 Task: Create a photo collage: Compile a visually appealing photo collage using multiple images and Photoshops blending and masking tools. Tell a story or evoke a specific theme.
Action: Mouse moved to (420, 322)
Screenshot: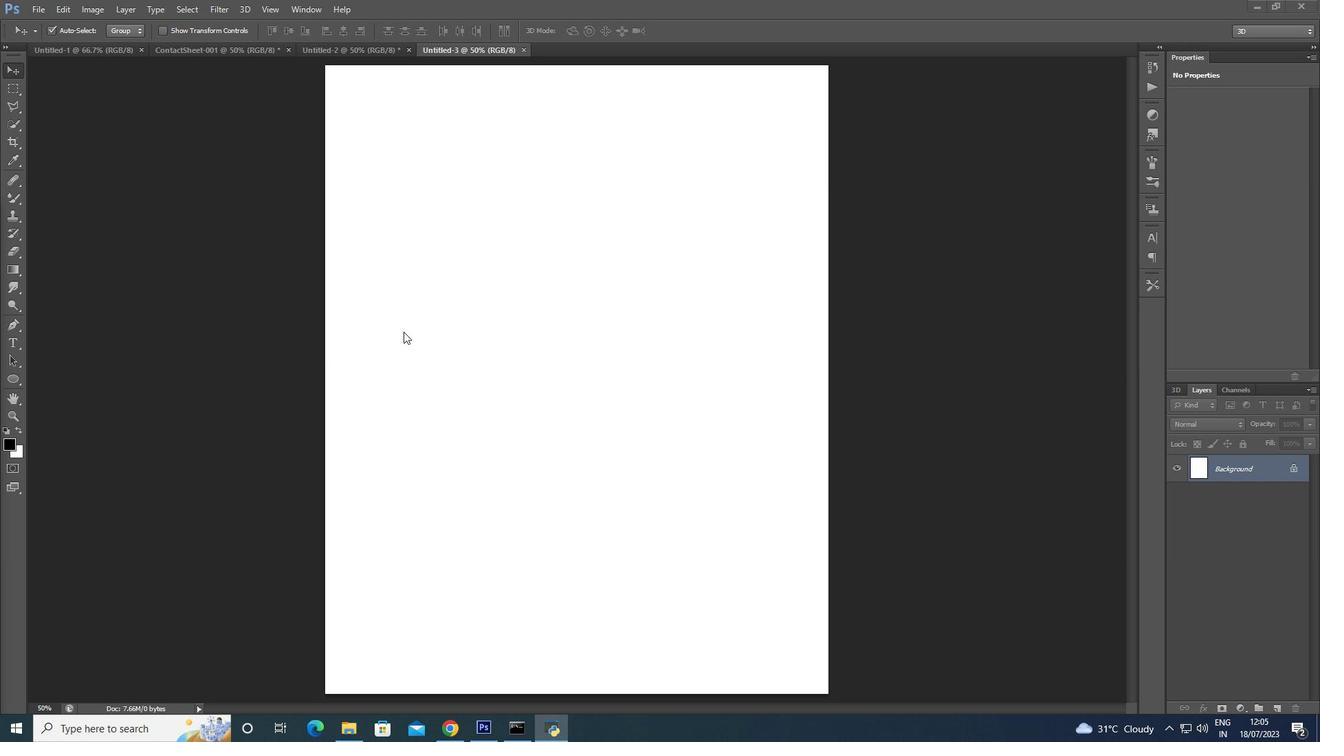 
Action: Mouse pressed left at (420, 322)
Screenshot: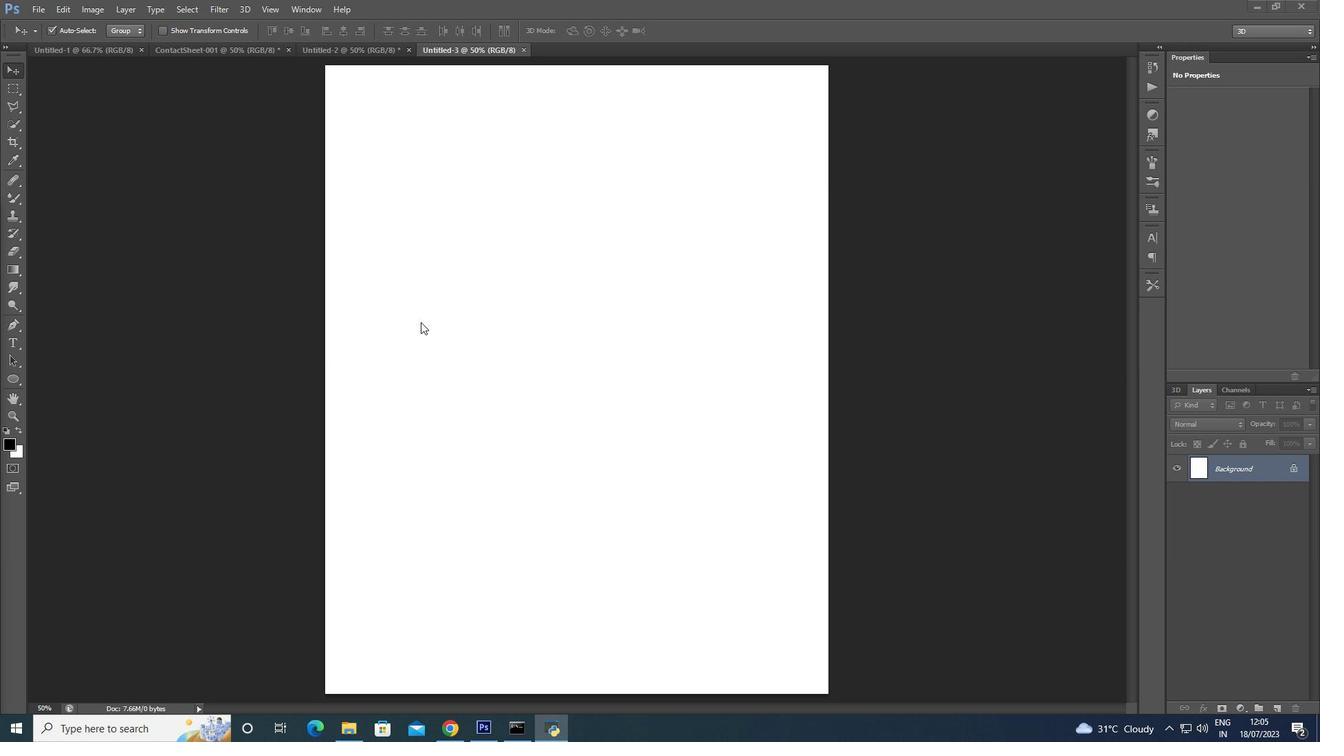 
Action: Mouse moved to (39, 6)
Screenshot: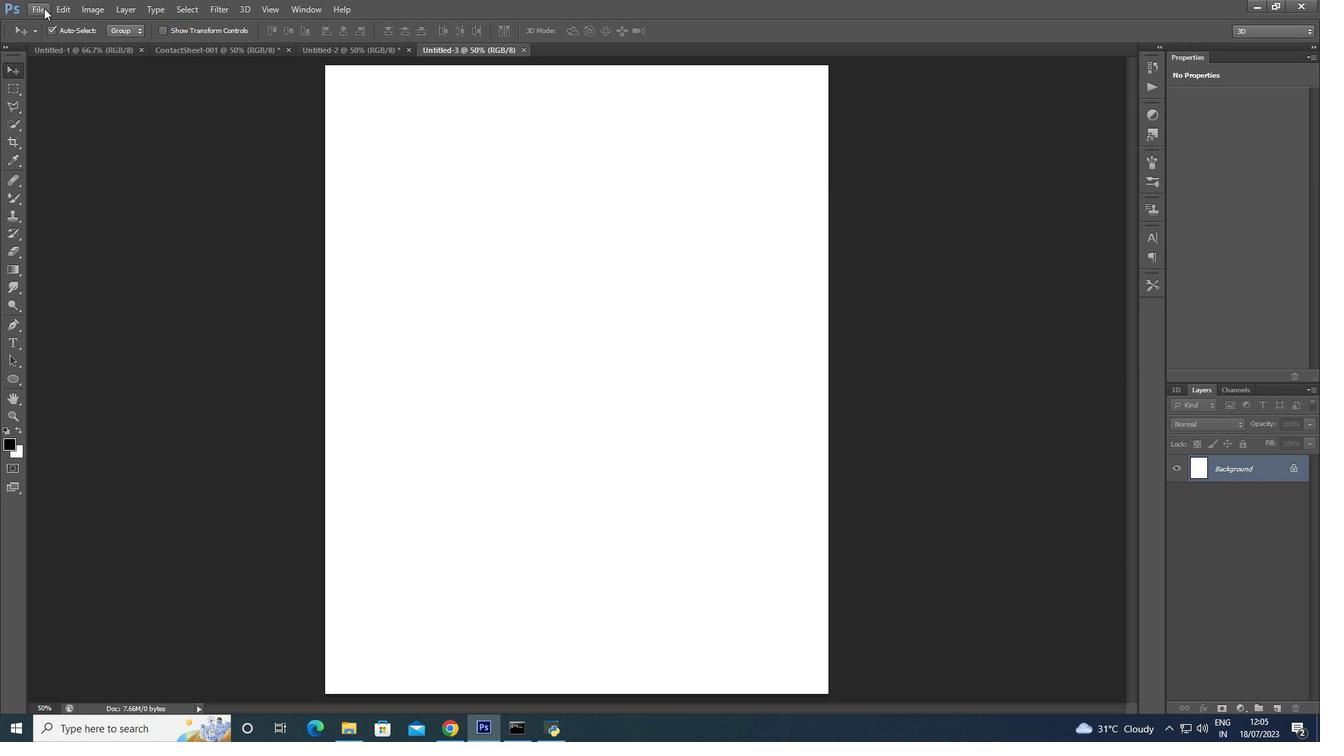 
Action: Mouse pressed left at (39, 6)
Screenshot: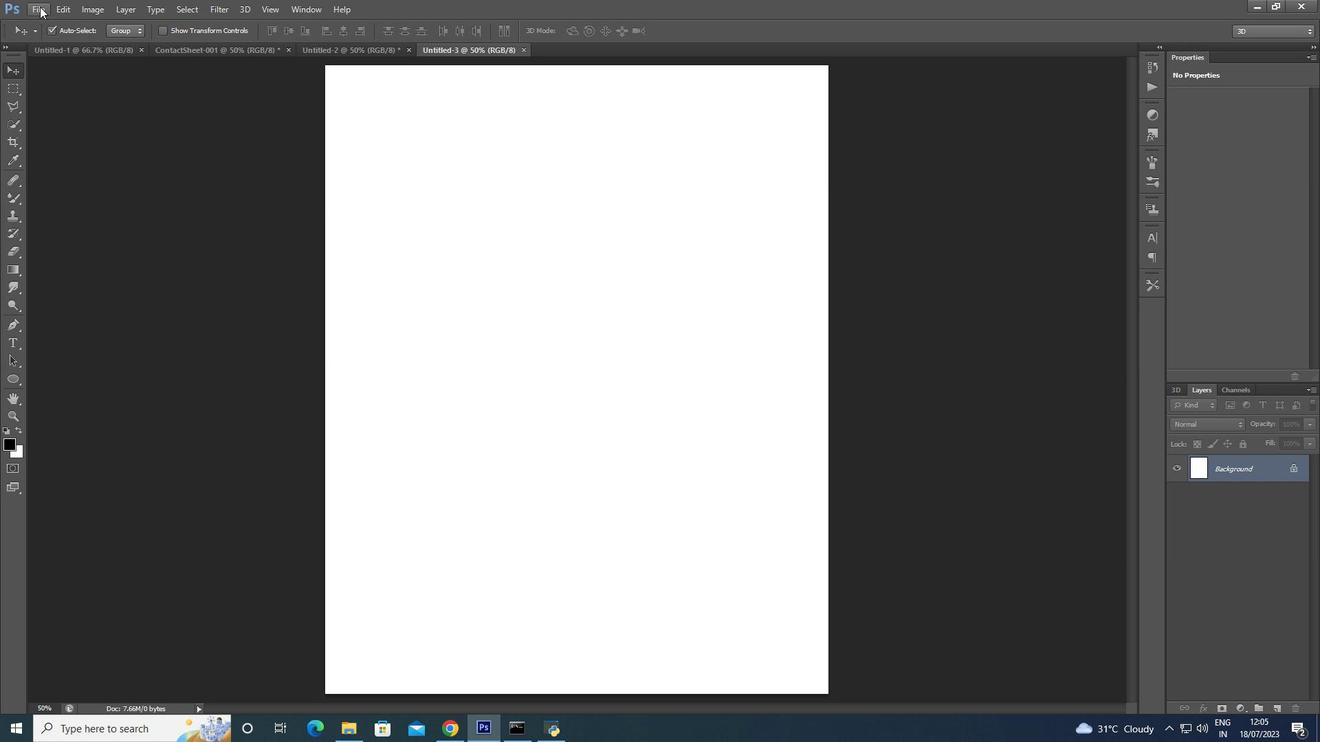 
Action: Mouse moved to (268, 347)
Screenshot: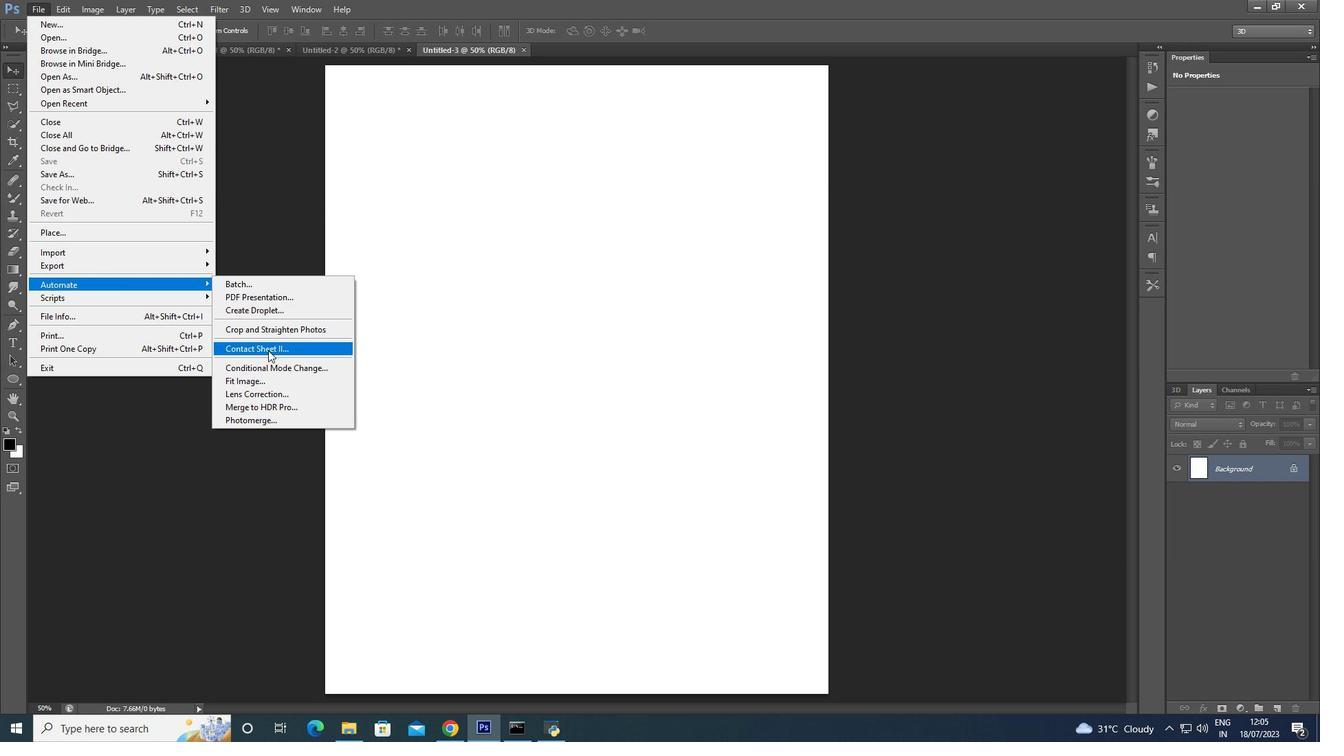 
Action: Mouse pressed left at (268, 347)
Screenshot: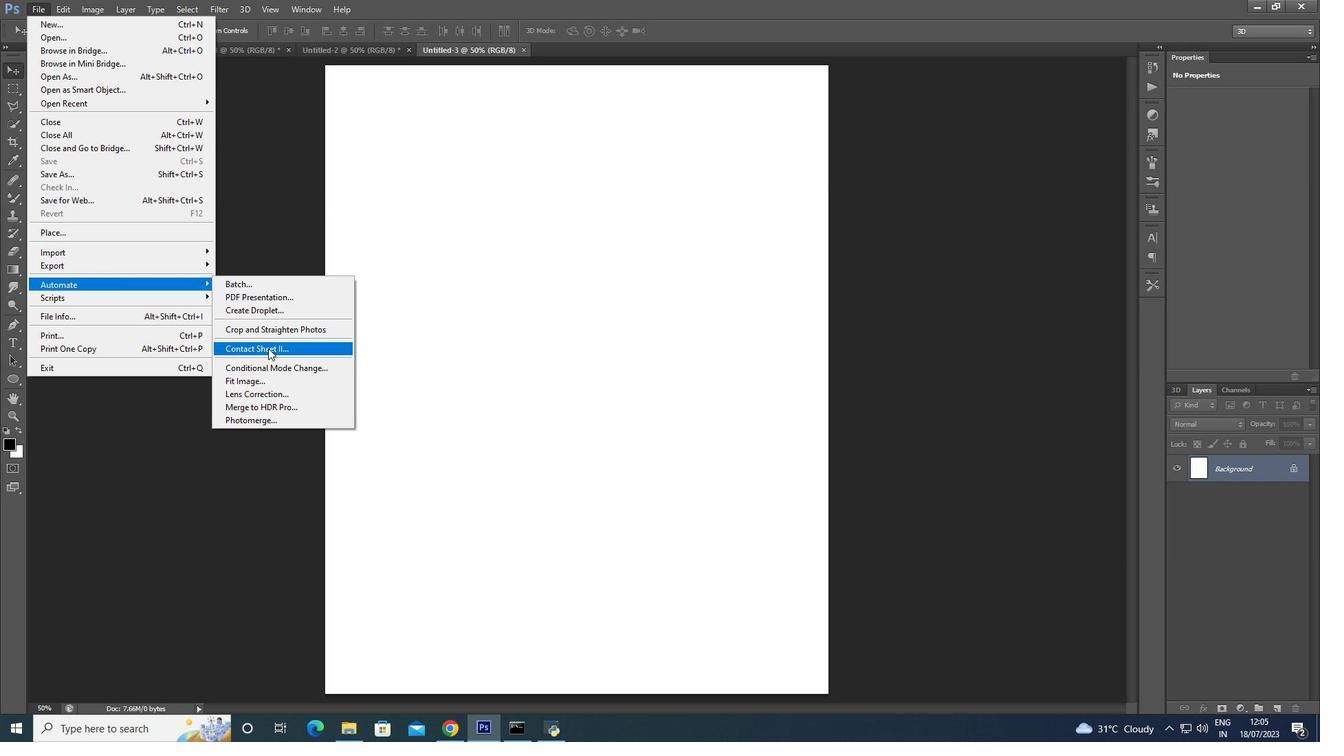 
Action: Mouse moved to (711, 171)
Screenshot: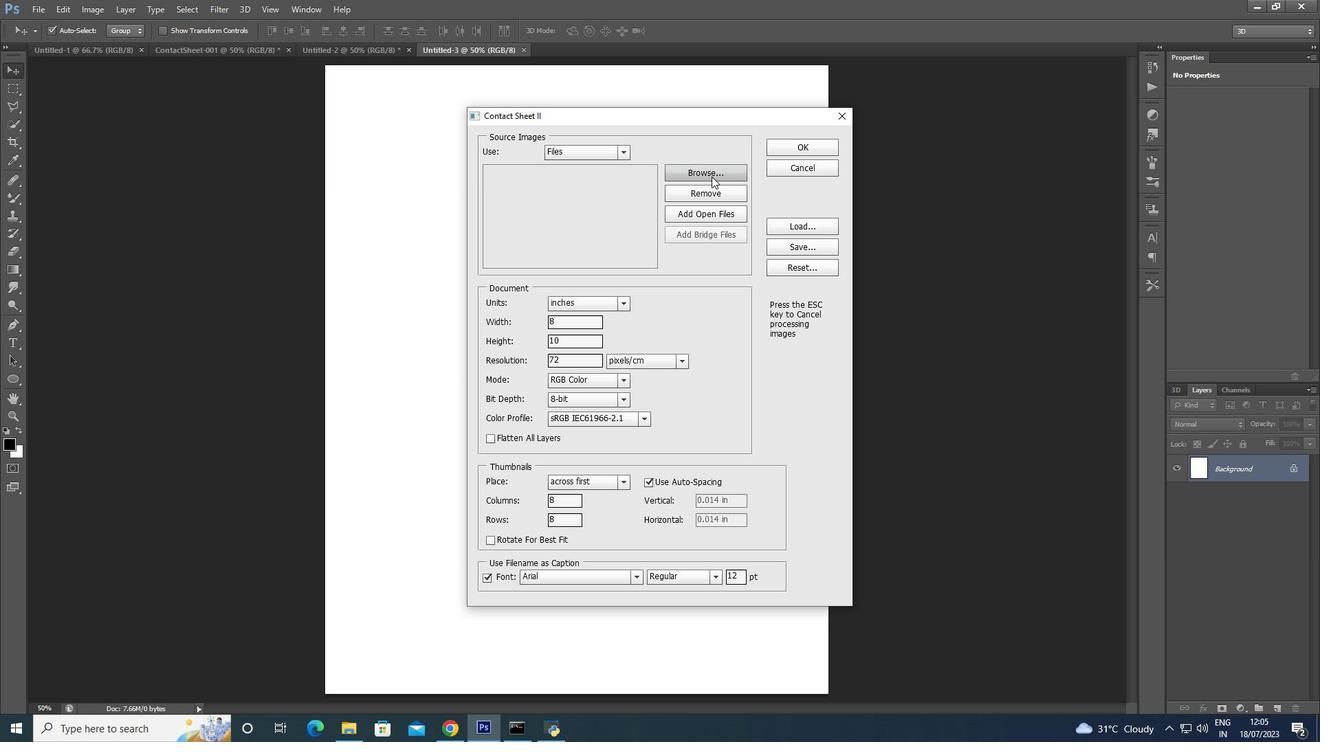 
Action: Mouse pressed left at (711, 171)
Screenshot: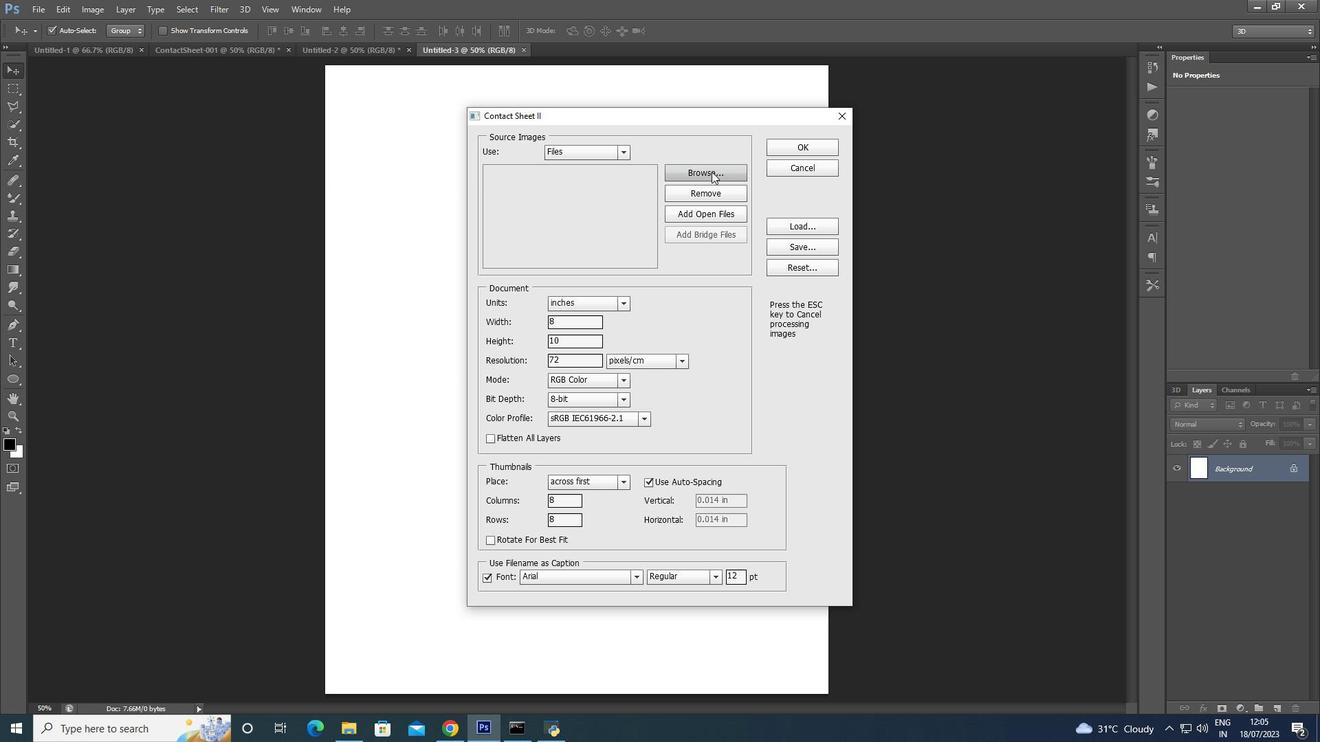 
Action: Mouse moved to (735, 394)
Screenshot: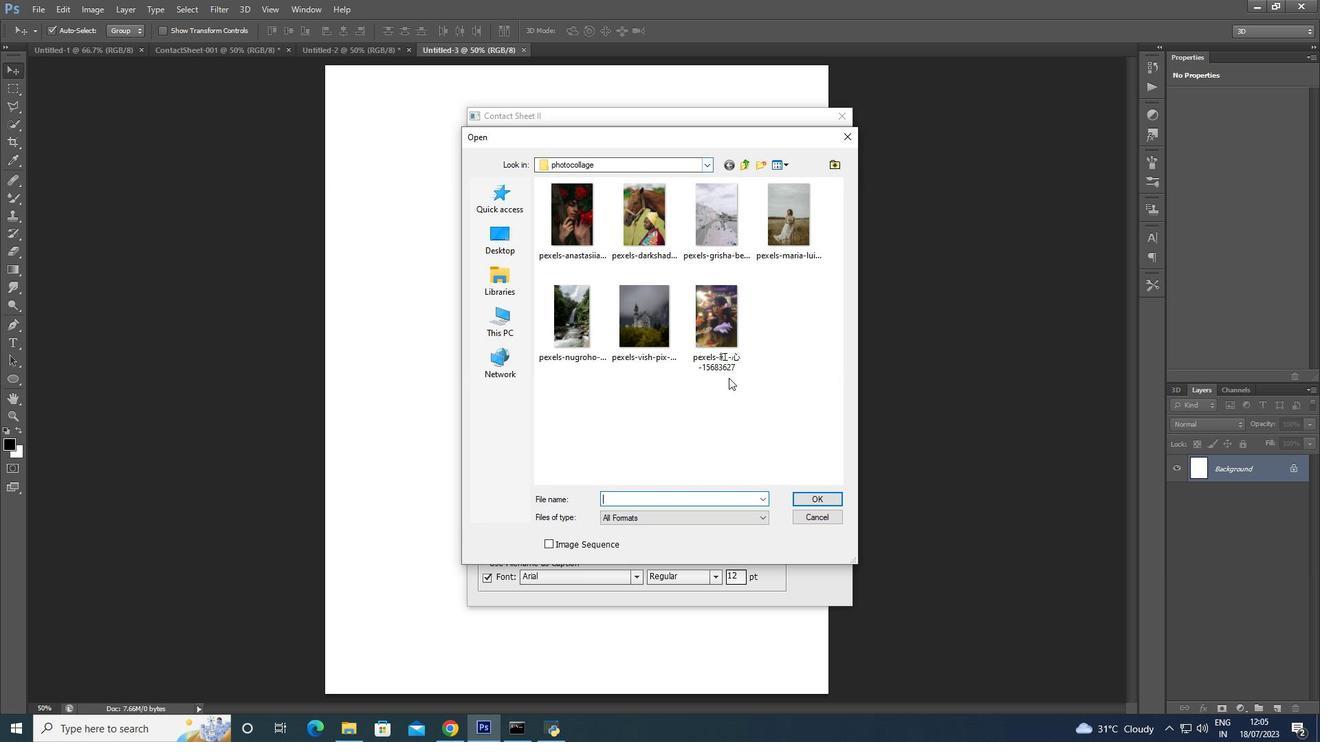 
Action: Mouse pressed left at (735, 394)
Screenshot: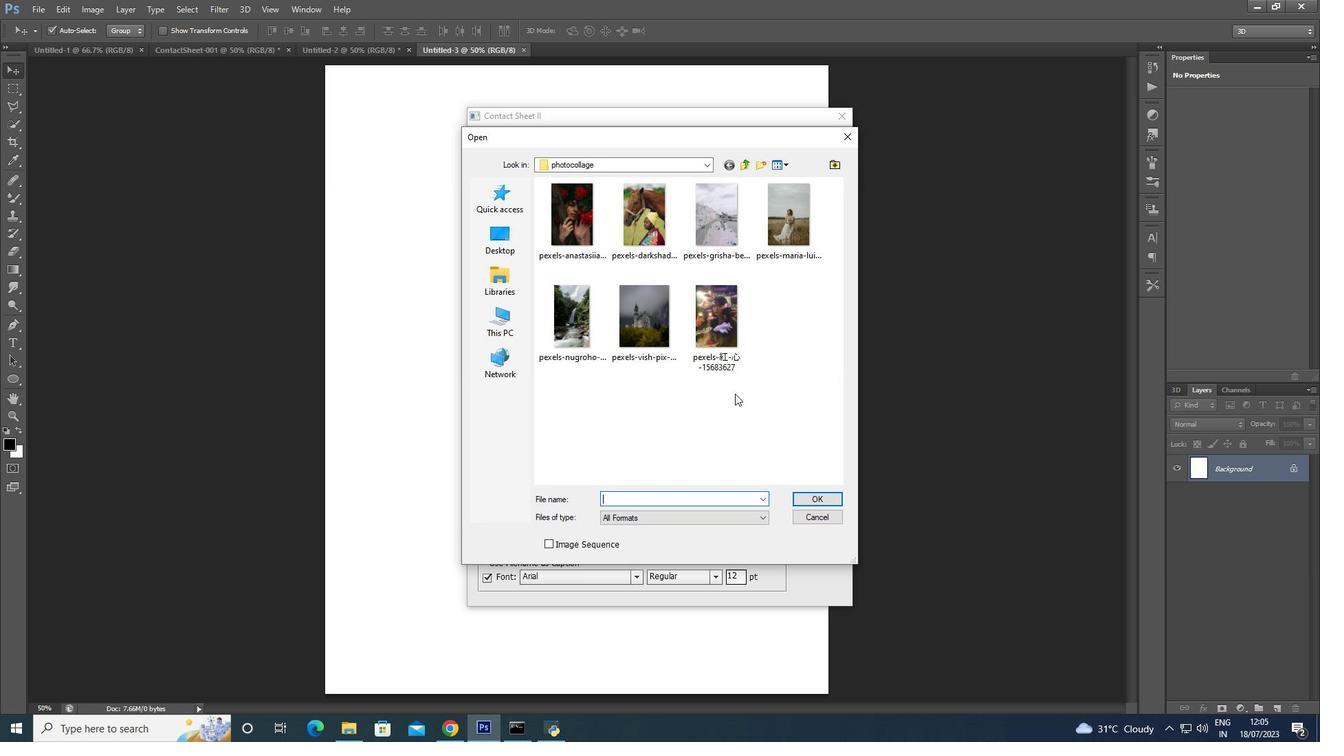 
Action: Key pressed ctrl+A
Screenshot: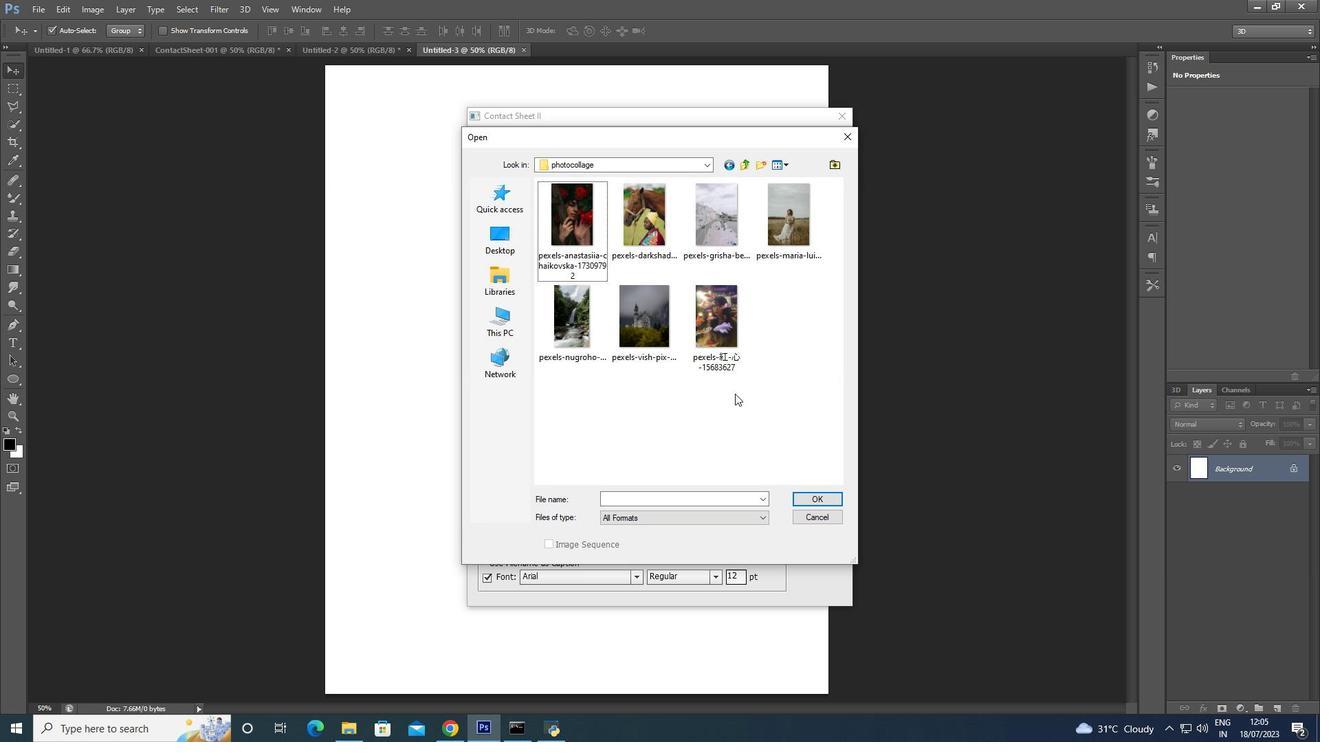 
Action: Mouse moved to (814, 498)
Screenshot: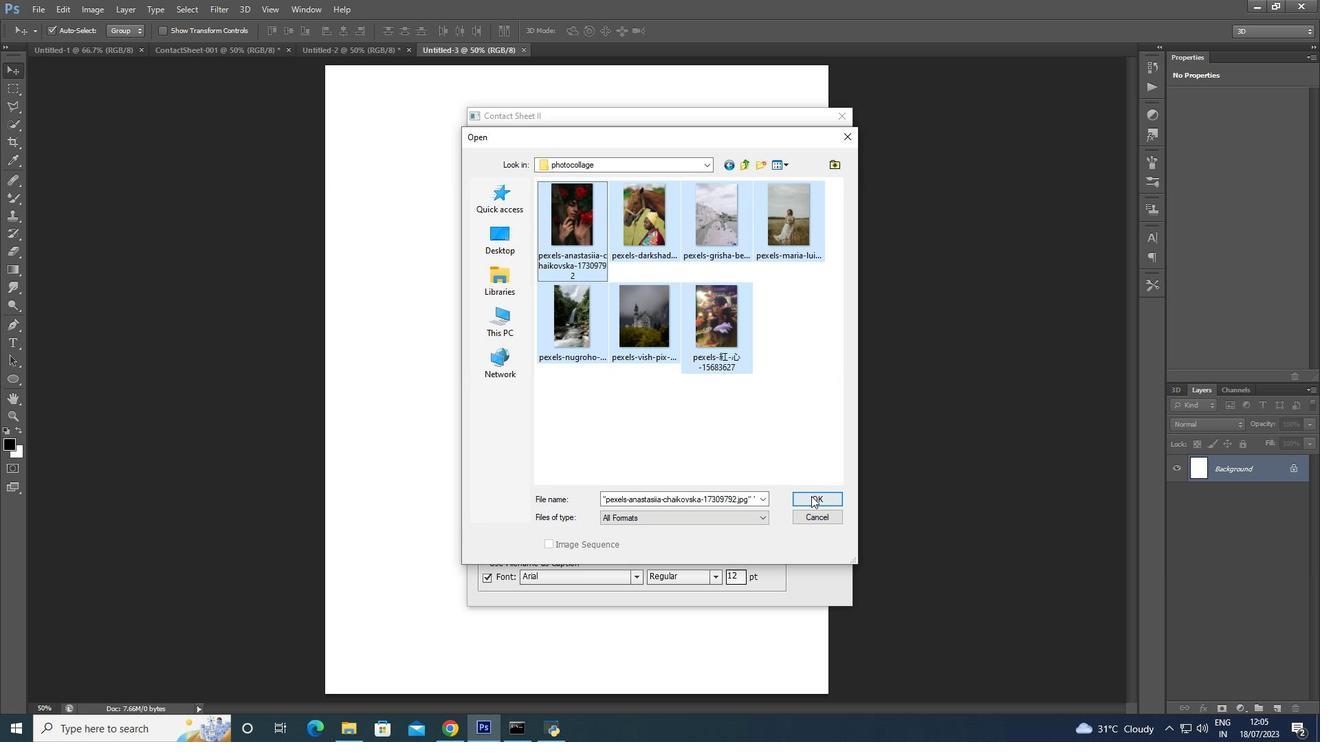 
Action: Mouse pressed left at (814, 498)
Screenshot: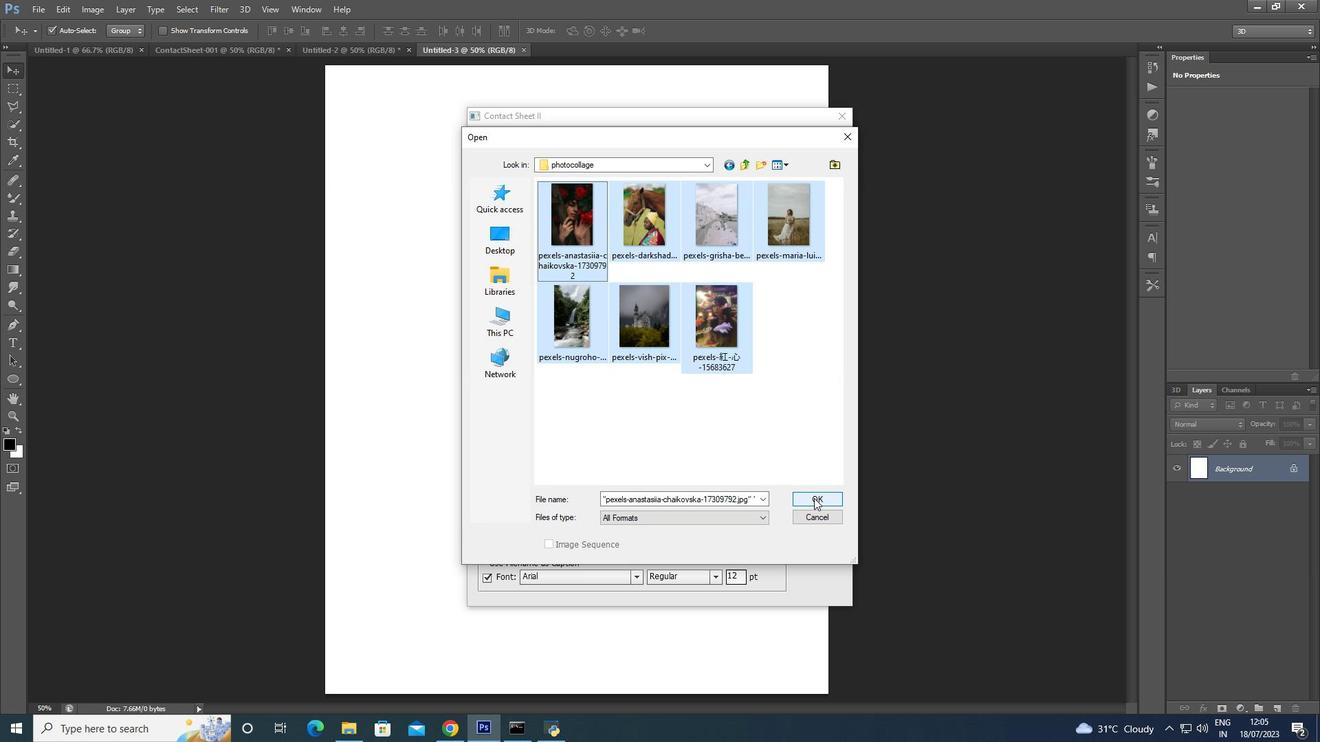 
Action: Mouse moved to (803, 149)
Screenshot: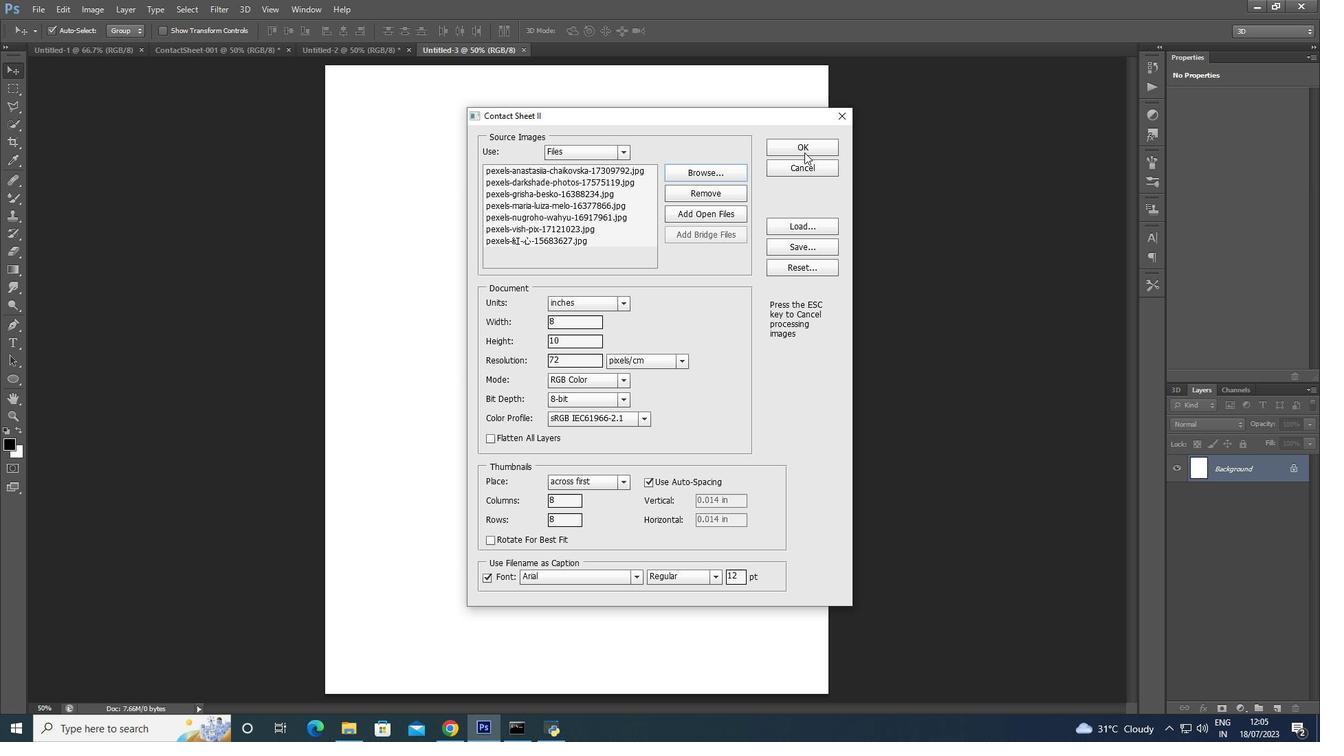 
Action: Mouse pressed left at (803, 149)
Screenshot: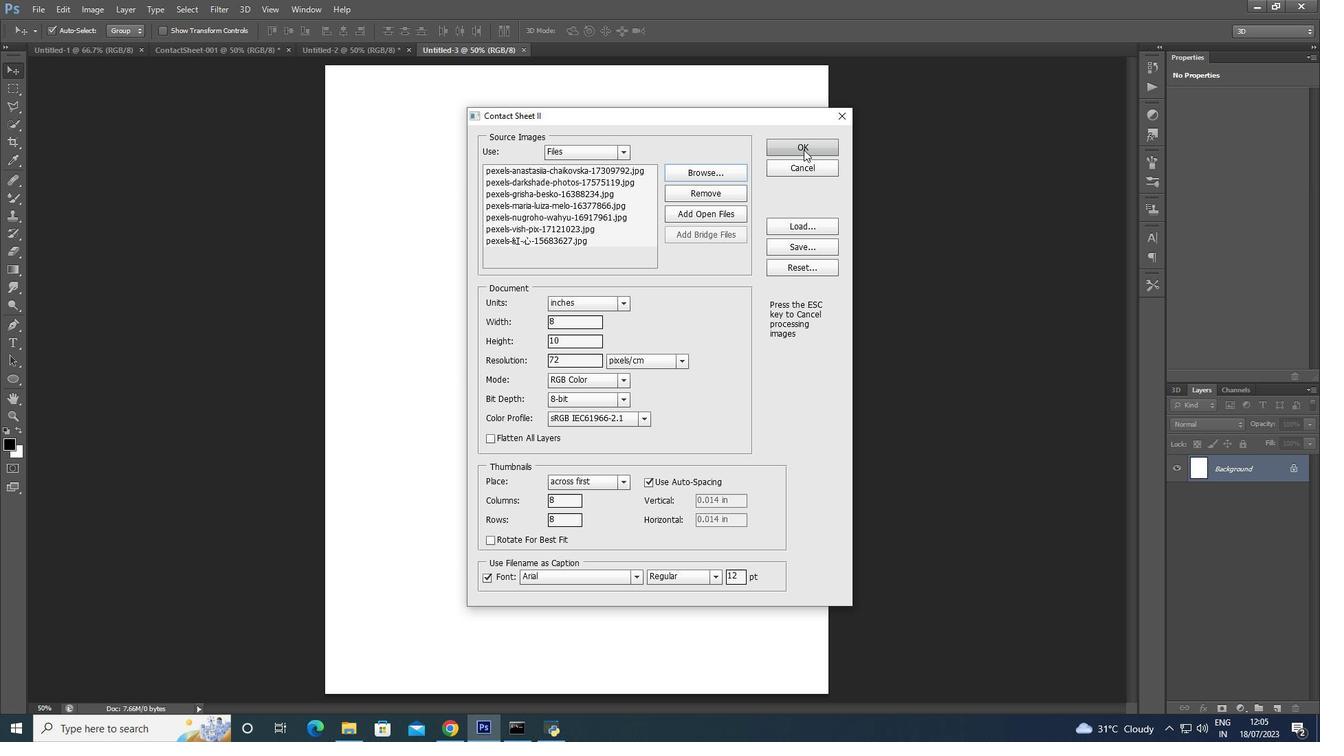 
Action: Mouse moved to (1249, 548)
Screenshot: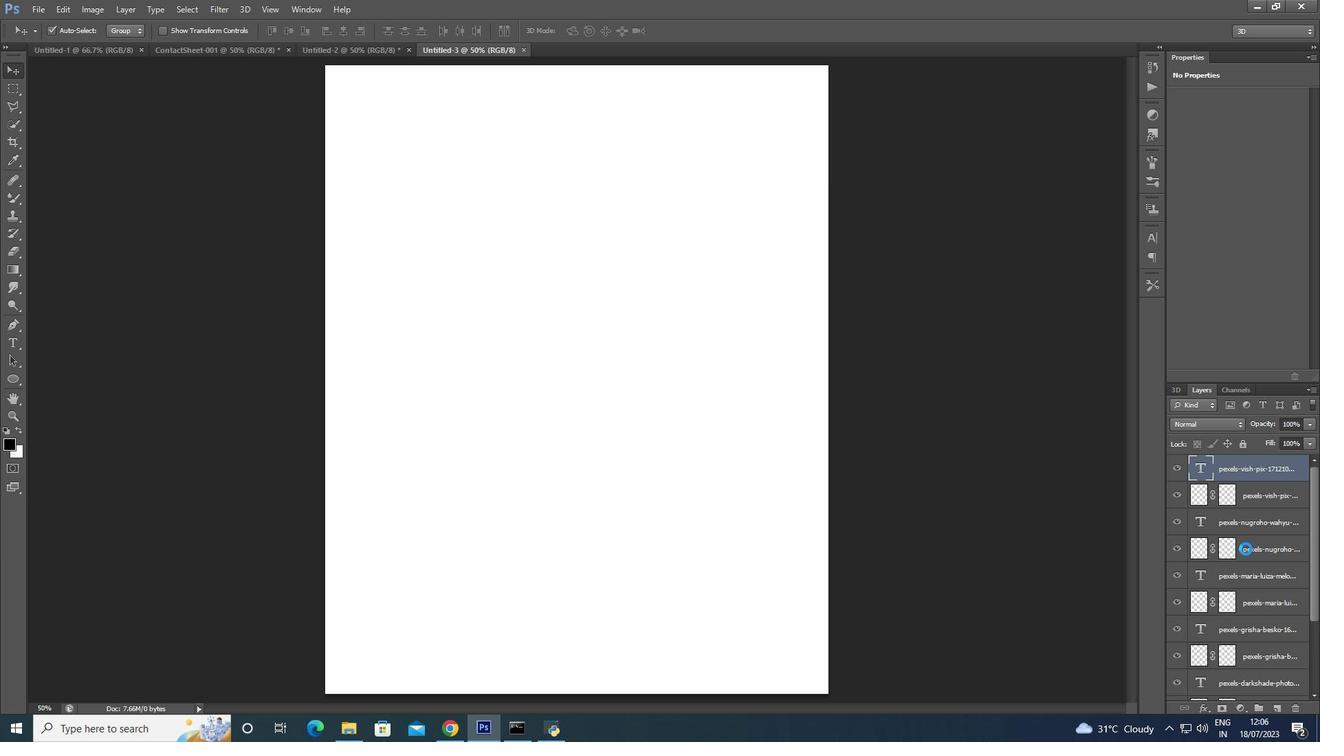 
Action: Mouse scrolled (1249, 547) with delta (0, 0)
Screenshot: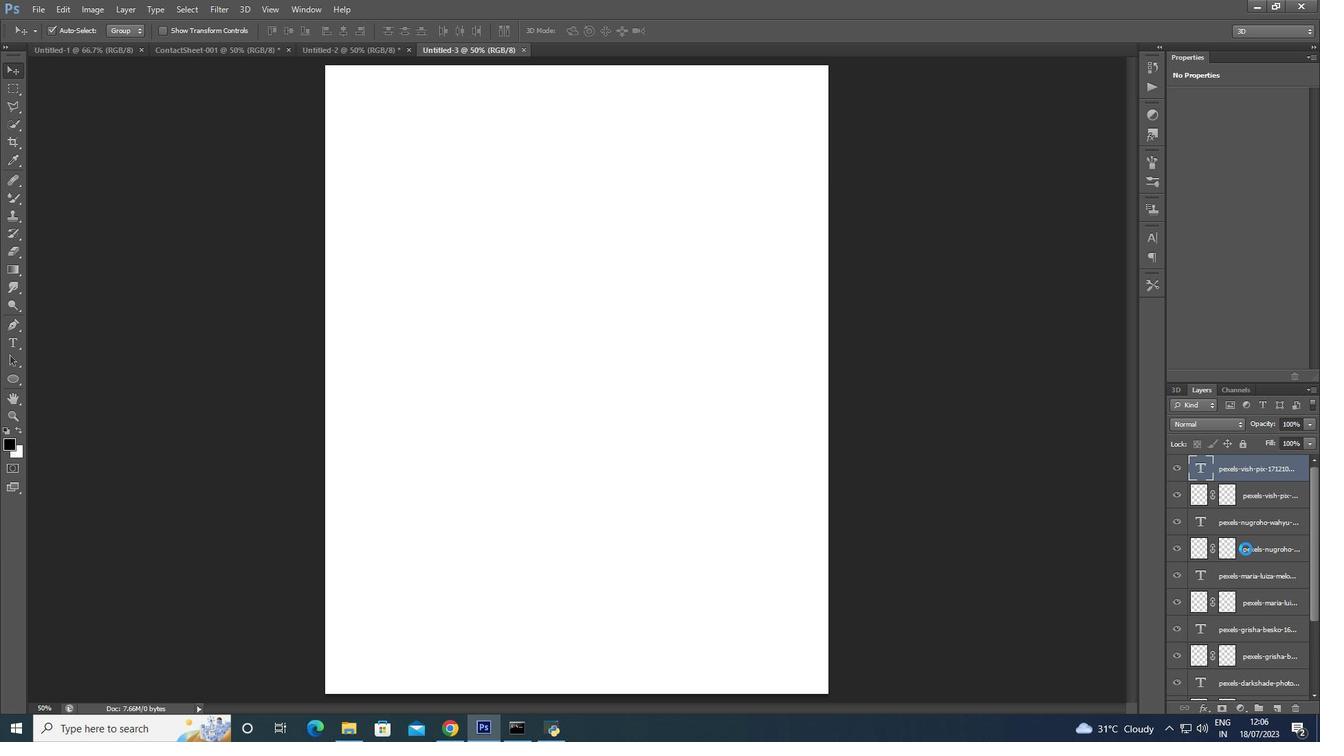 
Action: Mouse scrolled (1249, 547) with delta (0, 0)
Screenshot: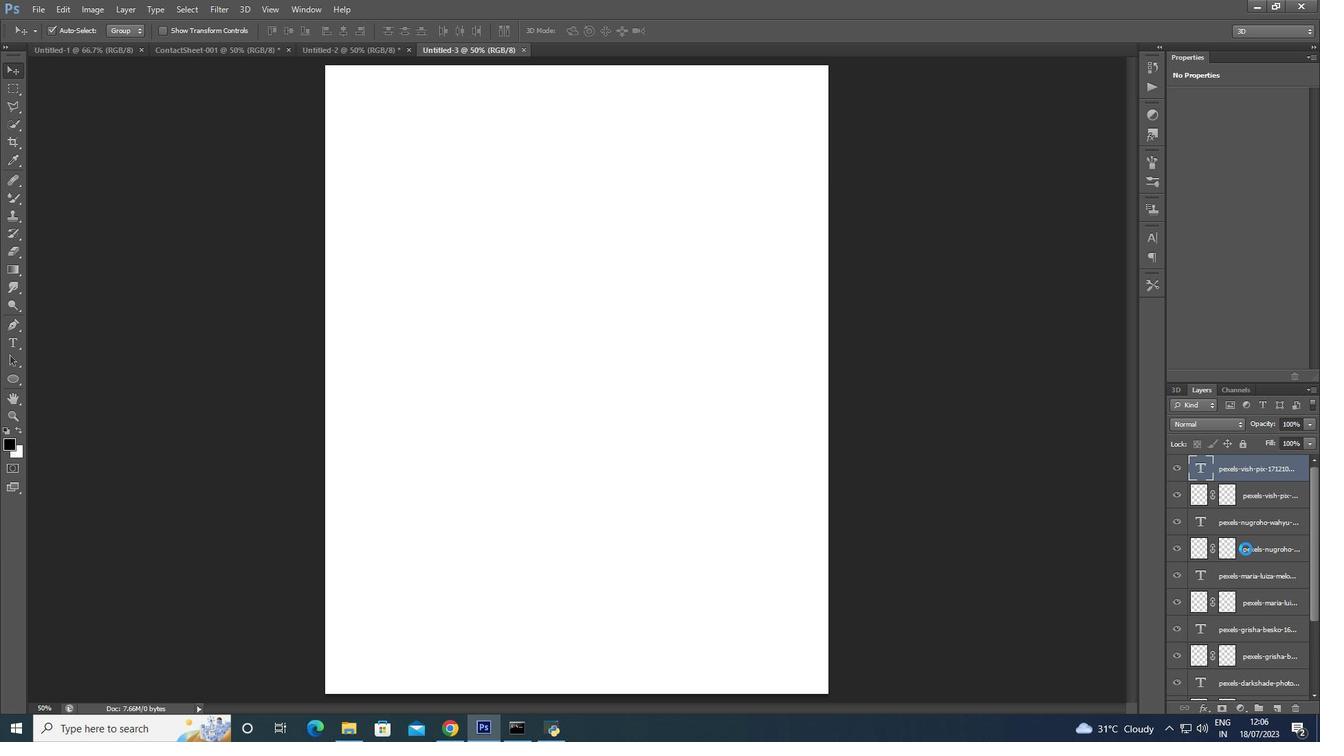
Action: Mouse scrolled (1249, 547) with delta (0, 0)
Screenshot: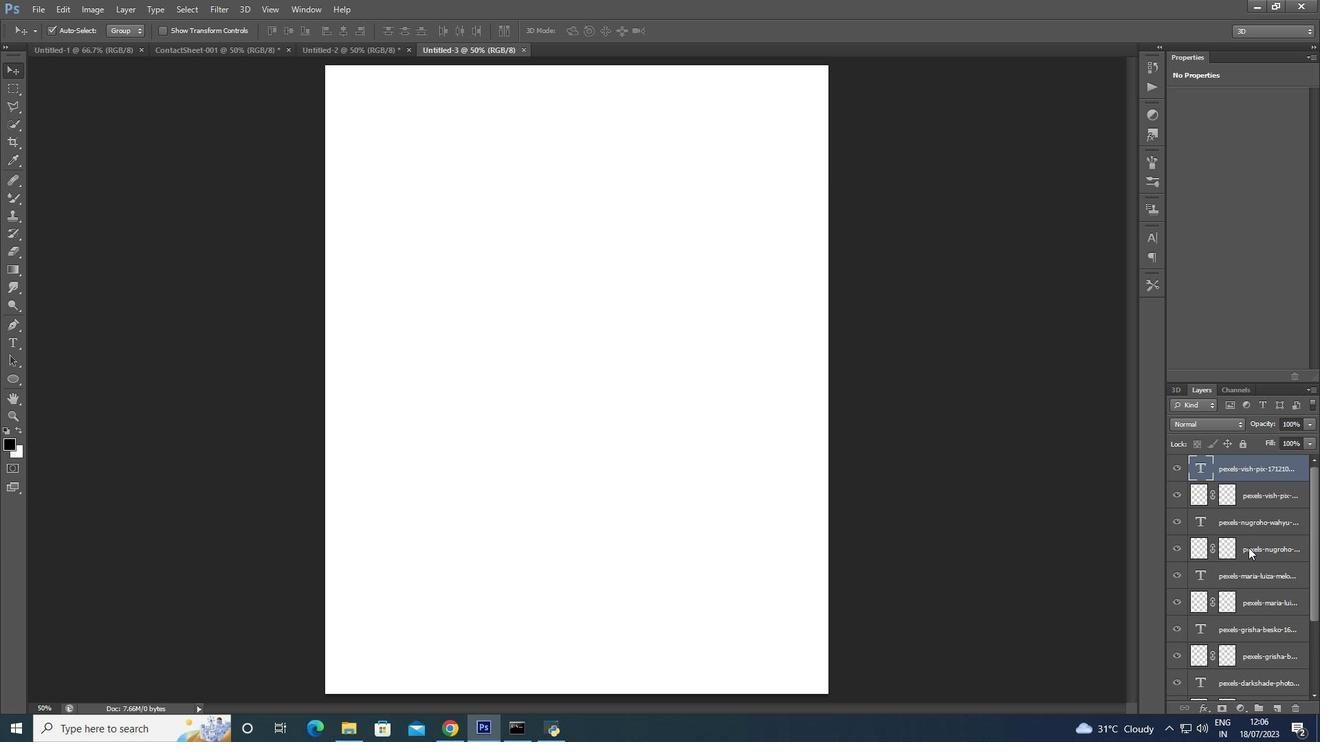 
Action: Mouse scrolled (1249, 547) with delta (0, 0)
Screenshot: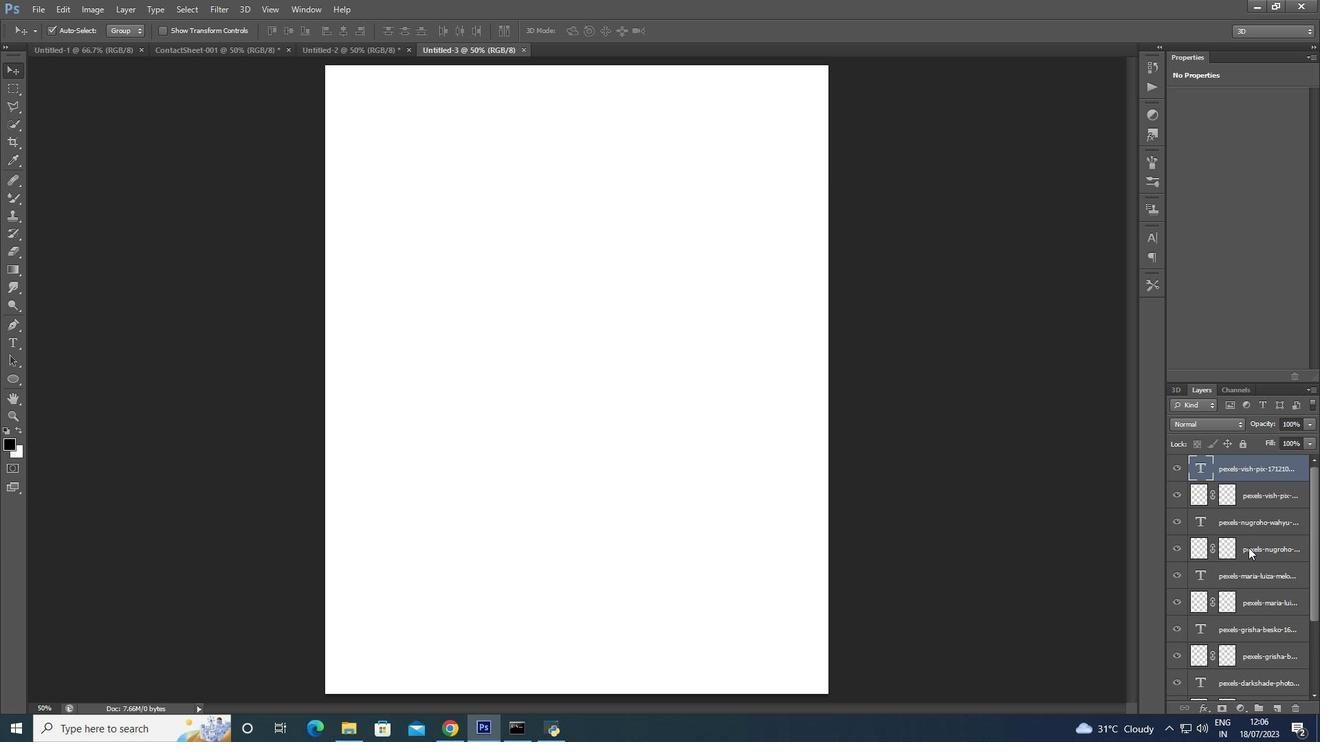 
Action: Mouse scrolled (1249, 547) with delta (0, 0)
Screenshot: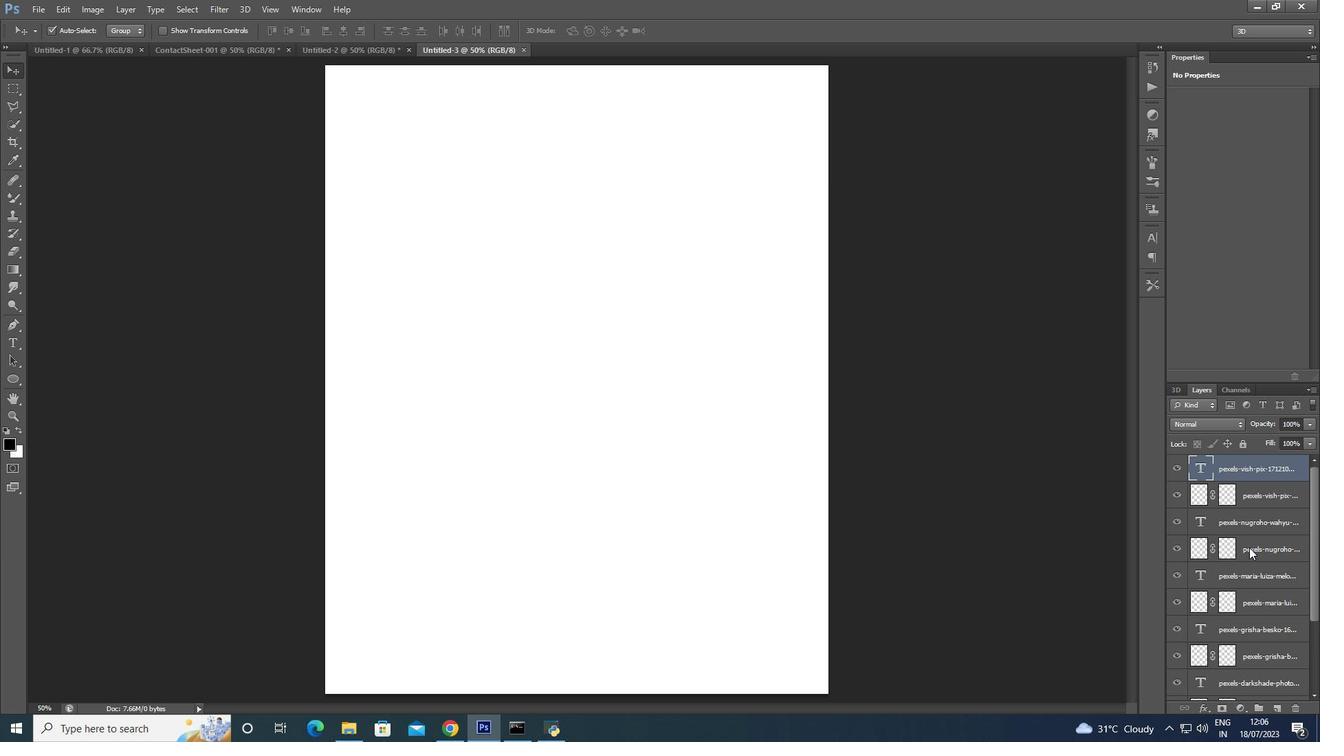 
Action: Mouse scrolled (1249, 547) with delta (0, 0)
Screenshot: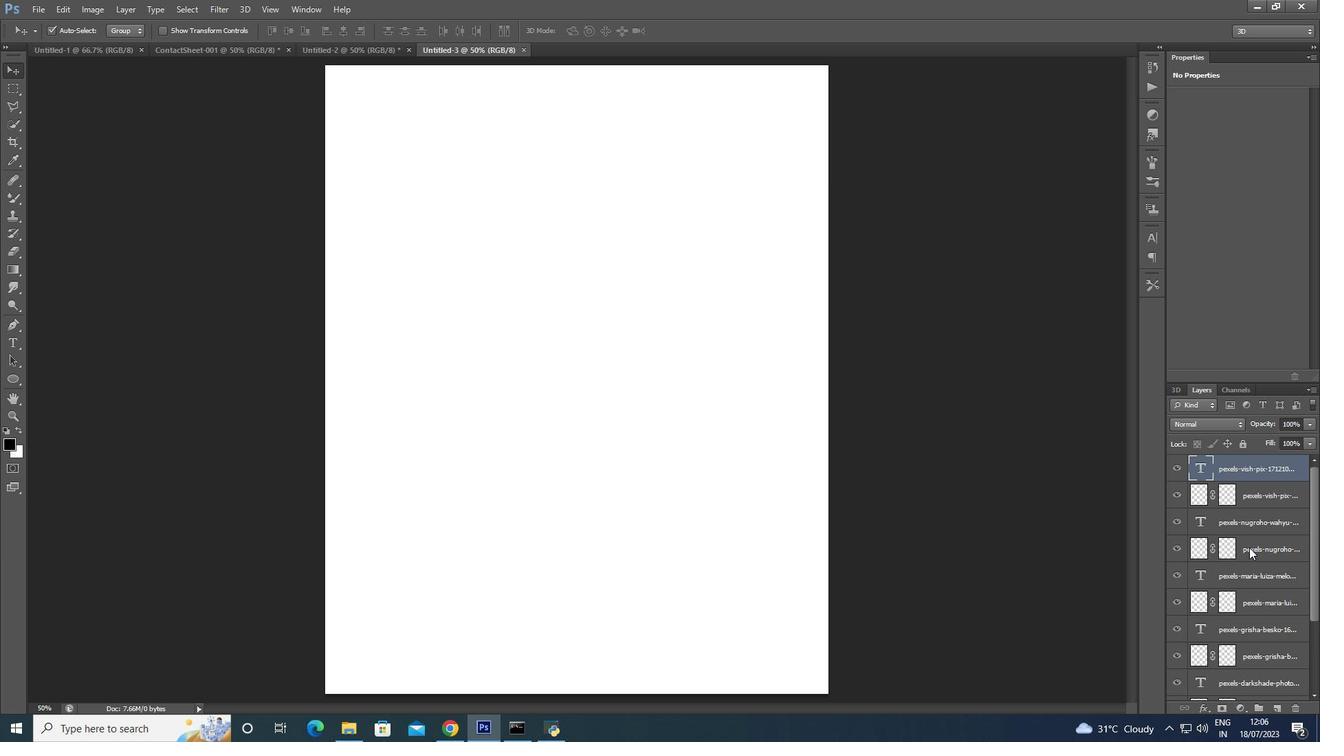 
Action: Mouse scrolled (1249, 547) with delta (0, 0)
Screenshot: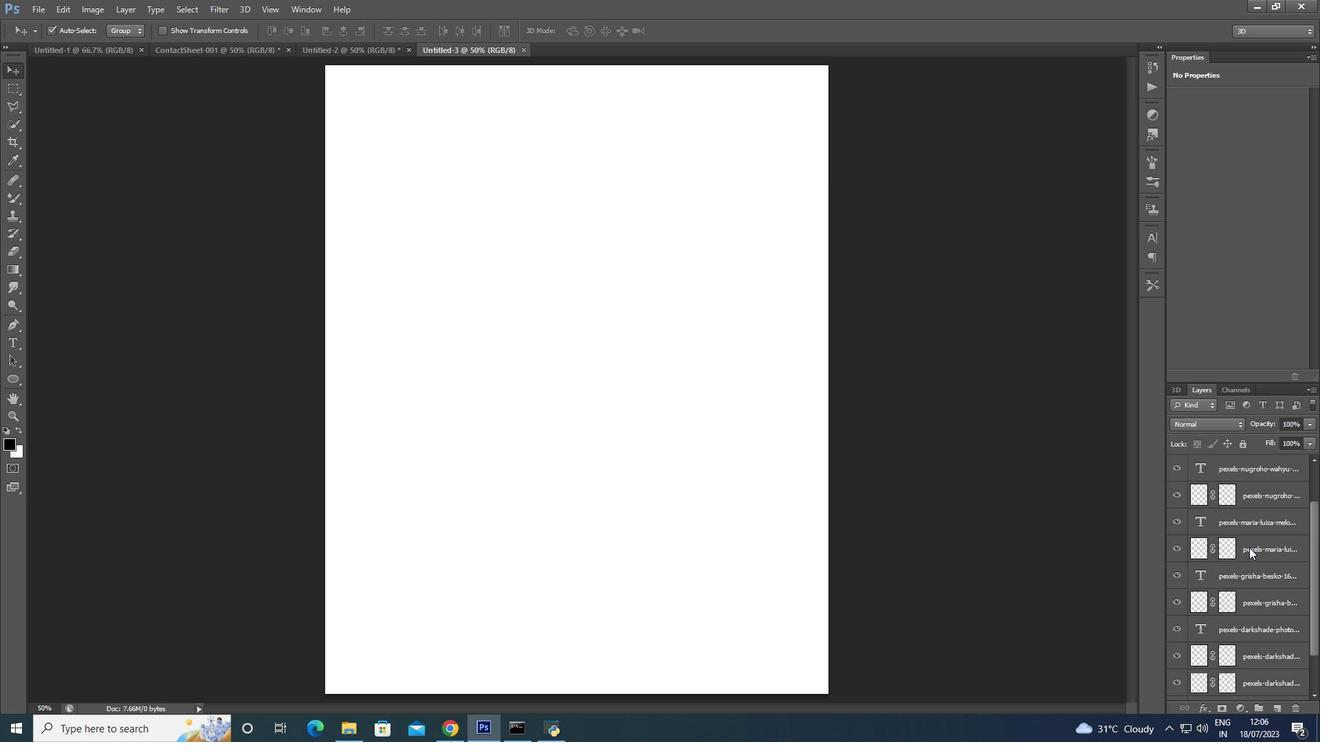 
Action: Mouse scrolled (1249, 548) with delta (0, 0)
Screenshot: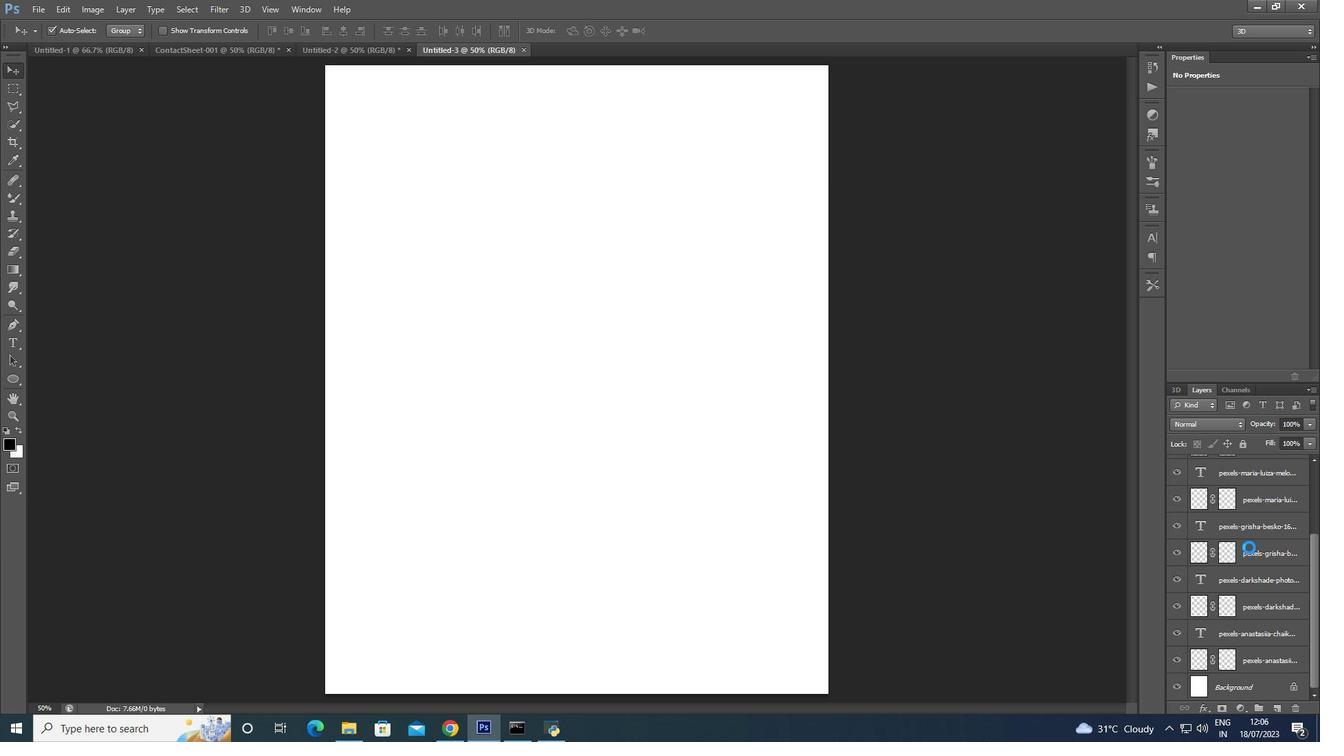 
Action: Mouse scrolled (1249, 548) with delta (0, 0)
Screenshot: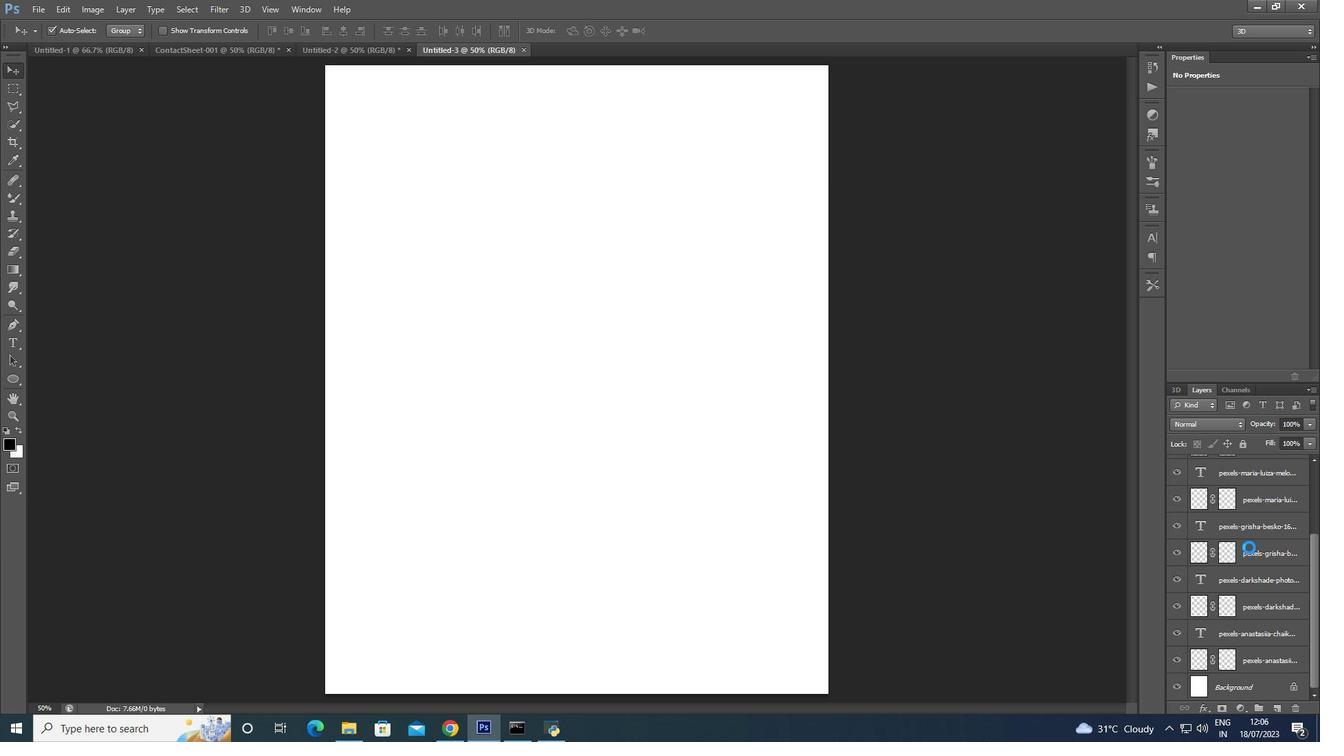 
Action: Mouse scrolled (1249, 548) with delta (0, 0)
Screenshot: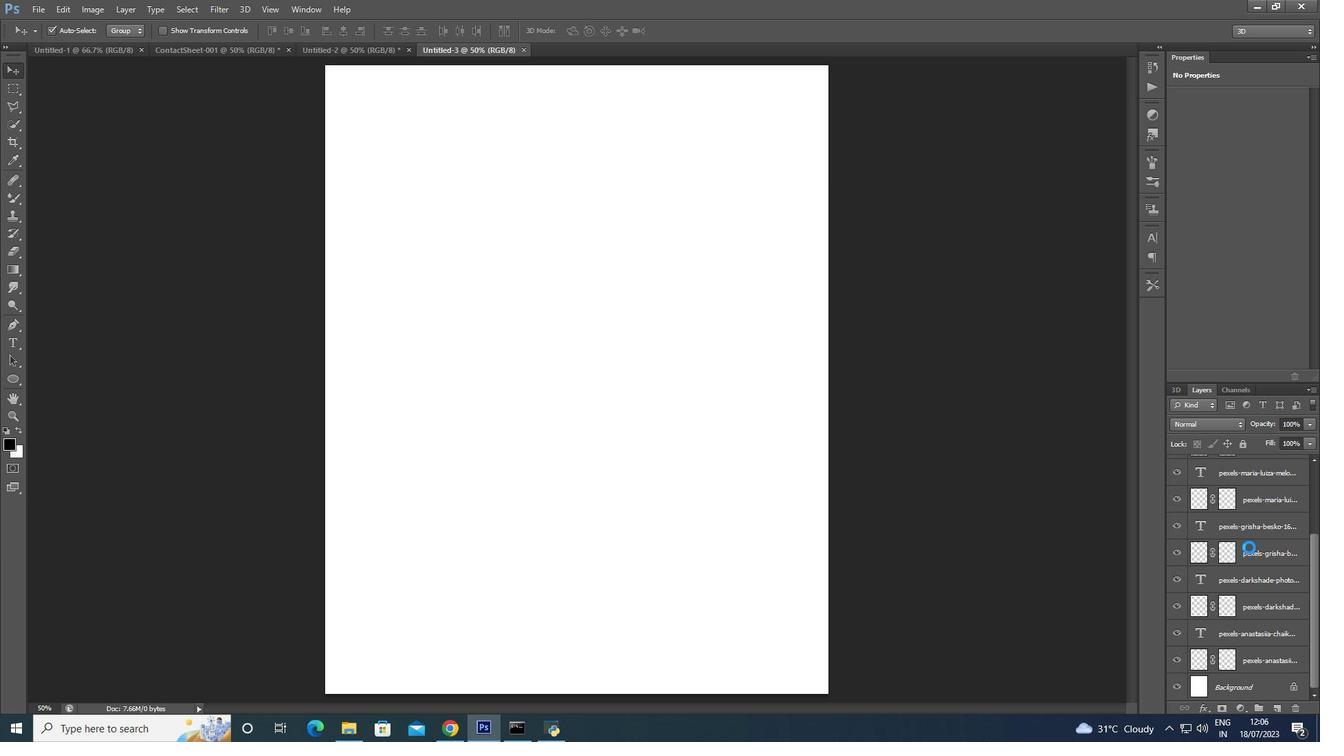 
Action: Mouse scrolled (1249, 548) with delta (0, 0)
Screenshot: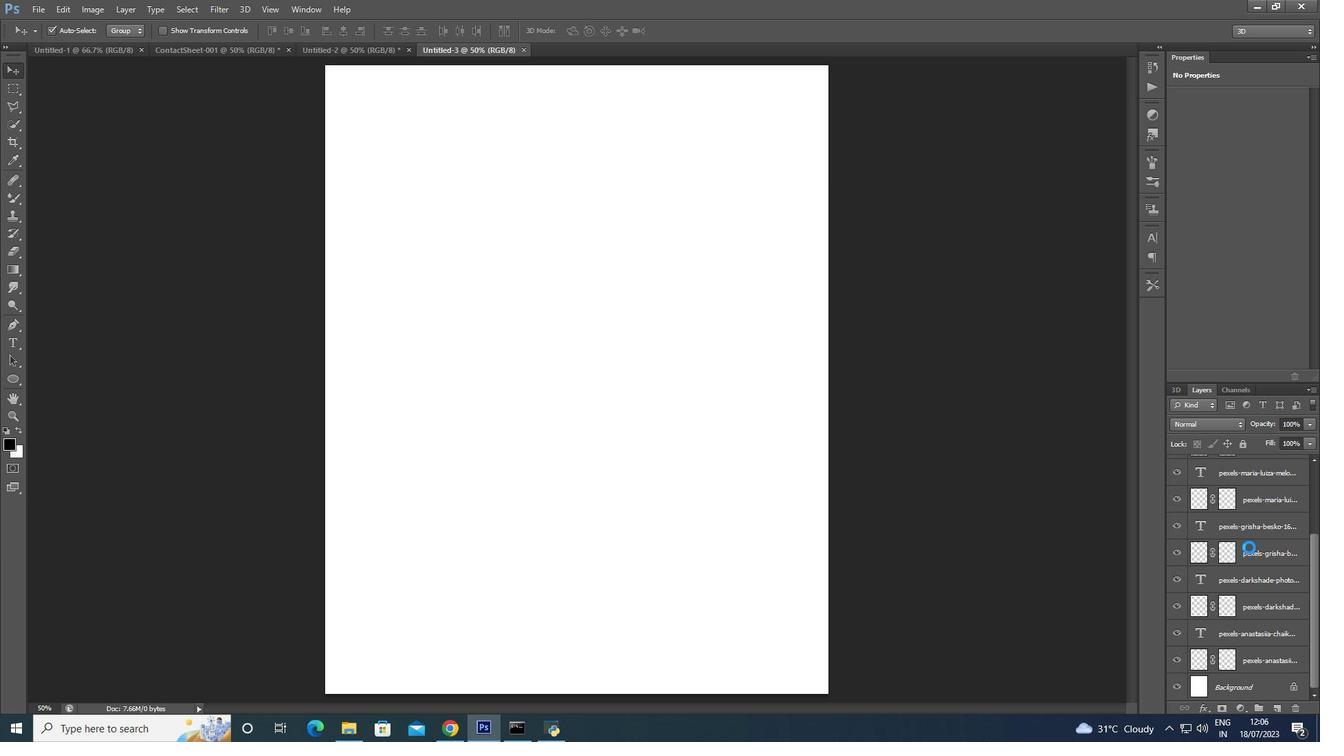 
Action: Mouse scrolled (1249, 548) with delta (0, 0)
Screenshot: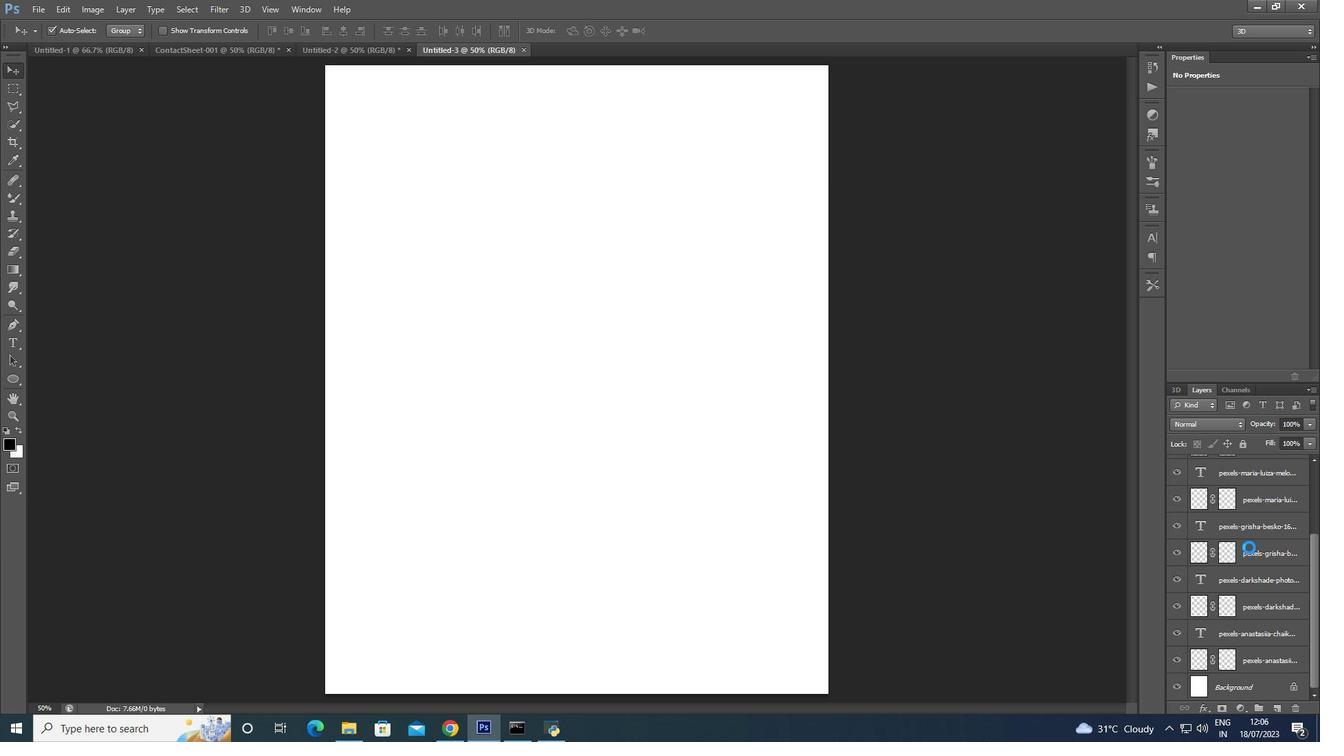 
Action: Mouse scrolled (1249, 548) with delta (0, 0)
Screenshot: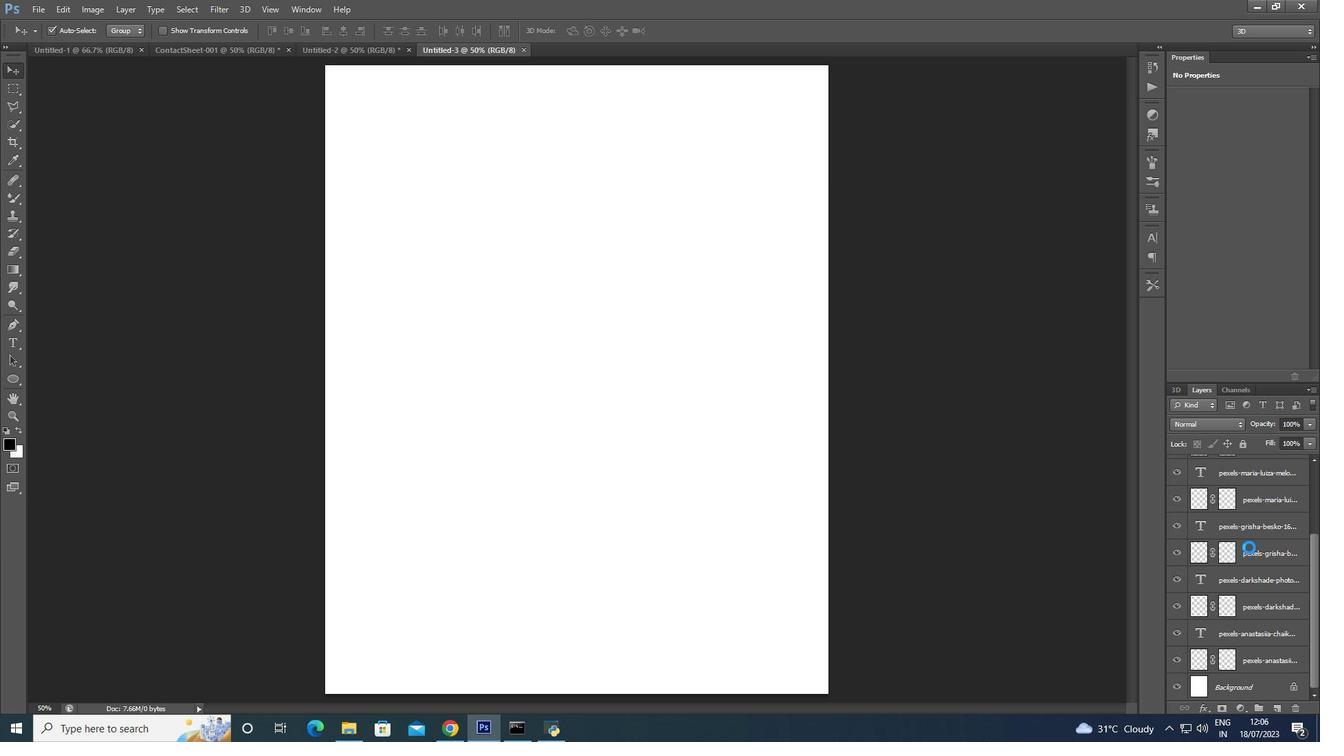 
Action: Mouse scrolled (1249, 548) with delta (0, 0)
Screenshot: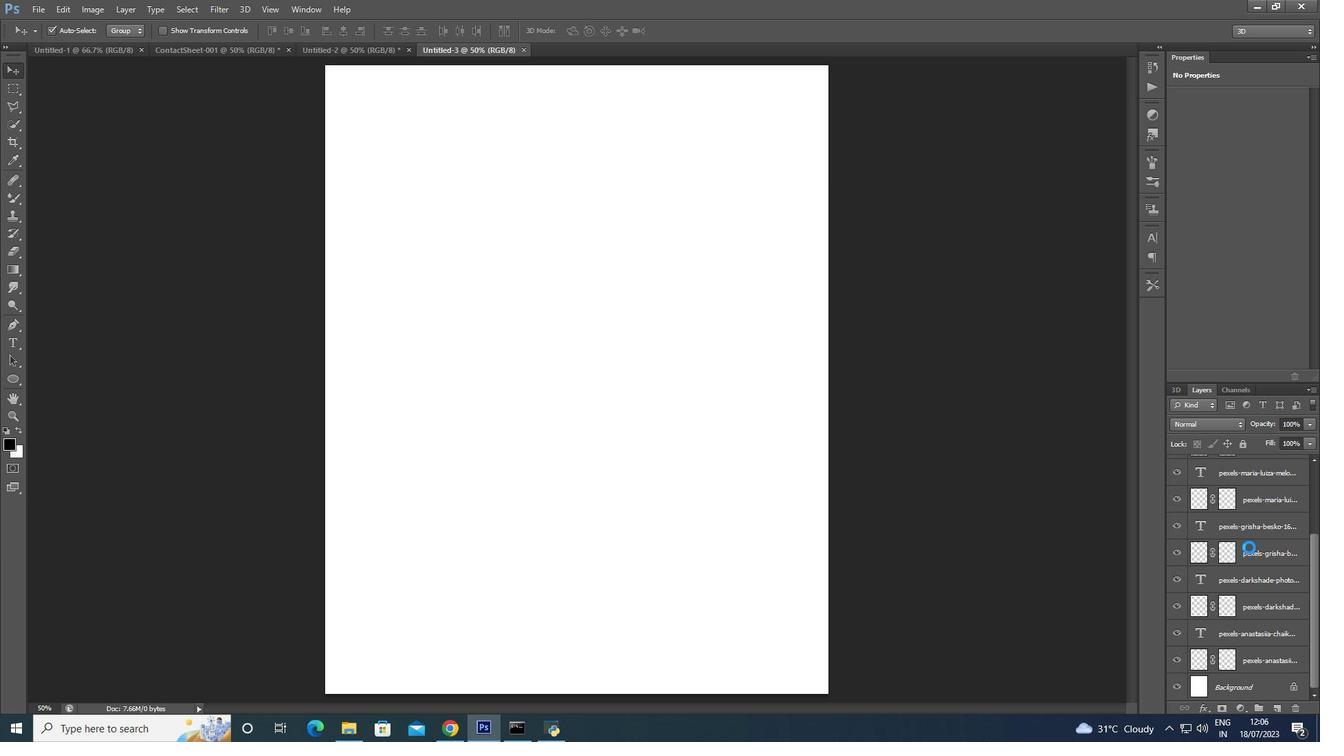 
Action: Mouse scrolled (1249, 548) with delta (0, 0)
Screenshot: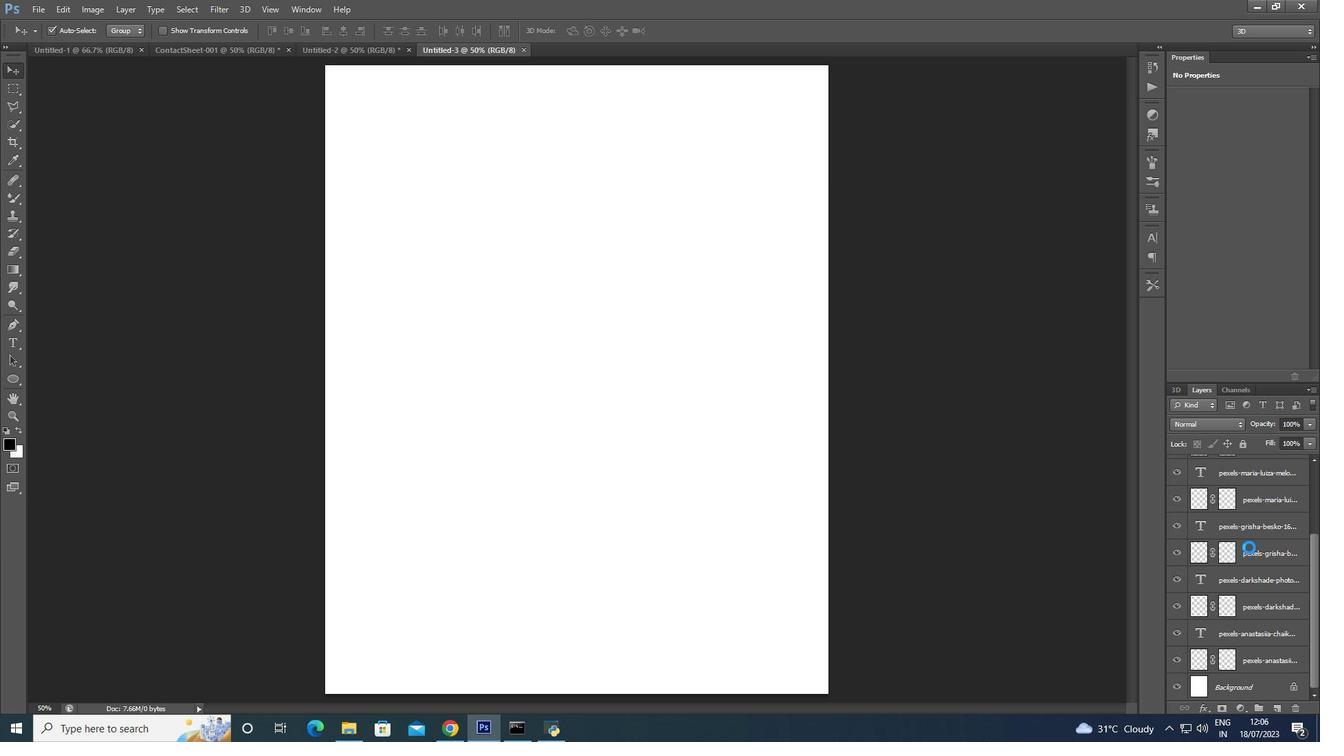 
Action: Mouse scrolled (1249, 548) with delta (0, 0)
Screenshot: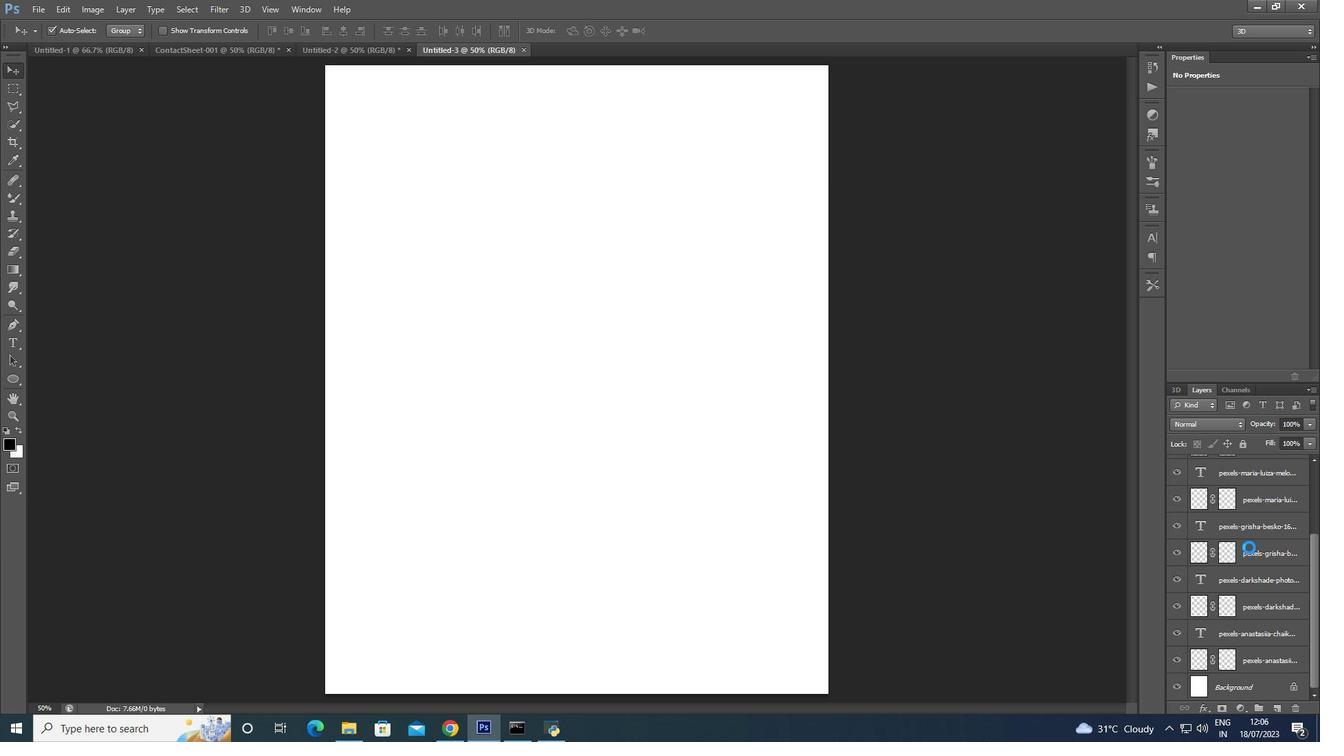 
Action: Mouse scrolled (1249, 548) with delta (0, 0)
Screenshot: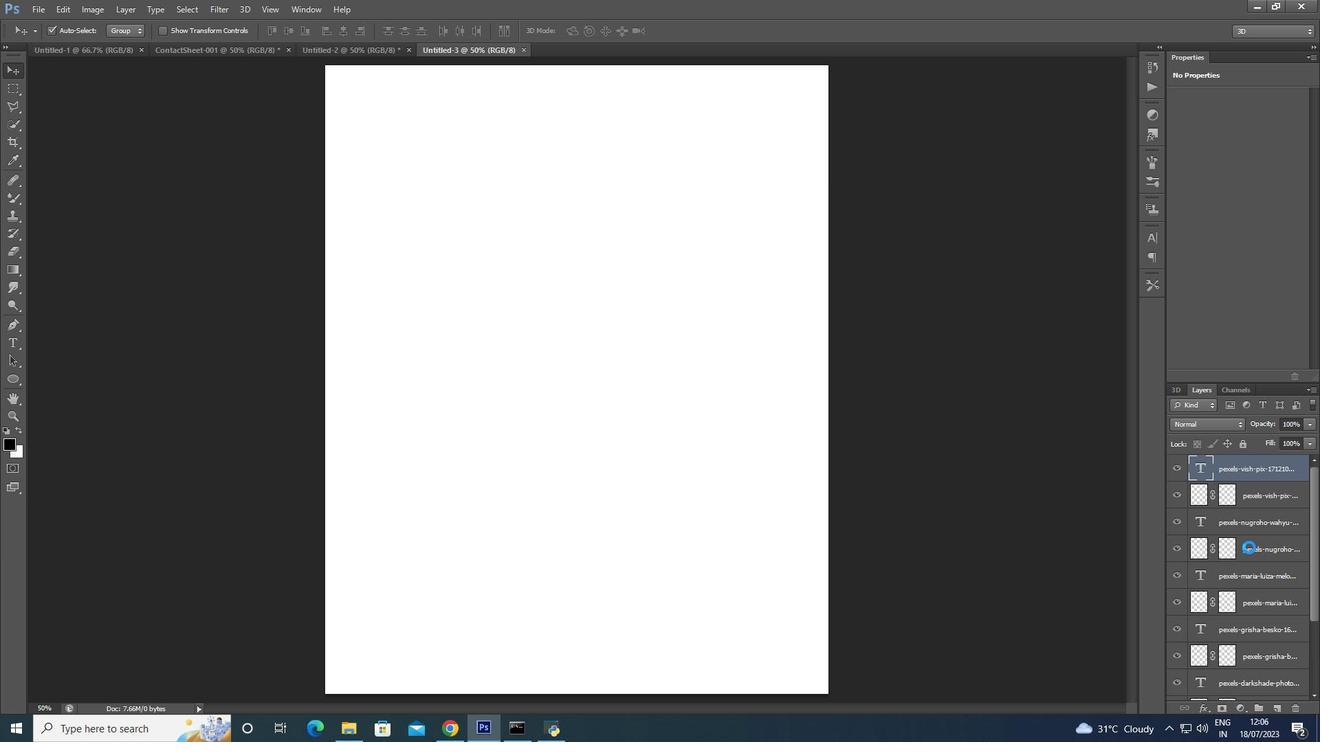 
Action: Mouse scrolled (1249, 548) with delta (0, 0)
Screenshot: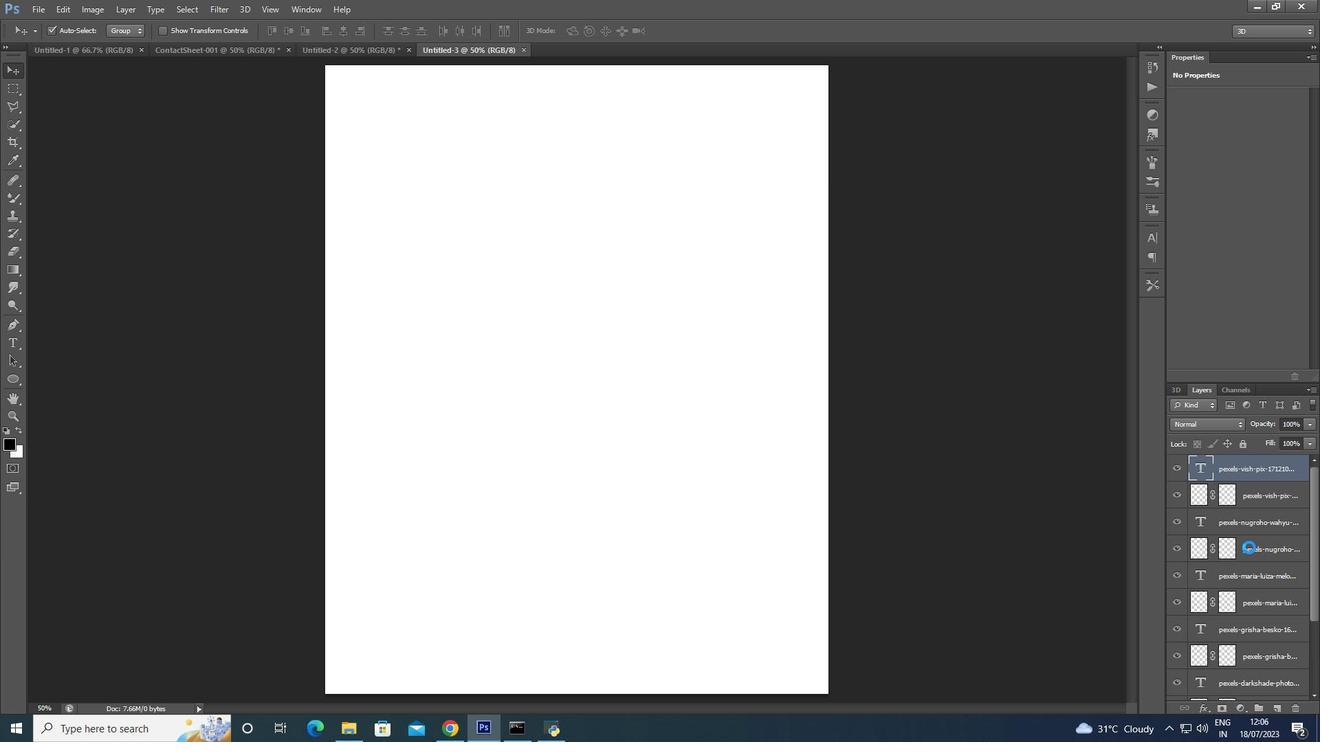 
Action: Mouse scrolled (1249, 548) with delta (0, 0)
Screenshot: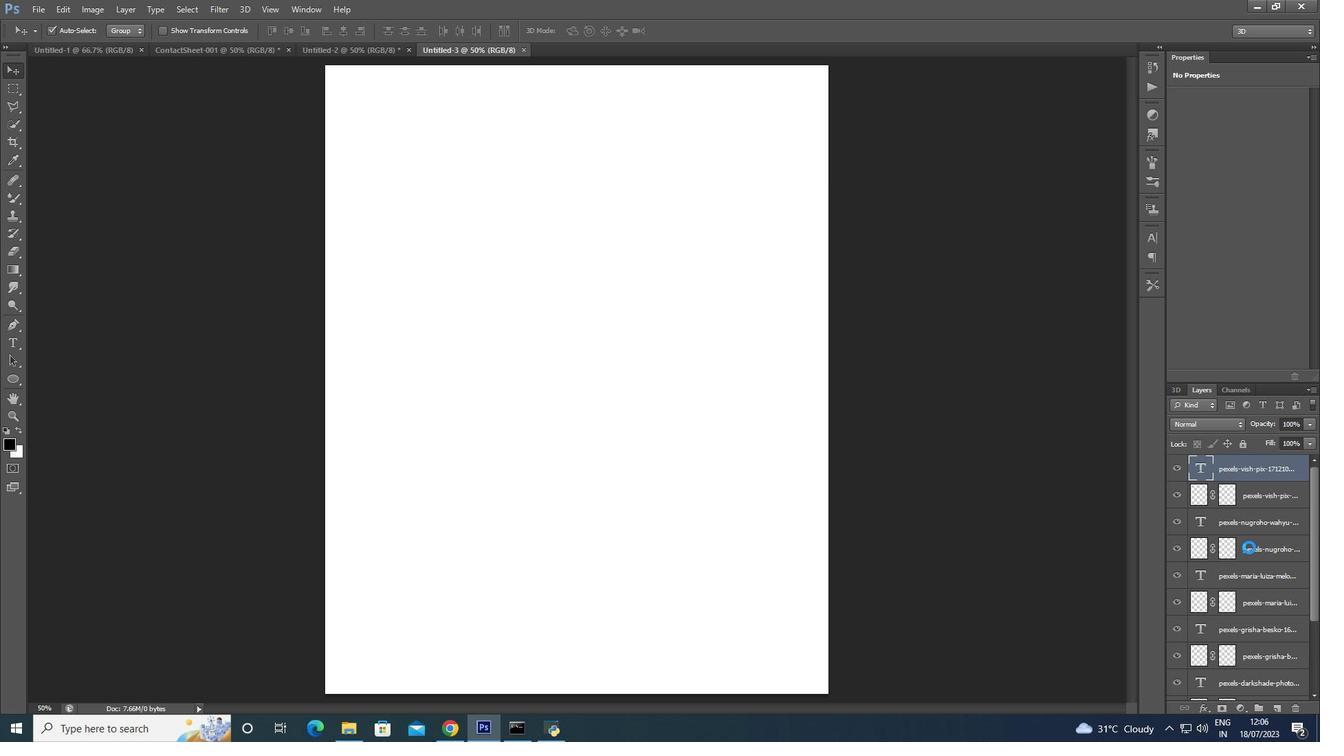 
Action: Mouse scrolled (1249, 548) with delta (0, 0)
Screenshot: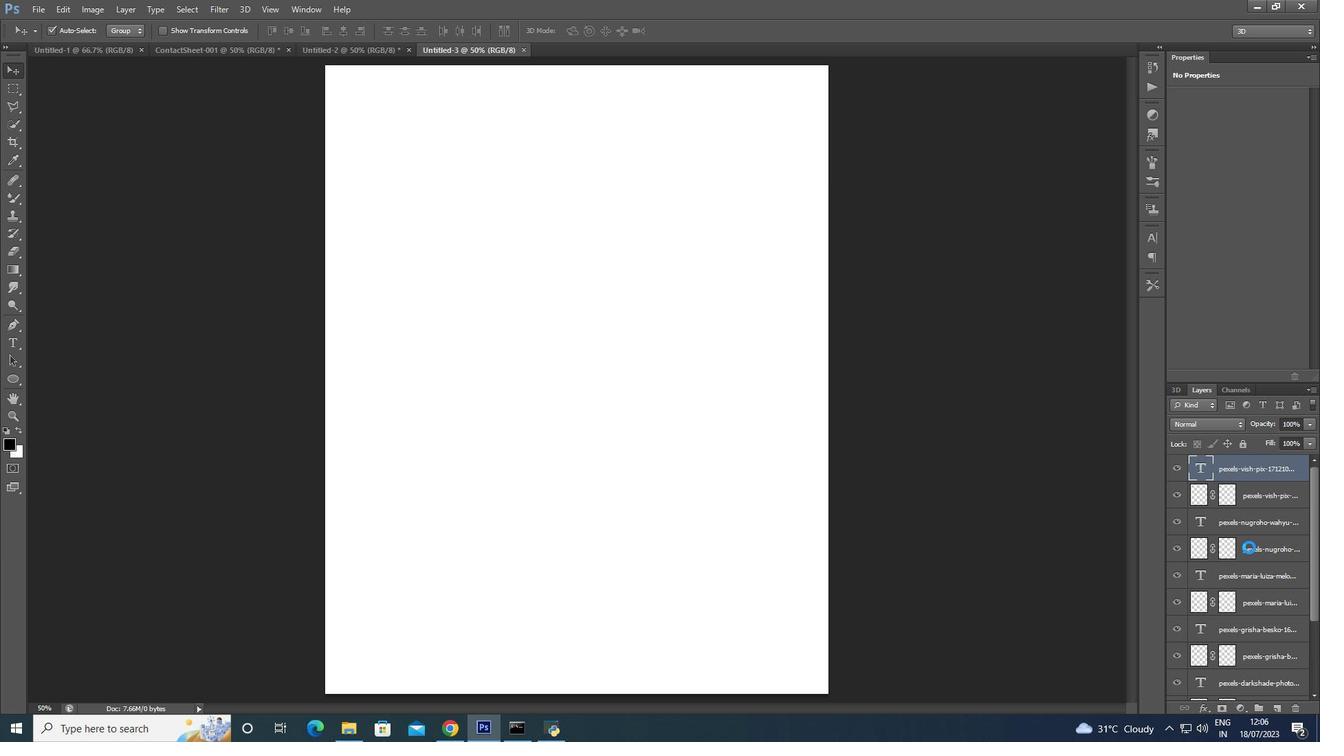 
Action: Mouse scrolled (1249, 548) with delta (0, 0)
Screenshot: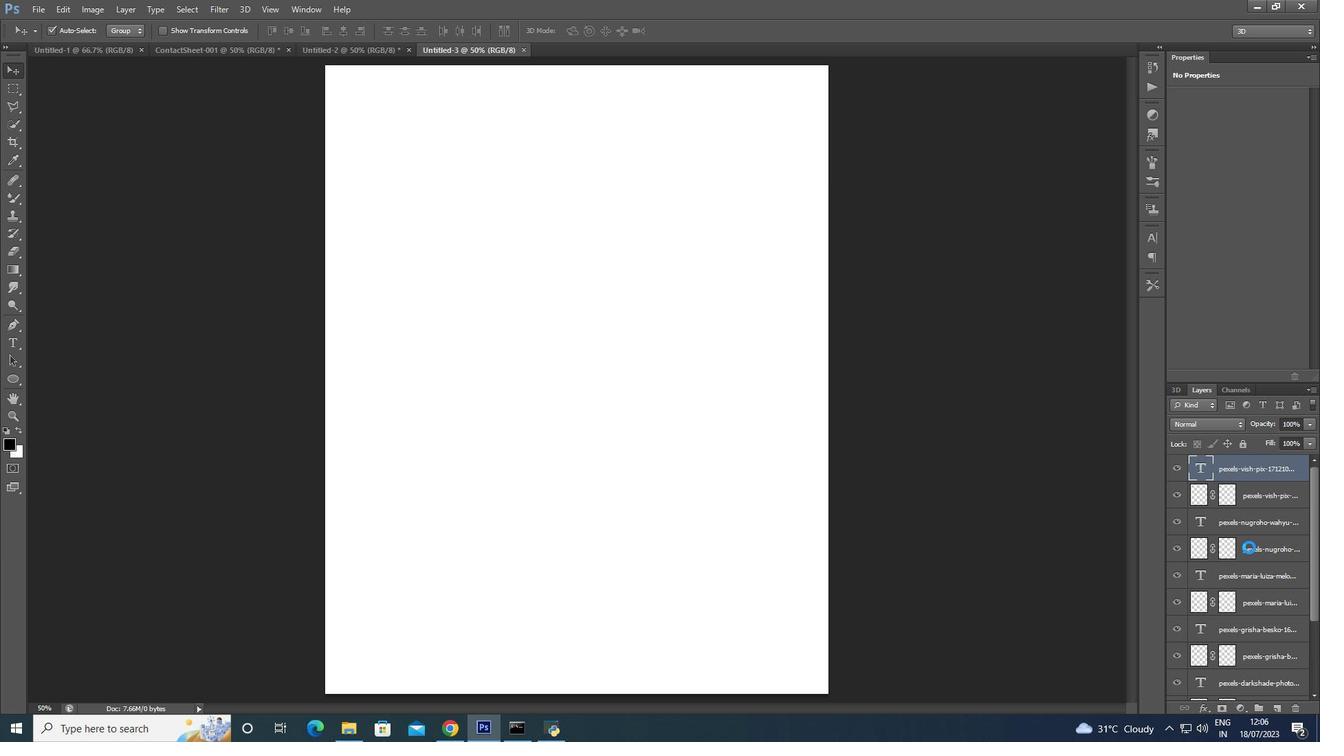 
Action: Mouse scrolled (1249, 548) with delta (0, 0)
Screenshot: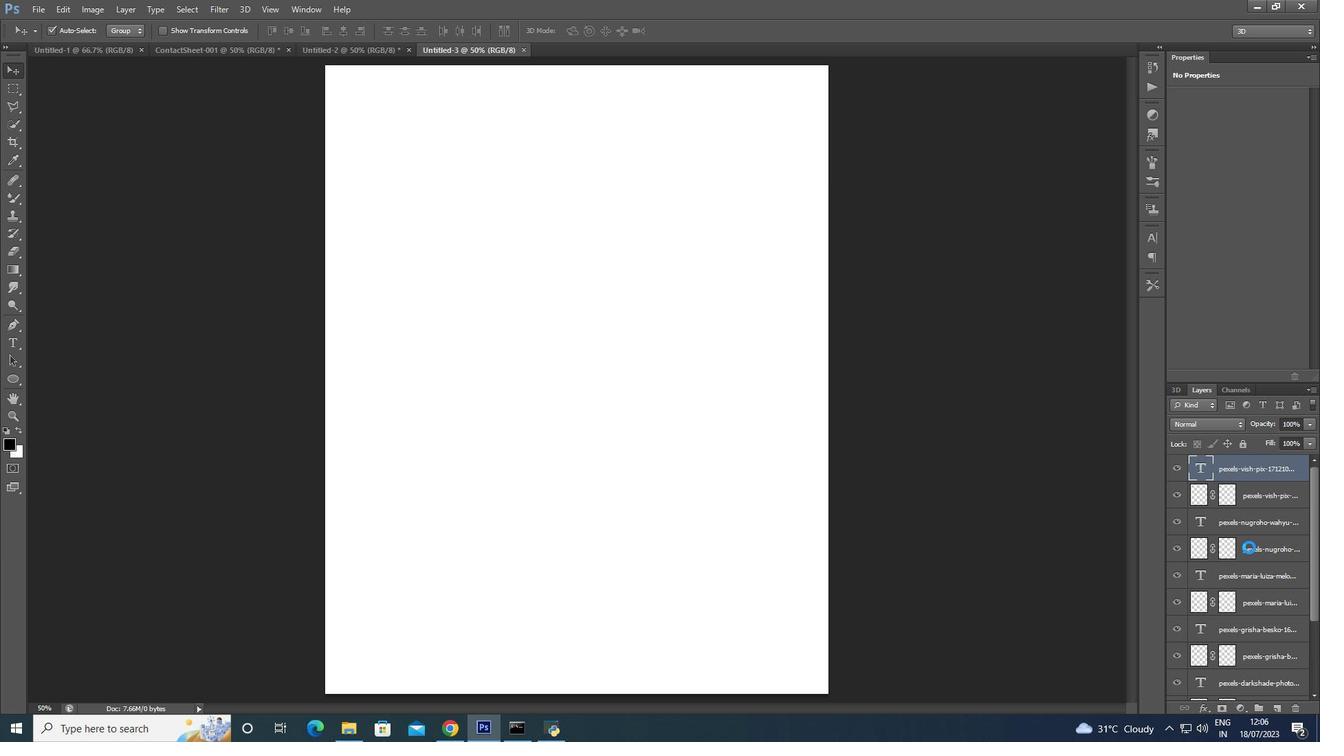 
Action: Mouse scrolled (1249, 548) with delta (0, 0)
Screenshot: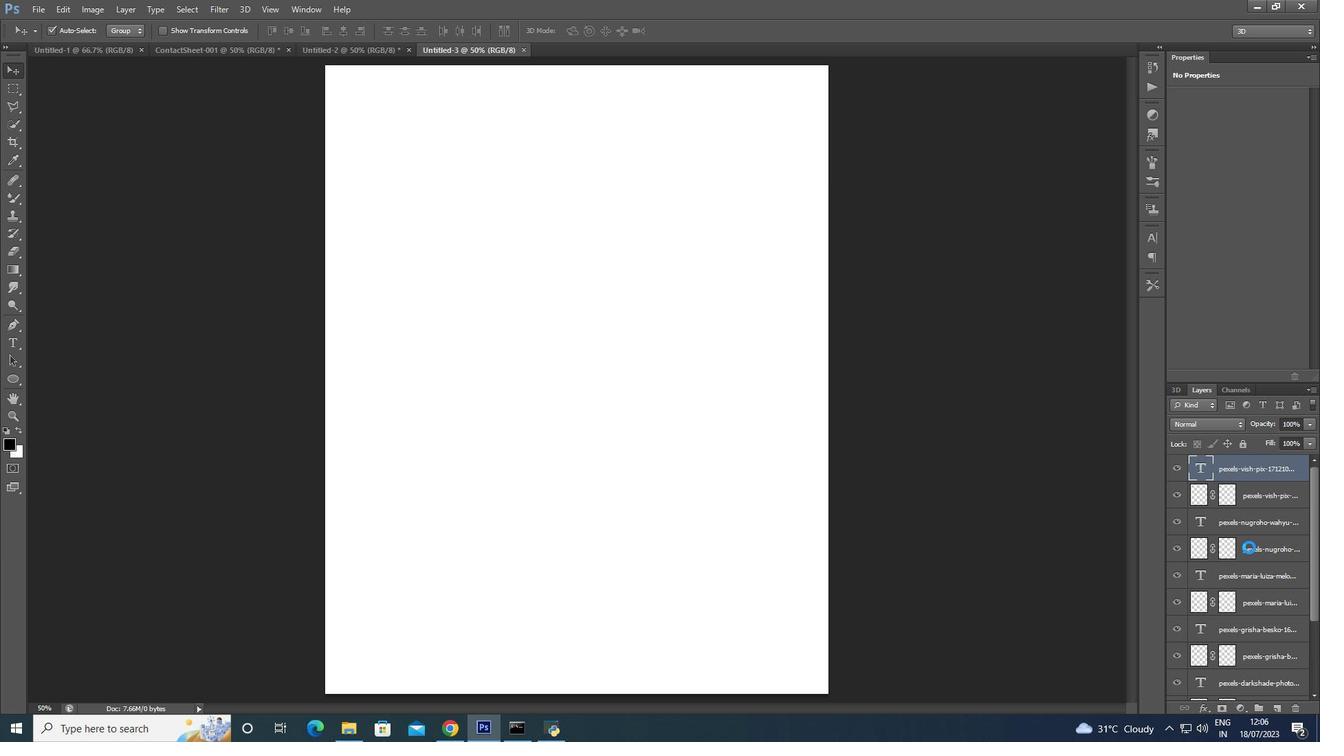 
Action: Mouse scrolled (1249, 548) with delta (0, 0)
Screenshot: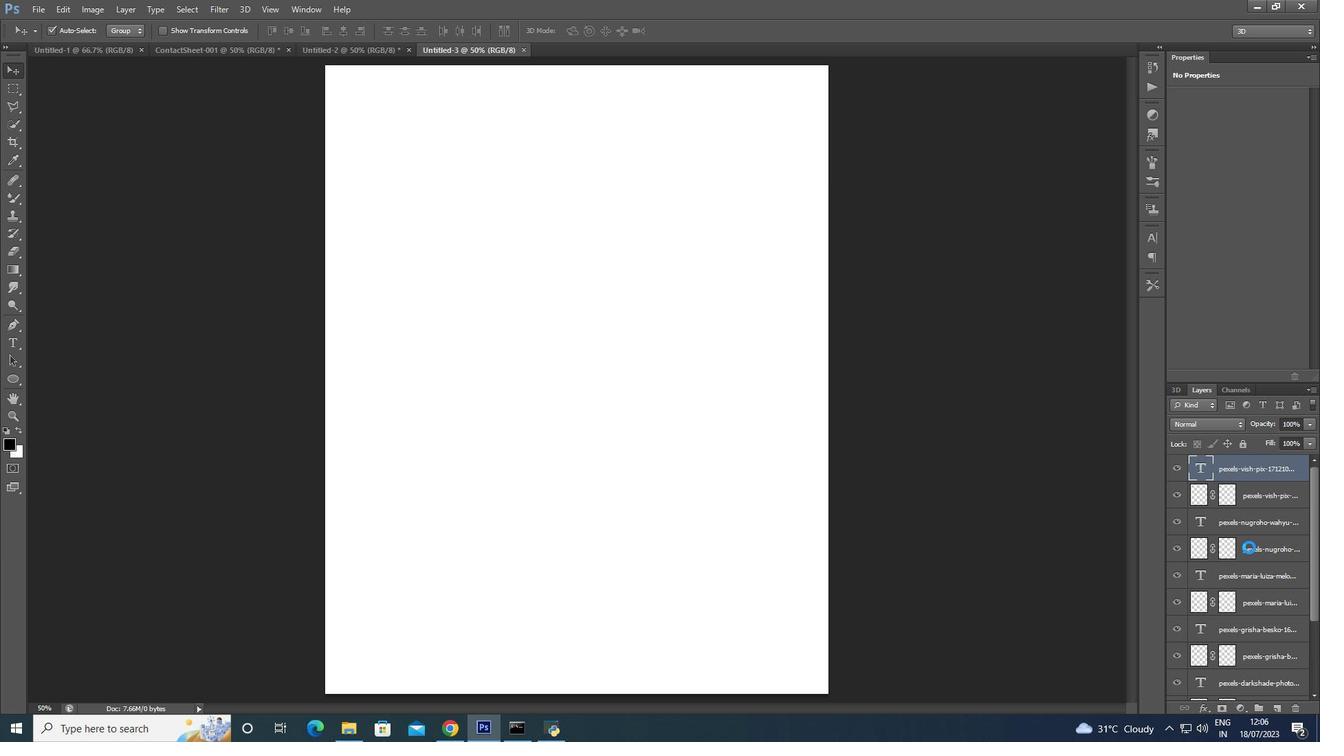 
Action: Mouse moved to (1268, 466)
Screenshot: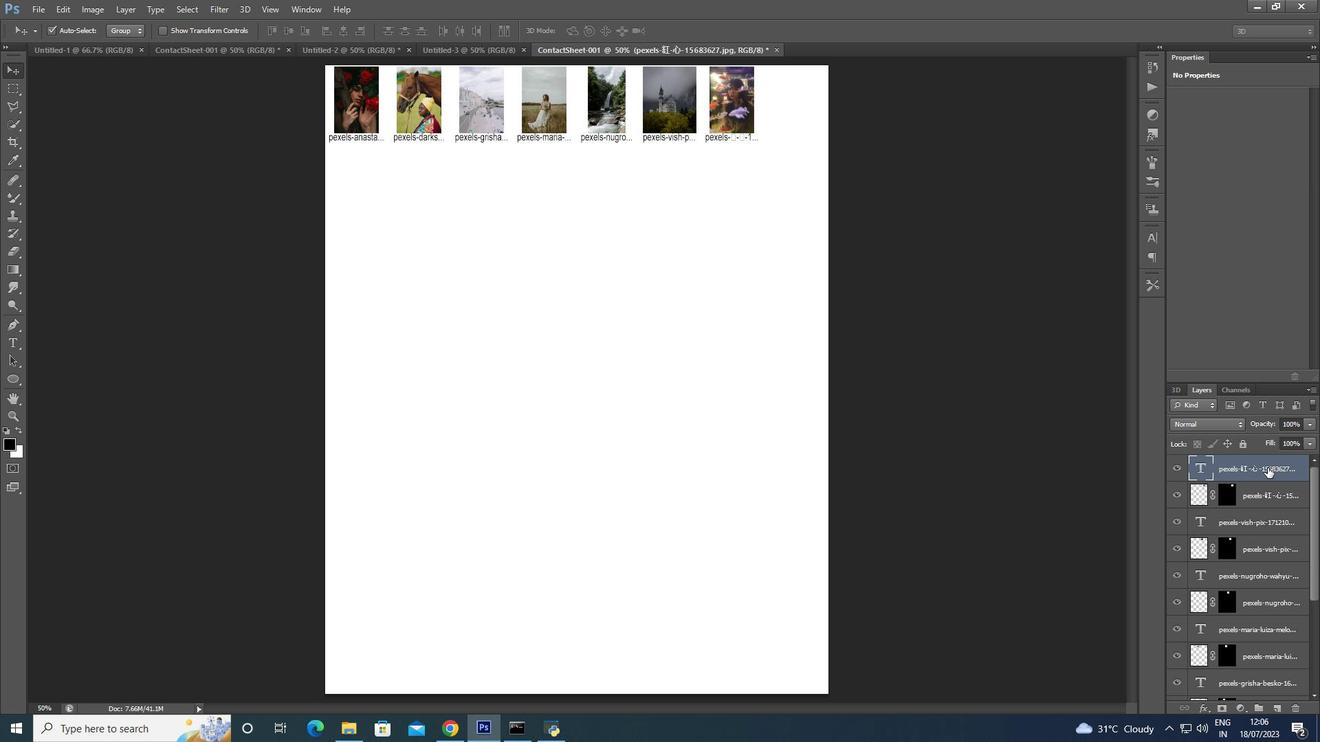 
Action: Mouse pressed left at (1268, 466)
Screenshot: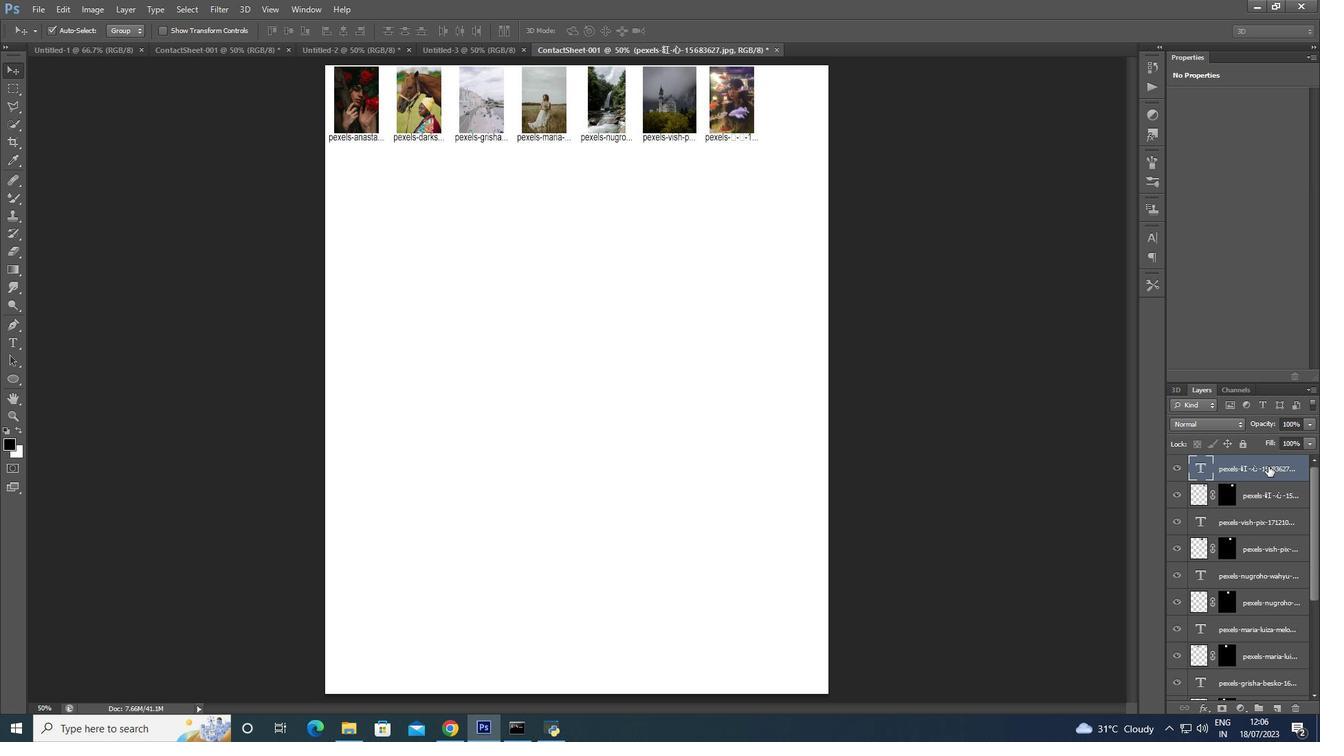 
Action: Mouse moved to (1294, 550)
Screenshot: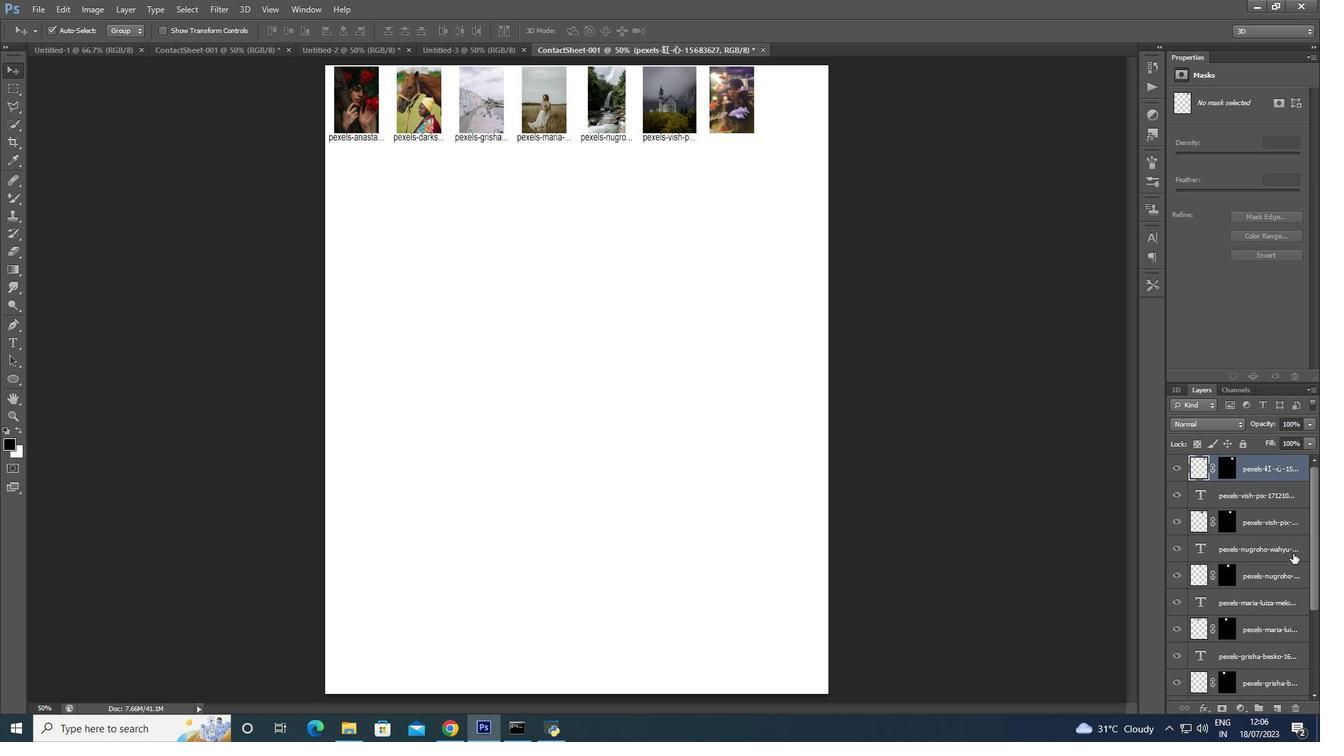 
Action: Mouse scrolled (1294, 551) with delta (0, 0)
Screenshot: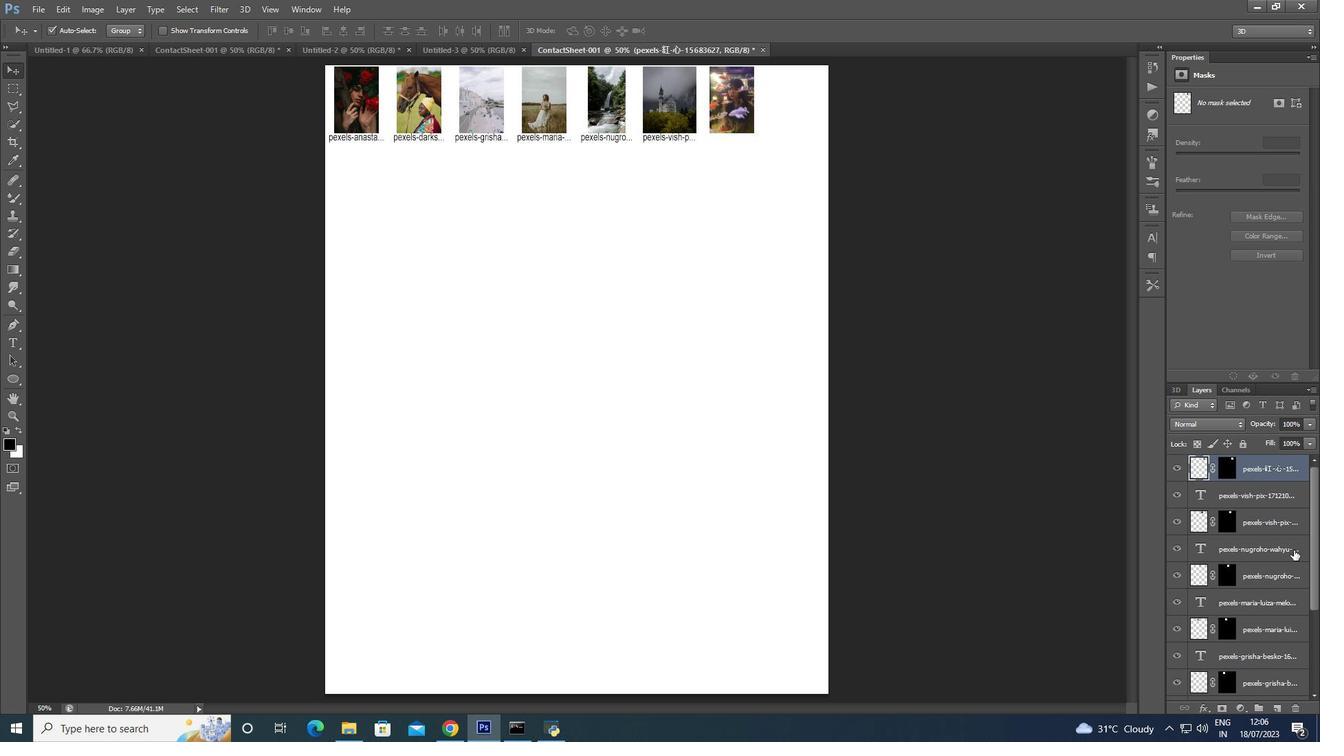 
Action: Mouse scrolled (1294, 551) with delta (0, 0)
Screenshot: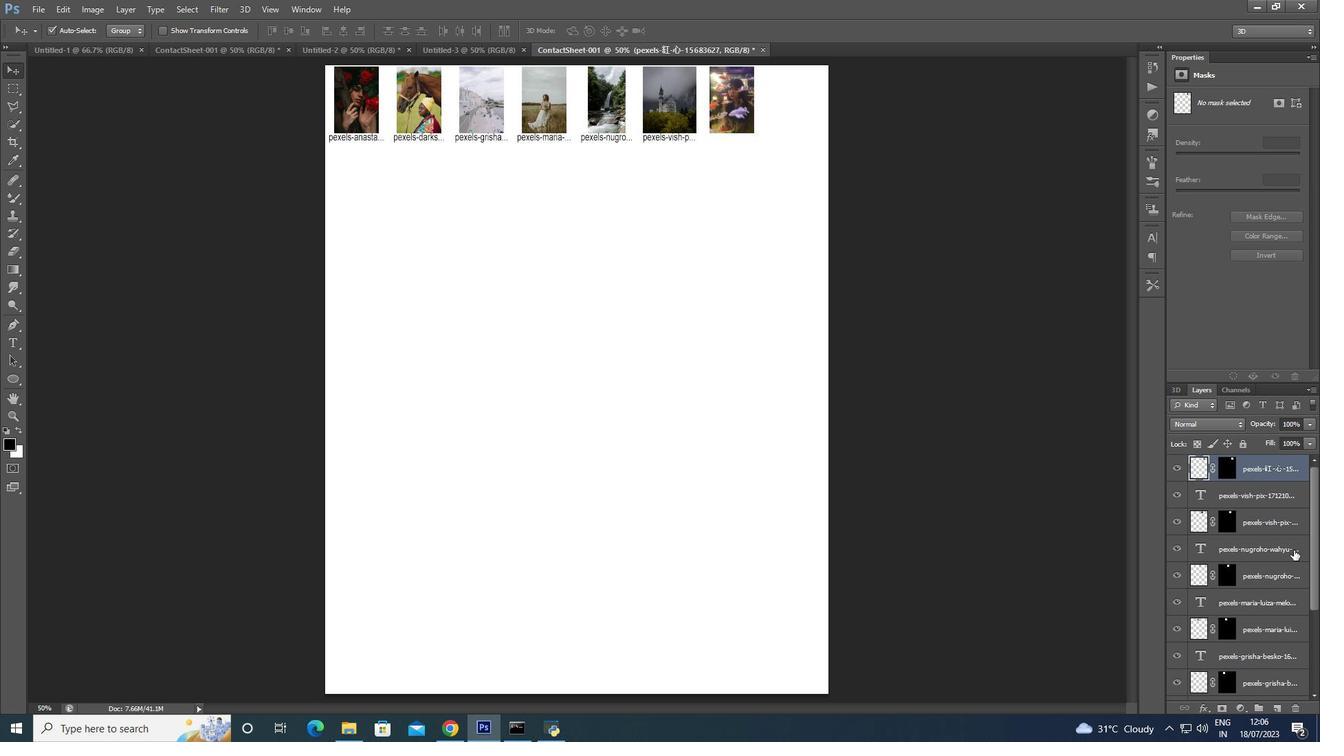 
Action: Mouse scrolled (1294, 551) with delta (0, 0)
Screenshot: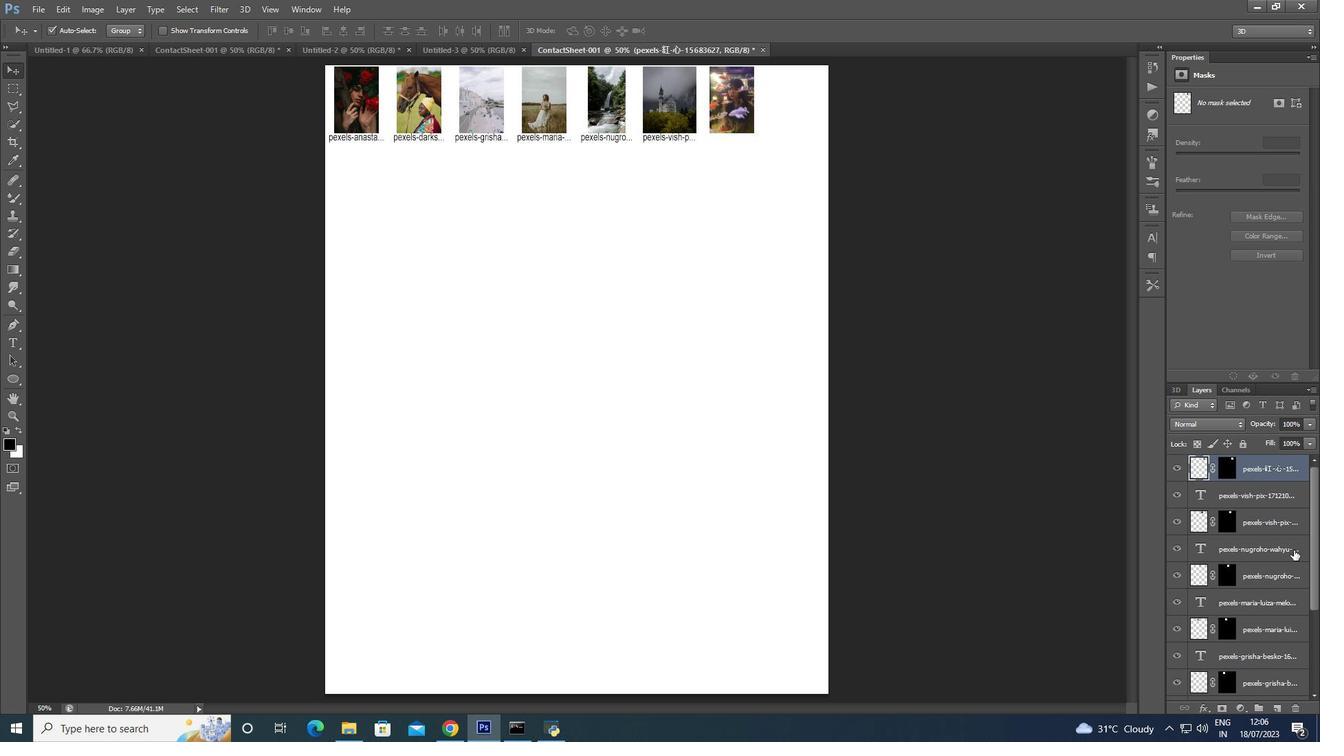 
Action: Mouse scrolled (1294, 551) with delta (0, 0)
Screenshot: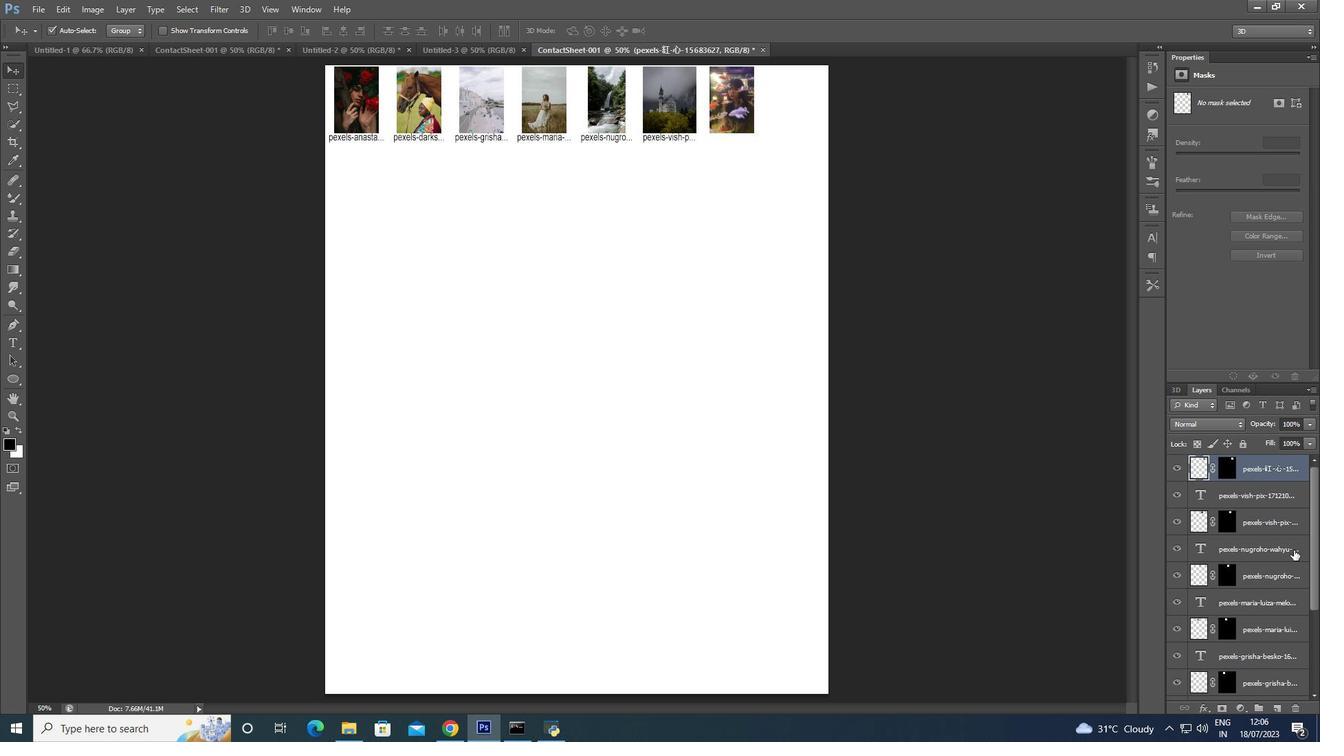 
Action: Mouse scrolled (1294, 551) with delta (0, 0)
Screenshot: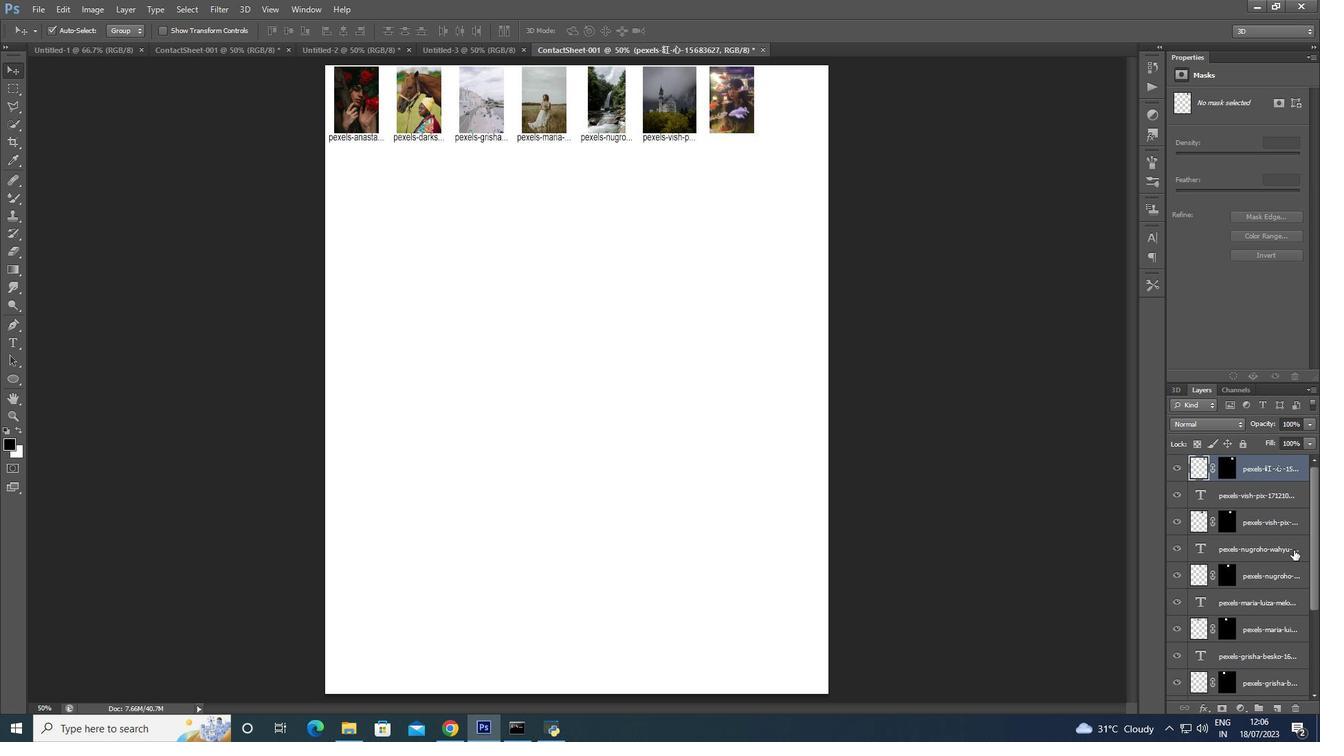 
Action: Mouse scrolled (1294, 551) with delta (0, 0)
Screenshot: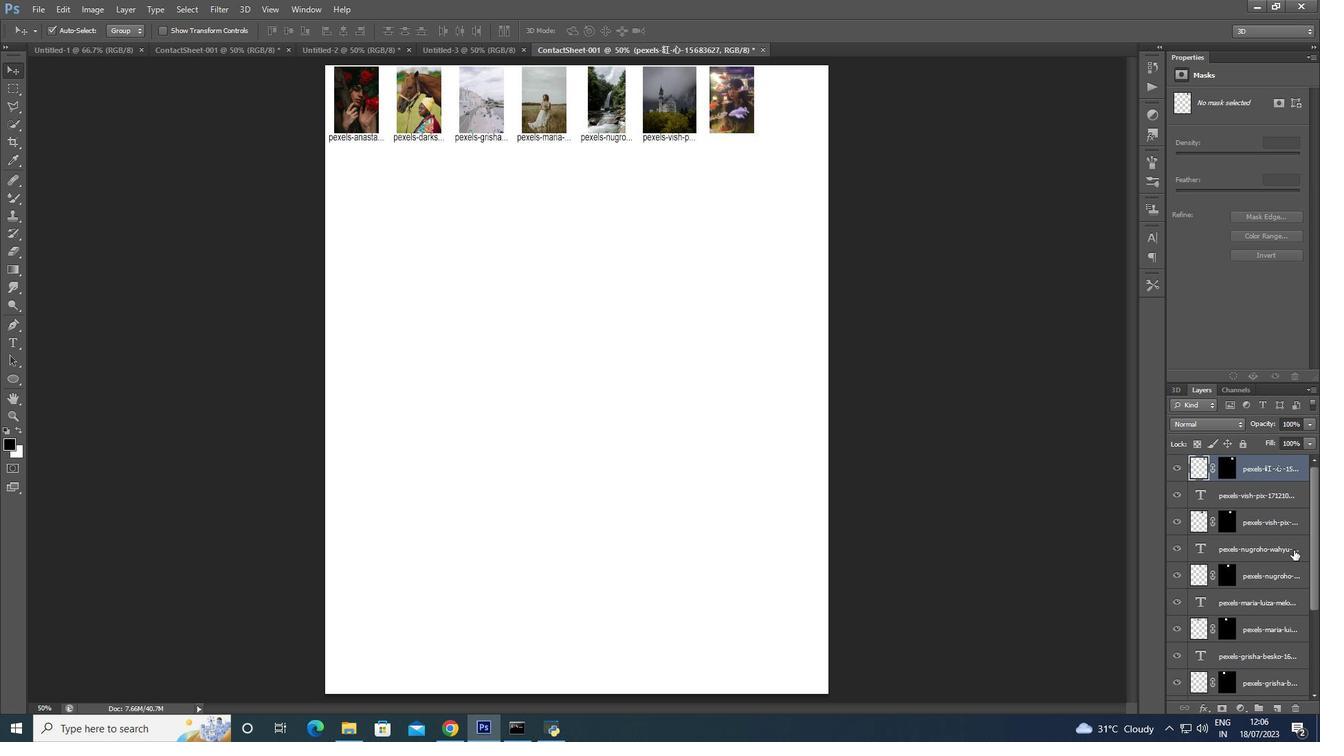 
Action: Mouse scrolled (1294, 551) with delta (0, 0)
Screenshot: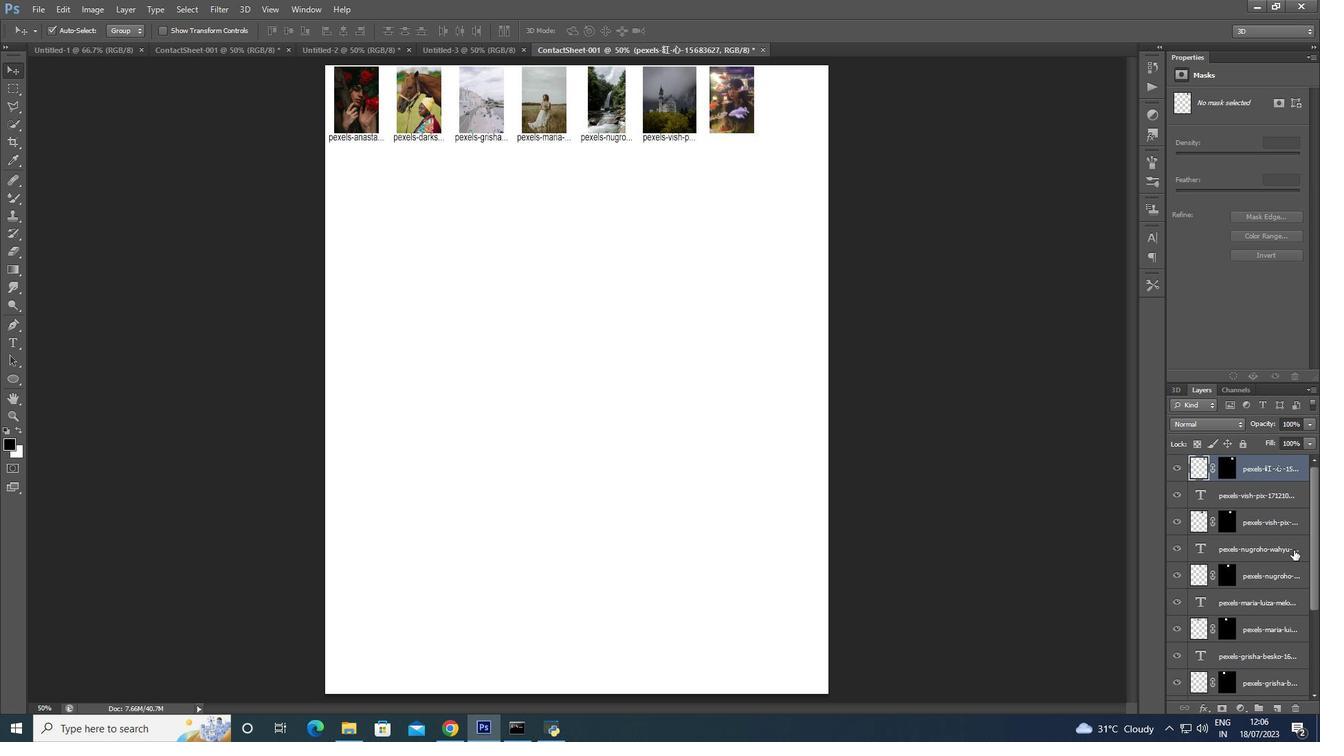 
Action: Mouse scrolled (1294, 551) with delta (0, 0)
Screenshot: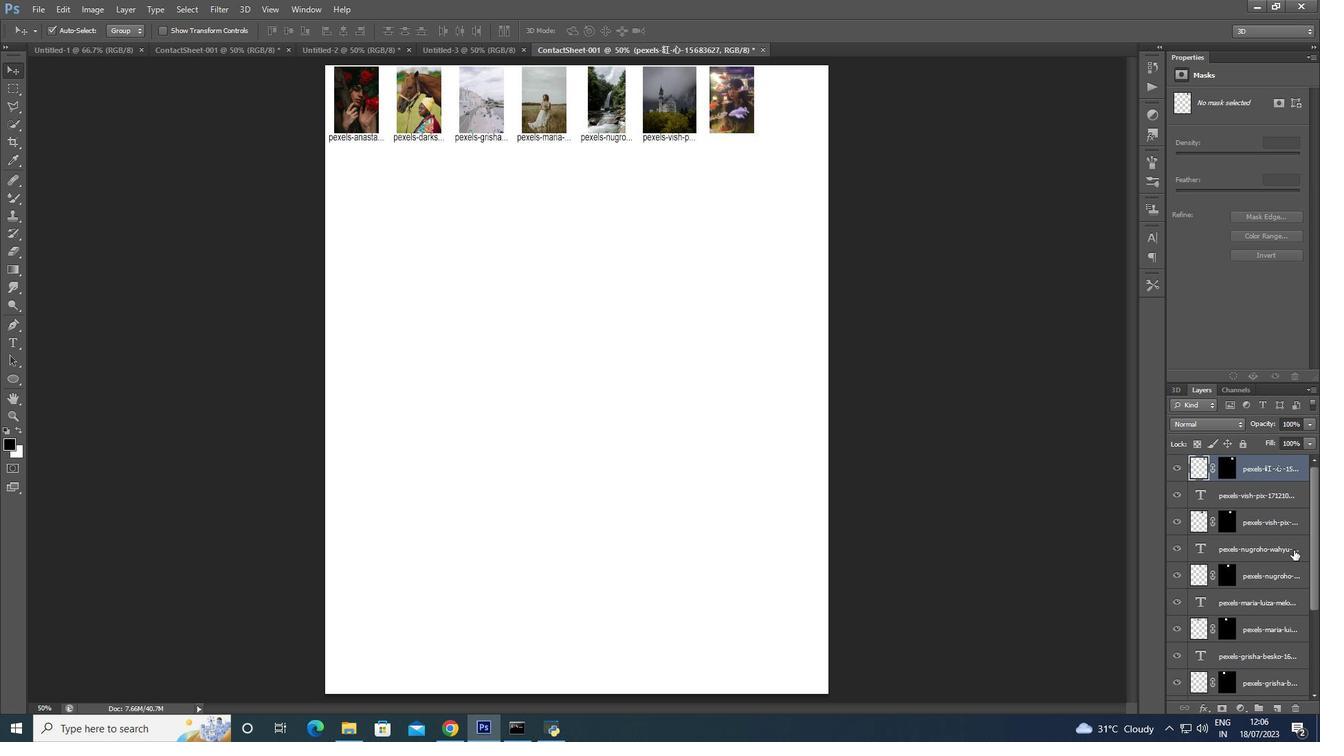 
Action: Mouse scrolled (1294, 551) with delta (0, 0)
Screenshot: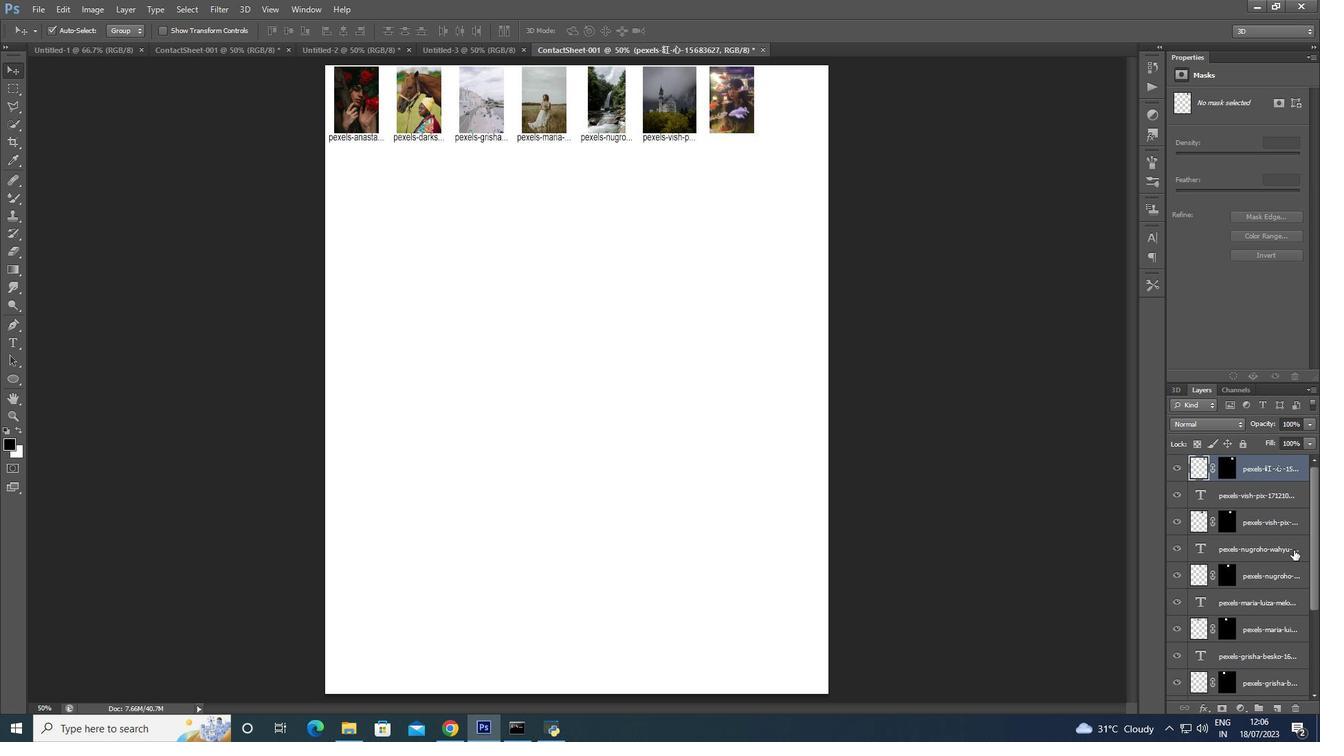 
Action: Mouse moved to (1270, 492)
Screenshot: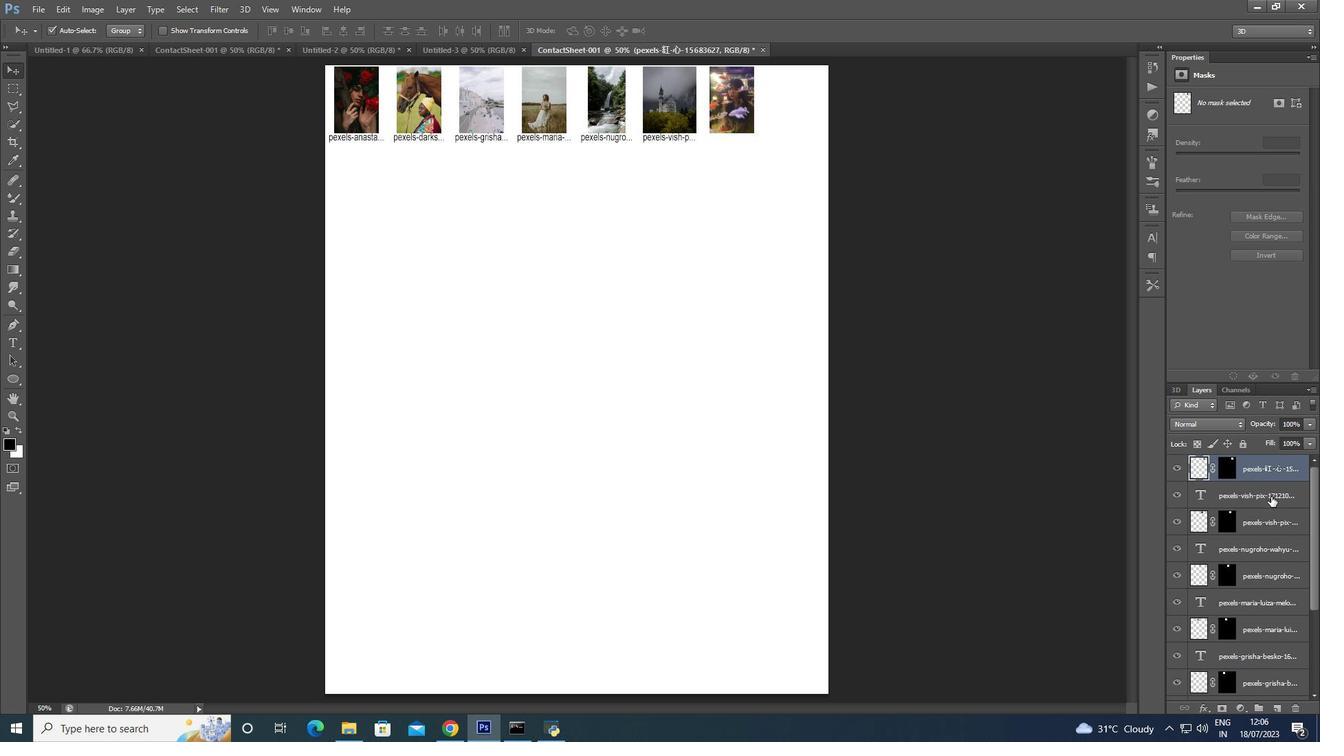 
Action: Mouse pressed left at (1270, 492)
Screenshot: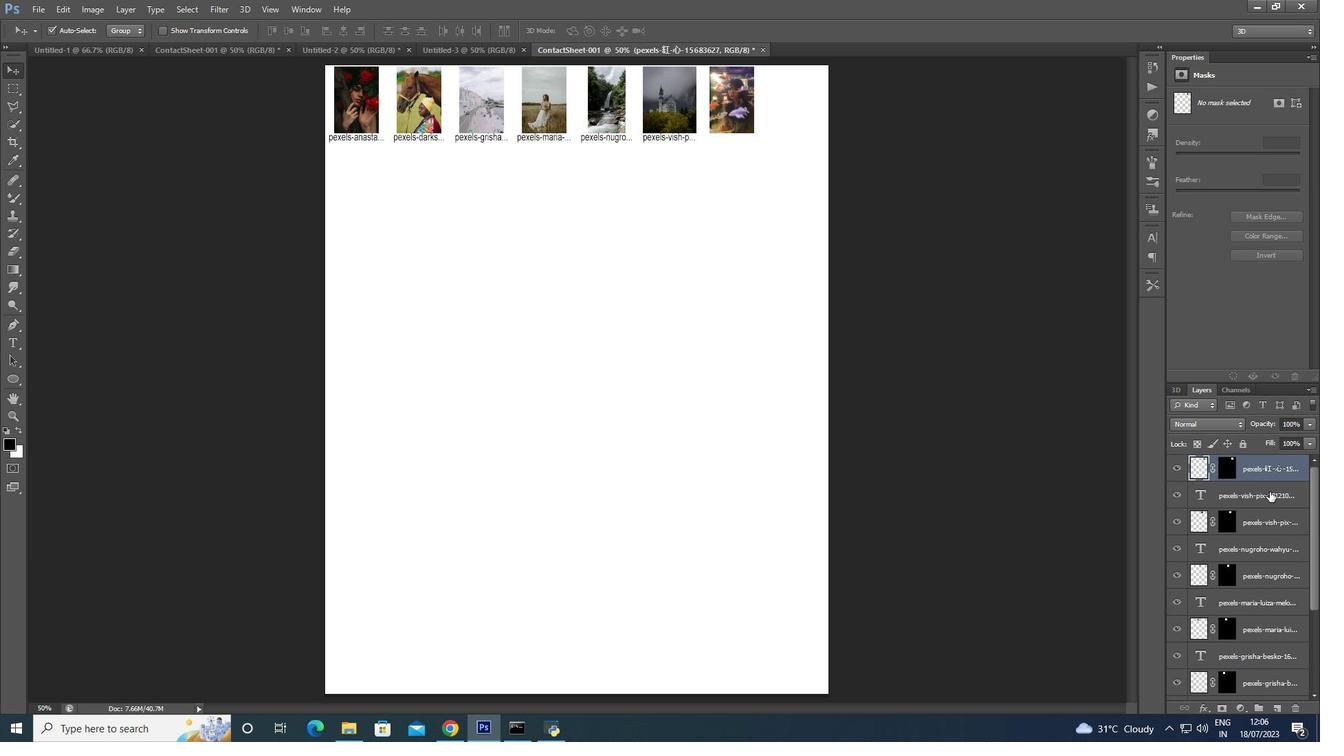 
Action: Key pressed <Key.delete>
Screenshot: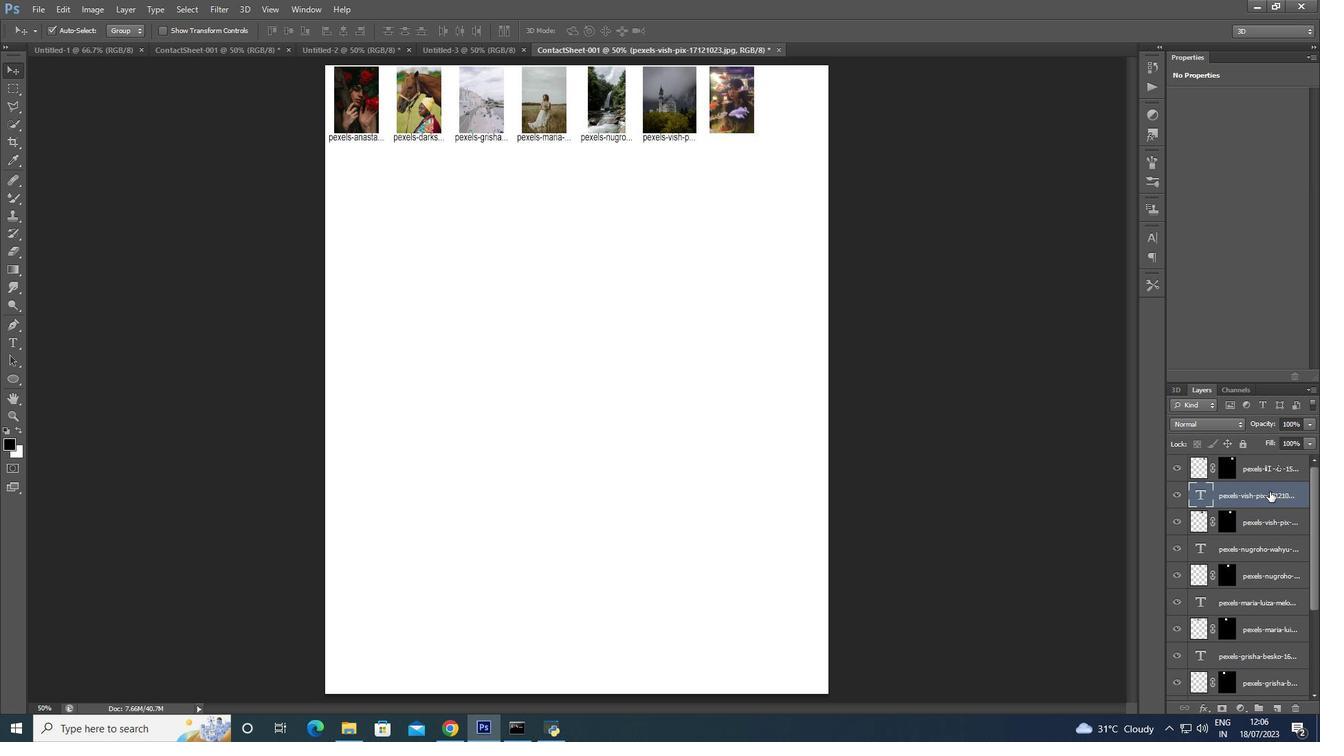 
Action: Mouse moved to (1273, 524)
Screenshot: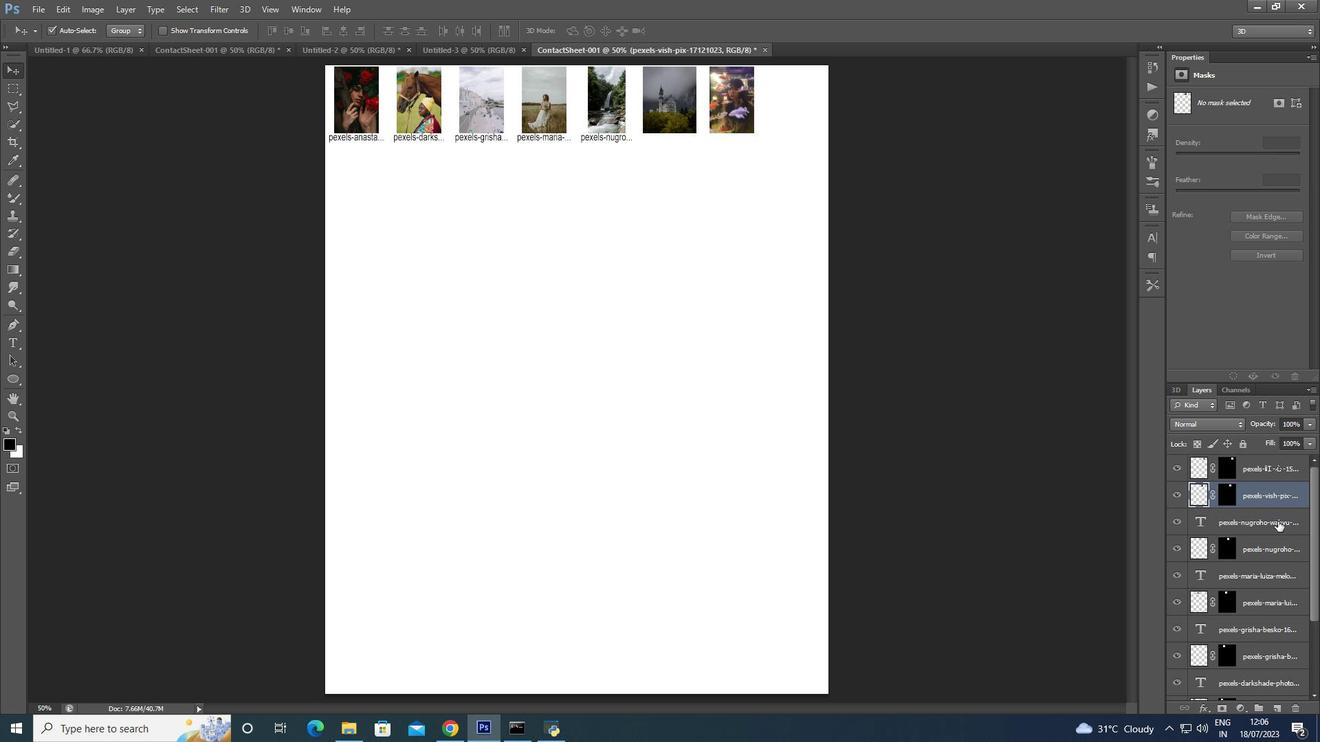 
Action: Mouse pressed left at (1273, 524)
Screenshot: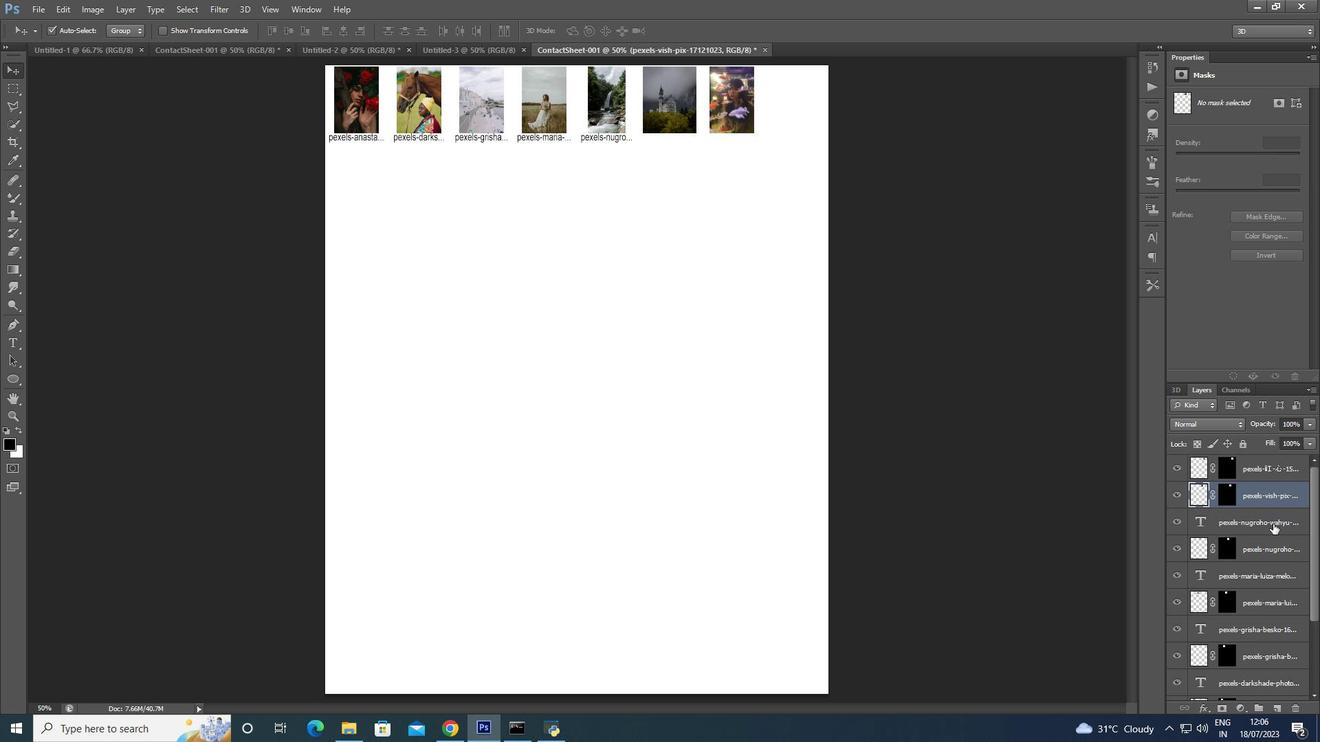 
Action: Key pressed <Key.delete>
Screenshot: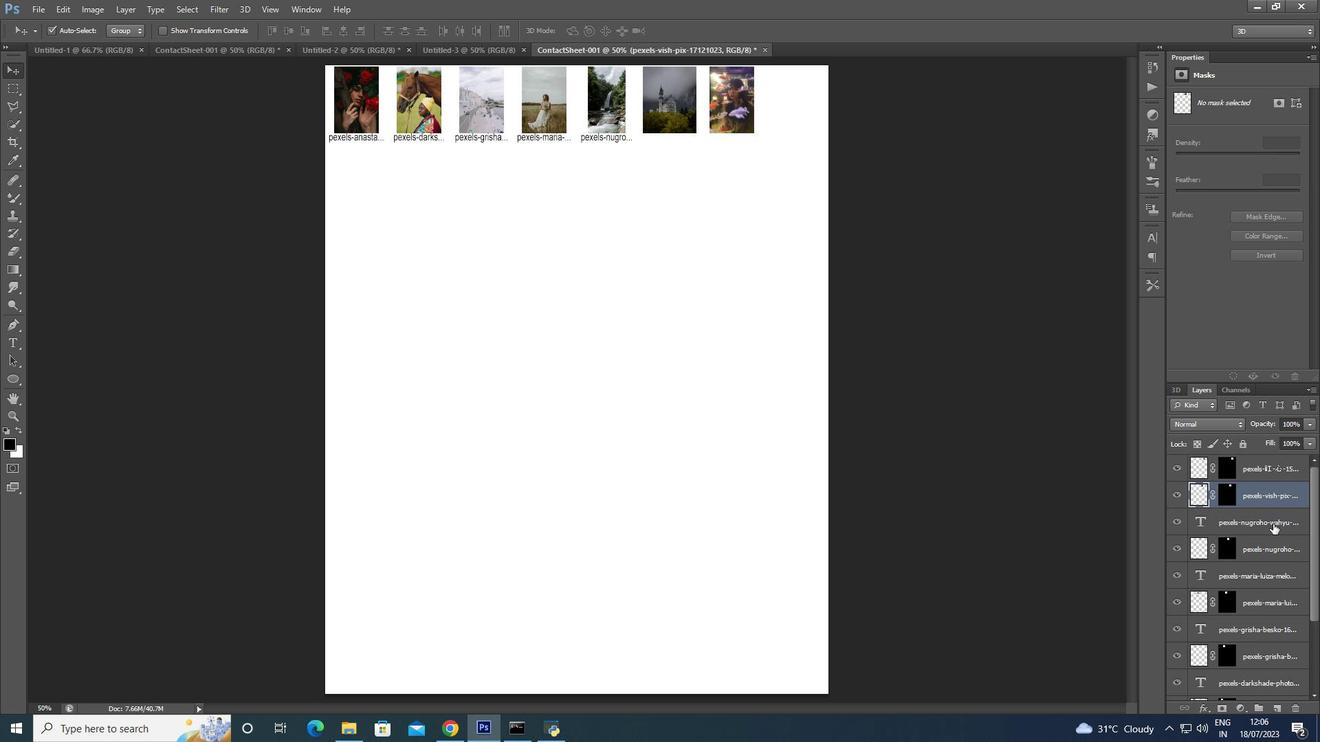 
Action: Mouse moved to (1280, 563)
Screenshot: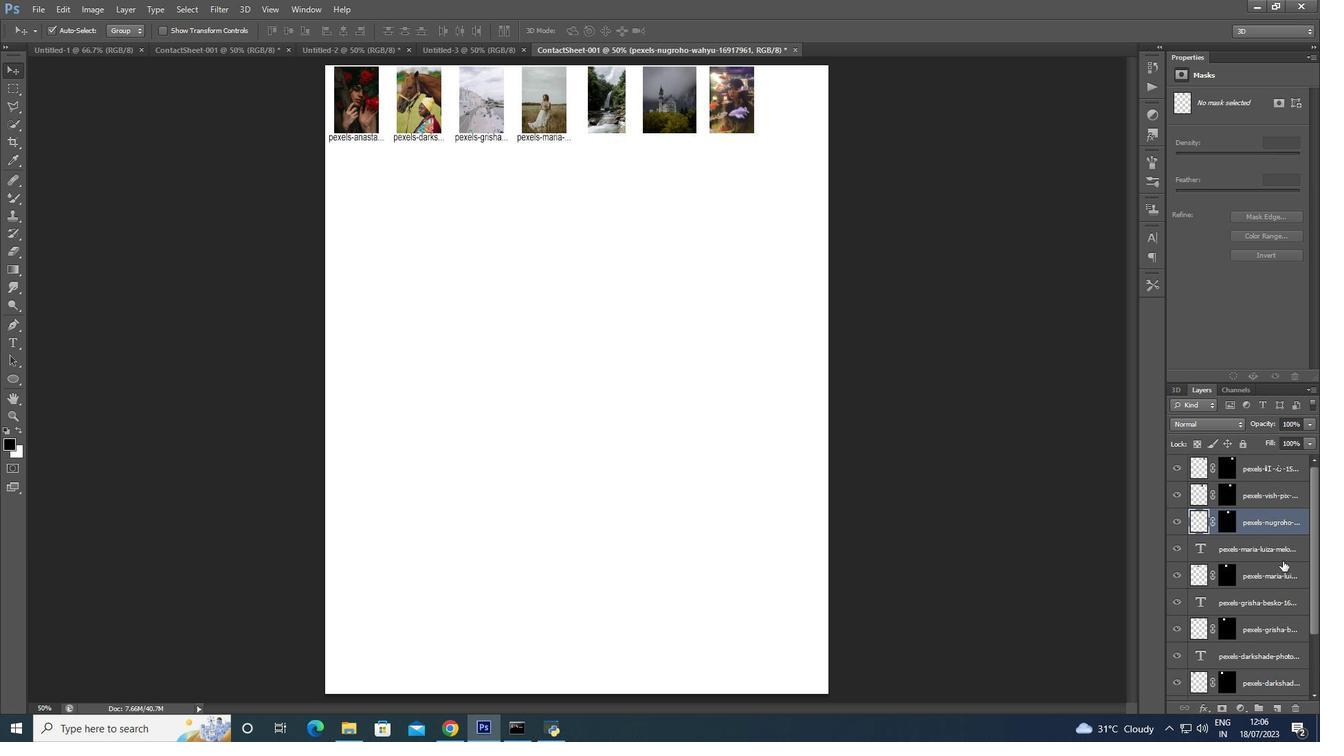 
Action: Mouse pressed left at (1280, 563)
Screenshot: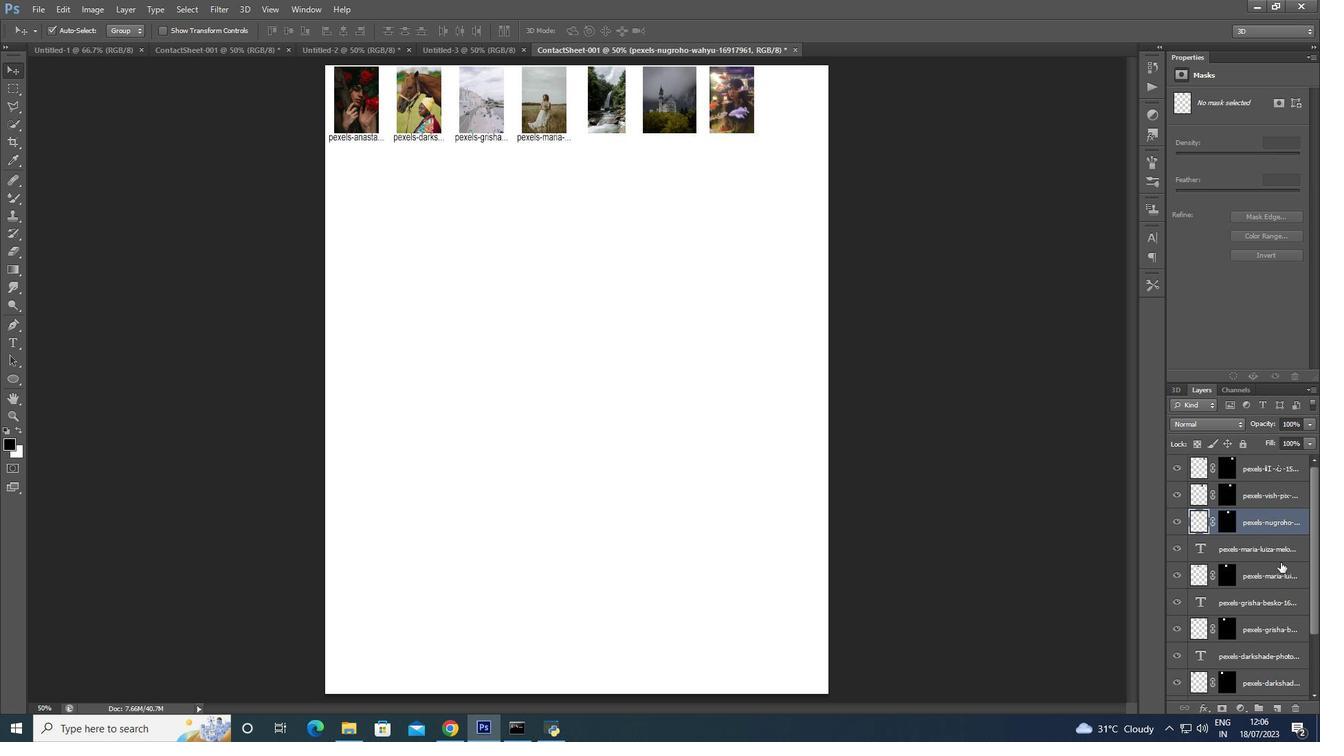 
Action: Mouse moved to (1278, 543)
Screenshot: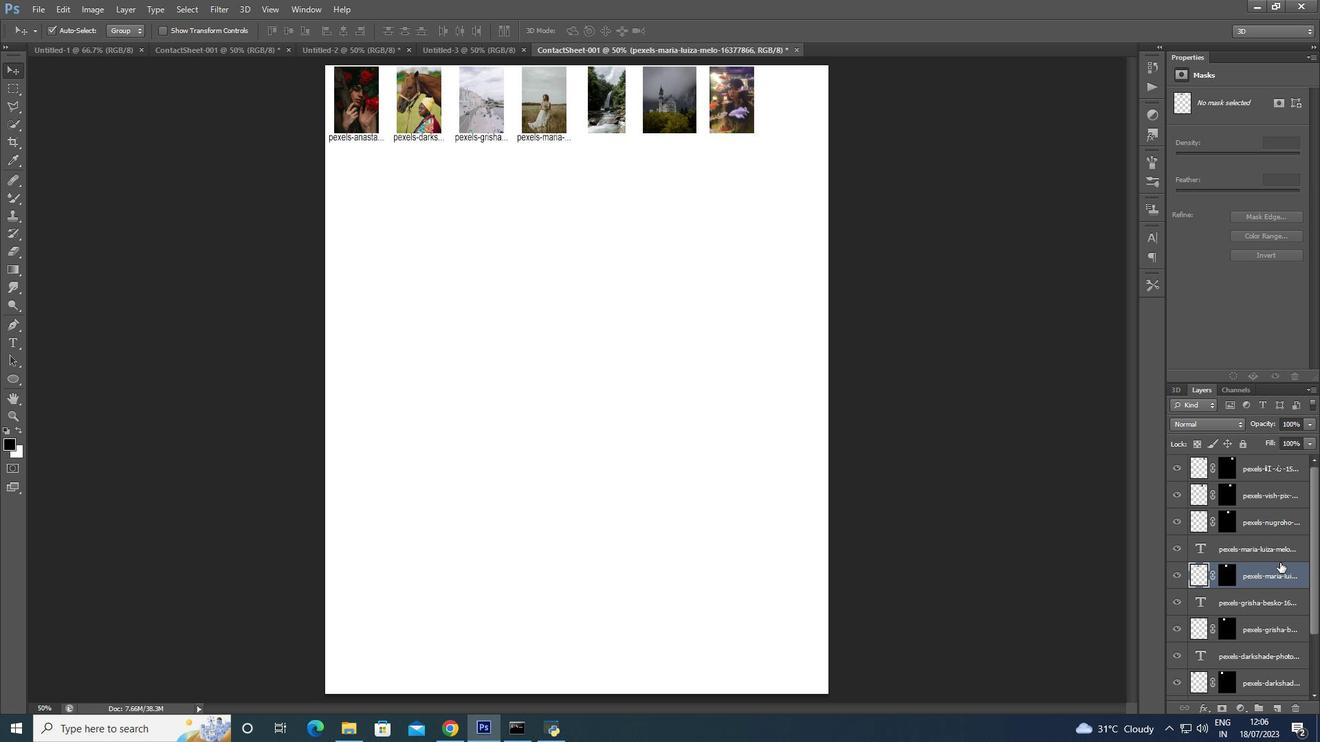
Action: Mouse pressed left at (1278, 543)
Screenshot: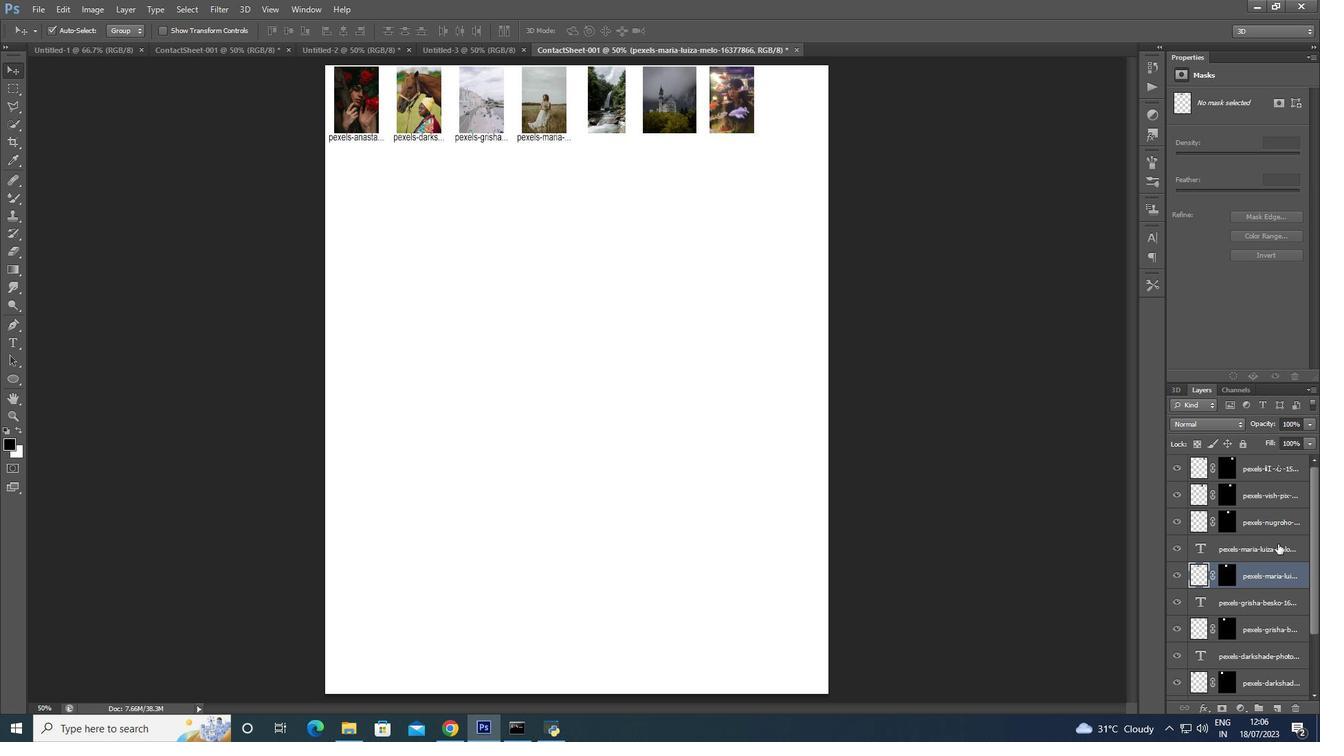 
Action: Mouse moved to (1281, 551)
Screenshot: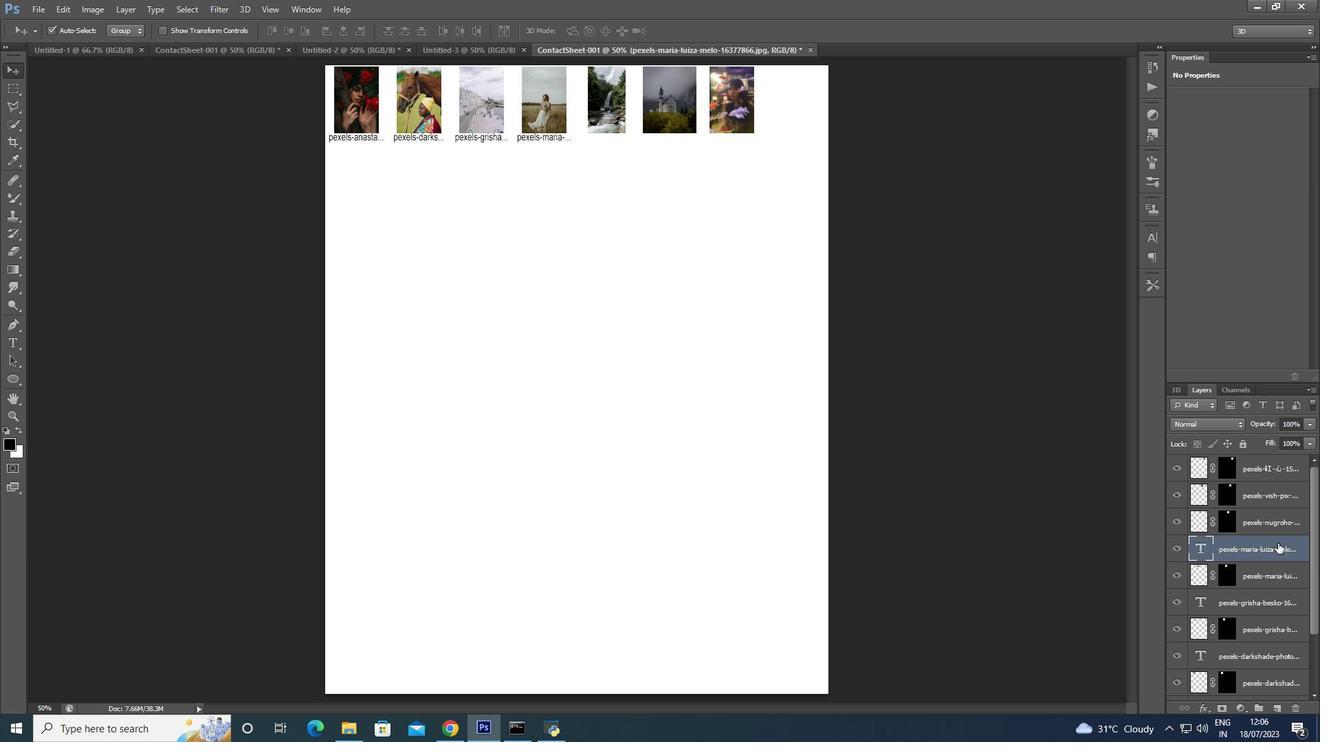 
Action: Key pressed <Key.delete>
Screenshot: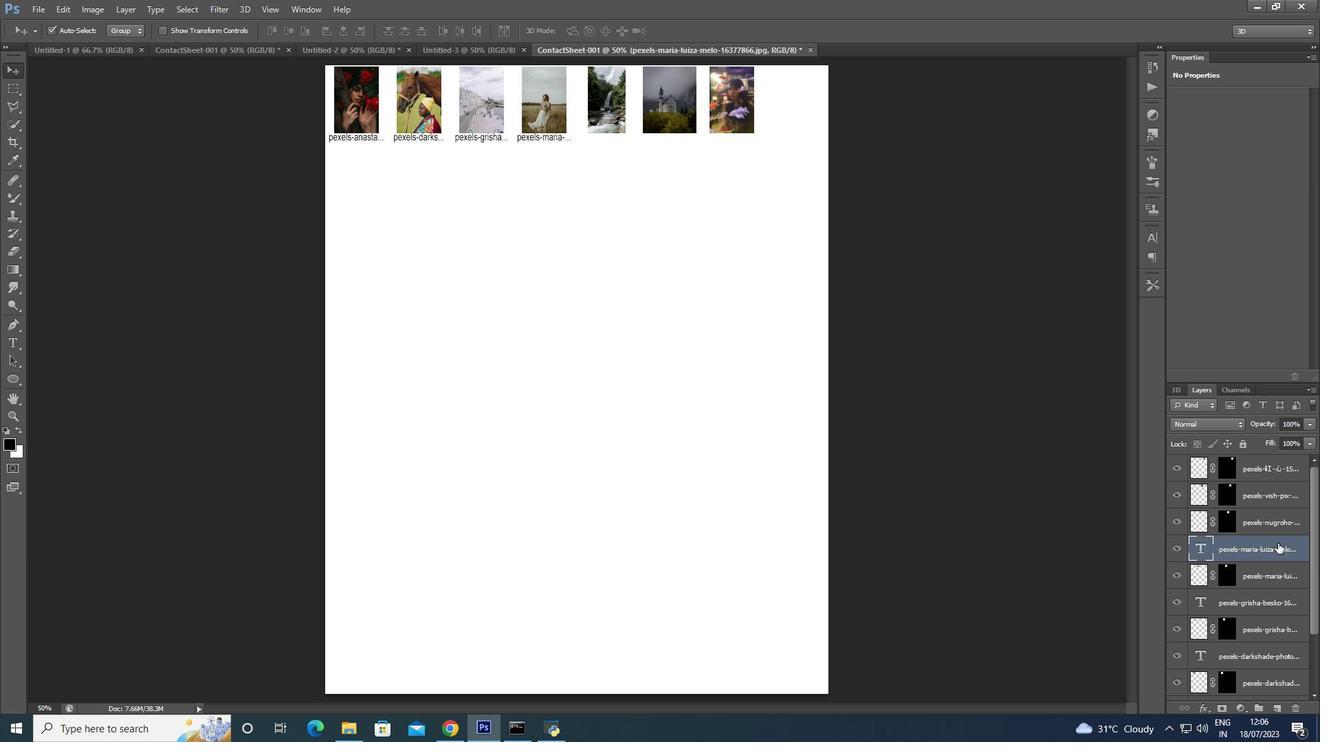 
Action: Mouse moved to (1264, 578)
Screenshot: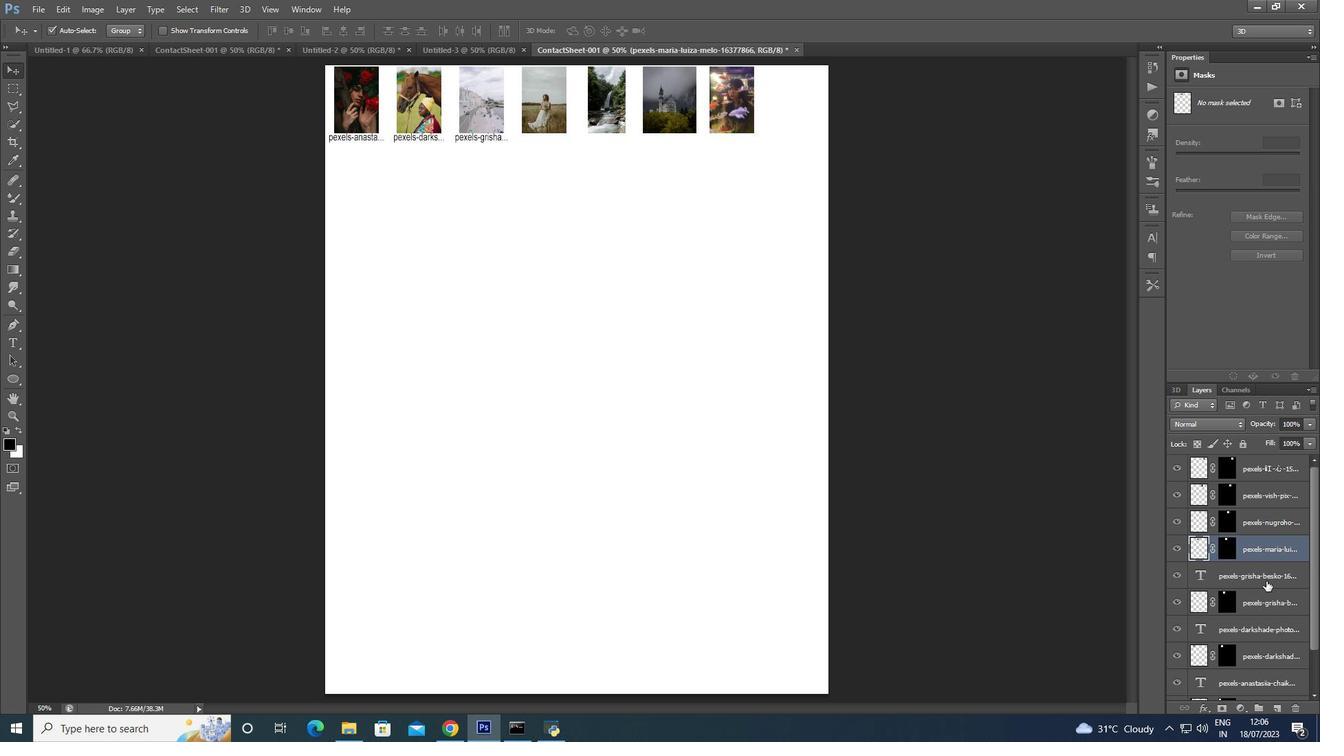 
Action: Mouse pressed left at (1264, 578)
Screenshot: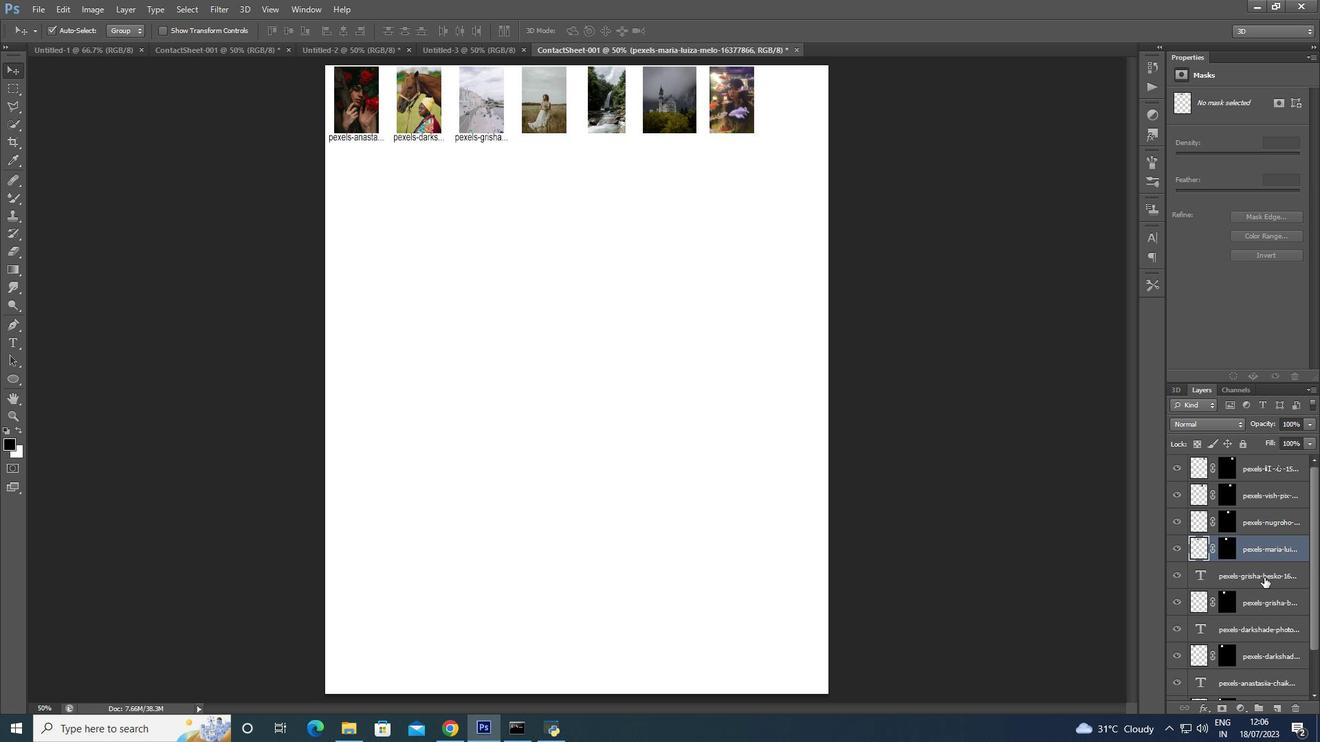 
Action: Mouse moved to (1274, 590)
Screenshot: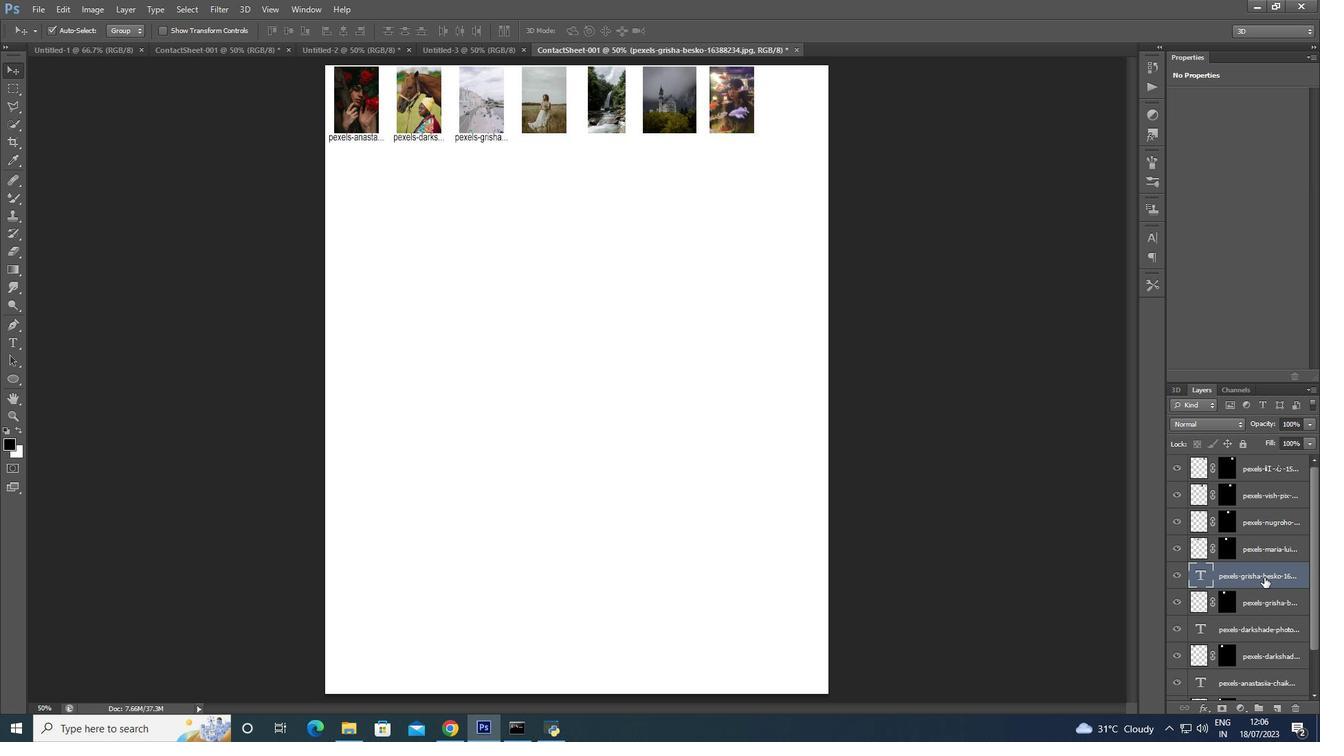 
Action: Key pressed <Key.delete>
Screenshot: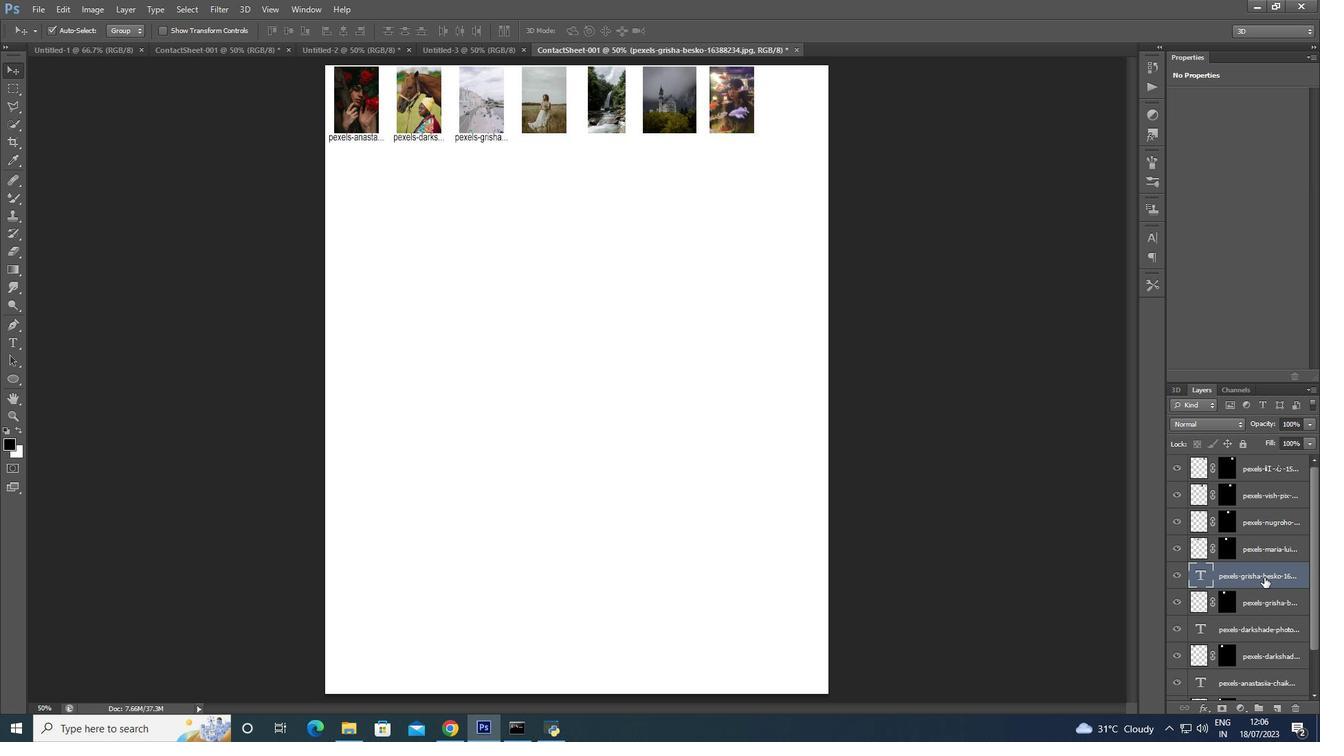 
Action: Mouse moved to (1270, 607)
Screenshot: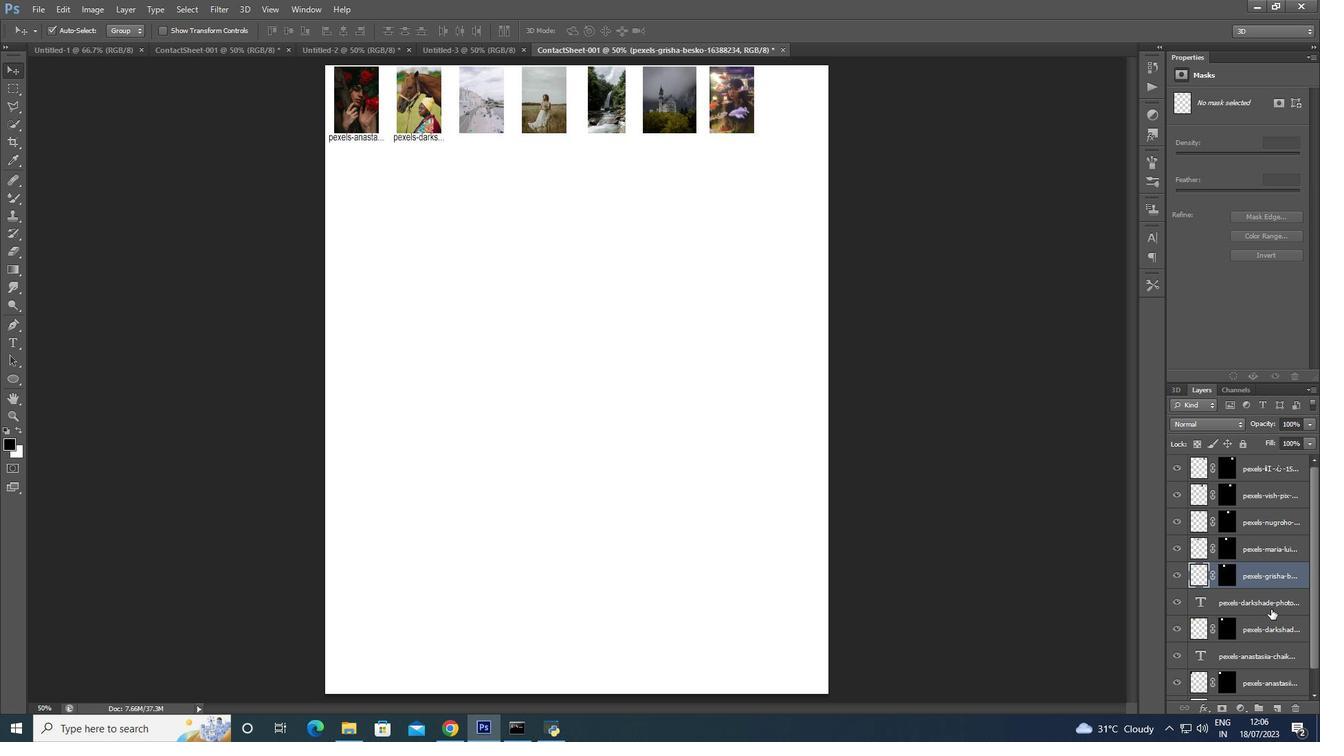 
Action: Mouse pressed left at (1270, 607)
Screenshot: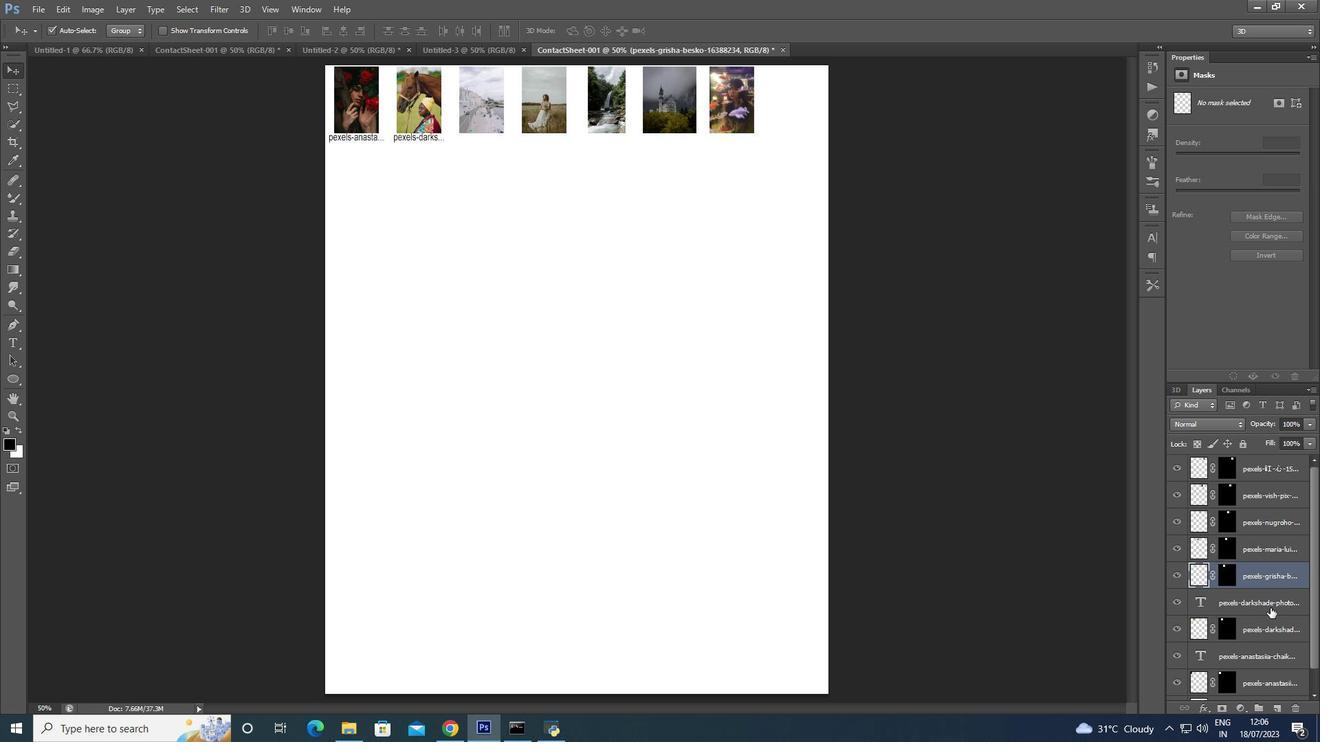 
Action: Mouse moved to (1270, 607)
Screenshot: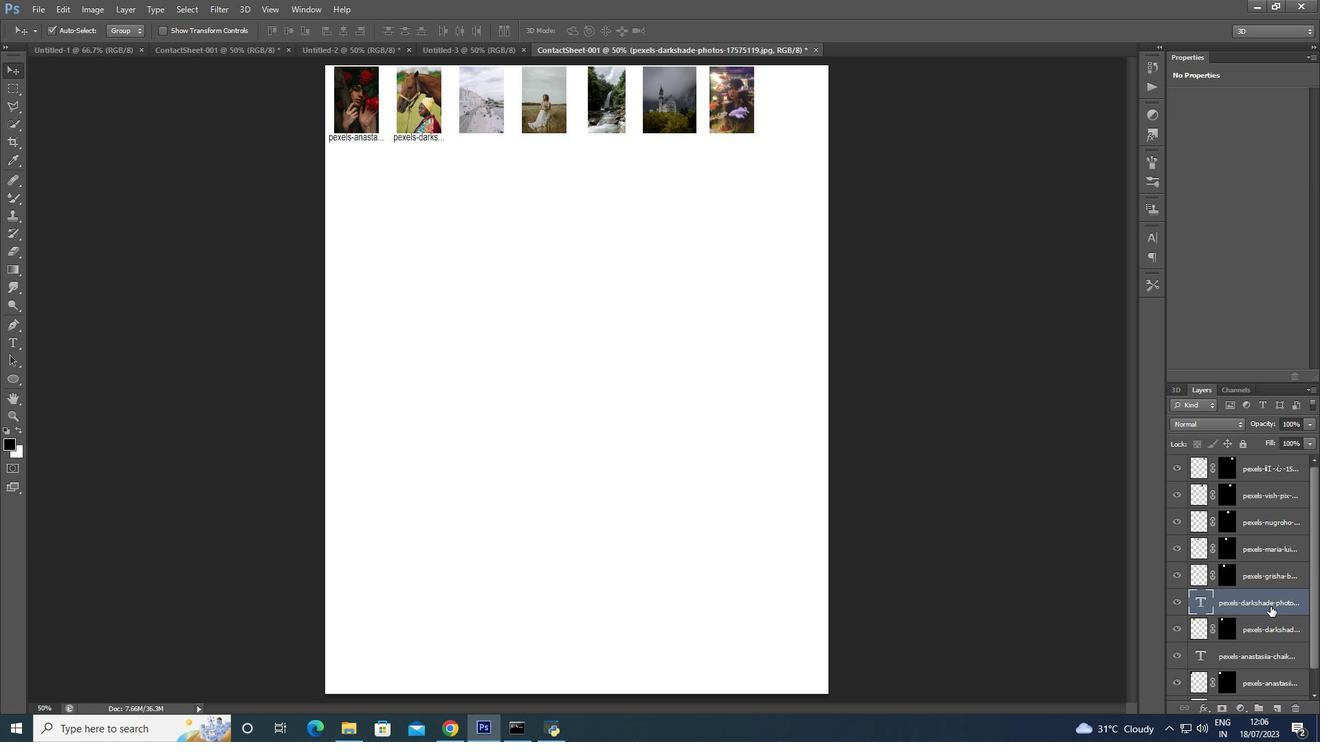 
Action: Key pressed <Key.delete>
Screenshot: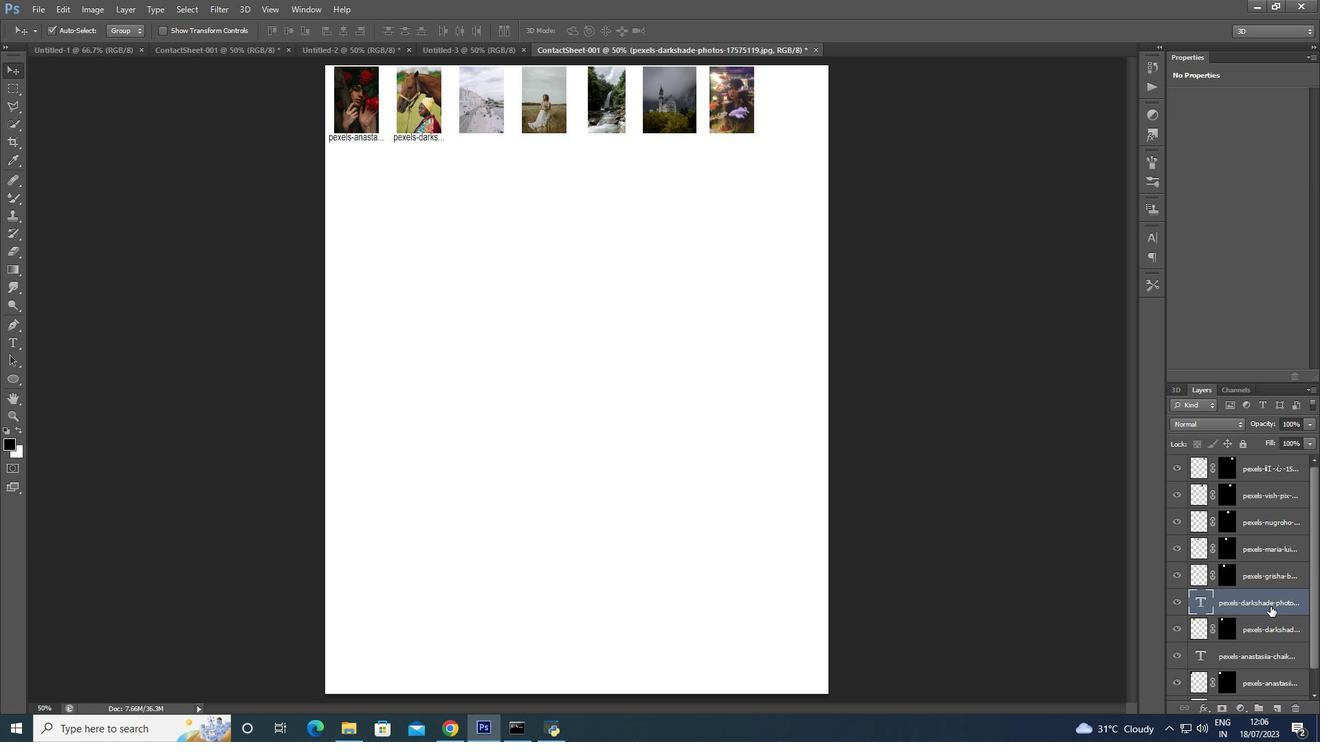 
Action: Mouse moved to (1270, 627)
Screenshot: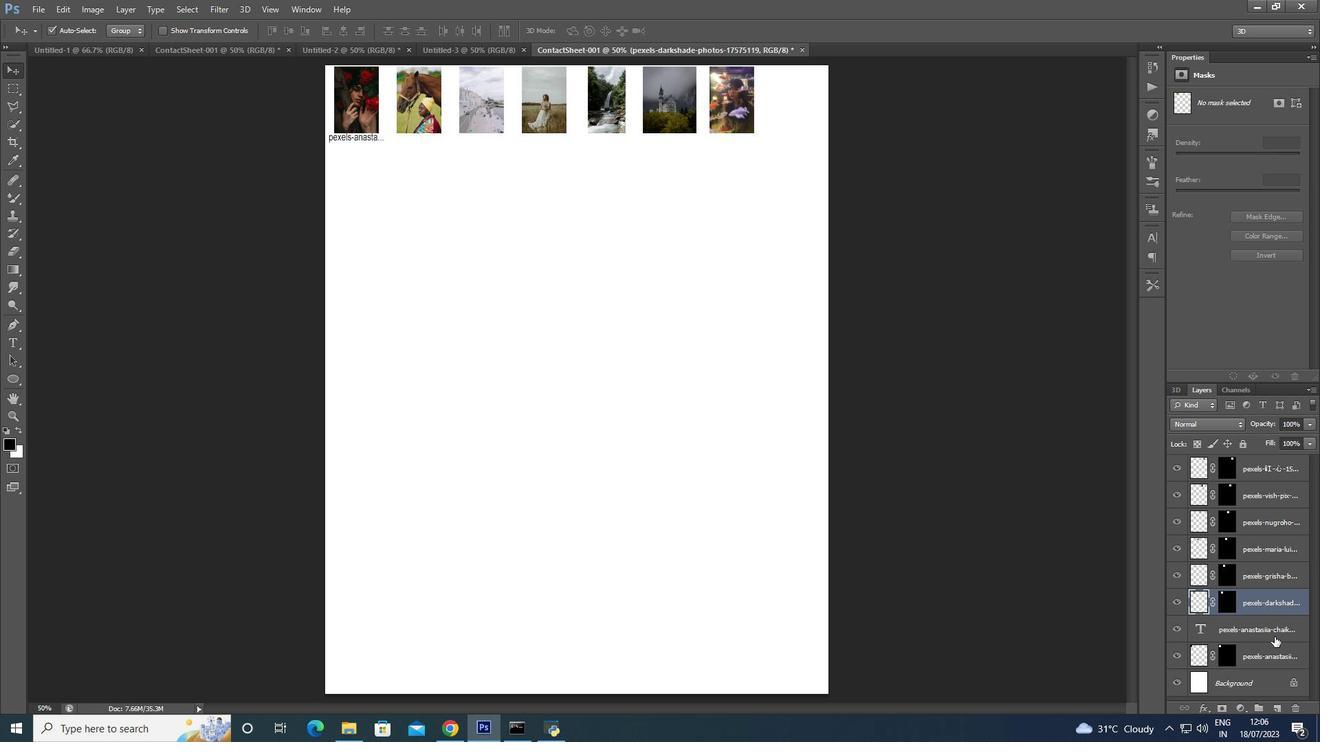 
Action: Mouse pressed left at (1270, 627)
Screenshot: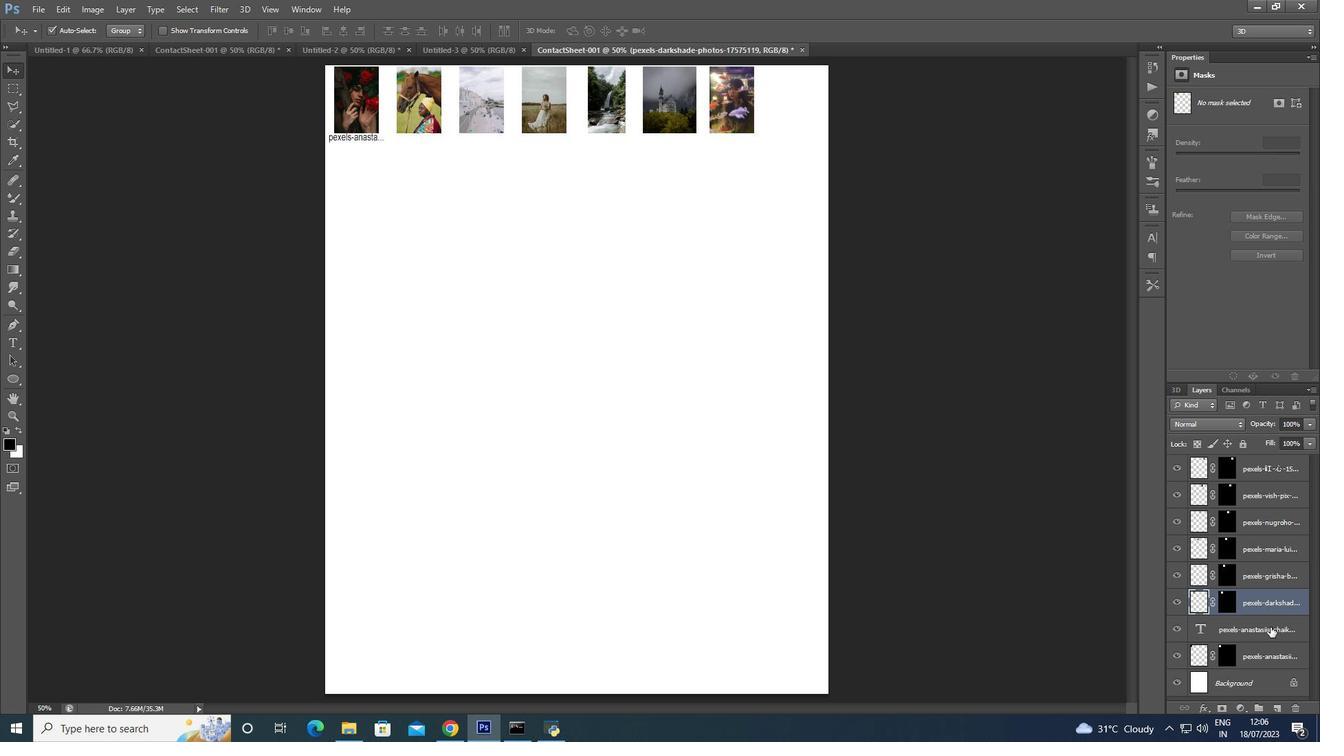 
Action: Key pressed <Key.delete>
Screenshot: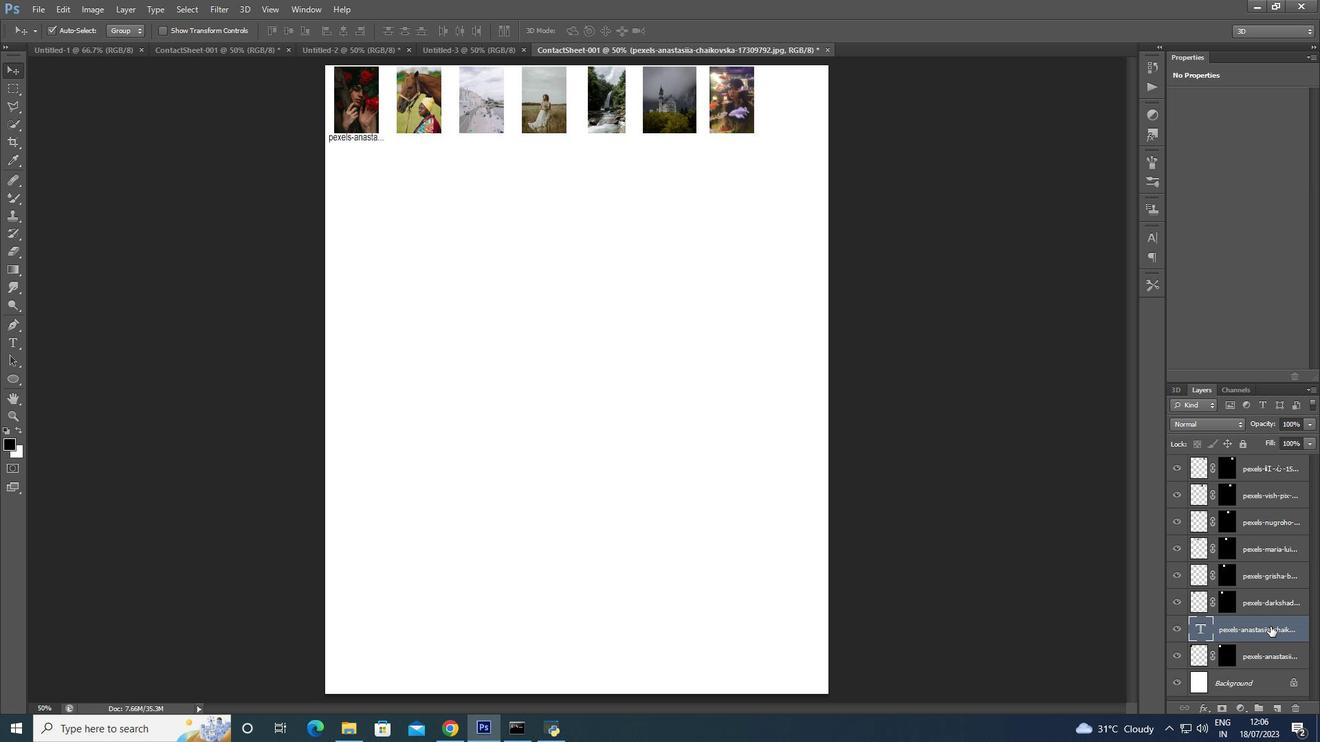 
Action: Mouse moved to (715, 257)
Screenshot: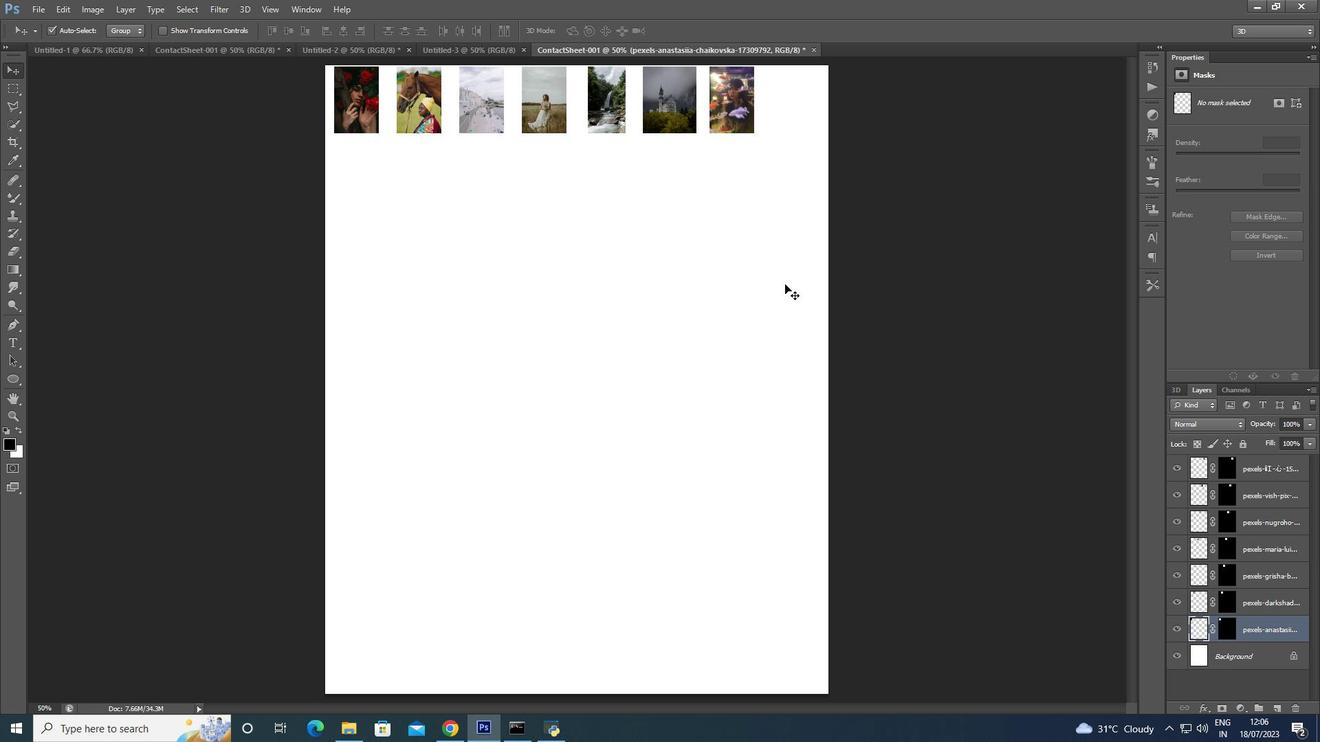
Action: Mouse pressed left at (715, 257)
Screenshot: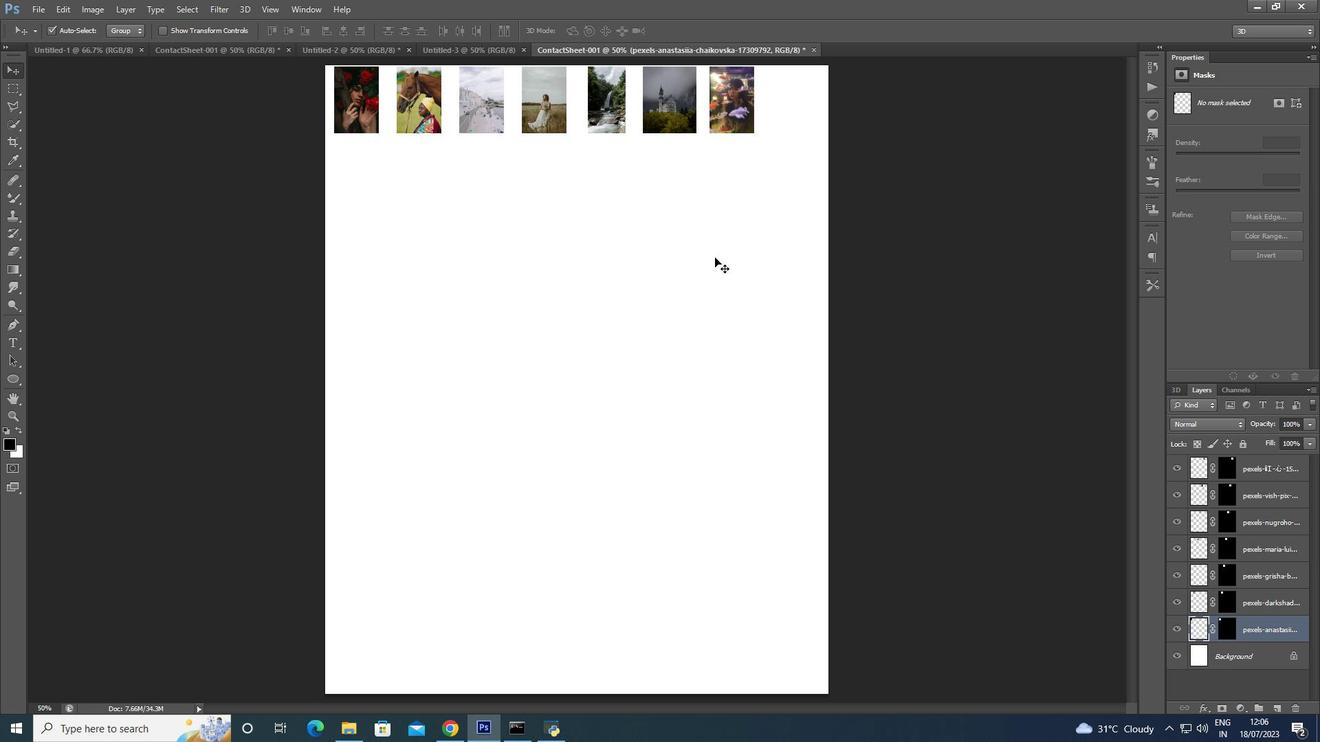 
Action: Mouse moved to (363, 114)
Screenshot: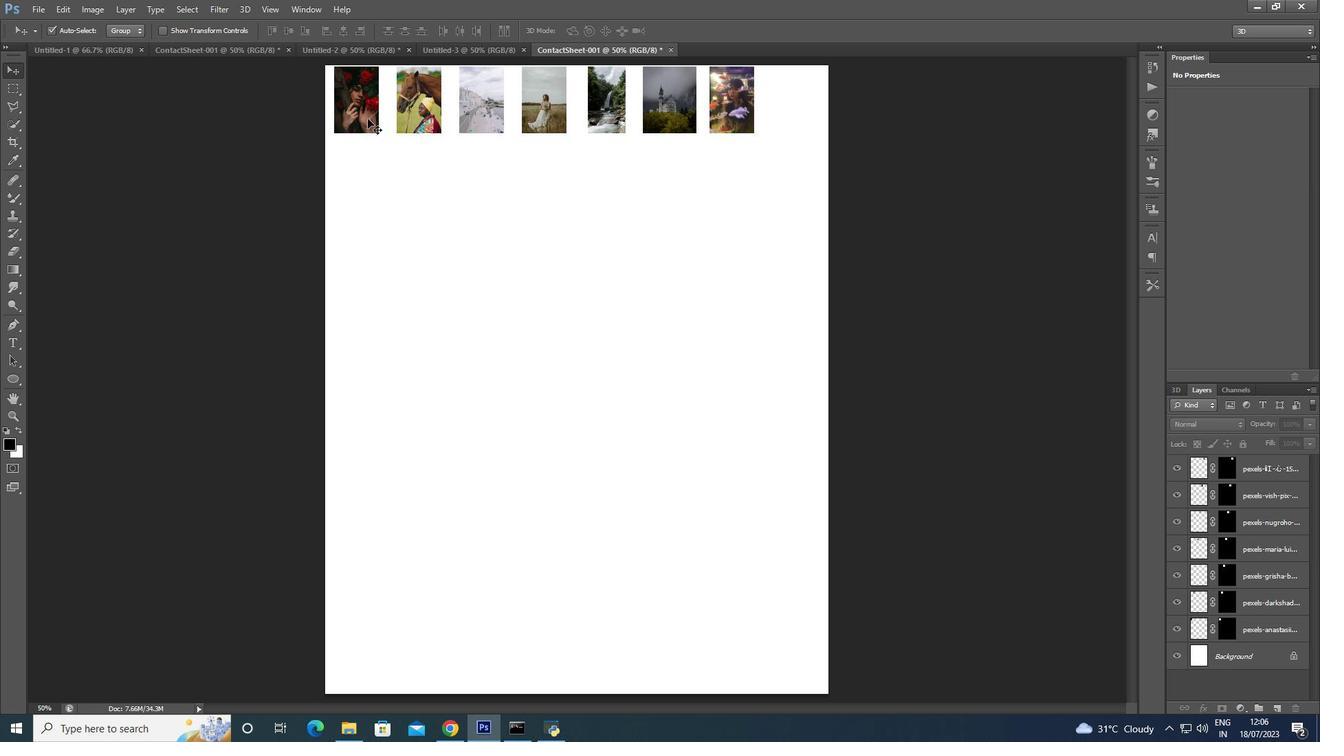 
Action: Mouse pressed left at (363, 114)
Screenshot: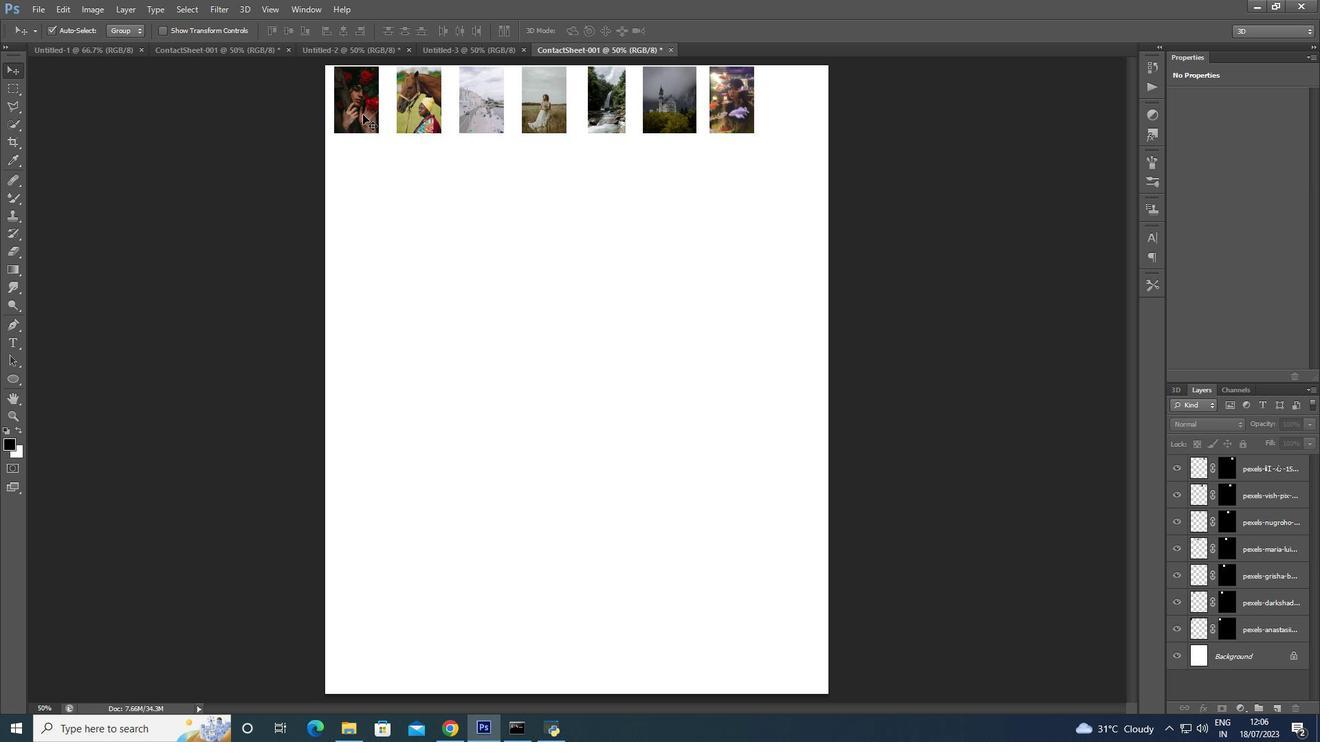 
Action: Mouse moved to (1283, 471)
Screenshot: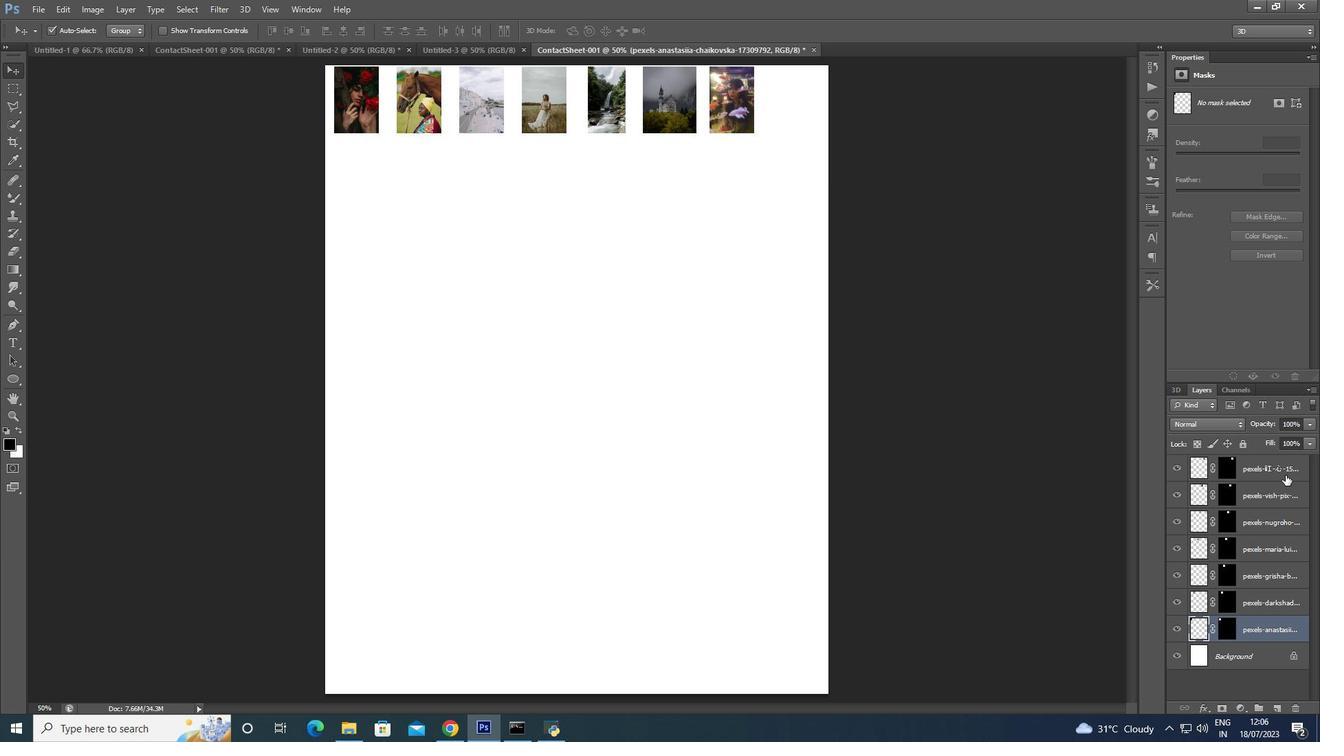 
Action: Mouse pressed left at (1283, 471)
Screenshot: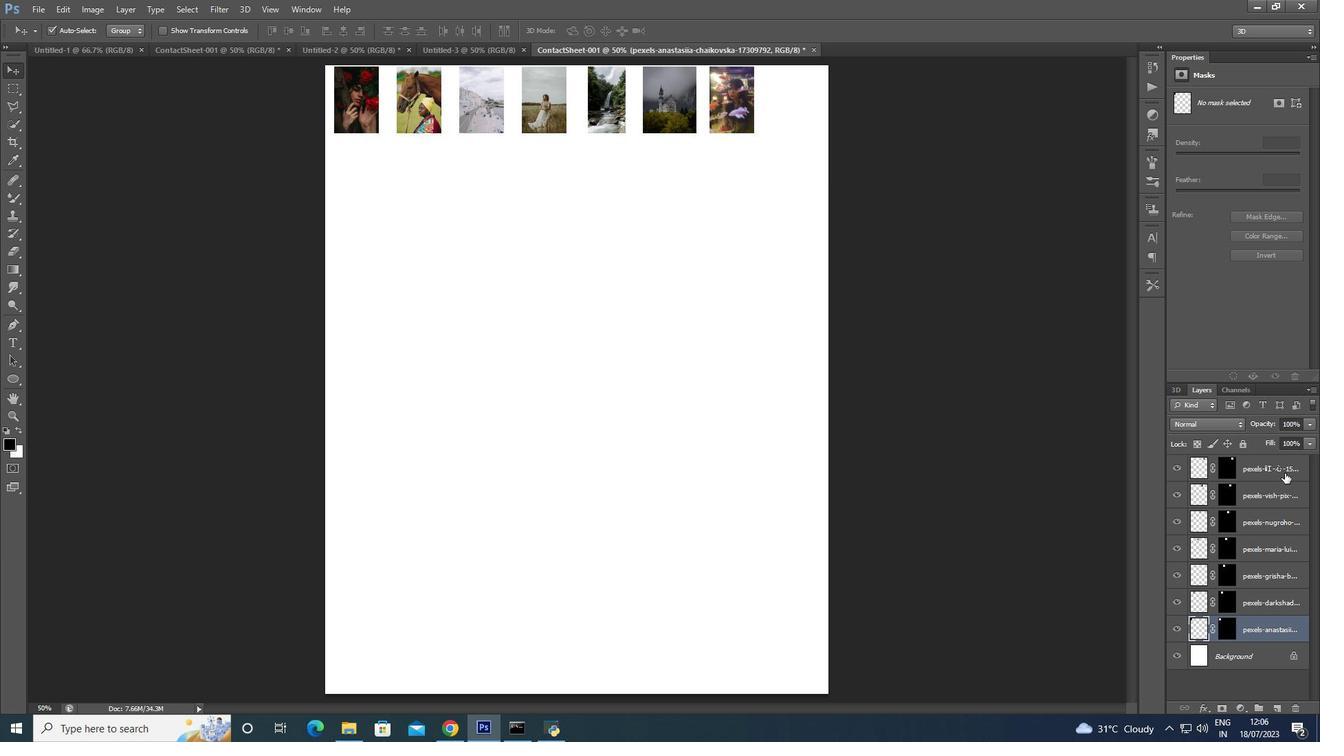 
Action: Mouse moved to (411, 185)
Screenshot: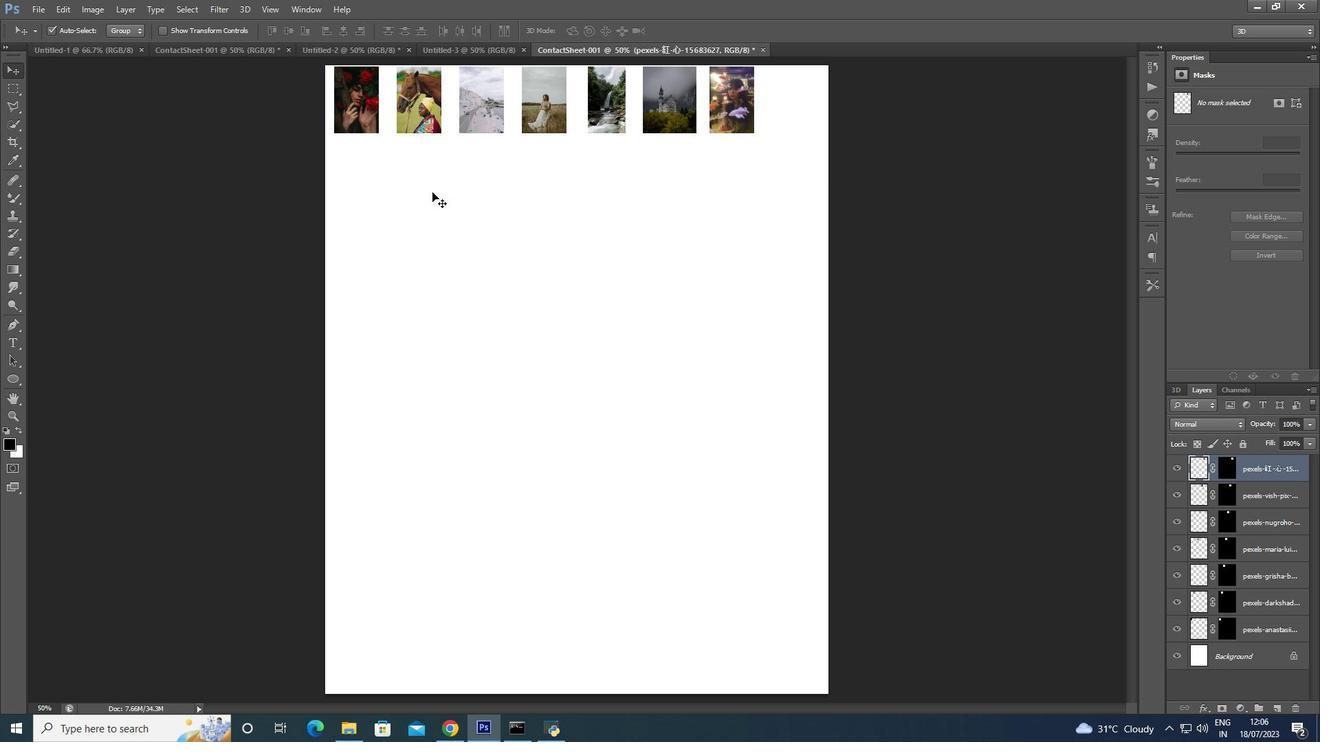 
Action: Mouse scrolled (411, 186) with delta (0, 0)
Screenshot: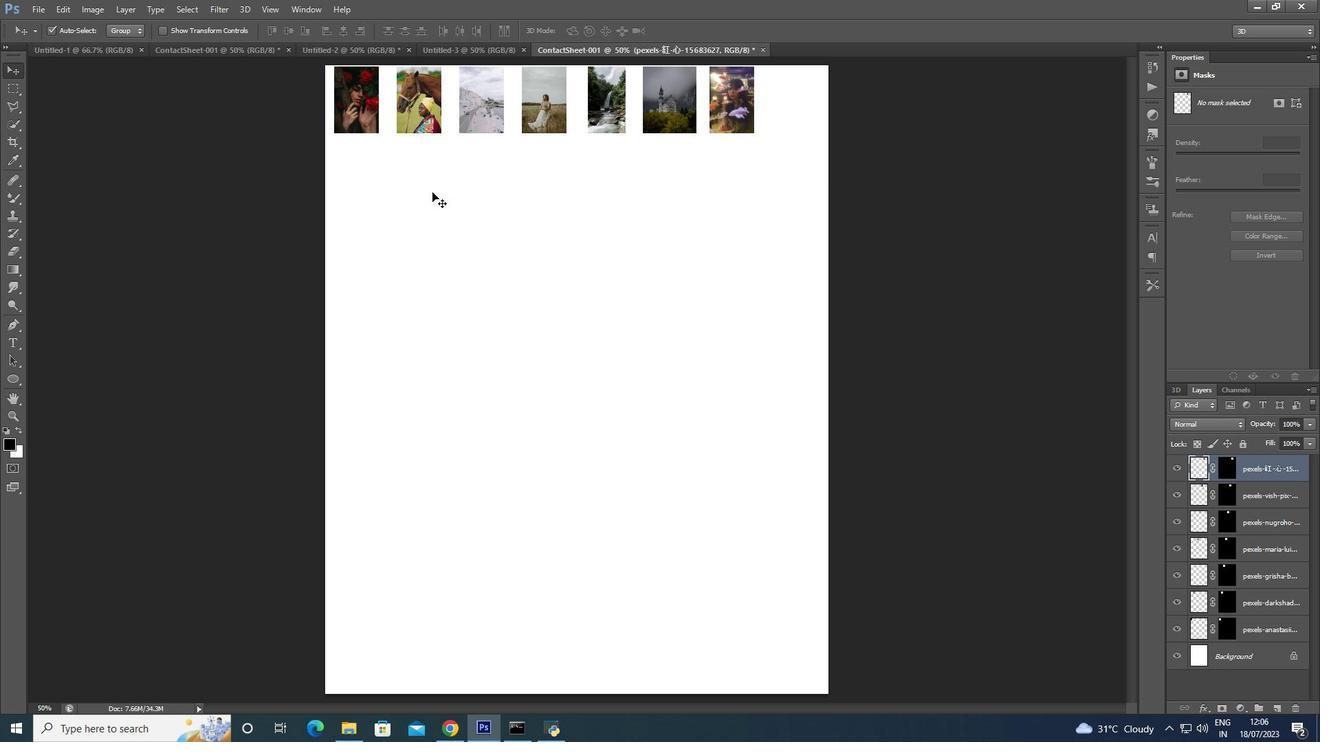 
Action: Mouse moved to (410, 191)
Screenshot: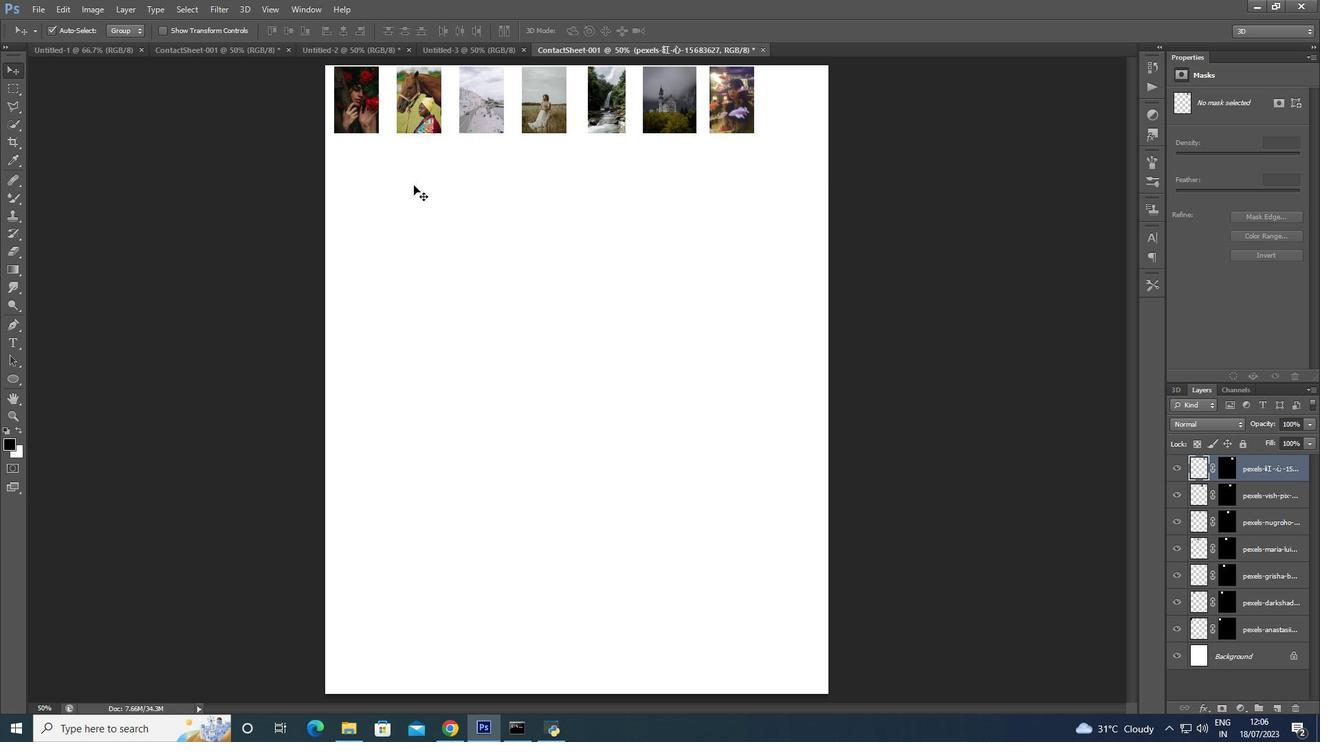 
Action: Mouse scrolled (410, 191) with delta (0, 0)
Screenshot: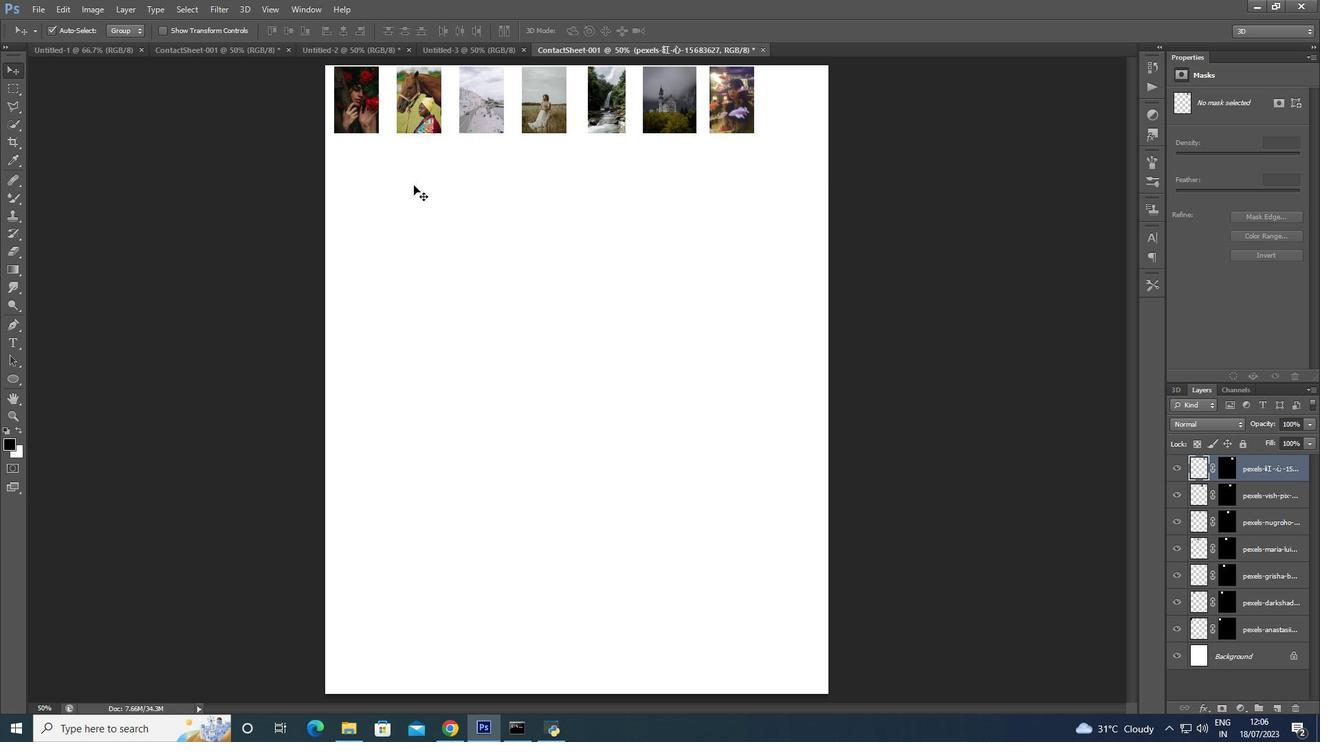 
Action: Mouse moved to (411, 198)
Screenshot: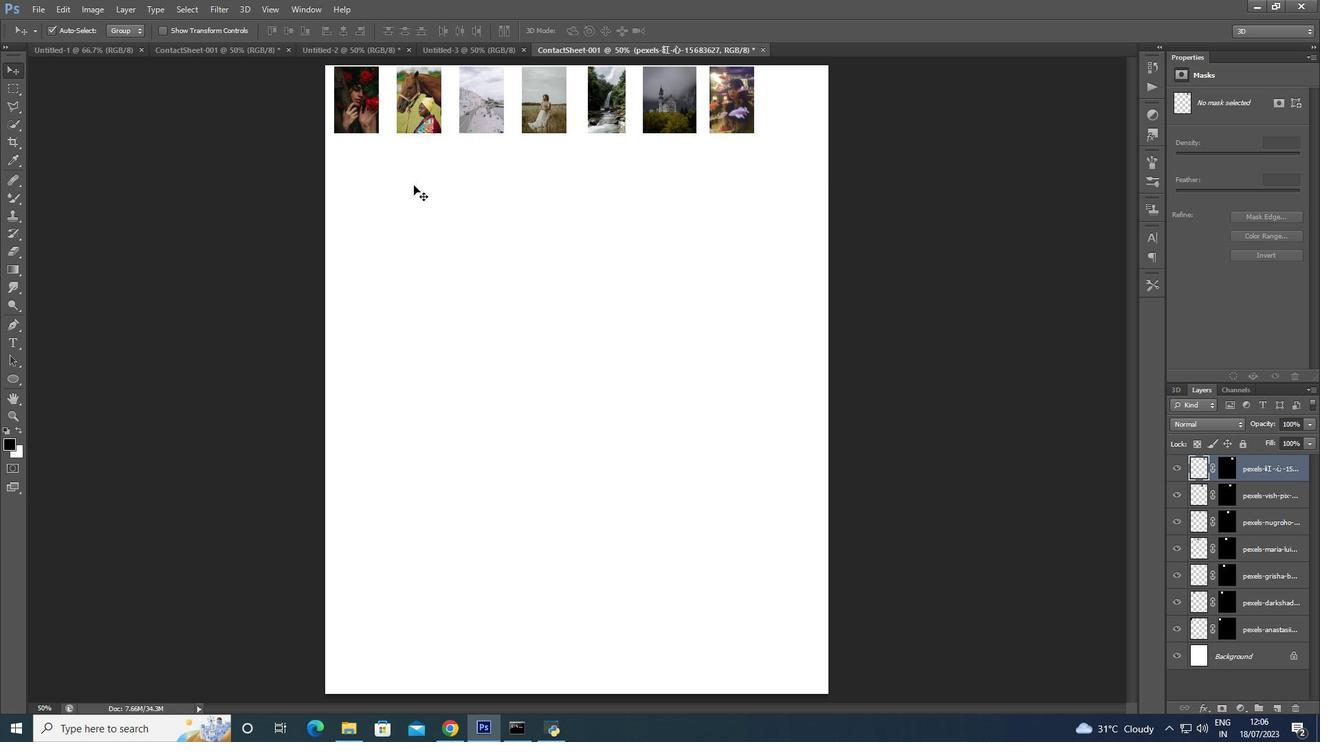 
Action: Mouse scrolled (411, 199) with delta (0, 0)
Screenshot: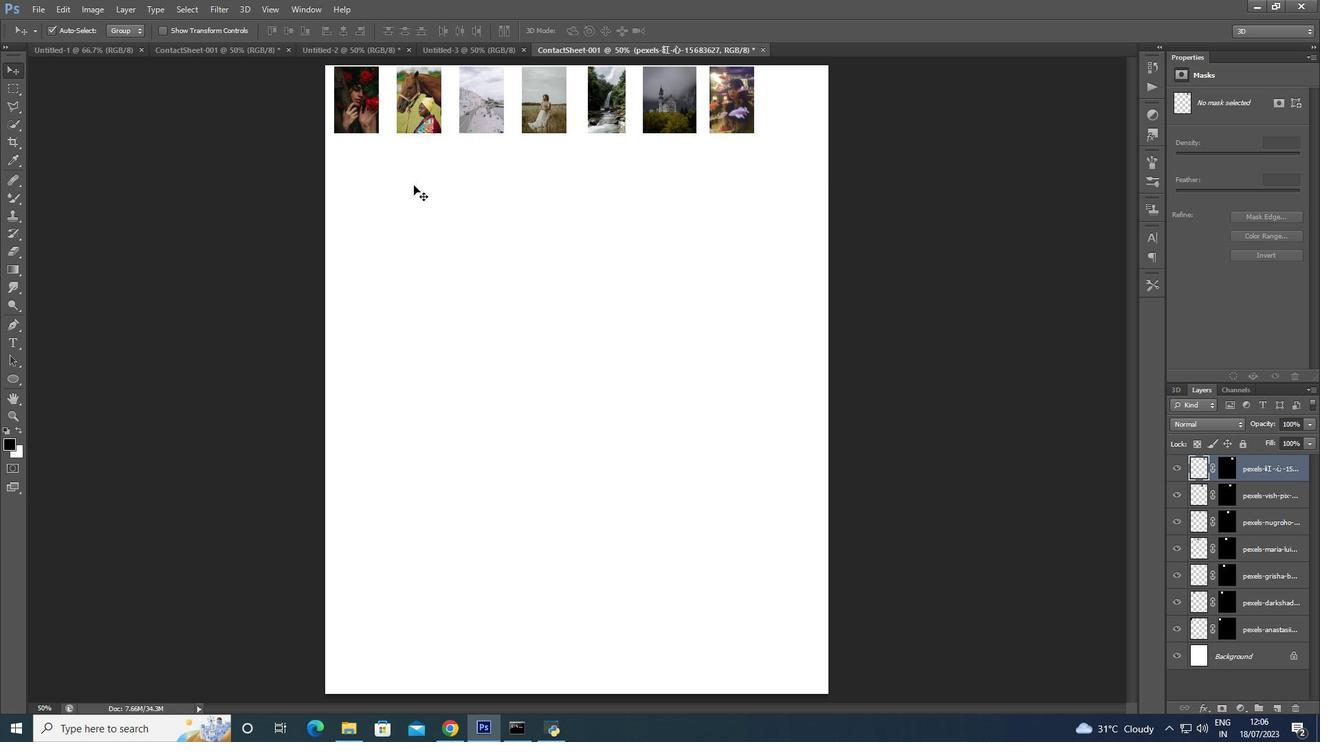 
Action: Mouse moved to (418, 217)
Screenshot: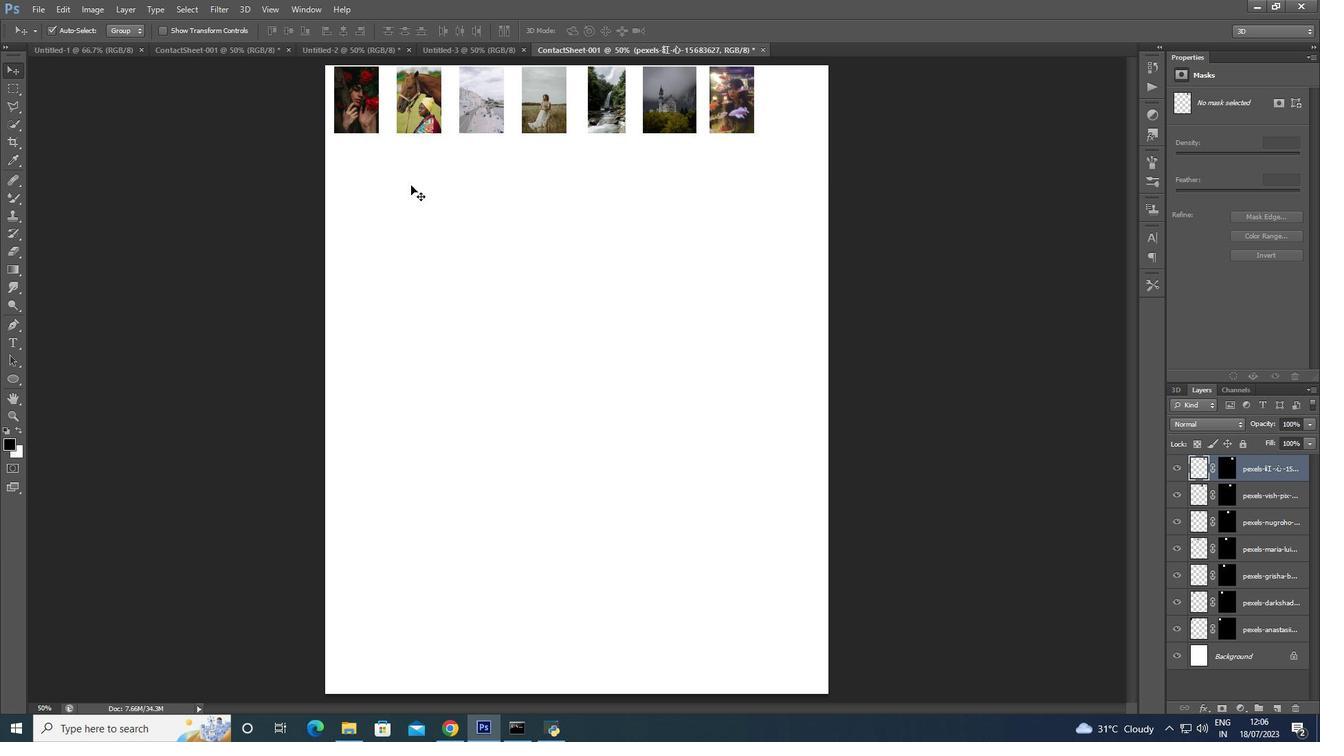 
Action: Mouse scrolled (416, 211) with delta (0, 0)
Screenshot: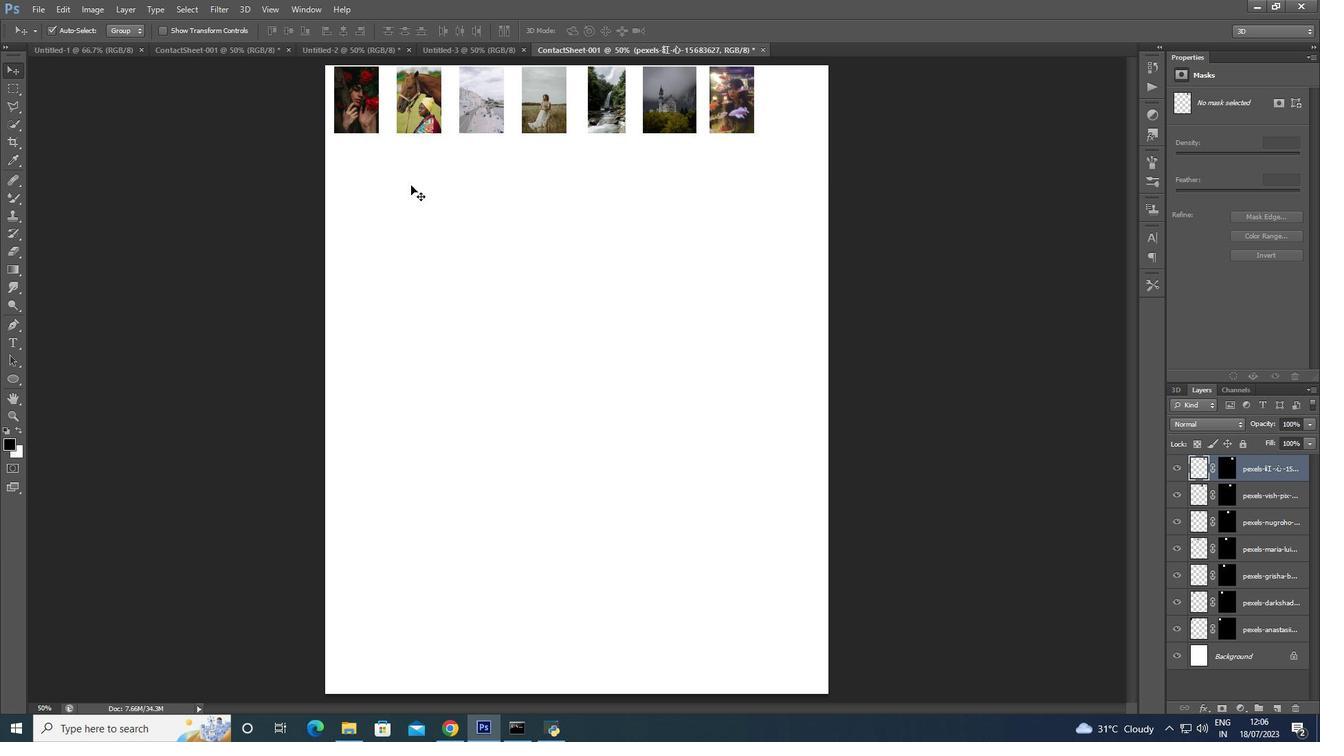 
Action: Mouse moved to (421, 225)
Screenshot: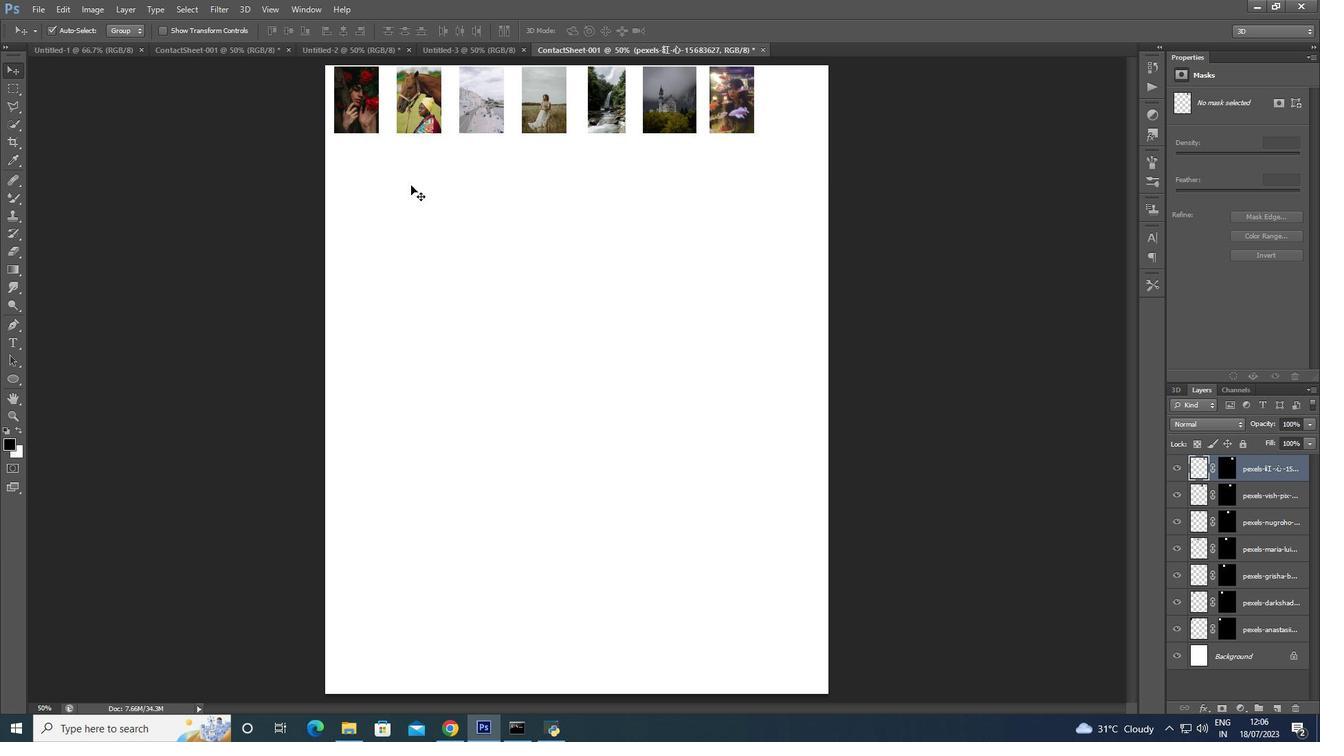 
Action: Mouse scrolled (421, 226) with delta (0, 0)
Screenshot: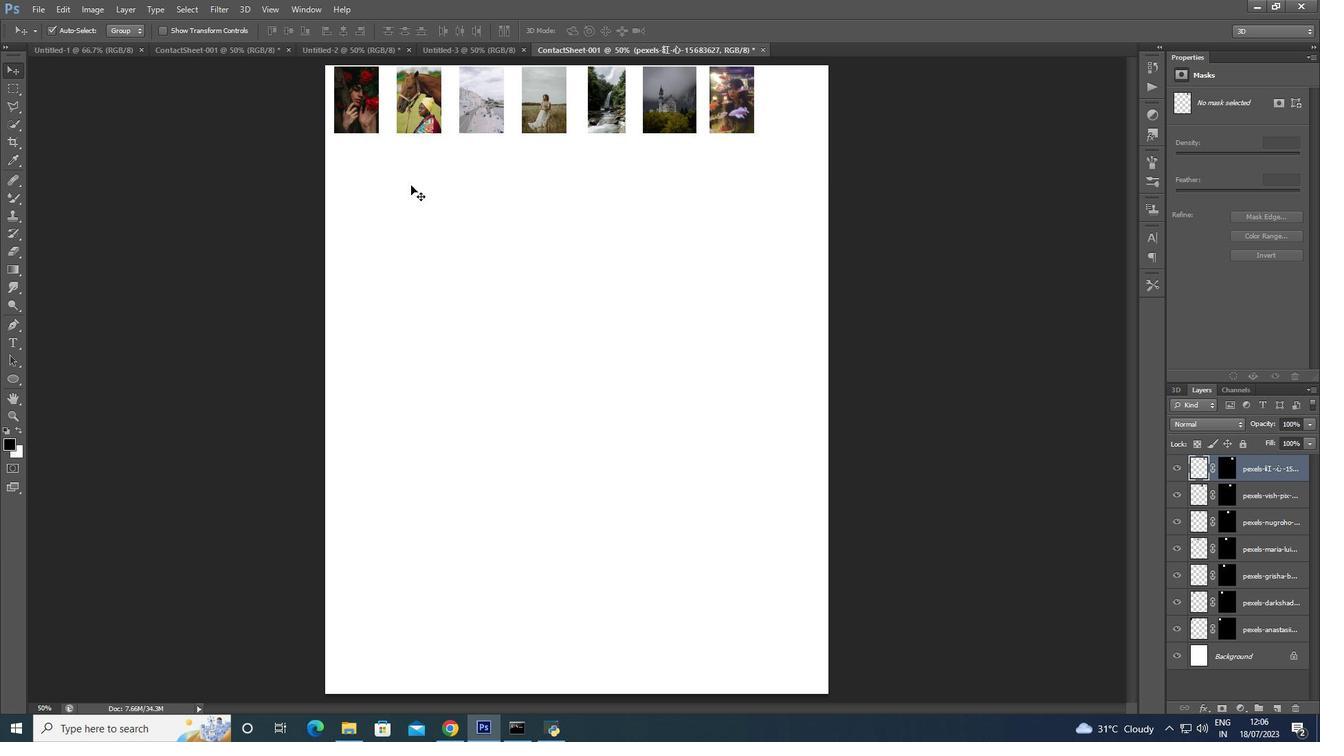 
Action: Mouse moved to (423, 229)
Screenshot: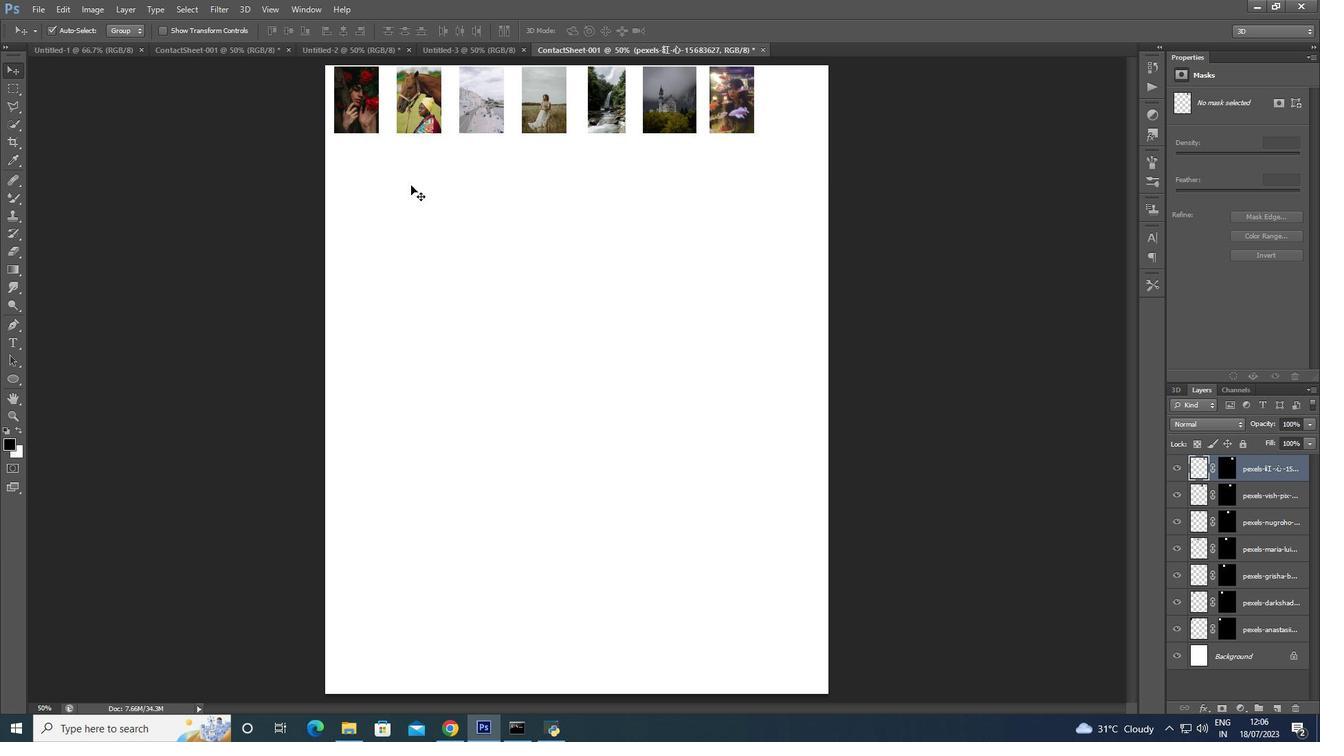 
Action: Mouse scrolled (423, 230) with delta (0, 0)
Screenshot: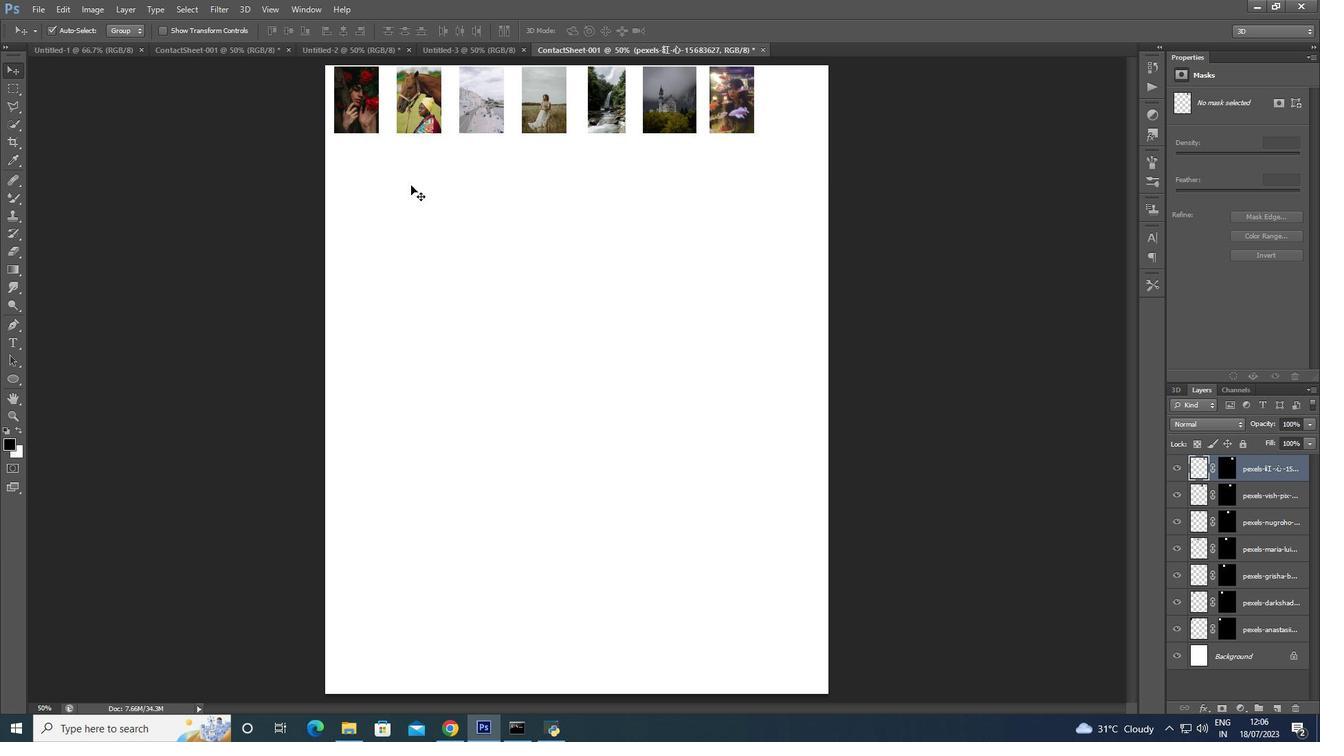 
Action: Mouse moved to (356, 115)
Screenshot: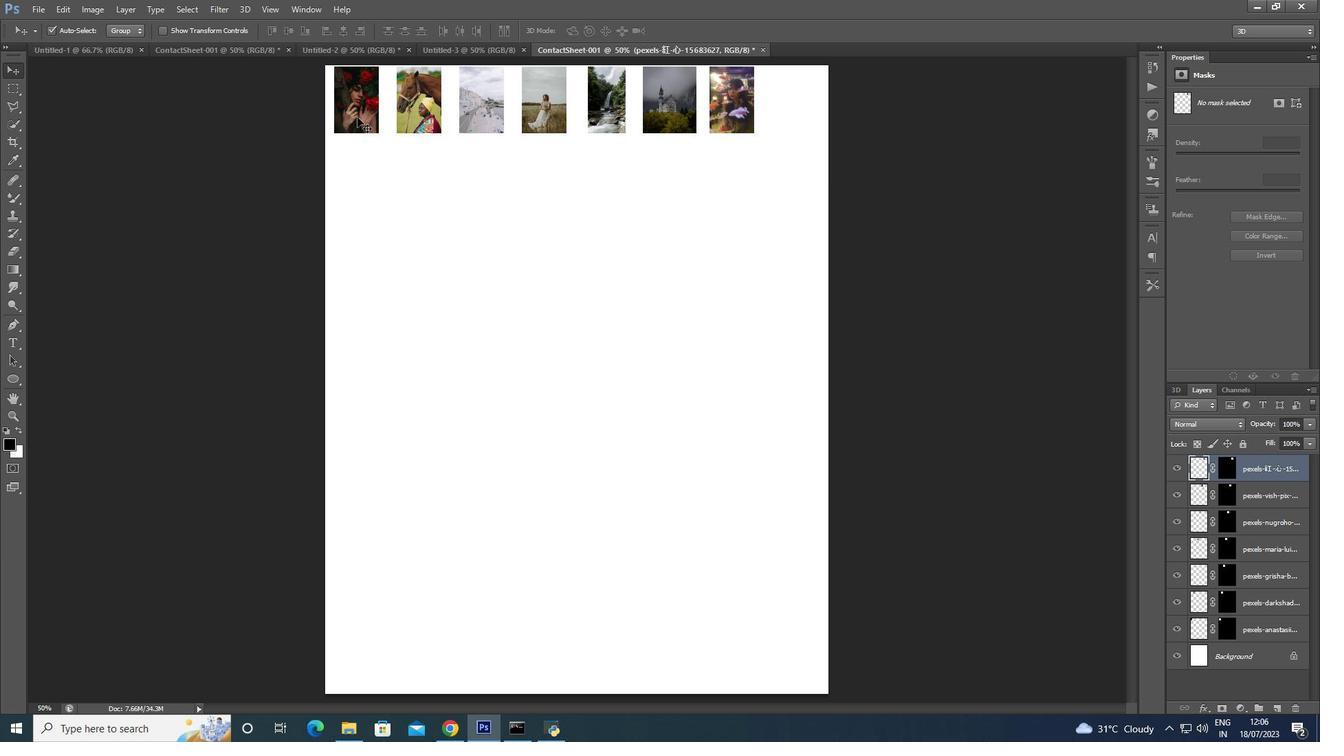 
Action: Mouse pressed left at (356, 115)
Screenshot: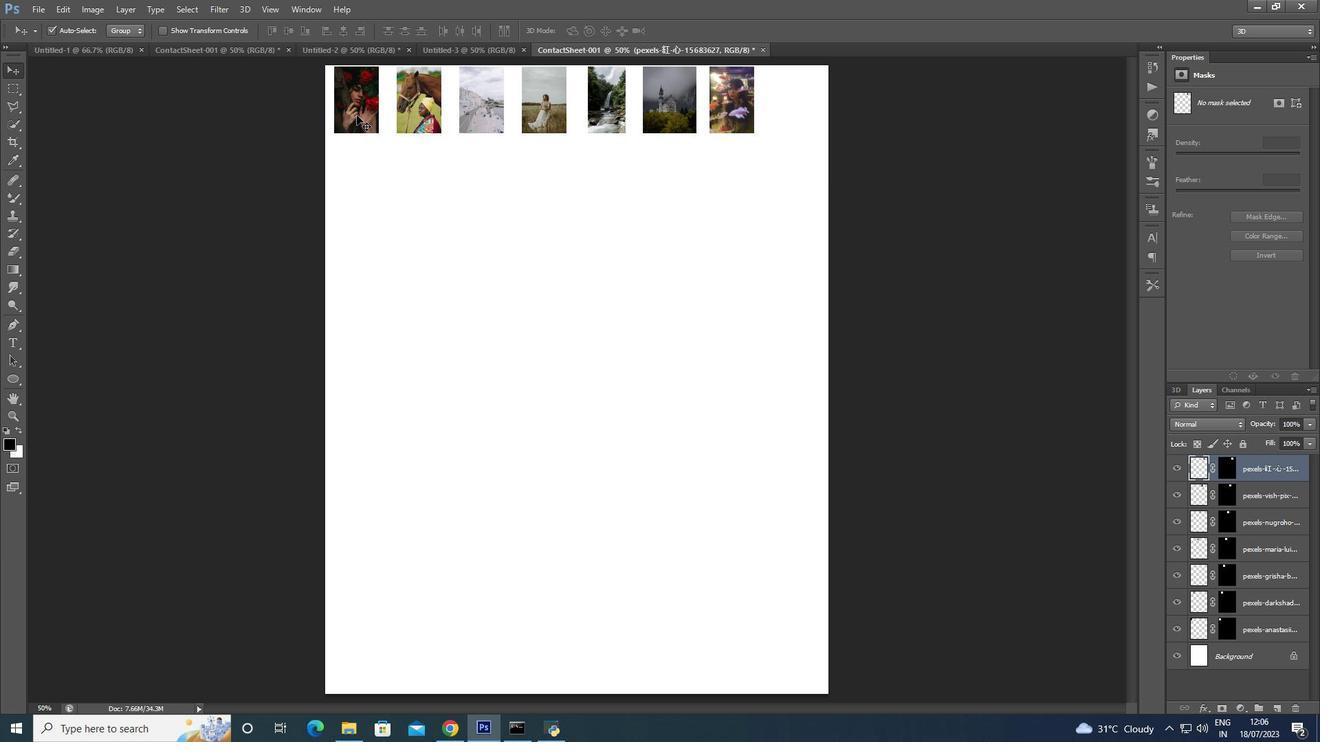 
Action: Mouse moved to (420, 115)
Screenshot: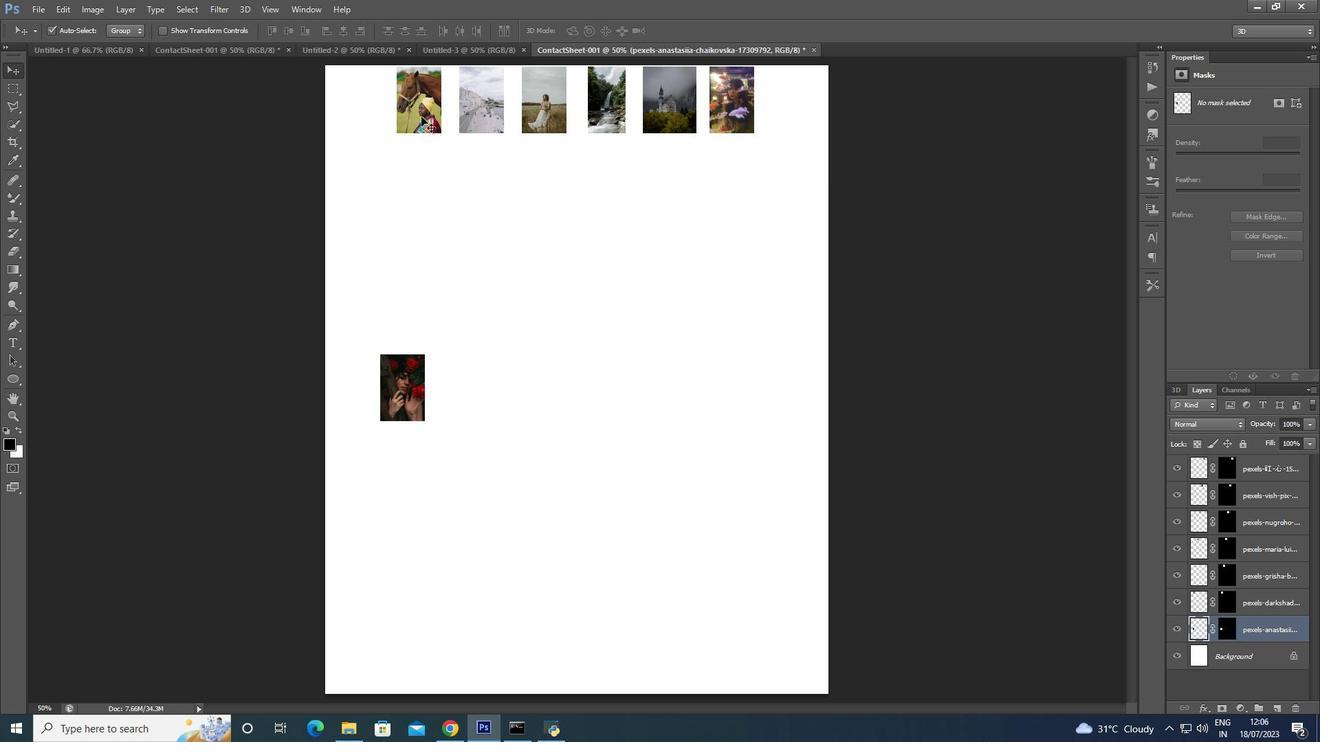 
Action: Mouse pressed left at (420, 115)
Screenshot: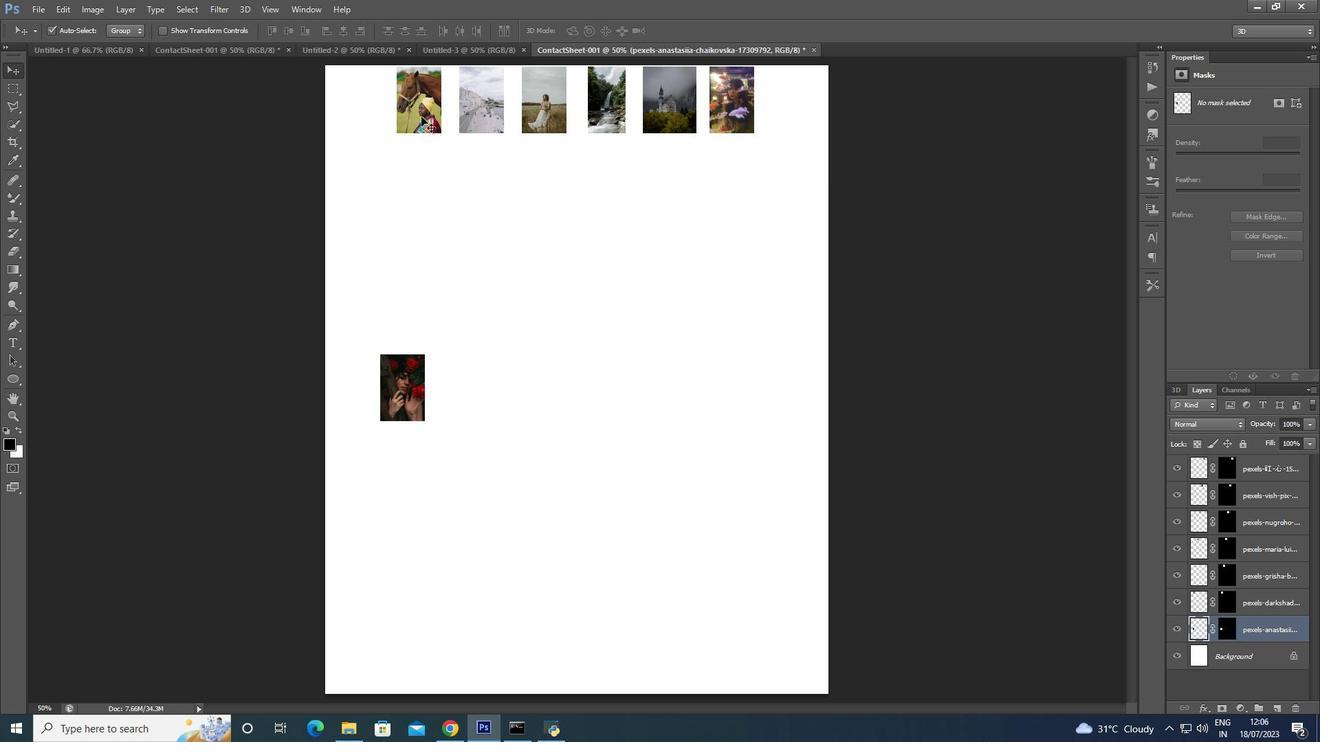 
Action: Mouse moved to (477, 110)
Screenshot: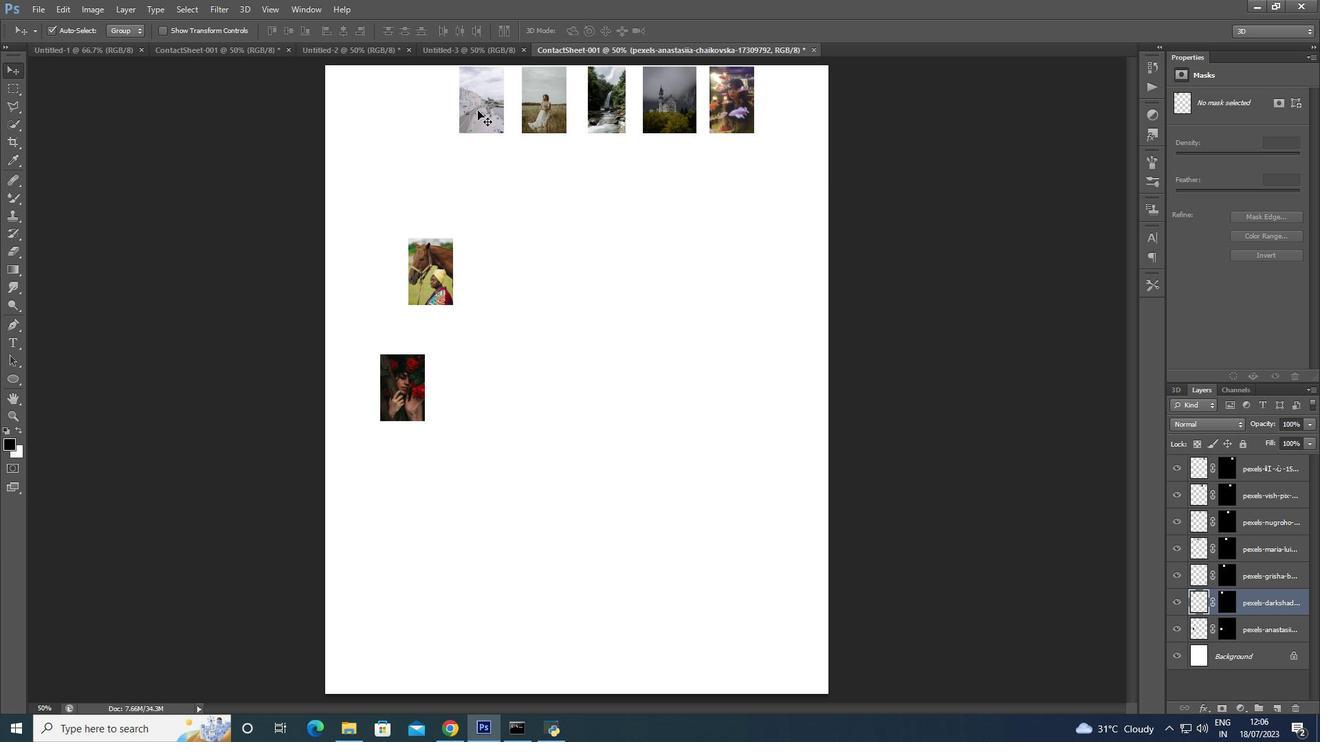 
Action: Mouse pressed left at (477, 110)
Screenshot: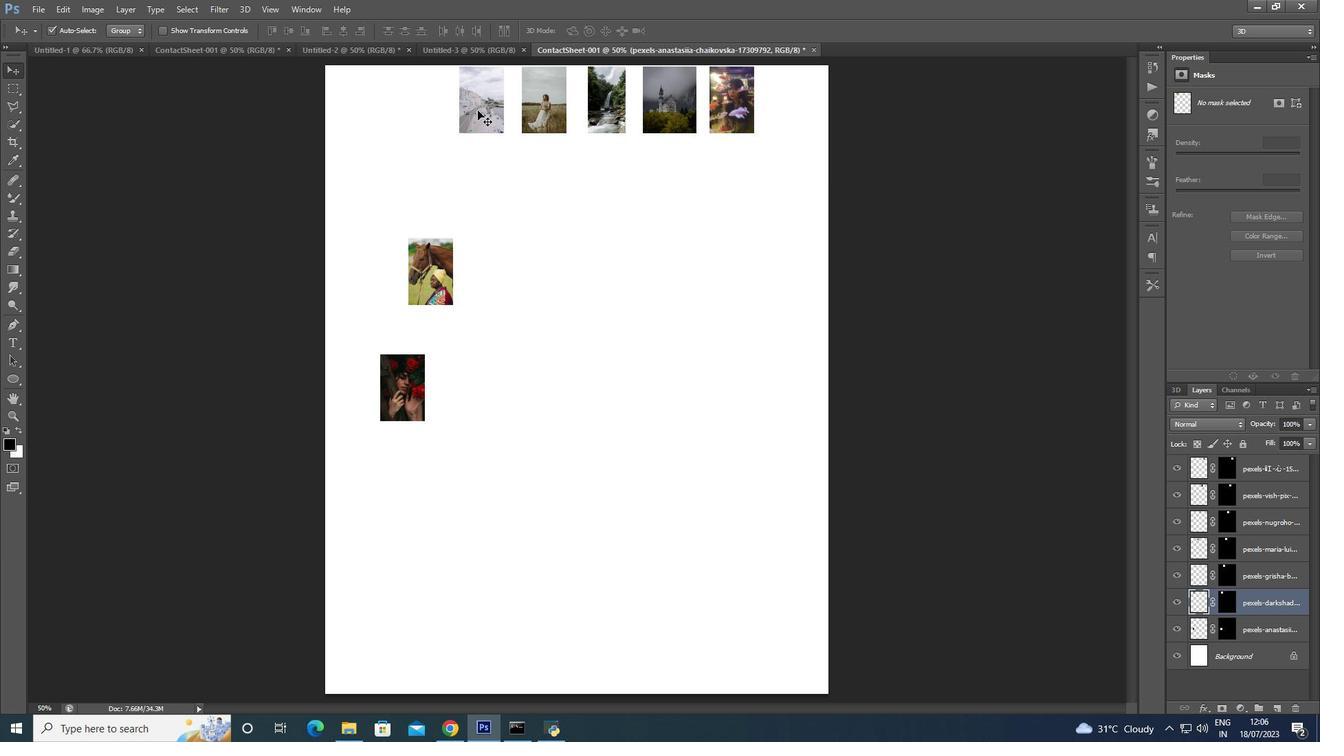 
Action: Mouse moved to (412, 284)
Screenshot: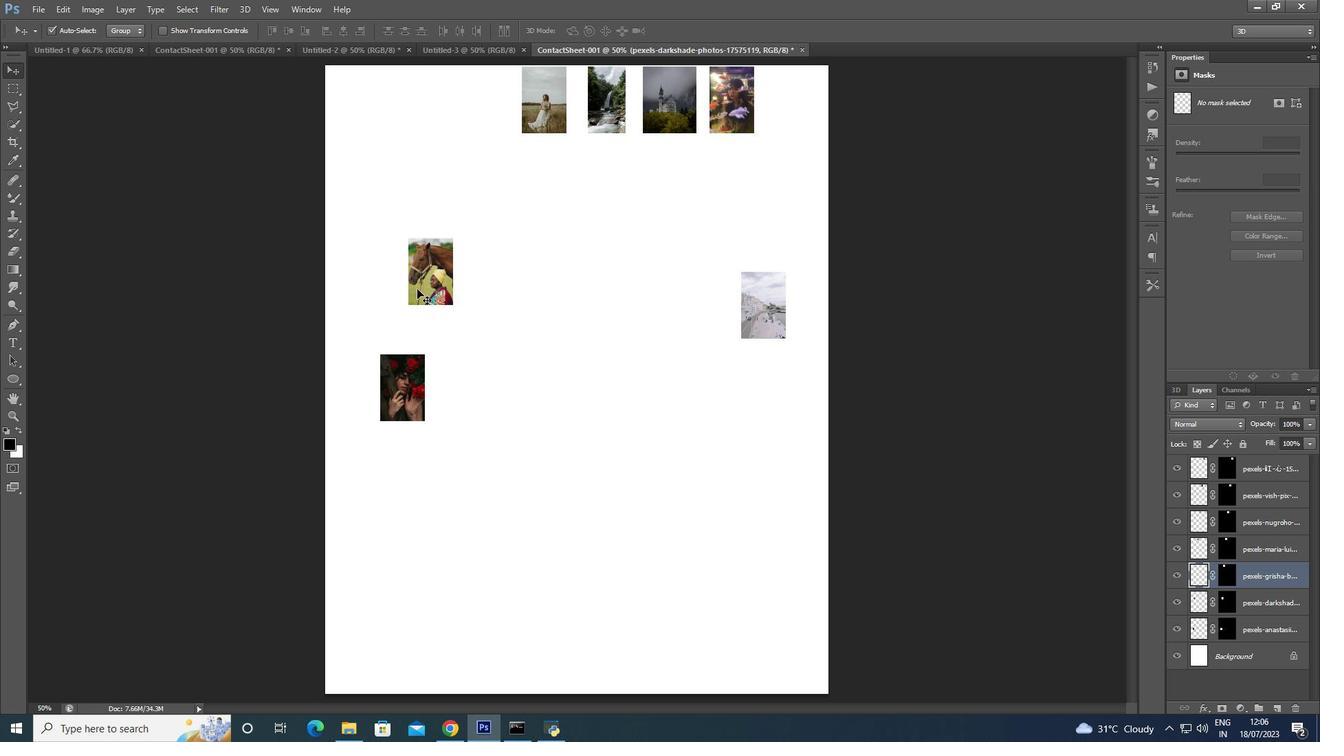 
Action: Mouse pressed left at (412, 284)
Screenshot: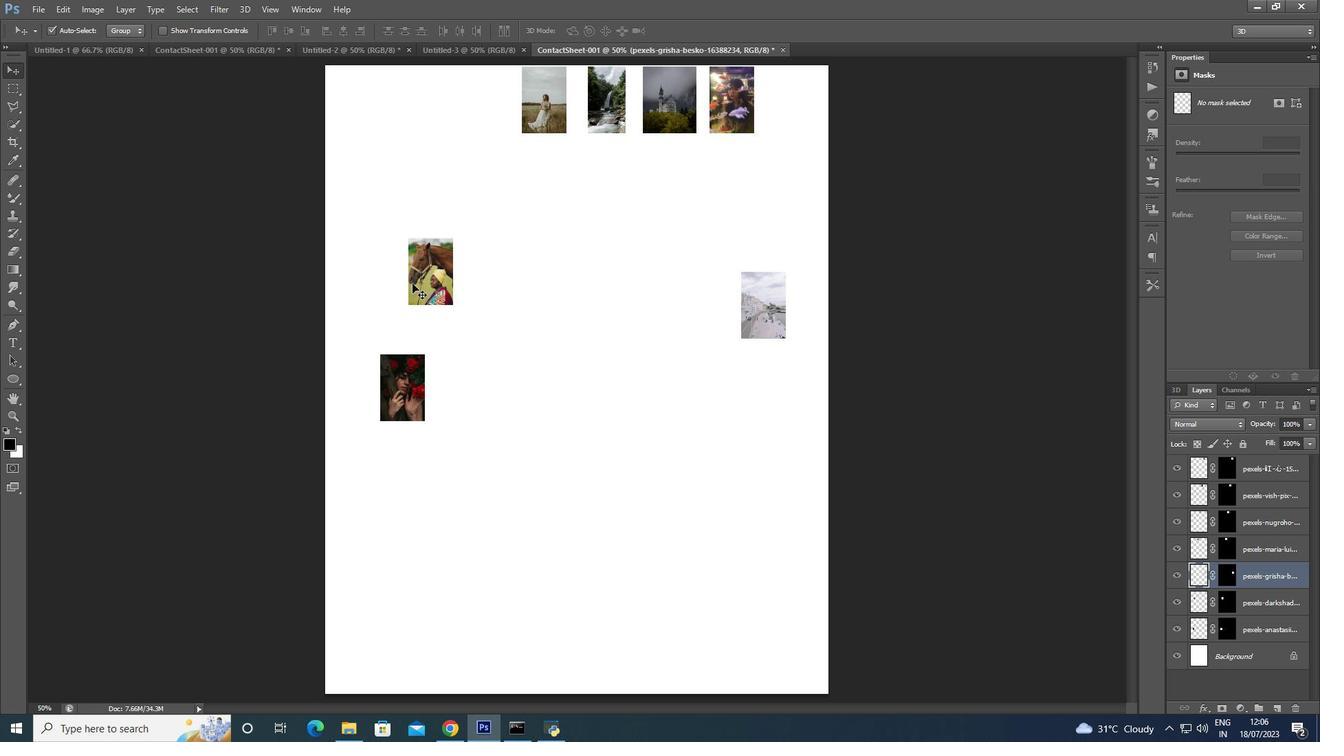 
Action: Mouse moved to (421, 283)
Screenshot: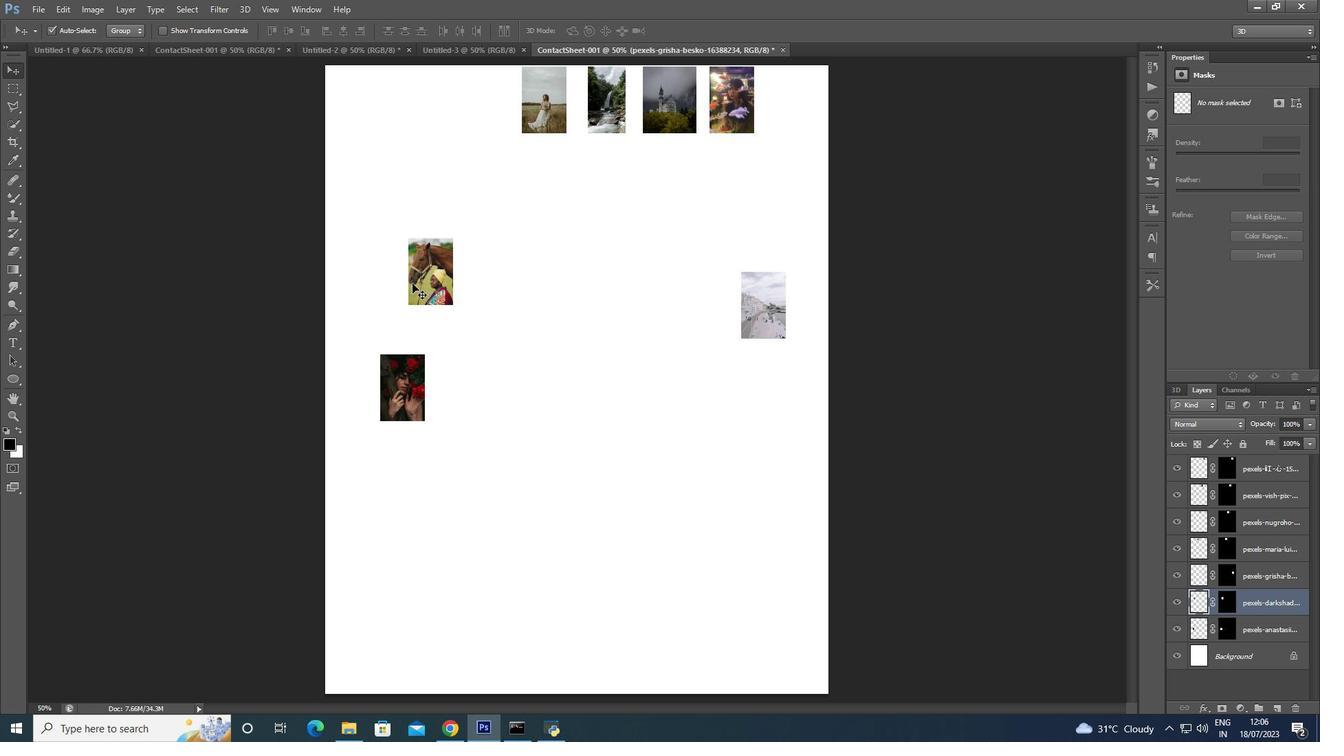 
Action: Mouse pressed left at (421, 283)
Screenshot: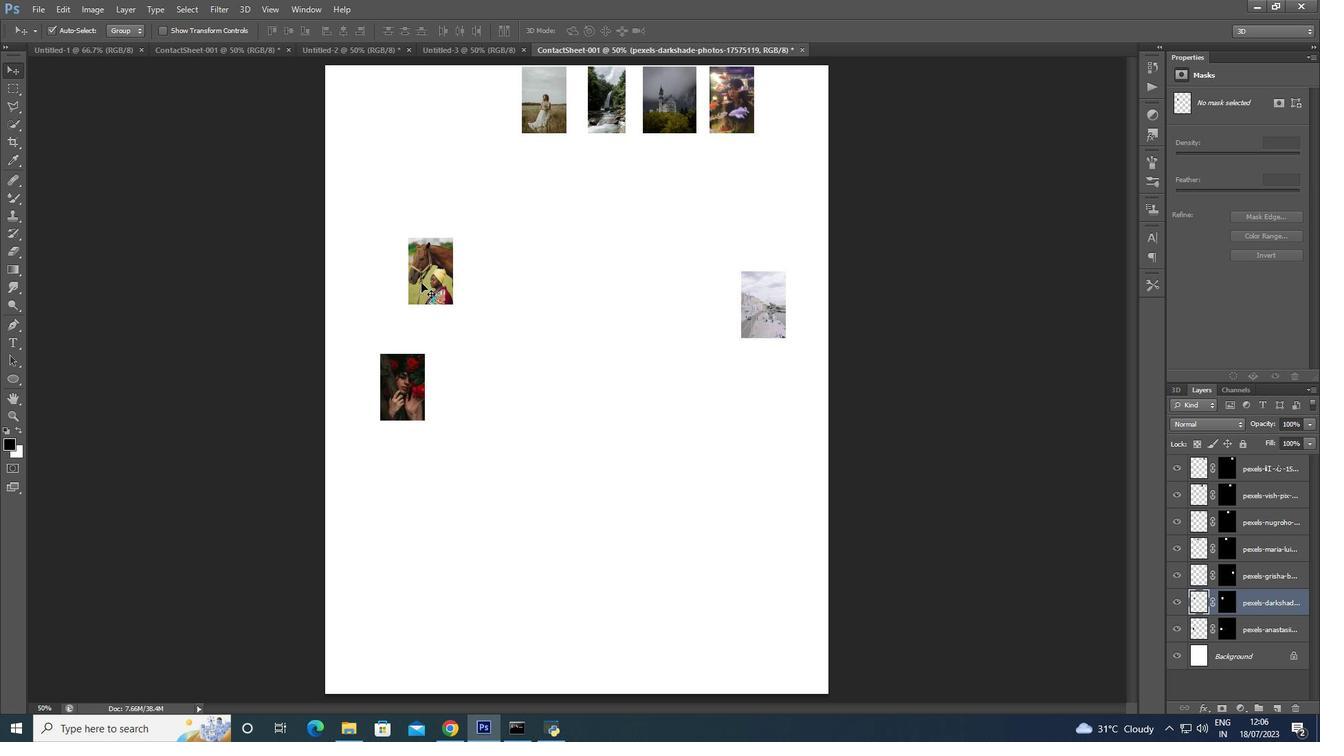 
Action: Mouse moved to (446, 283)
Screenshot: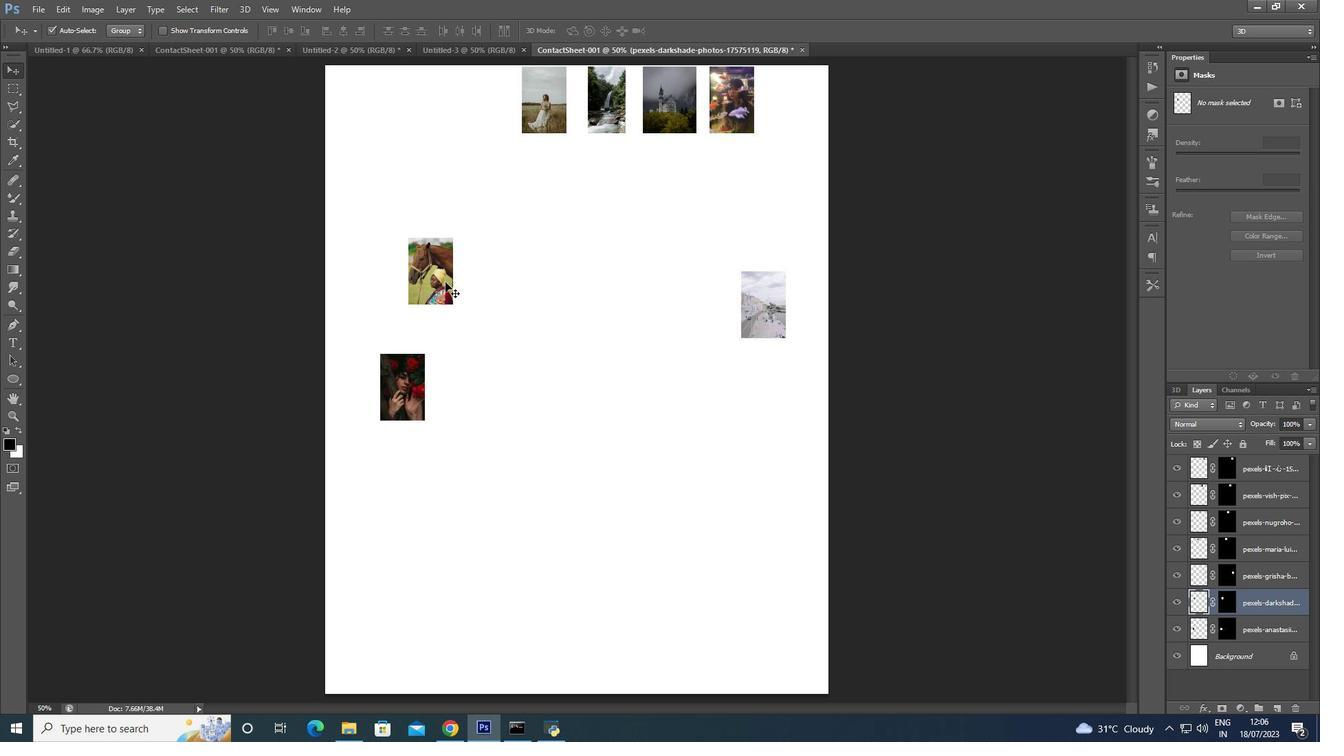
Action: Key pressed ctrl+T
Screenshot: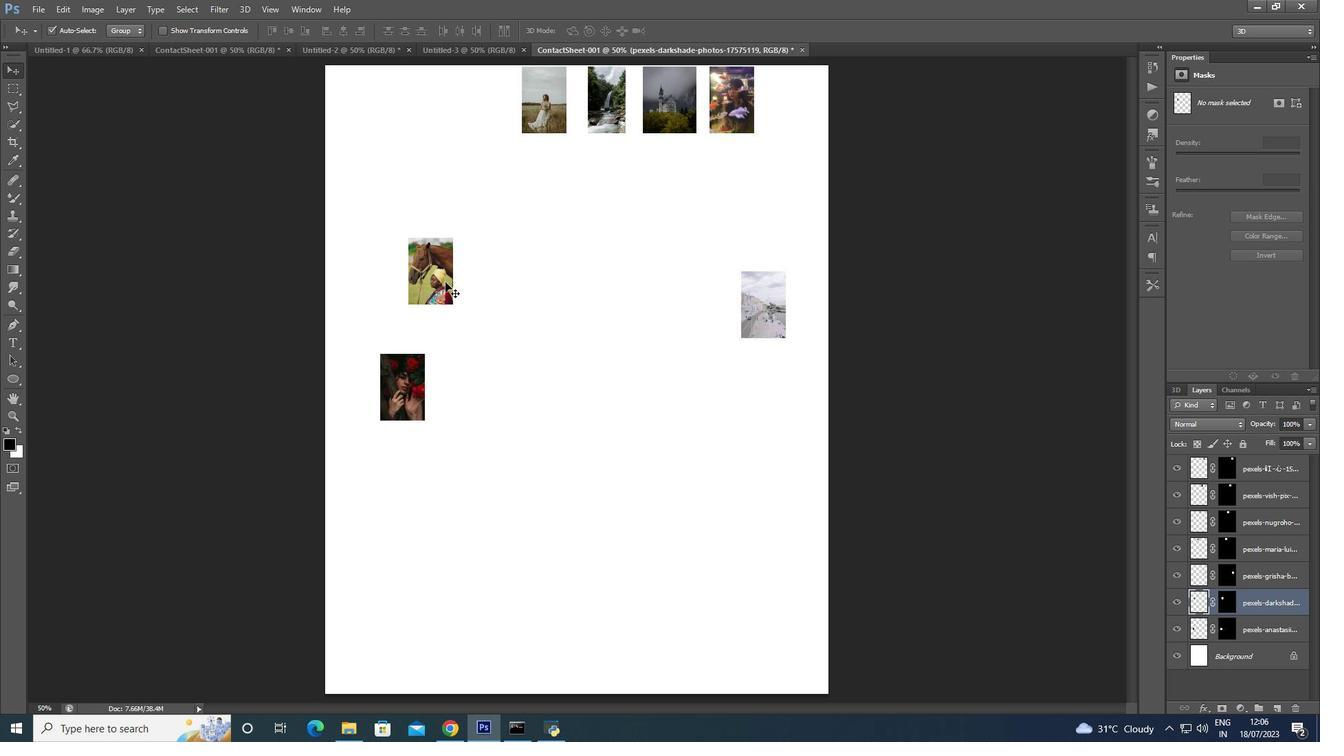 
Action: Mouse moved to (455, 303)
Screenshot: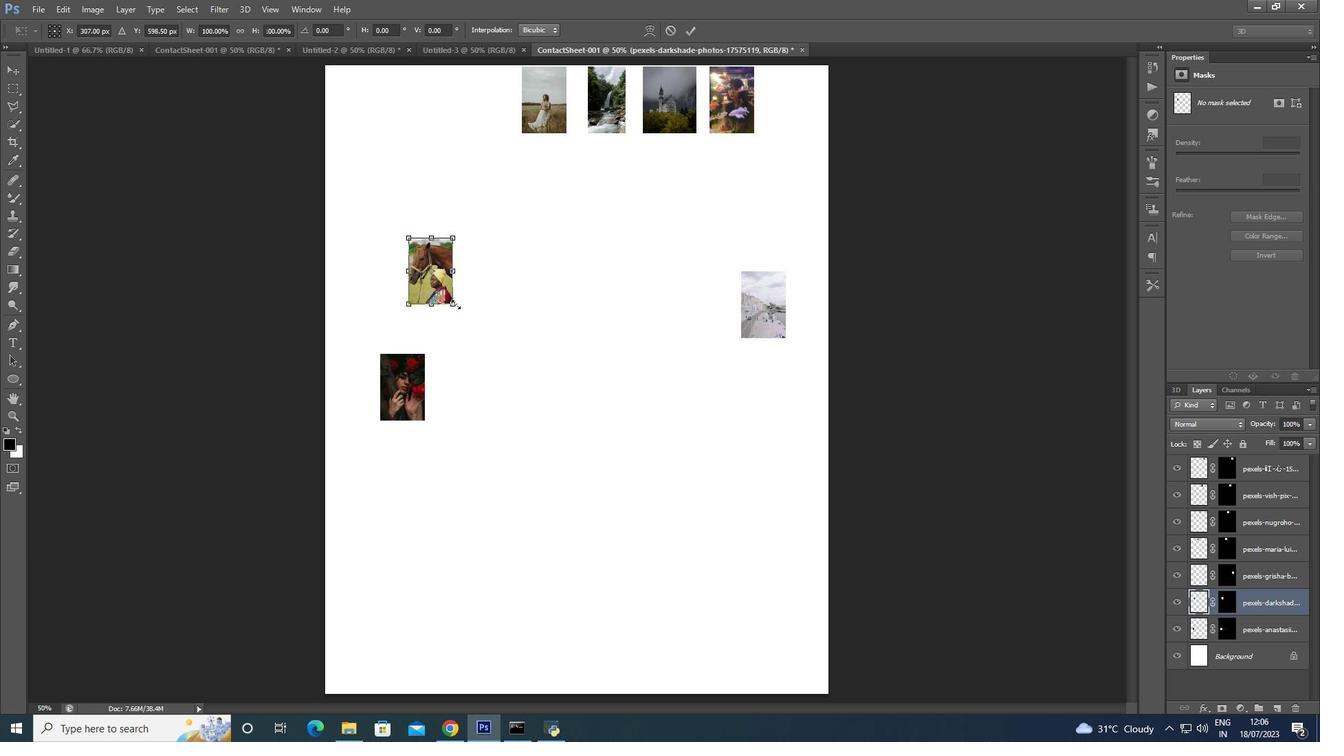 
Action: Key pressed <Key.alt_l>
Screenshot: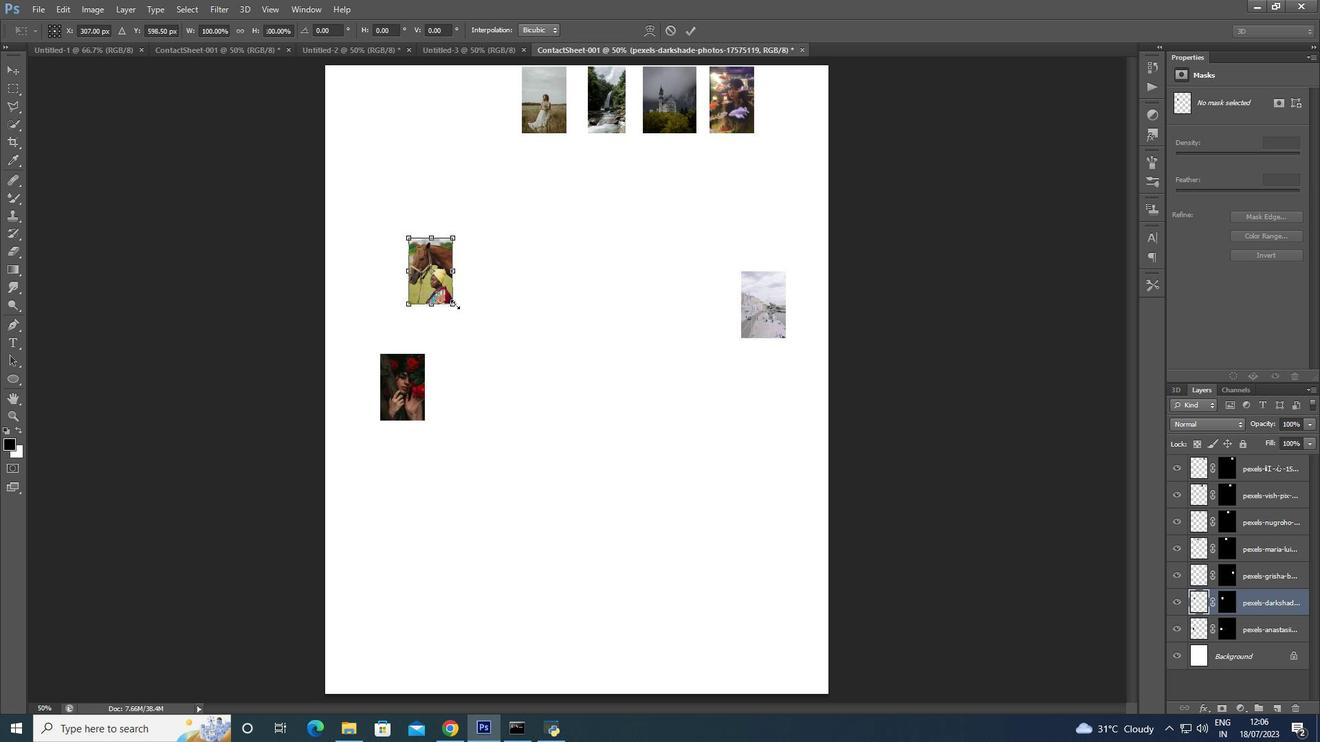 
Action: Mouse pressed left at (455, 303)
Screenshot: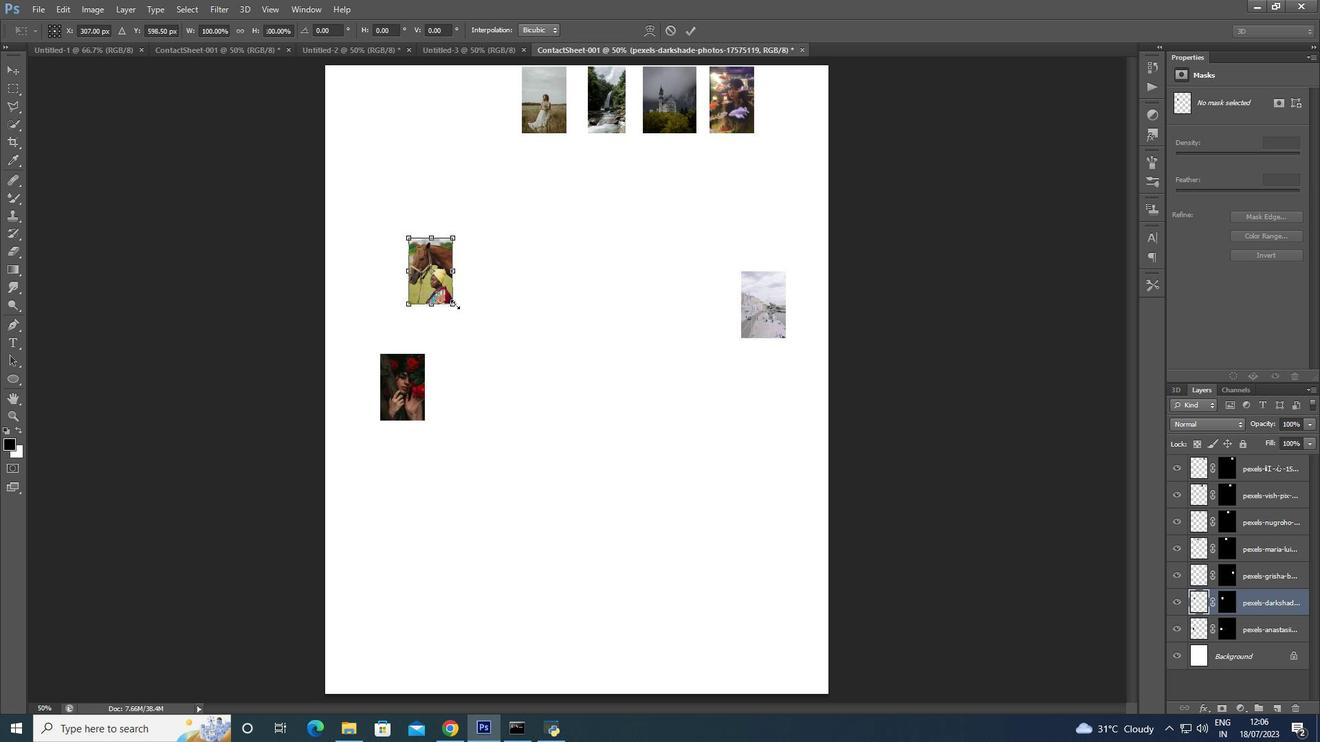 
Action: Key pressed <Key.shift>
Screenshot: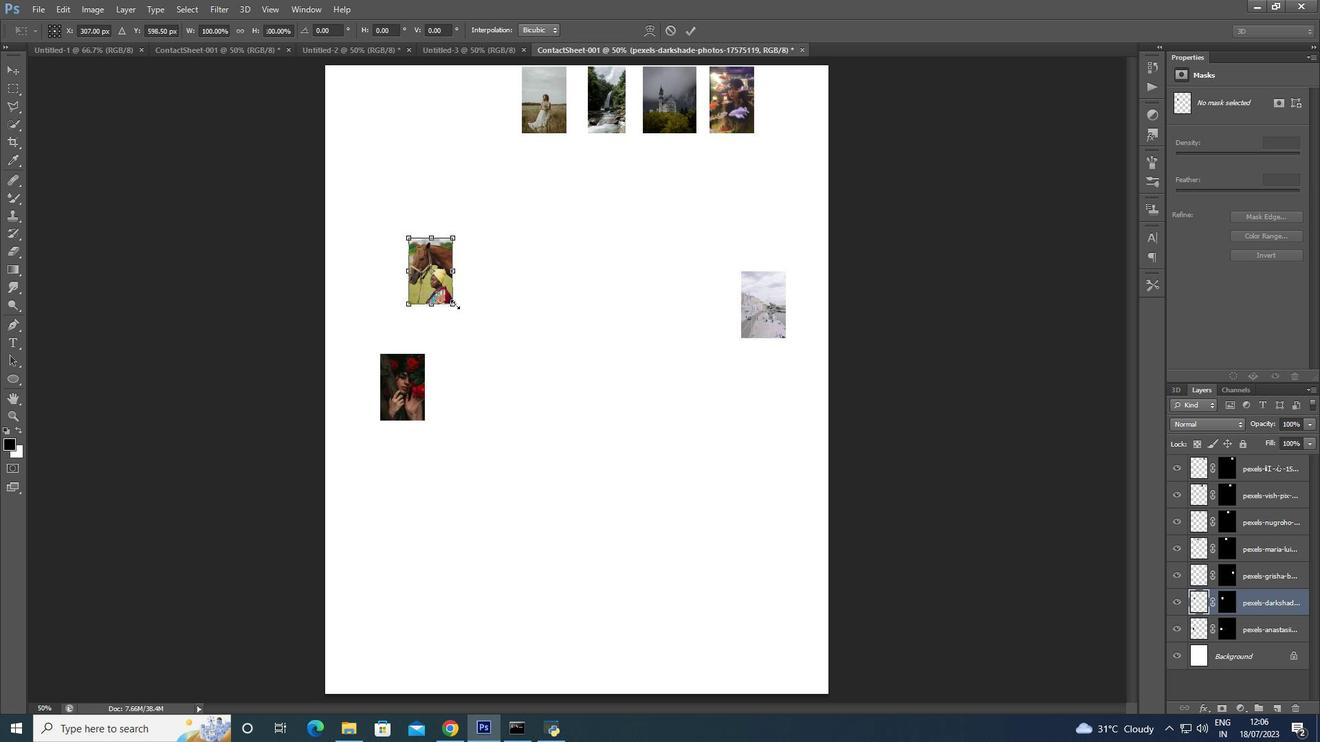 
Action: Mouse moved to (471, 326)
Screenshot: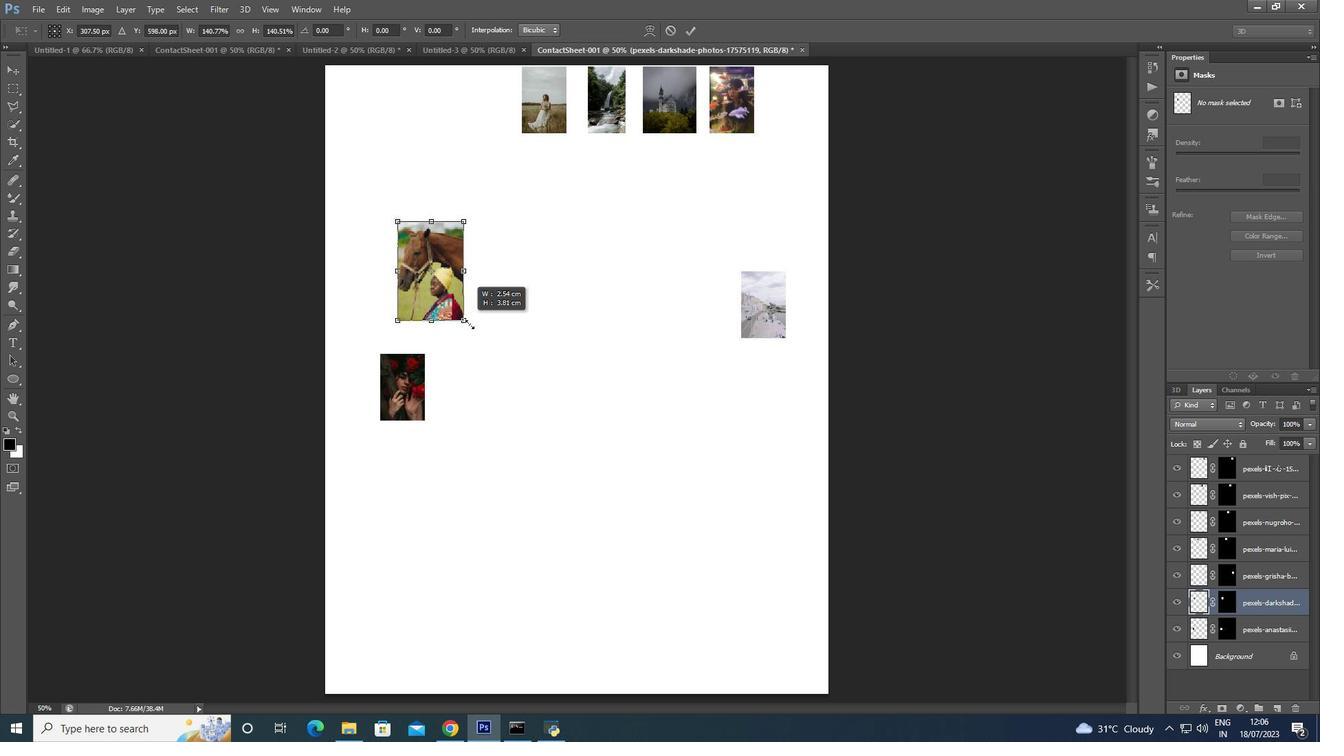 
Action: Key pressed <Key.shift>
Screenshot: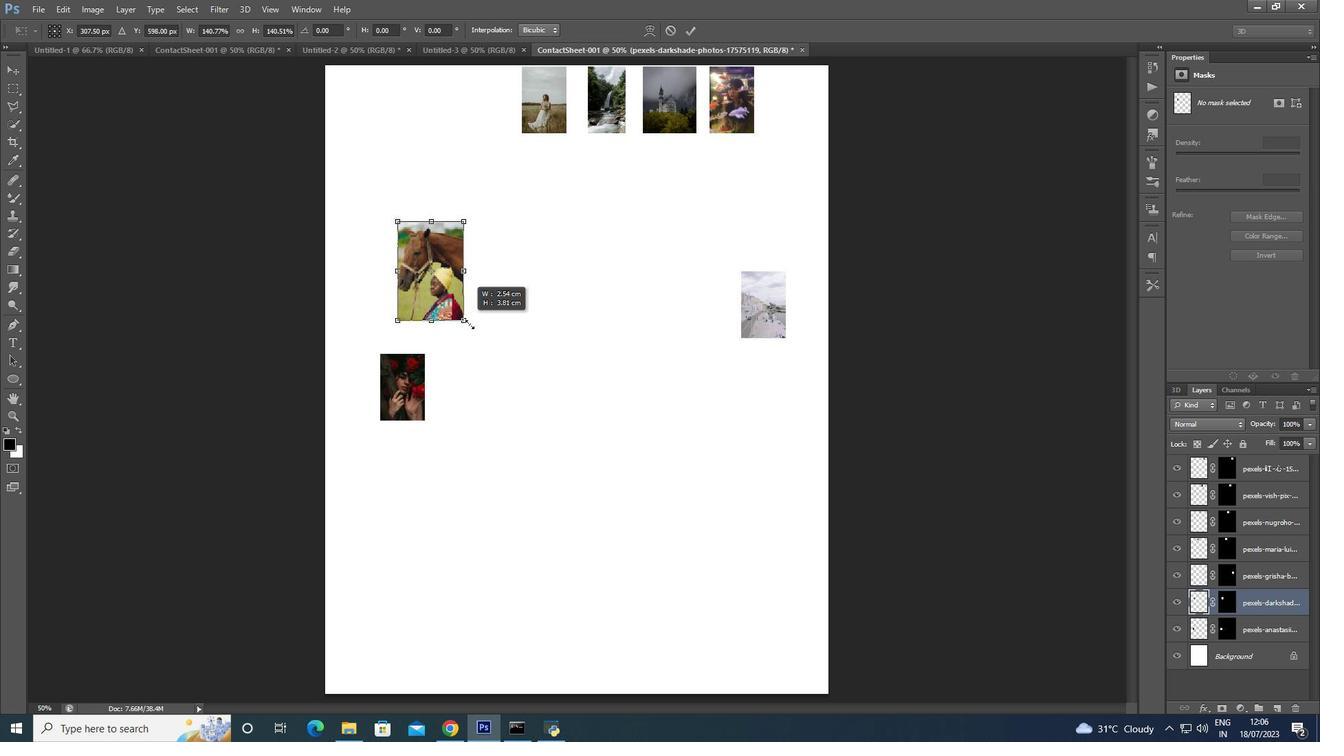 
Action: Mouse moved to (473, 327)
Screenshot: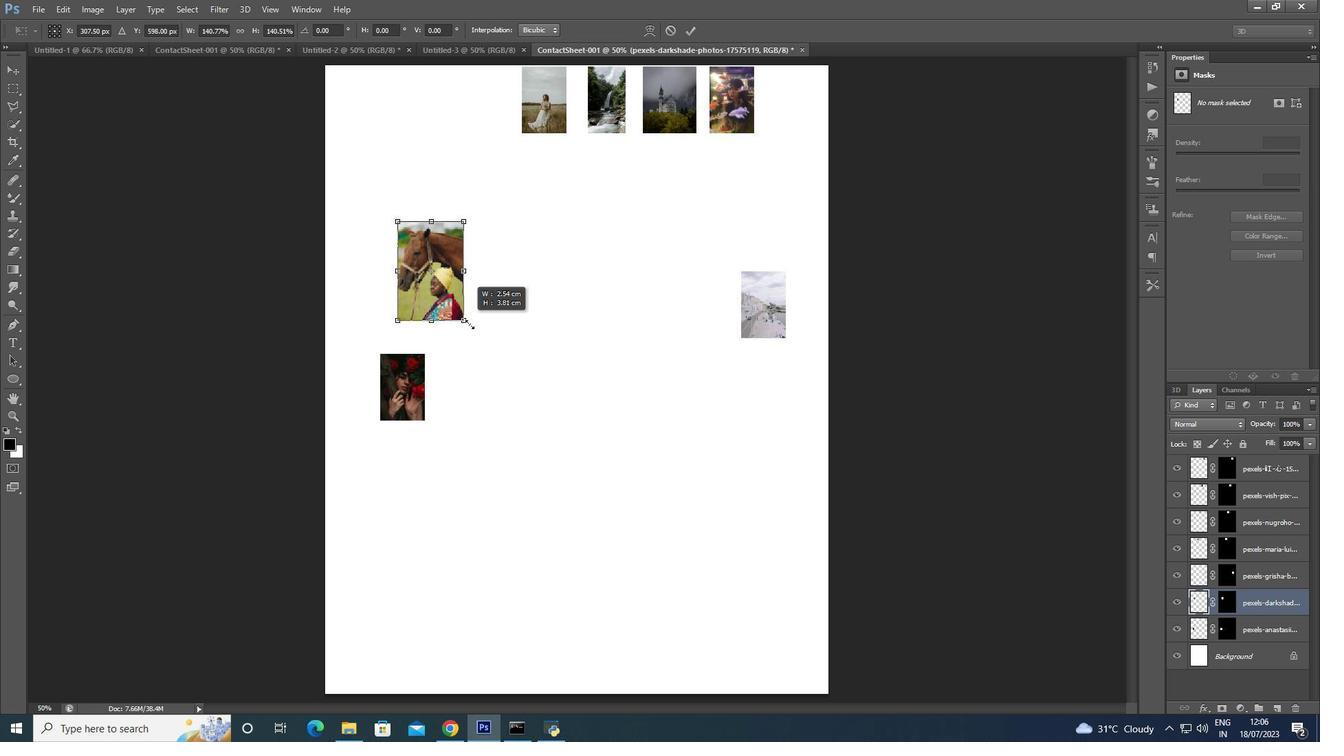 
Action: Key pressed <Key.shift>
Screenshot: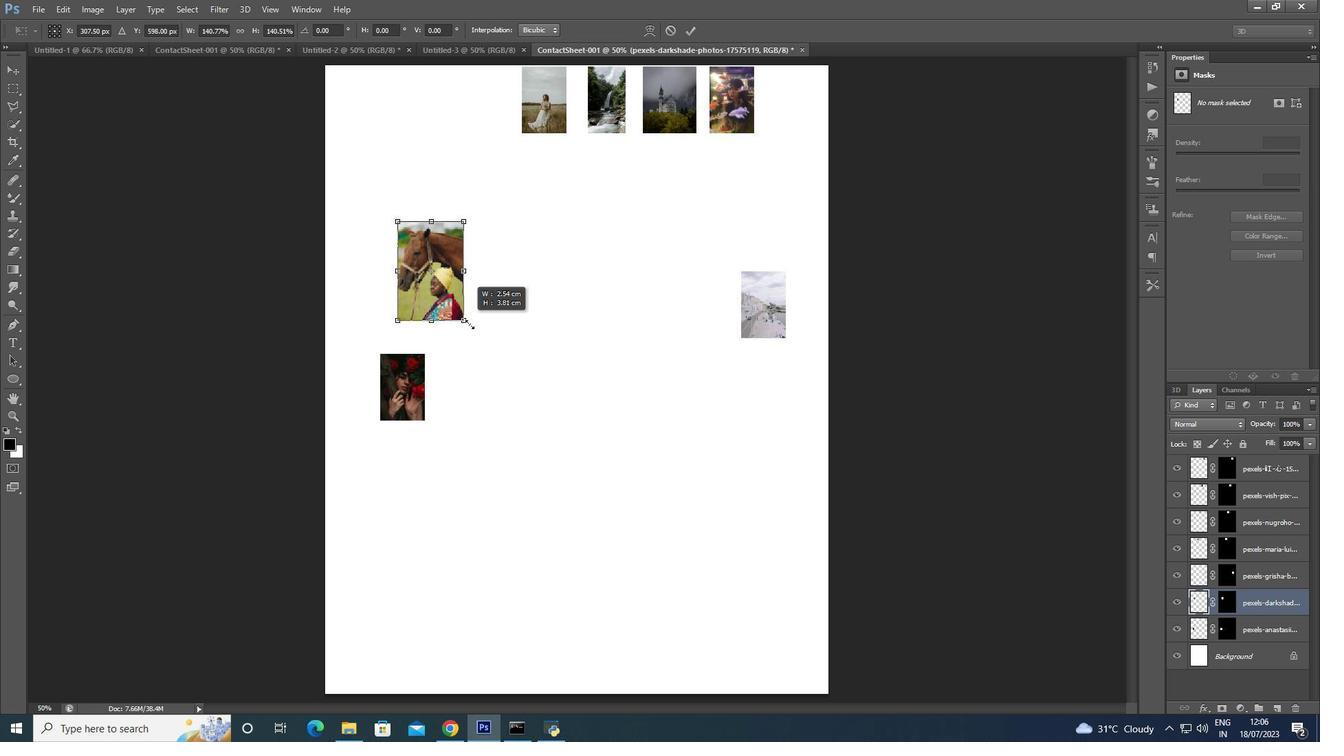 
Action: Mouse moved to (476, 330)
Screenshot: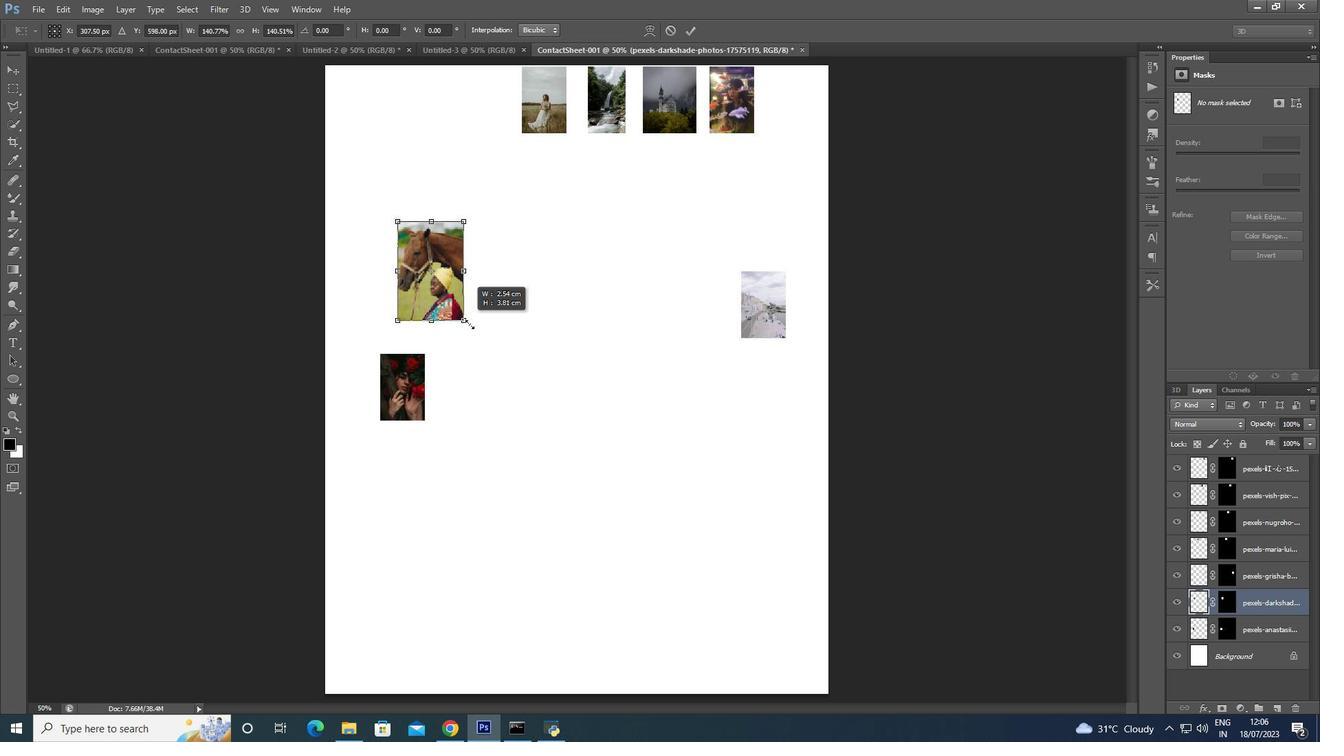 
Action: Key pressed <Key.shift>
Screenshot: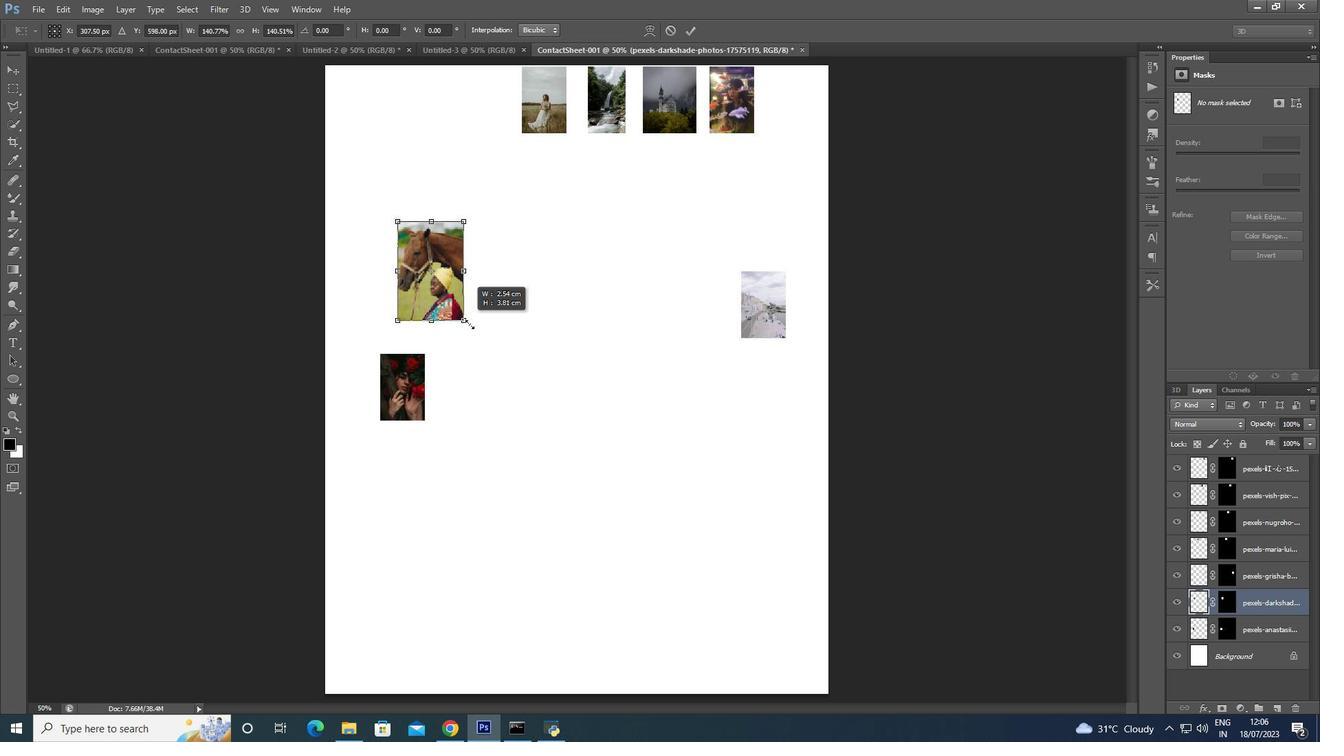 
Action: Mouse moved to (477, 330)
Screenshot: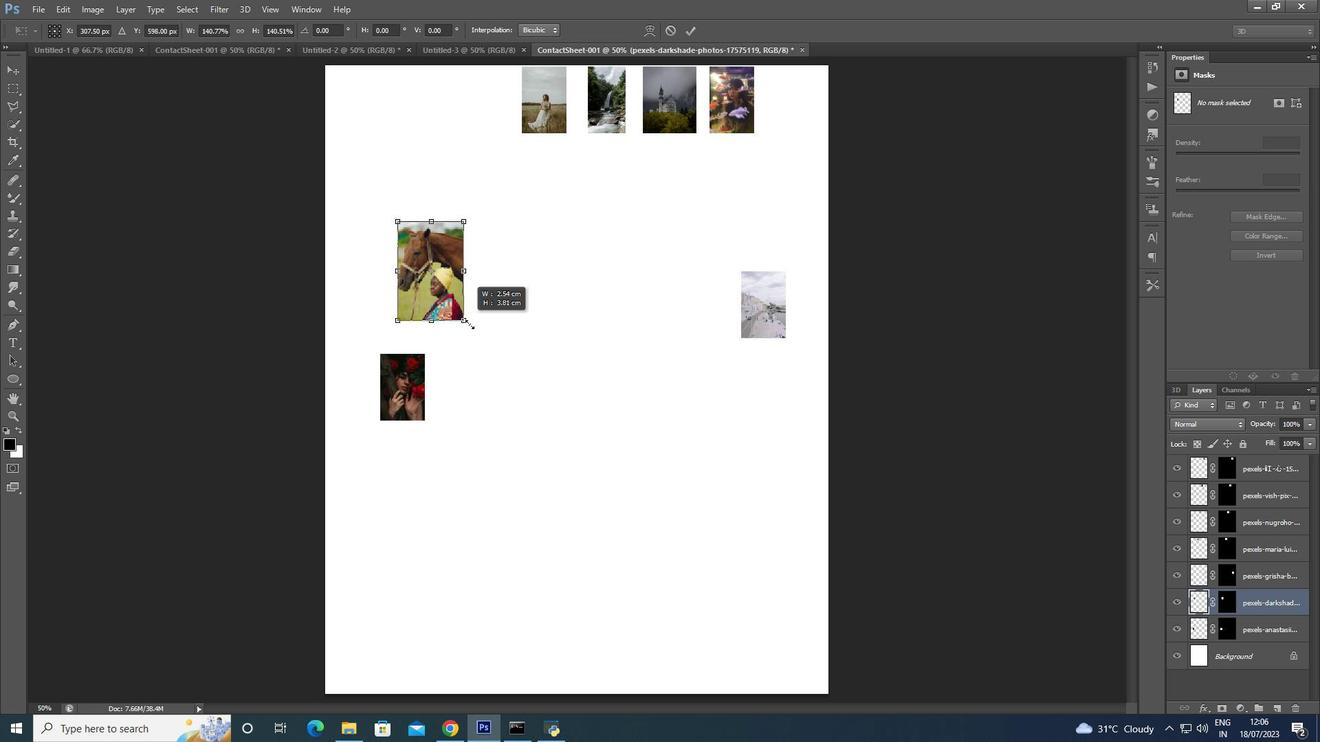 
Action: Key pressed <Key.shift>
Screenshot: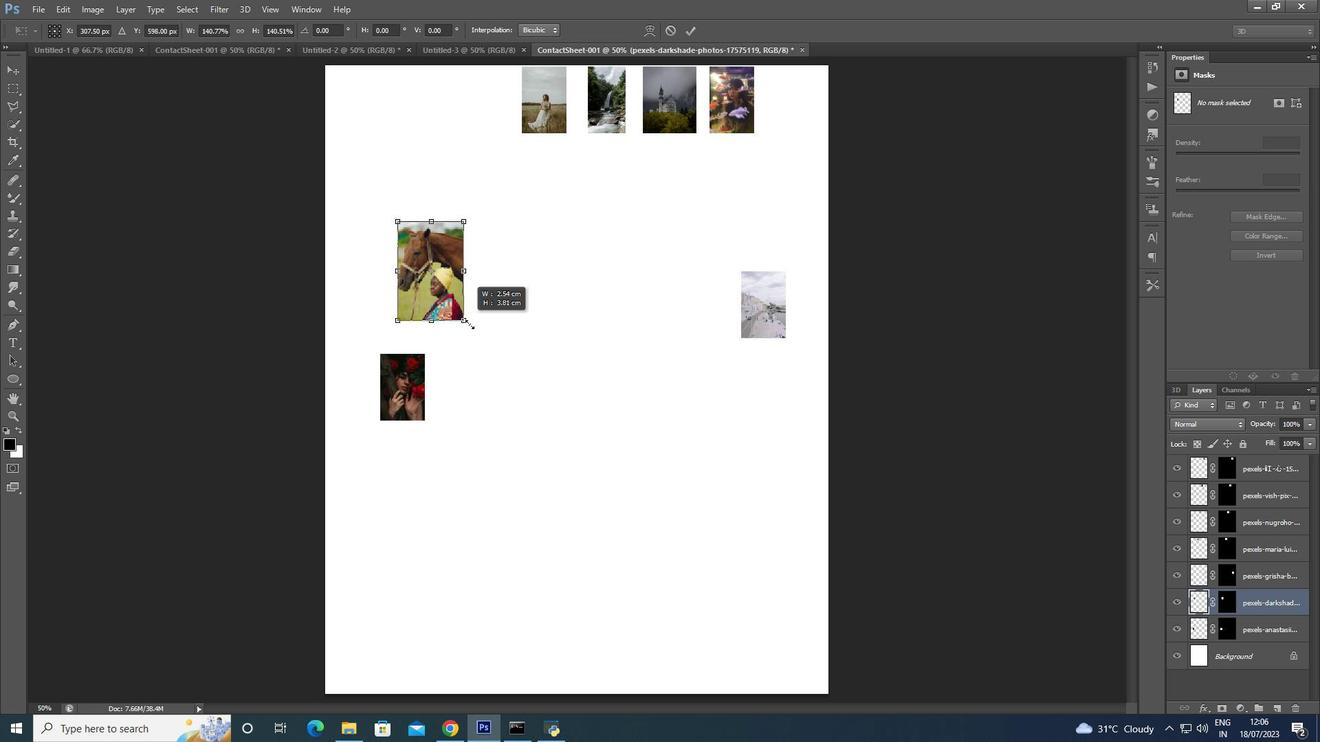 
Action: Mouse moved to (478, 330)
Screenshot: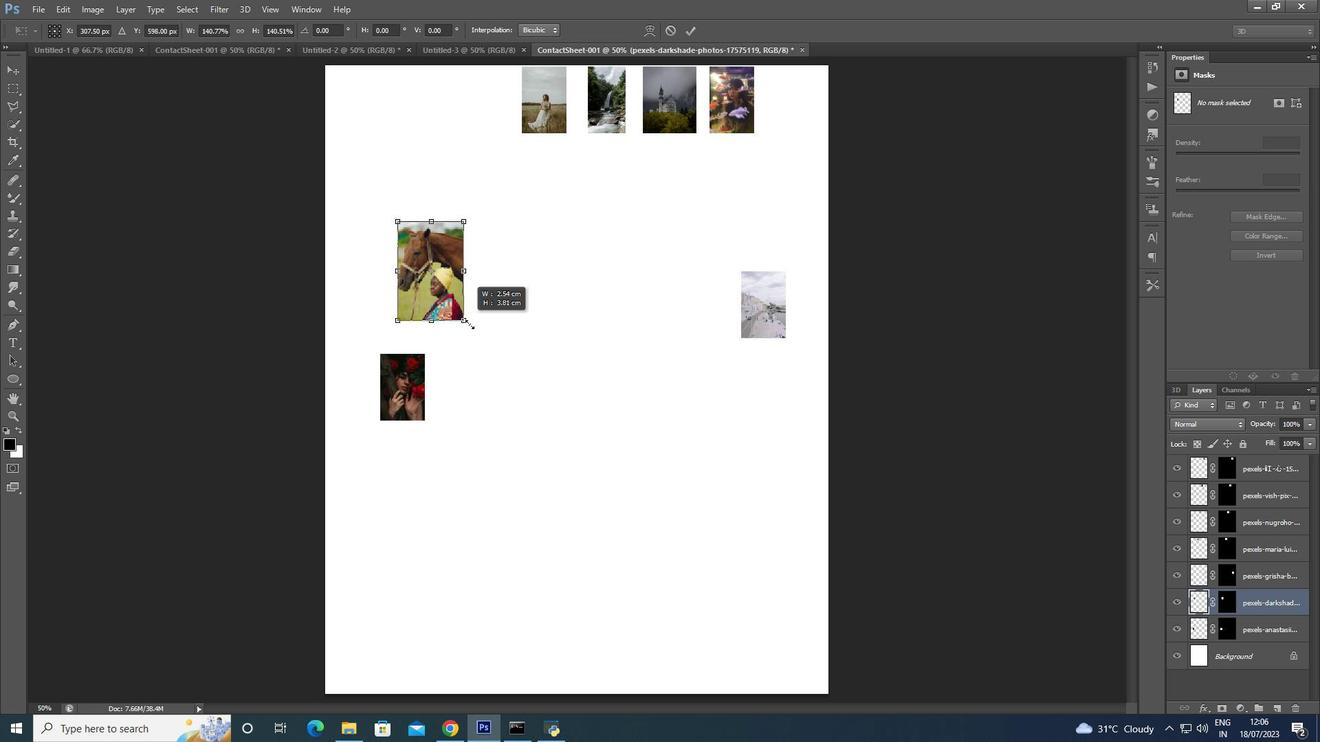 
Action: Key pressed <Key.shift>
Screenshot: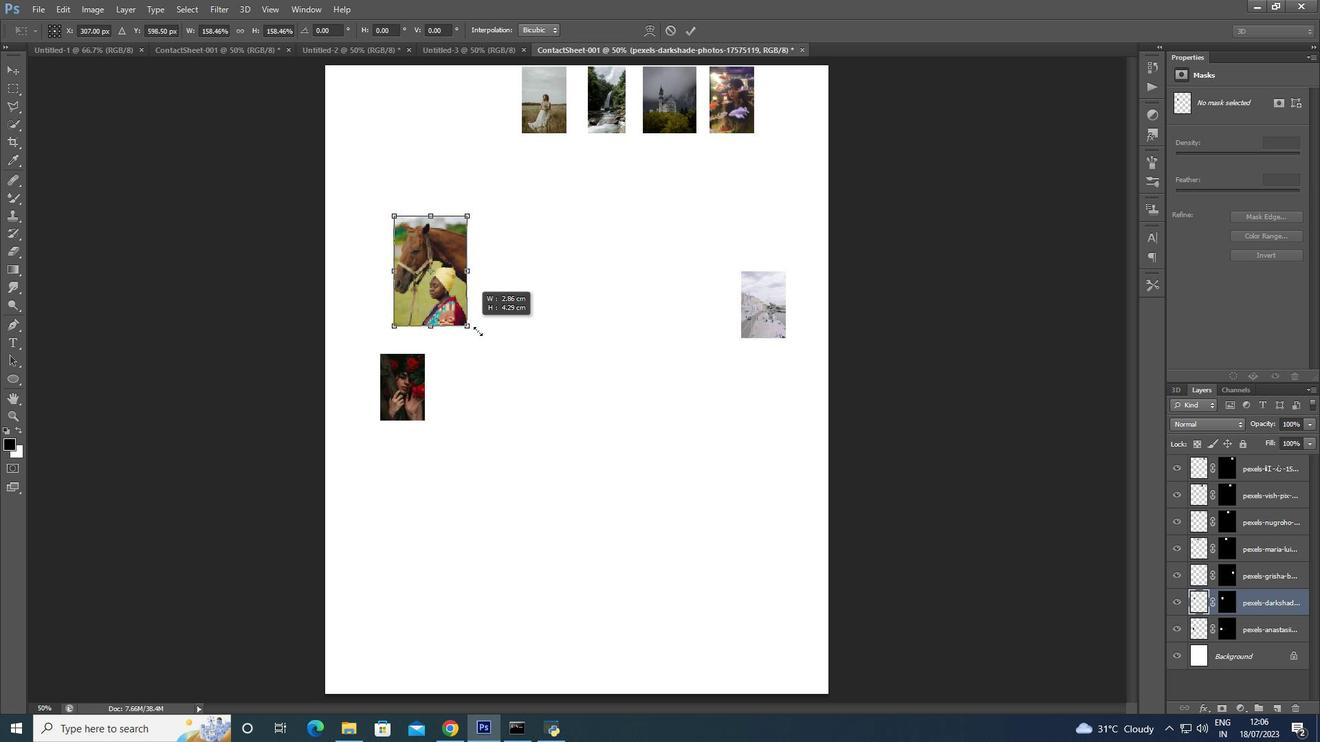 
Action: Mouse moved to (480, 332)
Screenshot: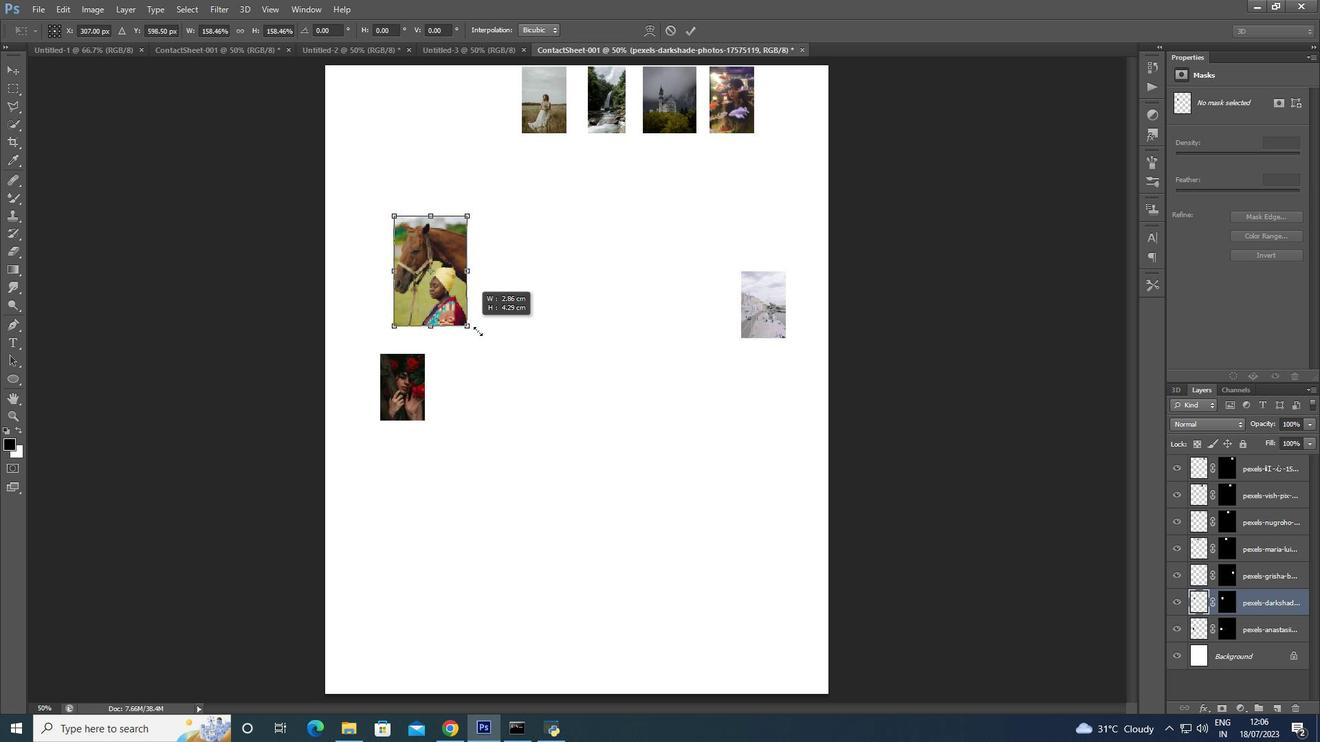 
Action: Key pressed <Key.shift><Key.shift><Key.shift><Key.shift><Key.shift>
Screenshot: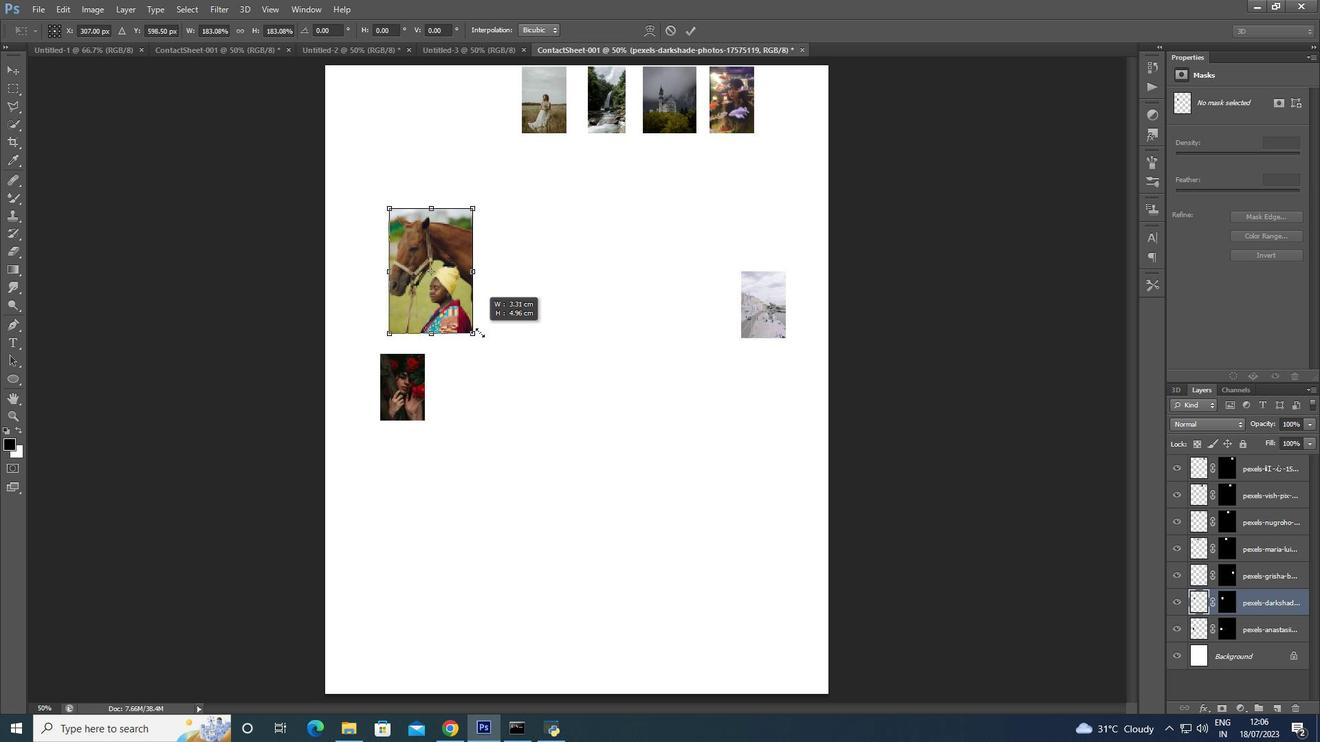 
Action: Mouse moved to (484, 335)
Screenshot: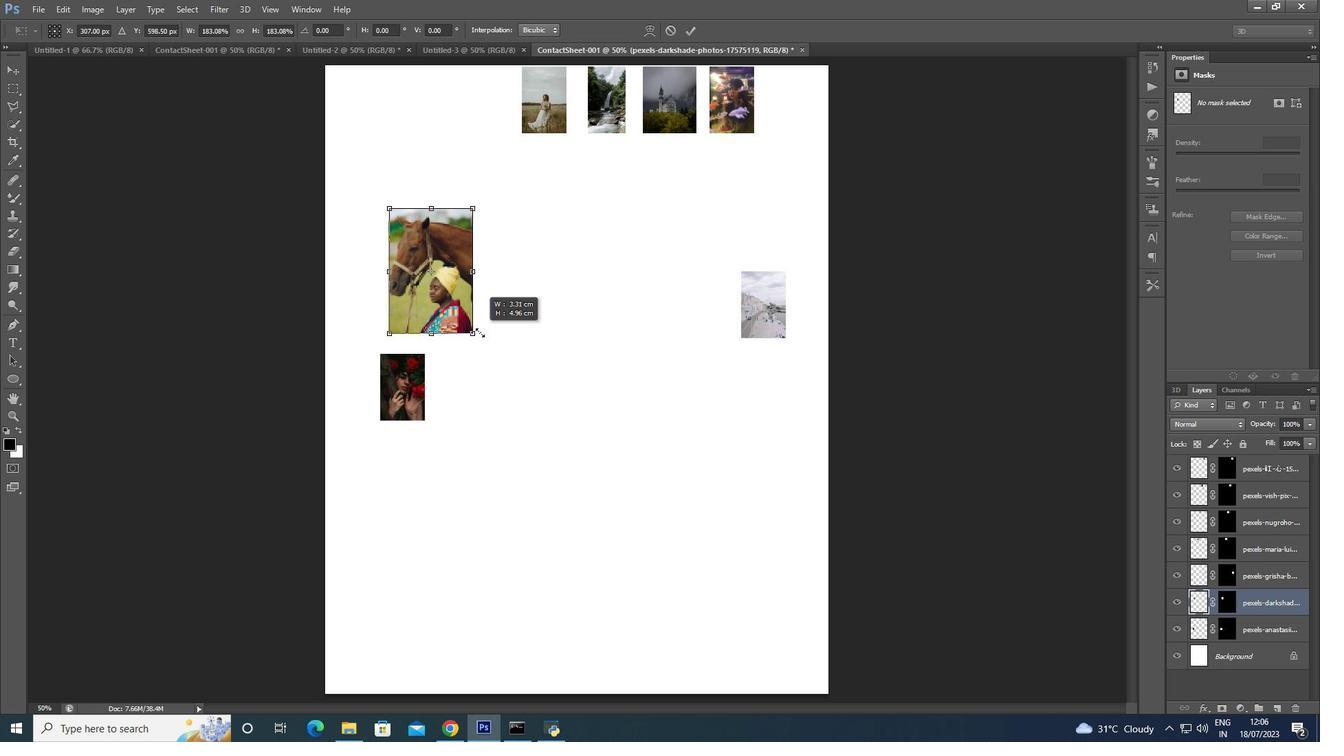 
Action: Key pressed <Key.shift>
Screenshot: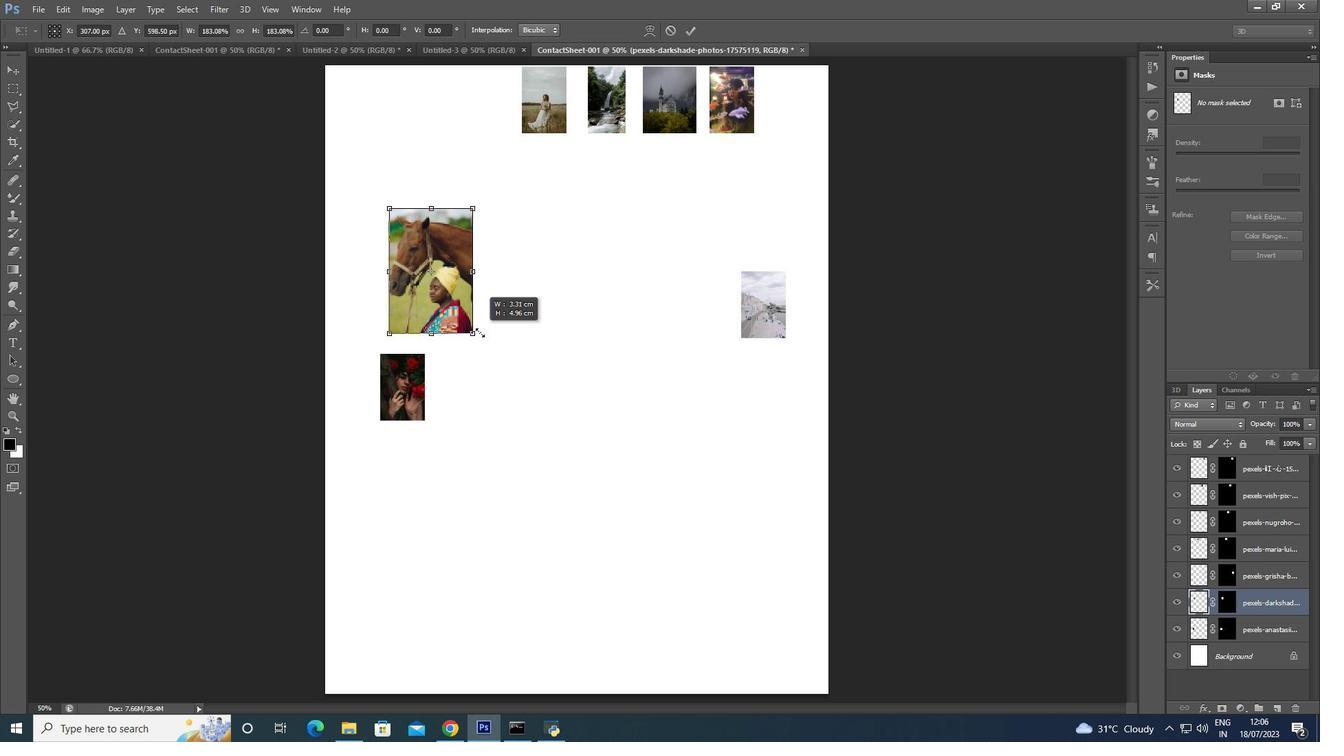 
Action: Mouse moved to (494, 342)
Screenshot: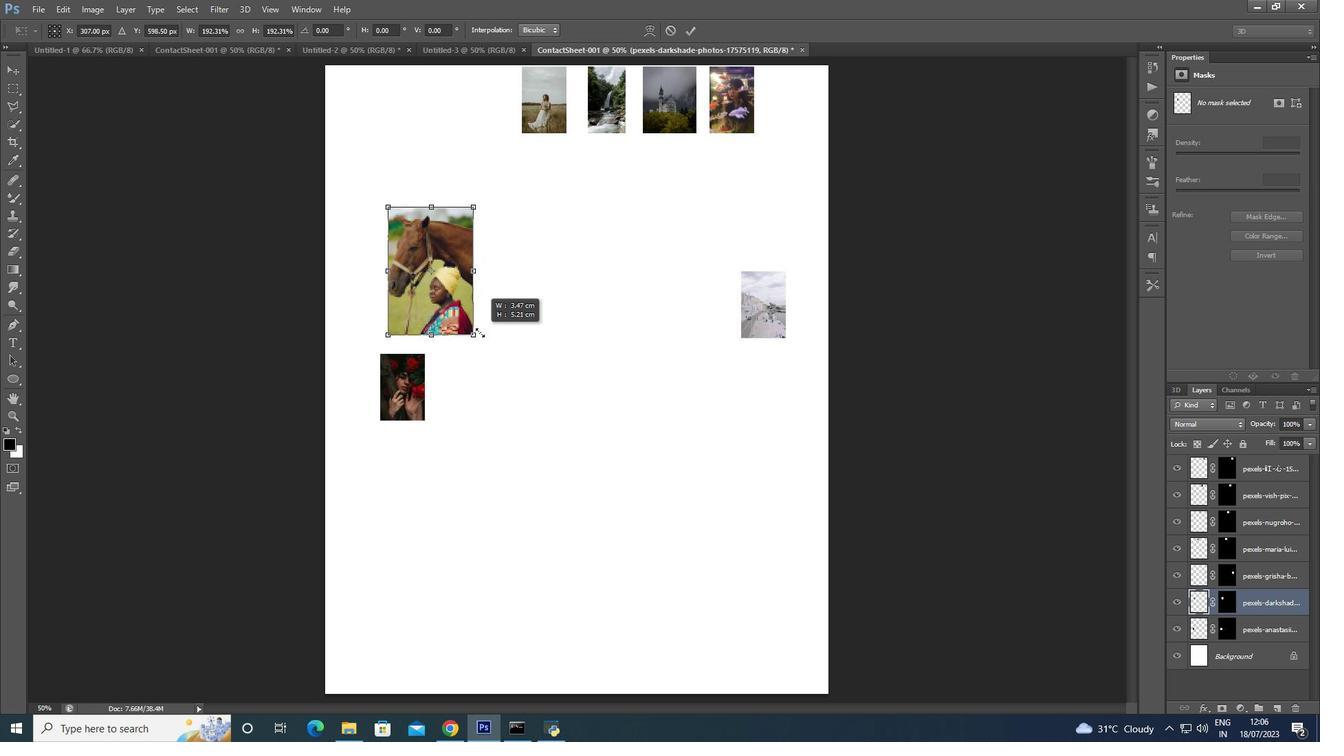 
Action: Key pressed <Key.shift>
Screenshot: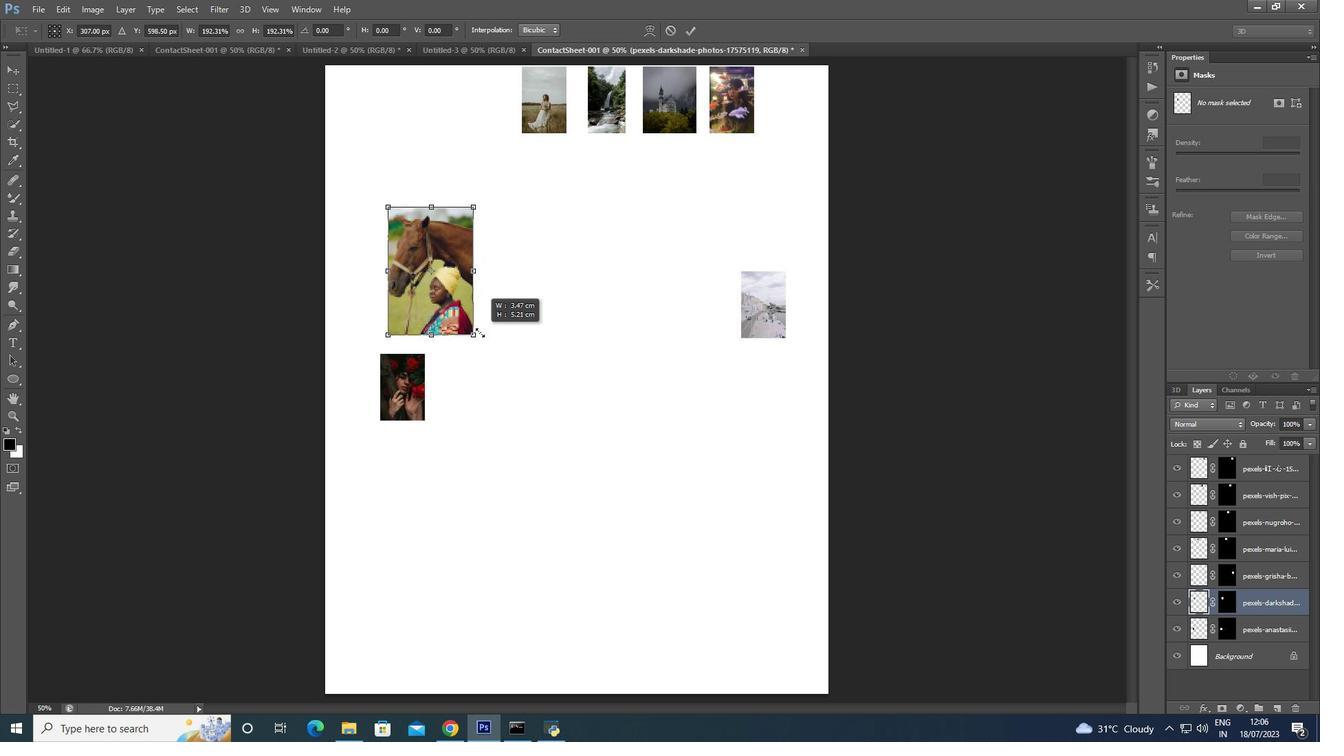 
Action: Mouse moved to (498, 345)
Screenshot: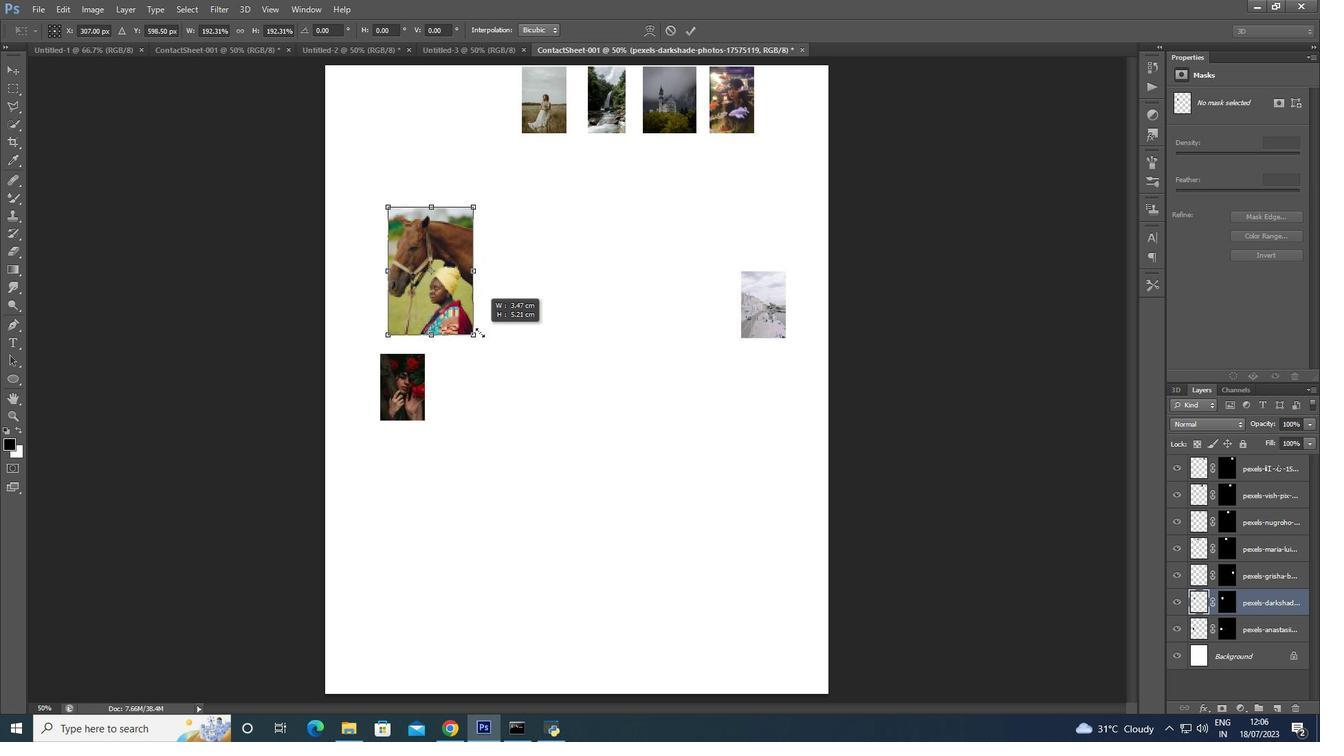 
Action: Key pressed <Key.shift><Key.shift><Key.shift><Key.shift><Key.shift>
Screenshot: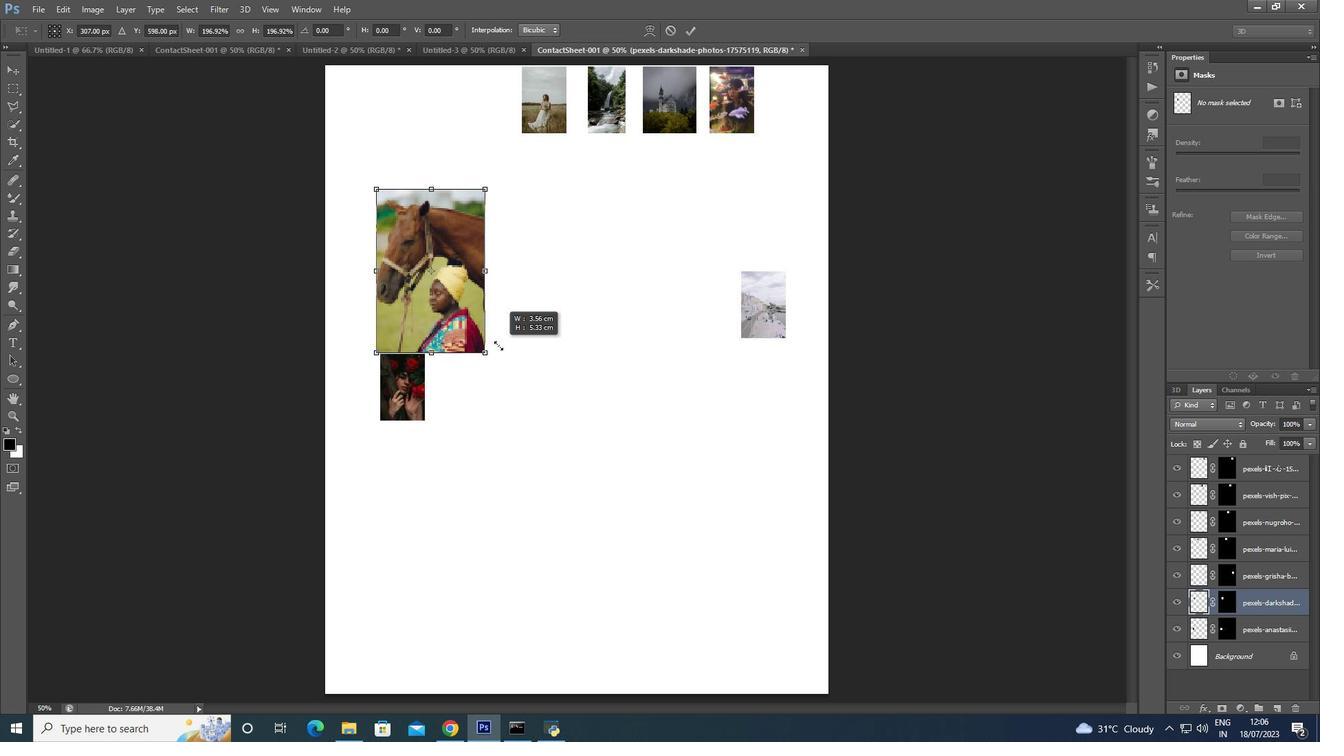 
Action: Mouse moved to (499, 345)
Screenshot: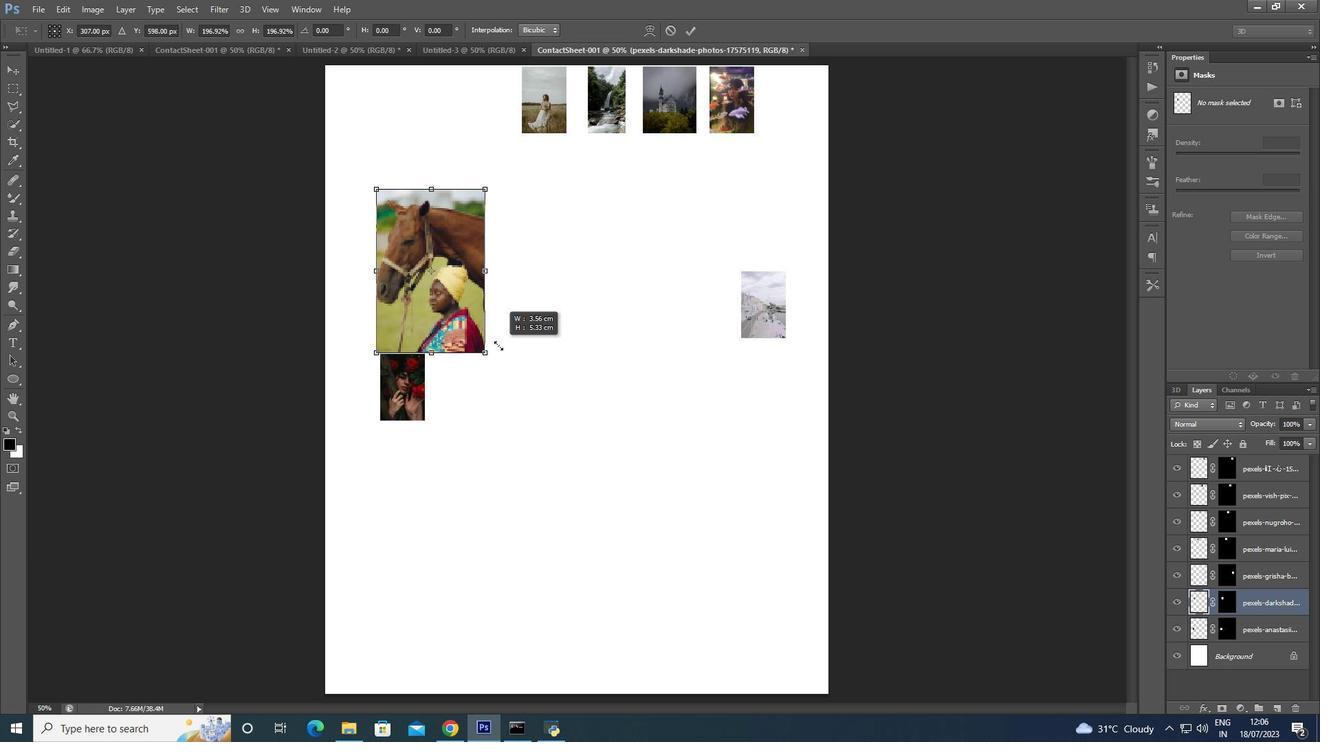 
Action: Key pressed <Key.shift><Key.shift>
Screenshot: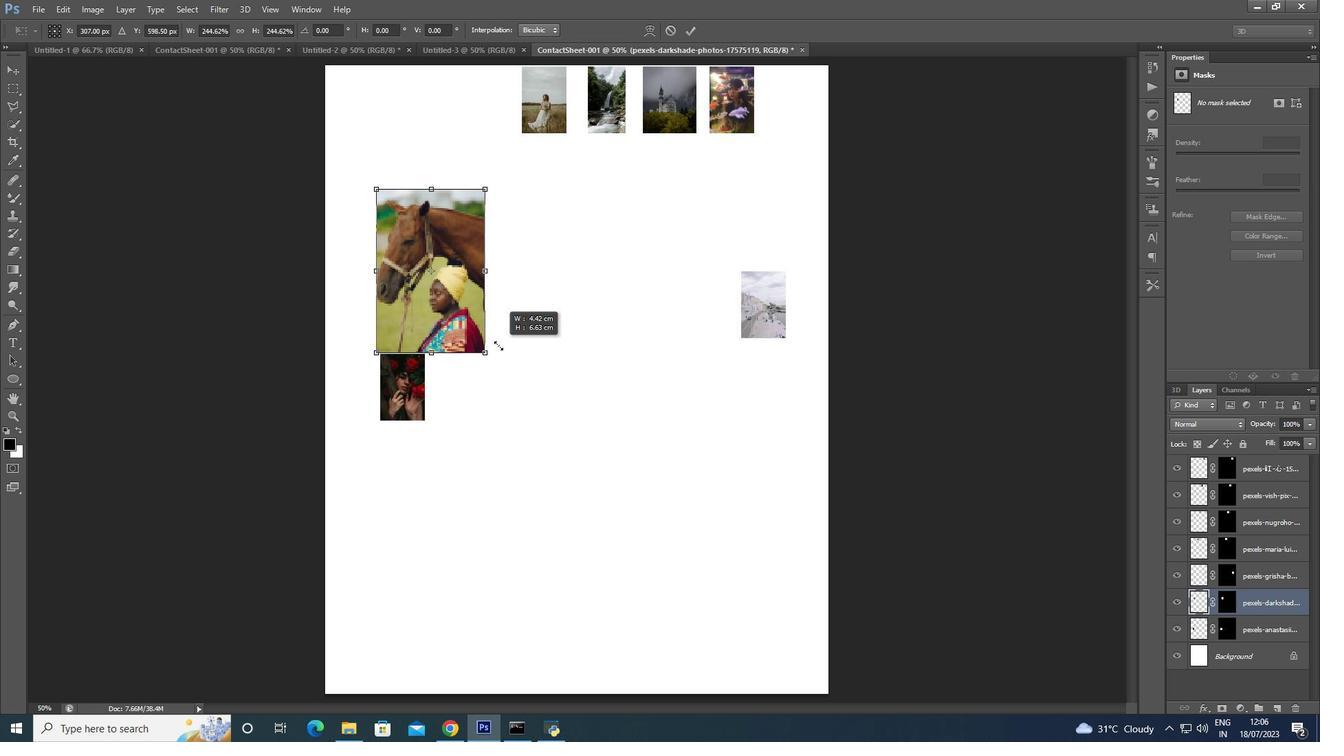 
Action: Mouse moved to (500, 346)
Screenshot: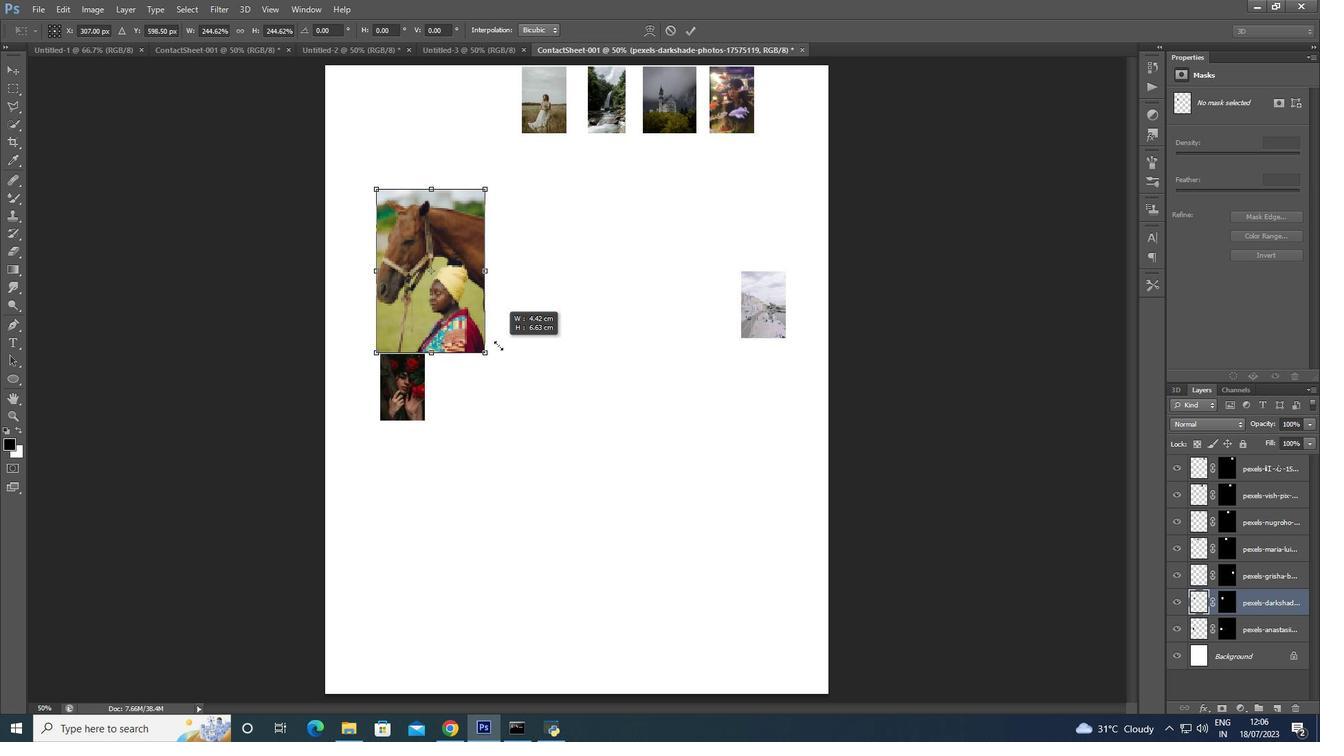 
Action: Key pressed <Key.shift>
Screenshot: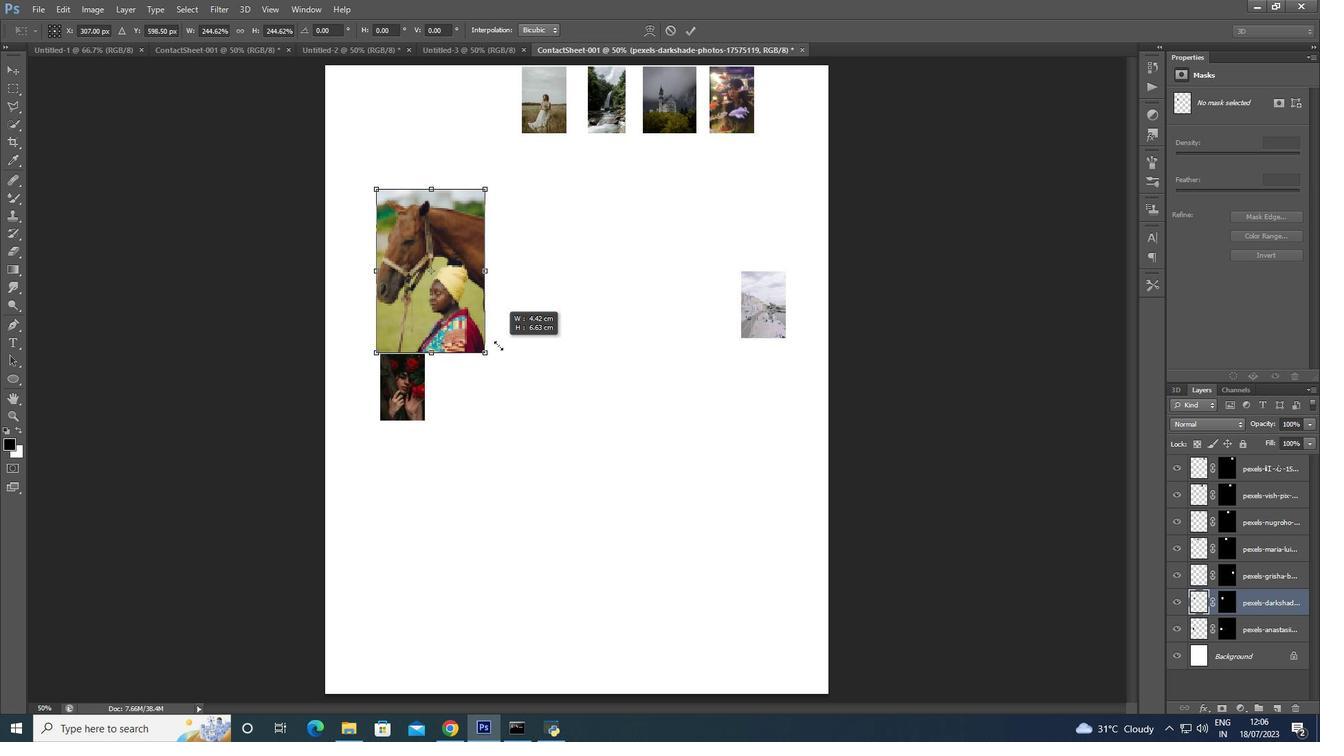 
Action: Mouse moved to (504, 348)
Screenshot: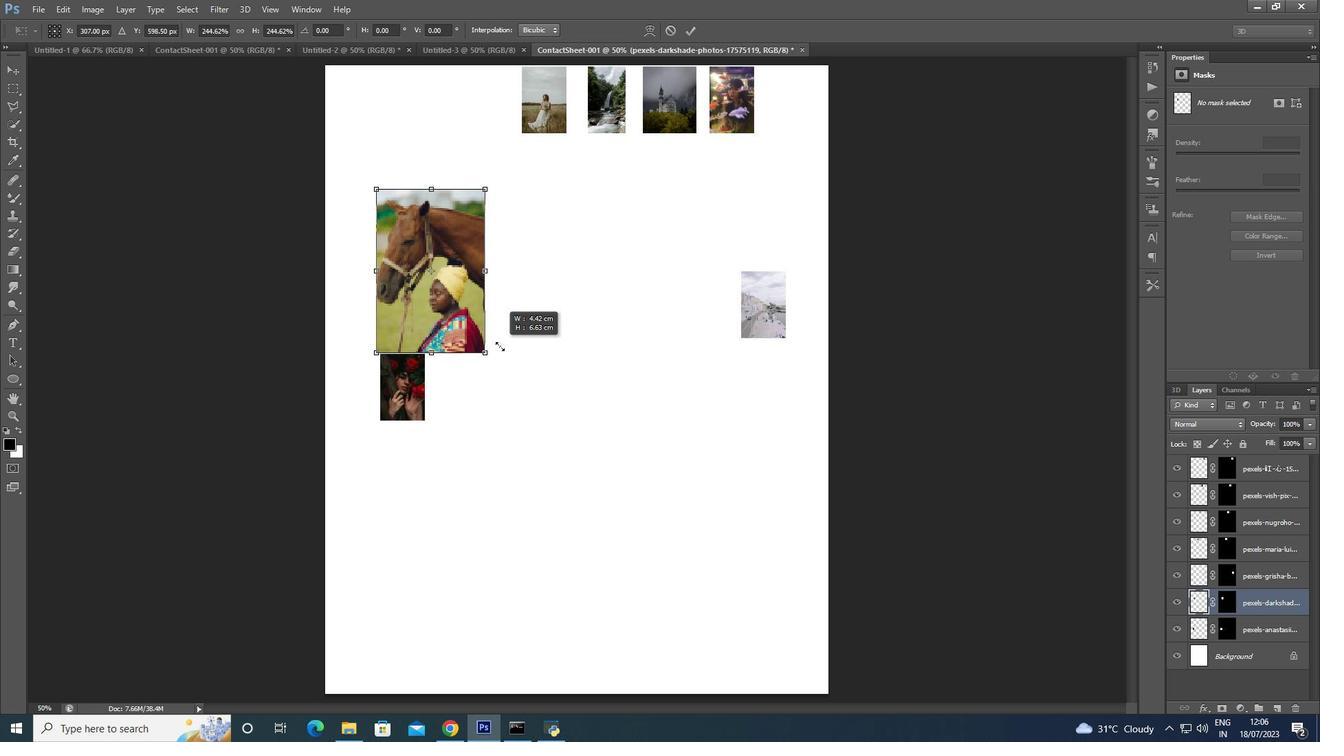 
Action: Key pressed <Key.shift>
Screenshot: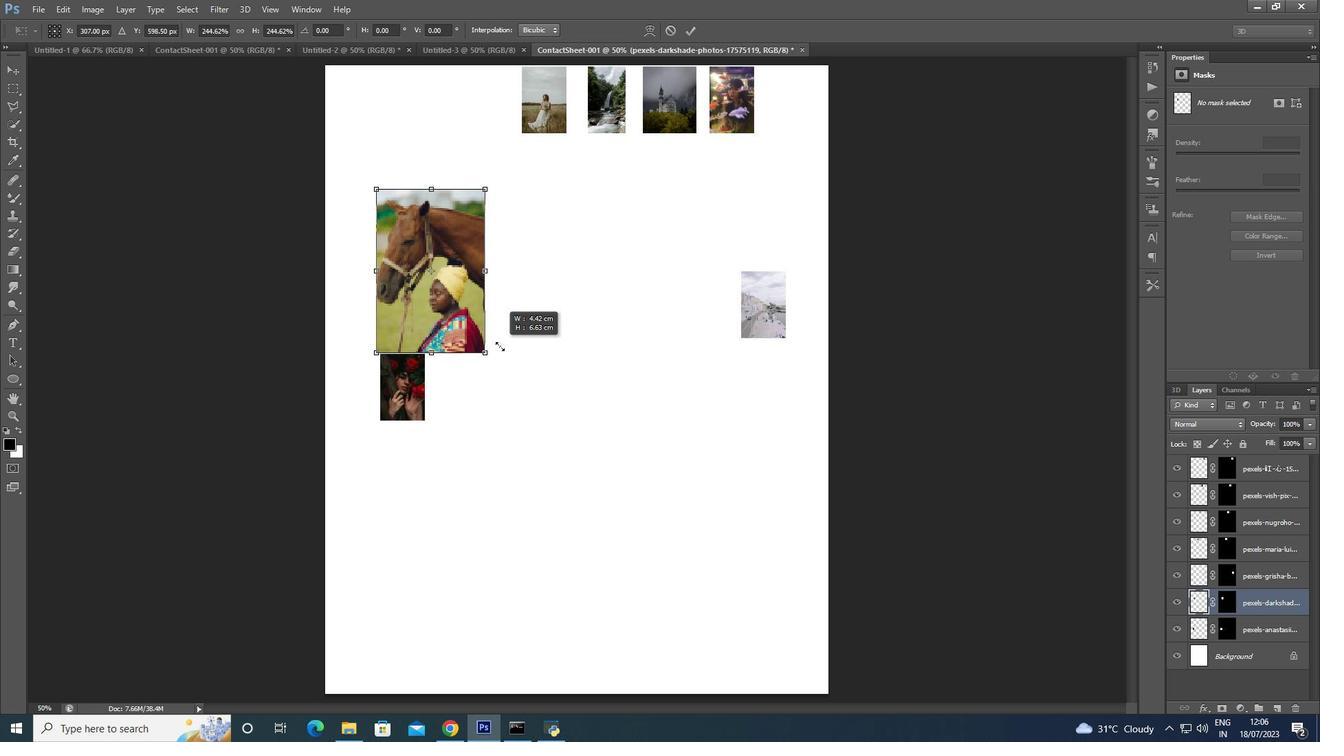 
Action: Mouse moved to (505, 349)
Screenshot: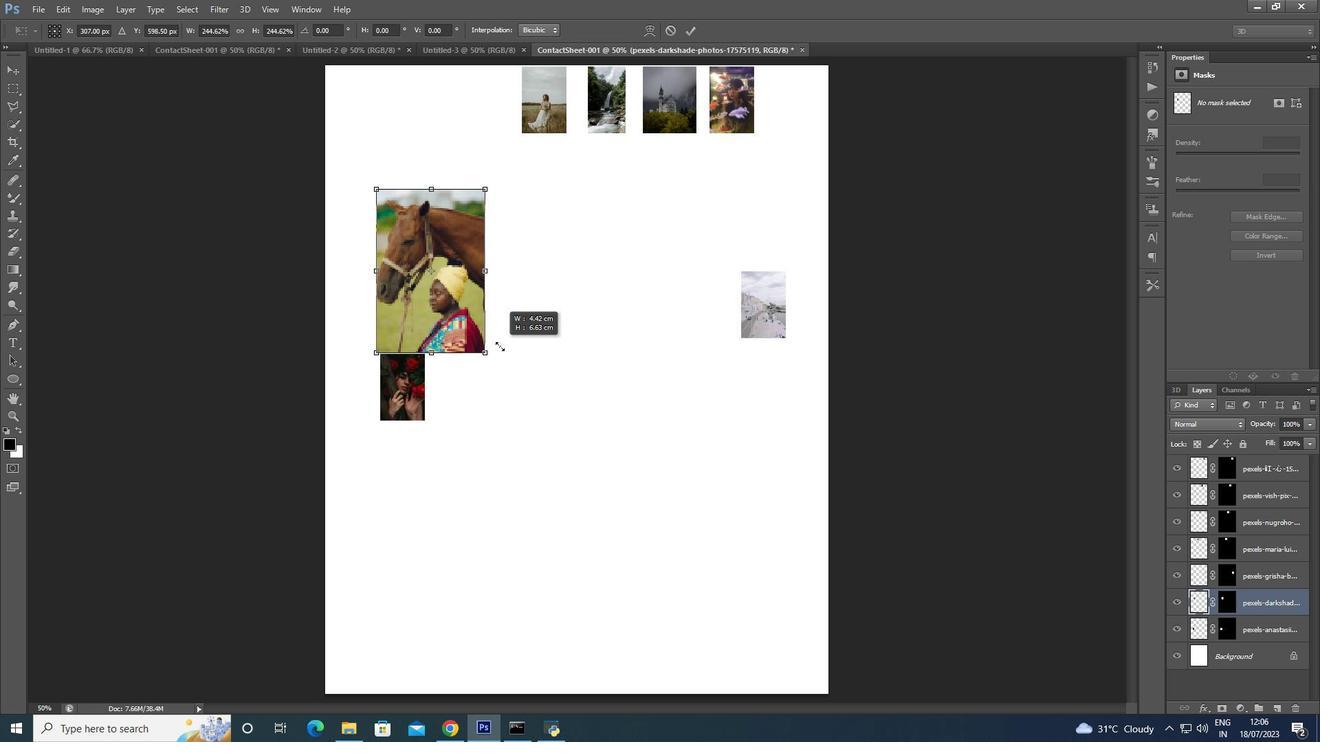 
Action: Key pressed <Key.shift><Key.shift><Key.shift><Key.shift><Key.shift><Key.shift>
Screenshot: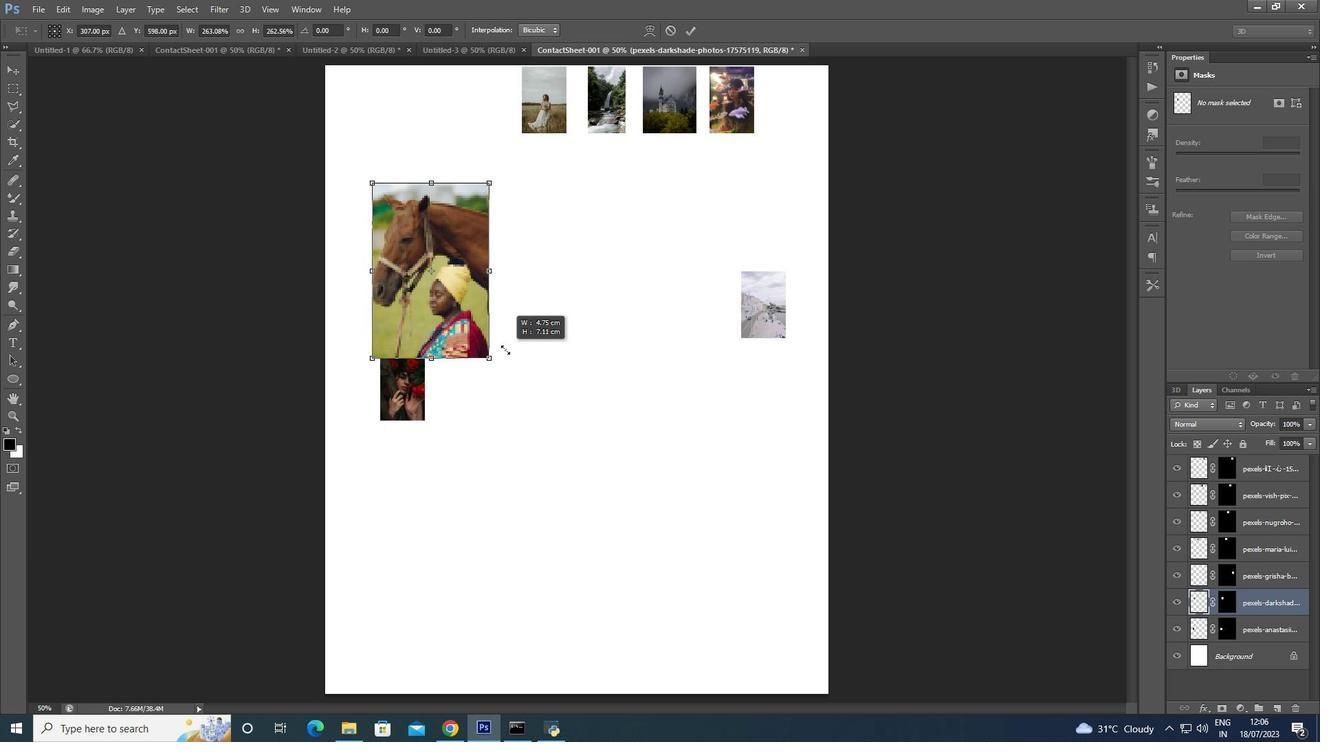 
Action: Mouse moved to (506, 350)
Screenshot: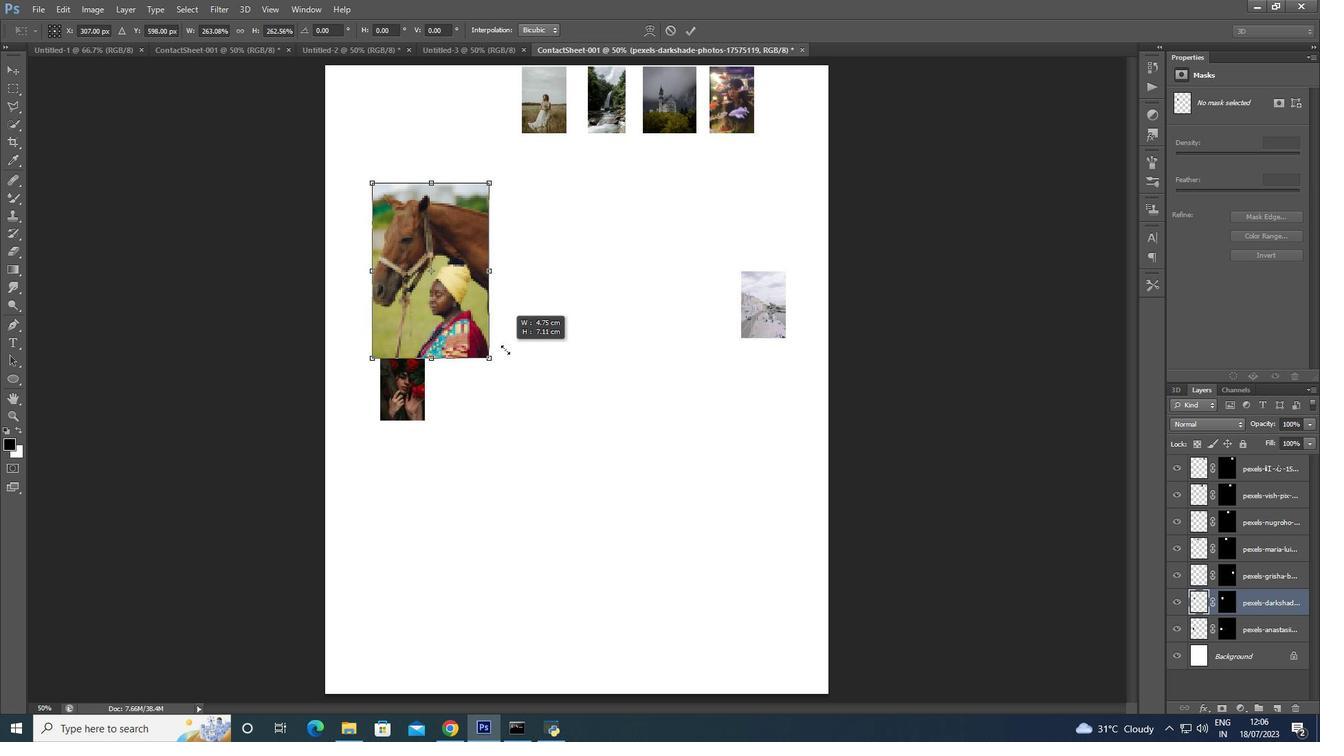 
Action: Key pressed <Key.shift>
Screenshot: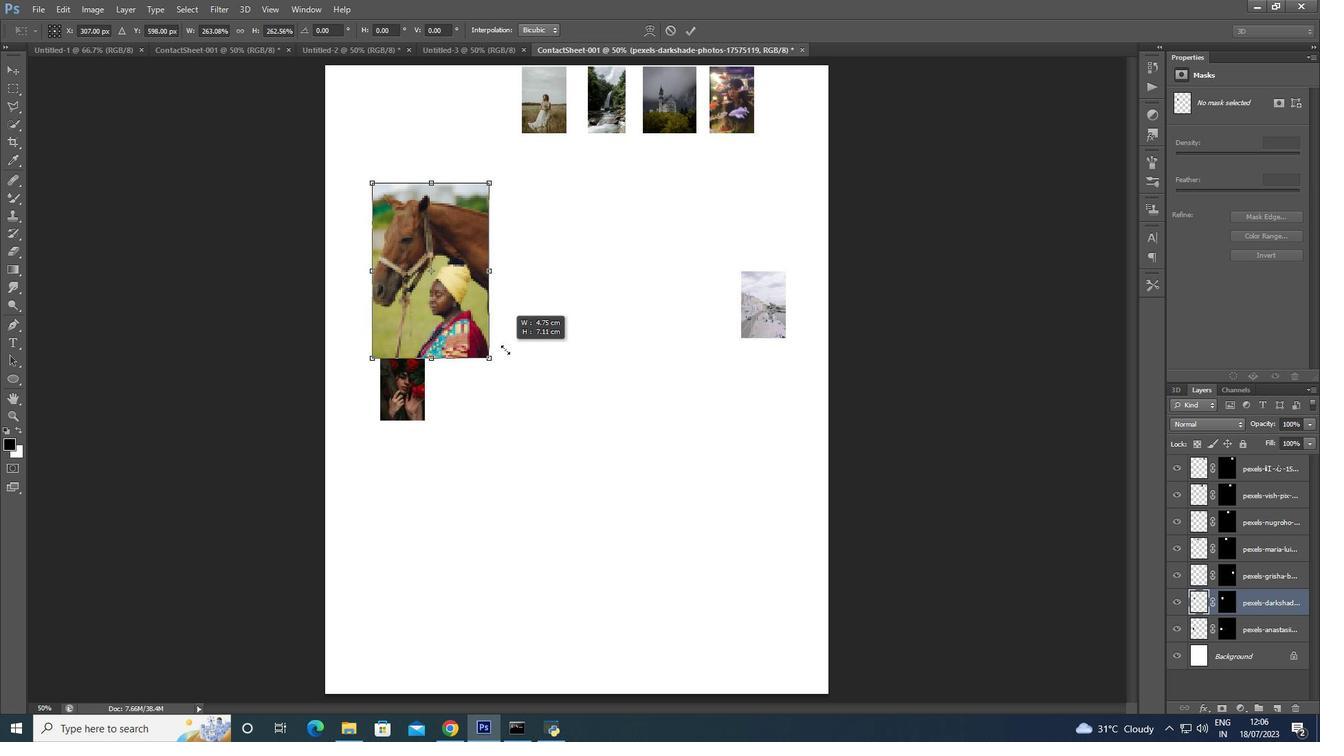 
Action: Mouse moved to (508, 353)
Screenshot: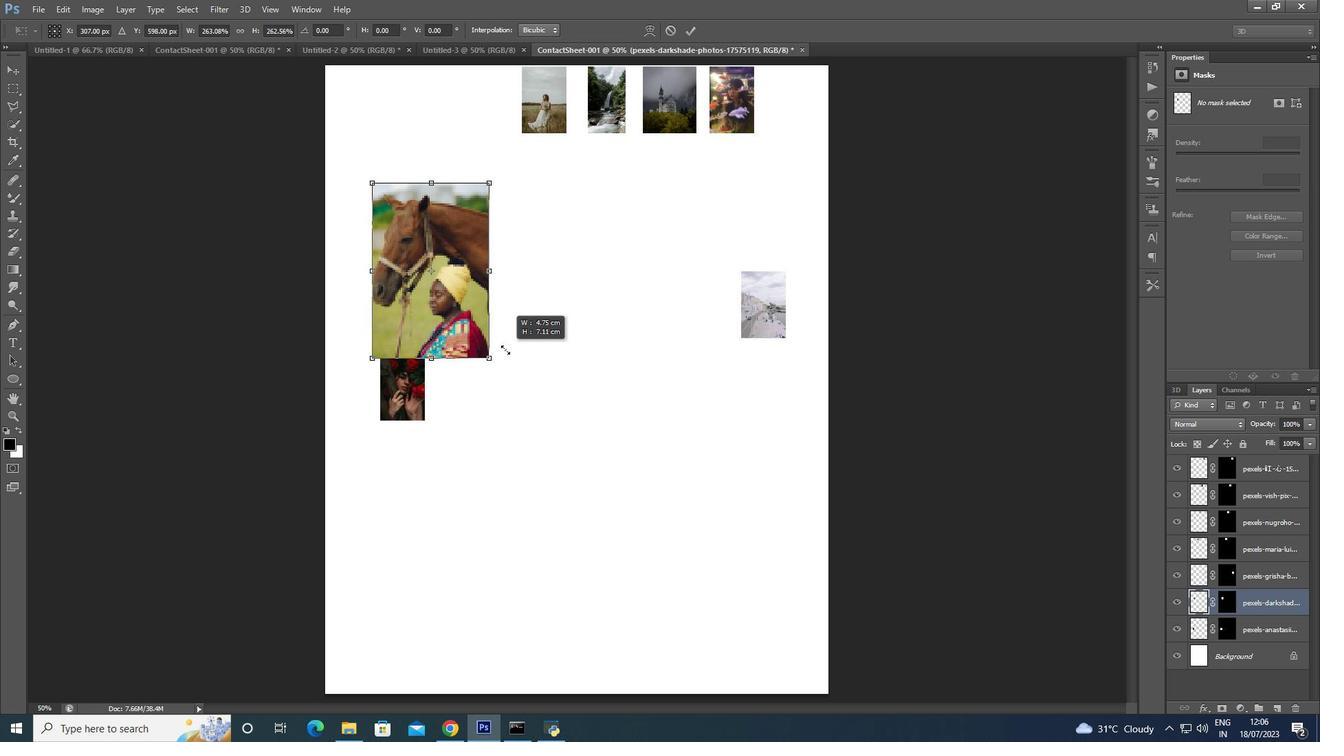 
Action: Key pressed <Key.shift>
Screenshot: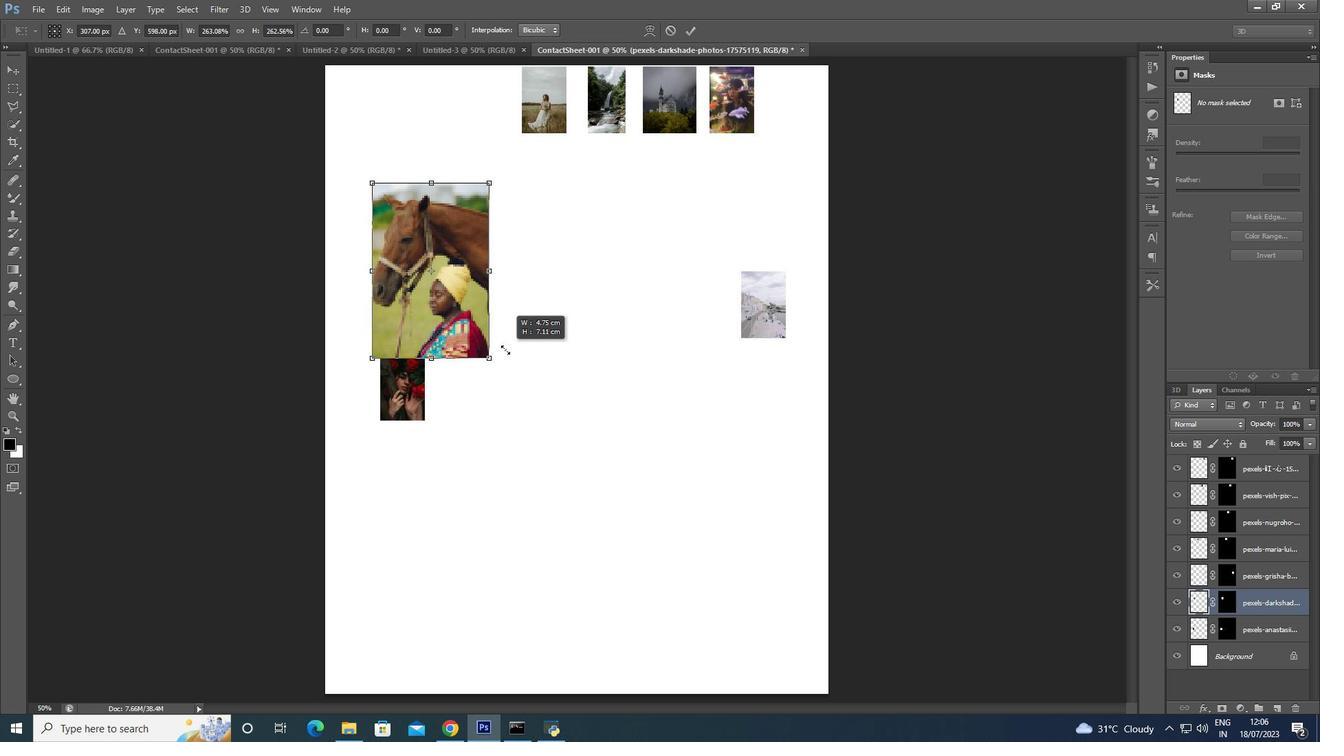
Action: Mouse moved to (512, 356)
Screenshot: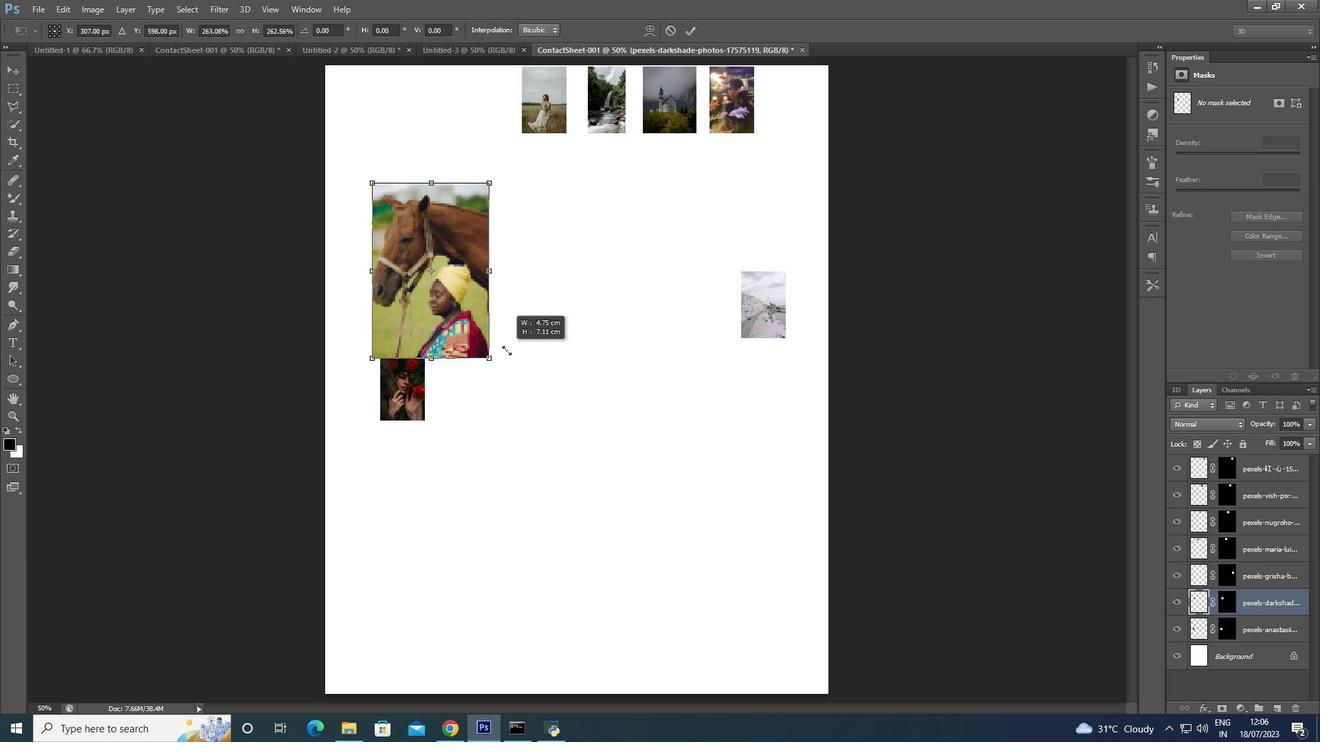 
Action: Key pressed <Key.shift>
Screenshot: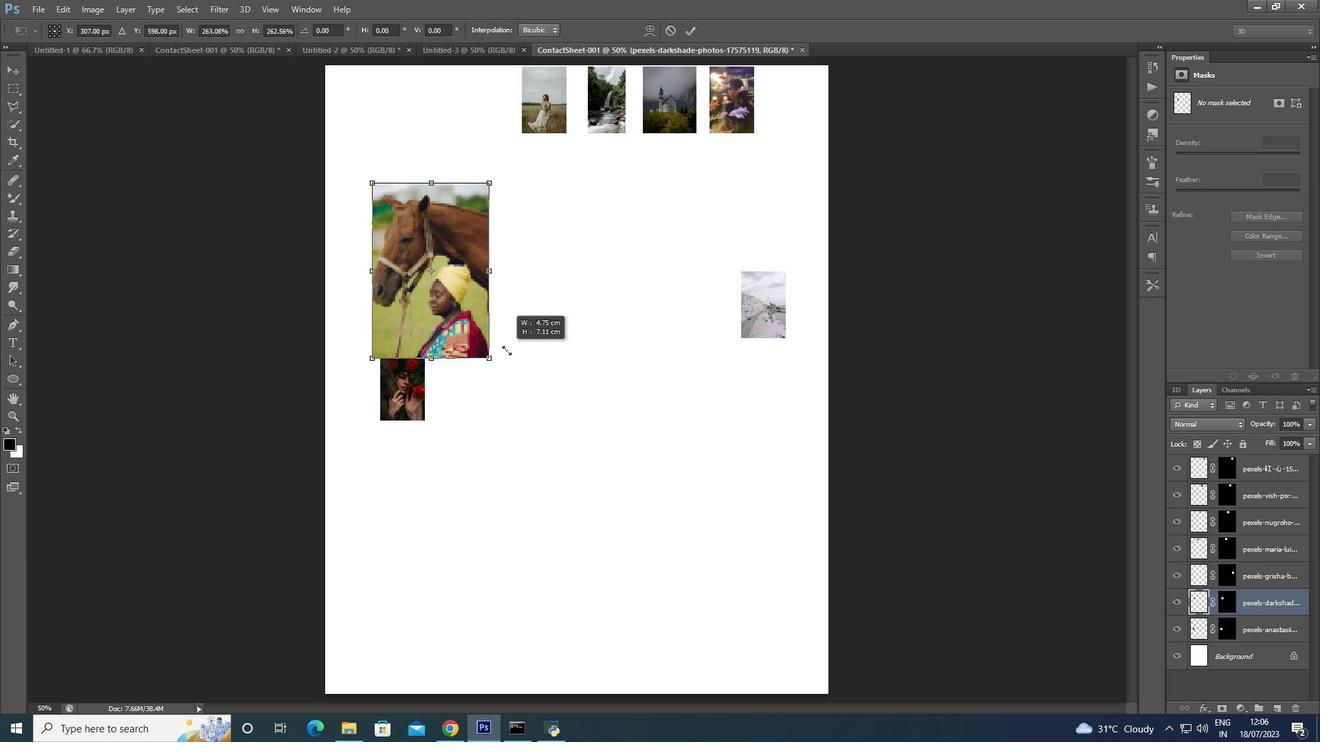 
Action: Mouse moved to (513, 356)
Screenshot: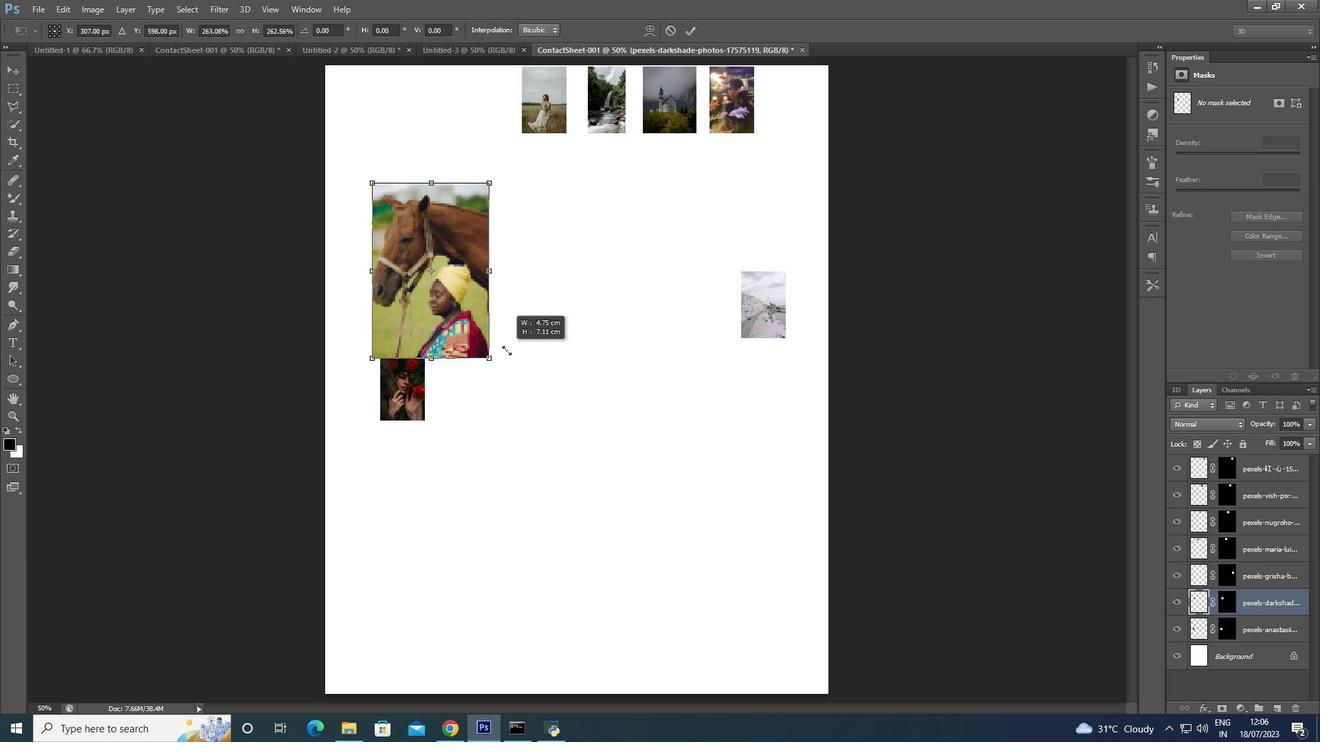 
Action: Key pressed <Key.shift><Key.shift><Key.shift><Key.shift>
Screenshot: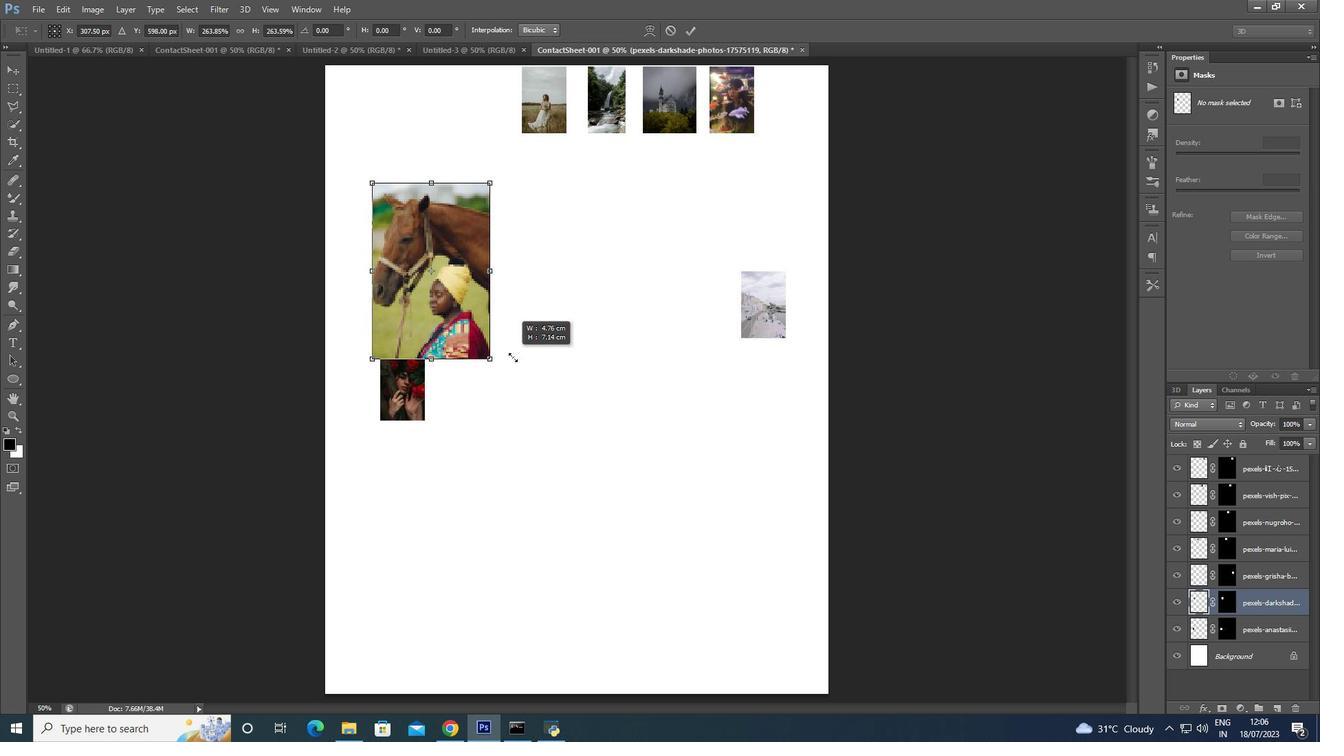 
Action: Mouse moved to (513, 356)
Screenshot: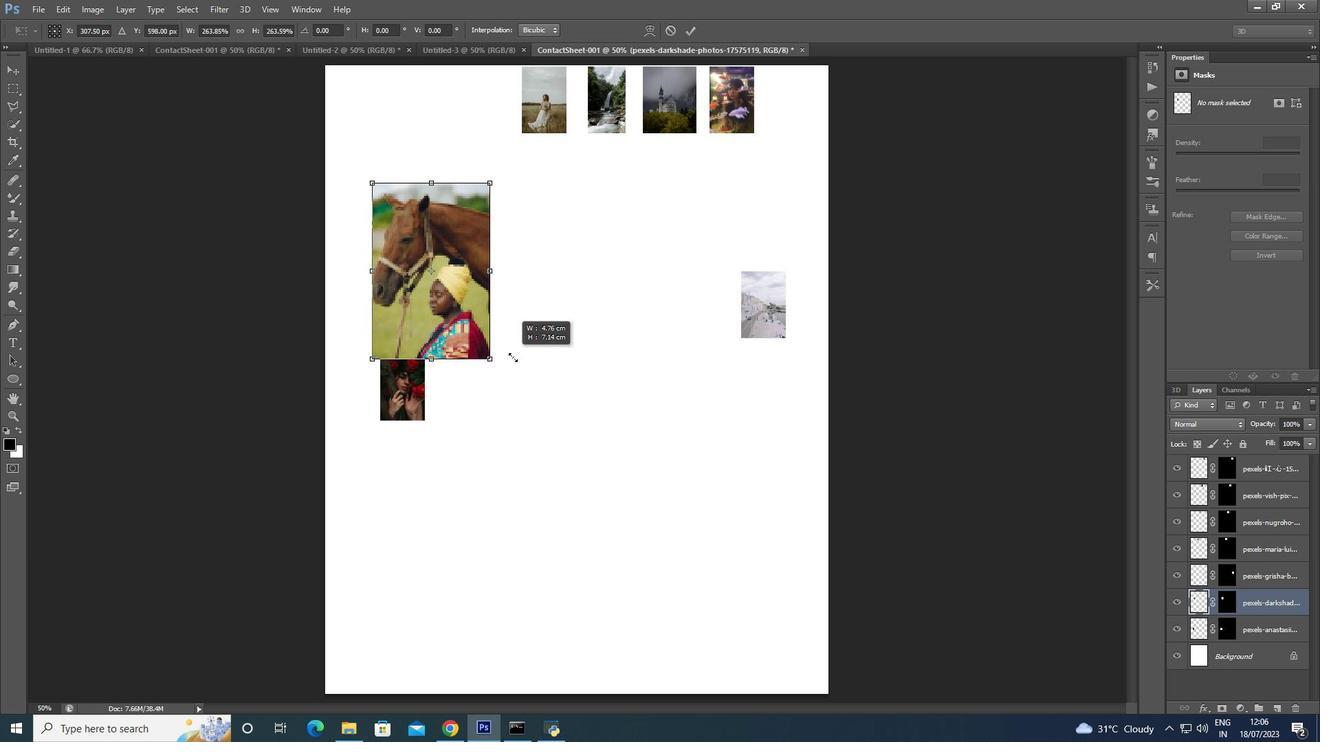 
Action: Key pressed <Key.shift>
Screenshot: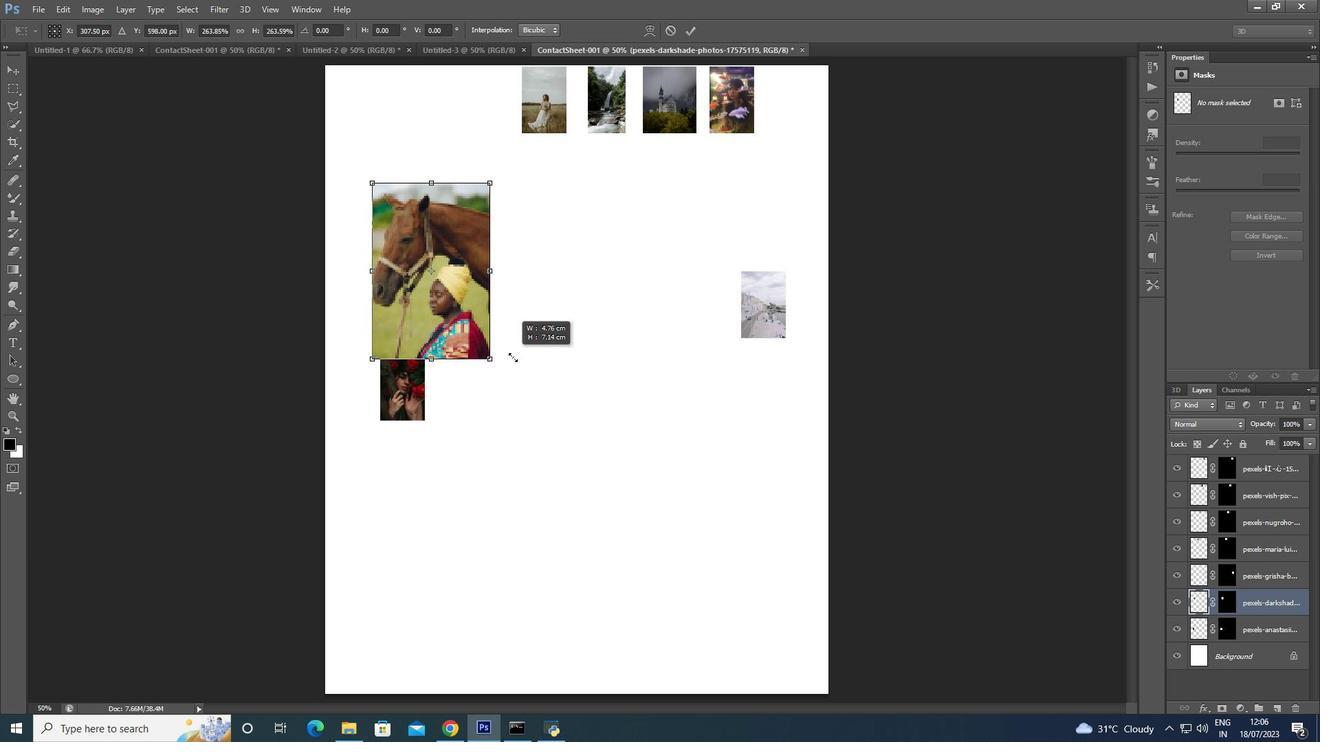
Action: Mouse moved to (515, 357)
Screenshot: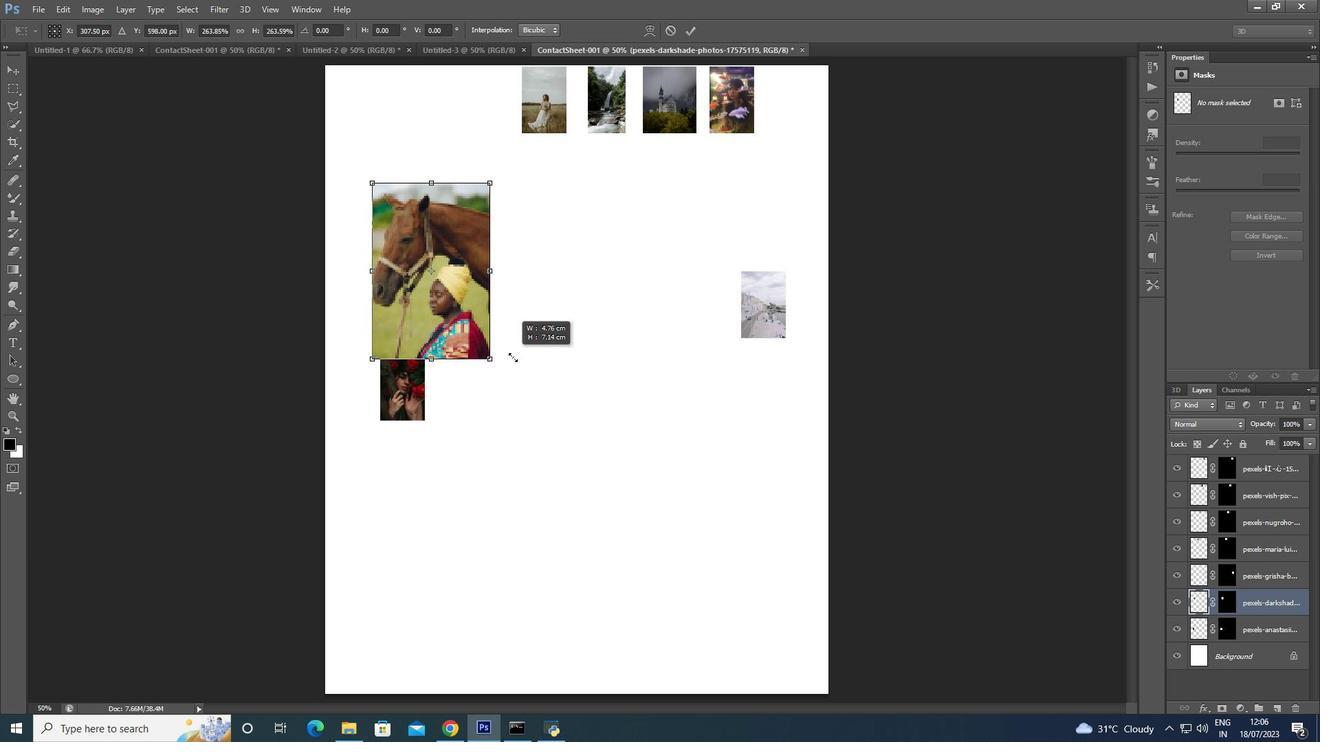 
Action: Key pressed <Key.shift>
Screenshot: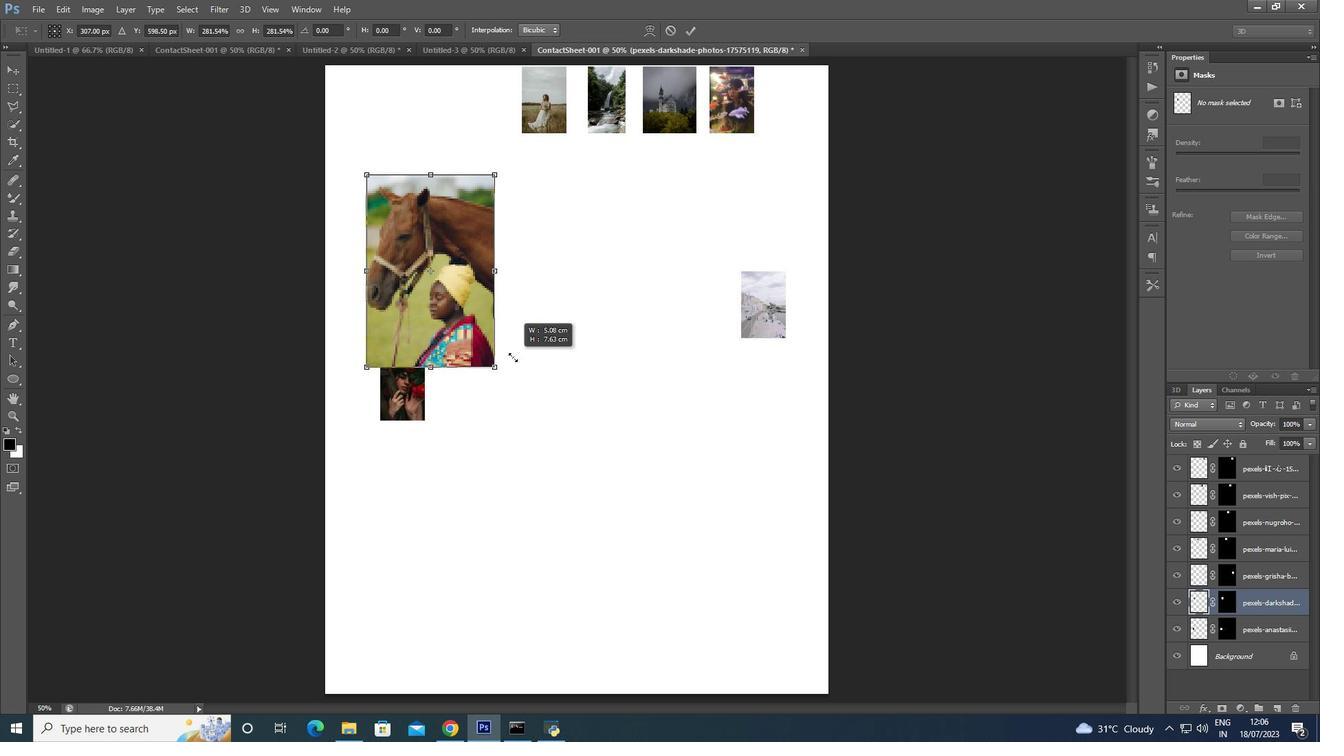 
Action: Mouse moved to (517, 359)
Screenshot: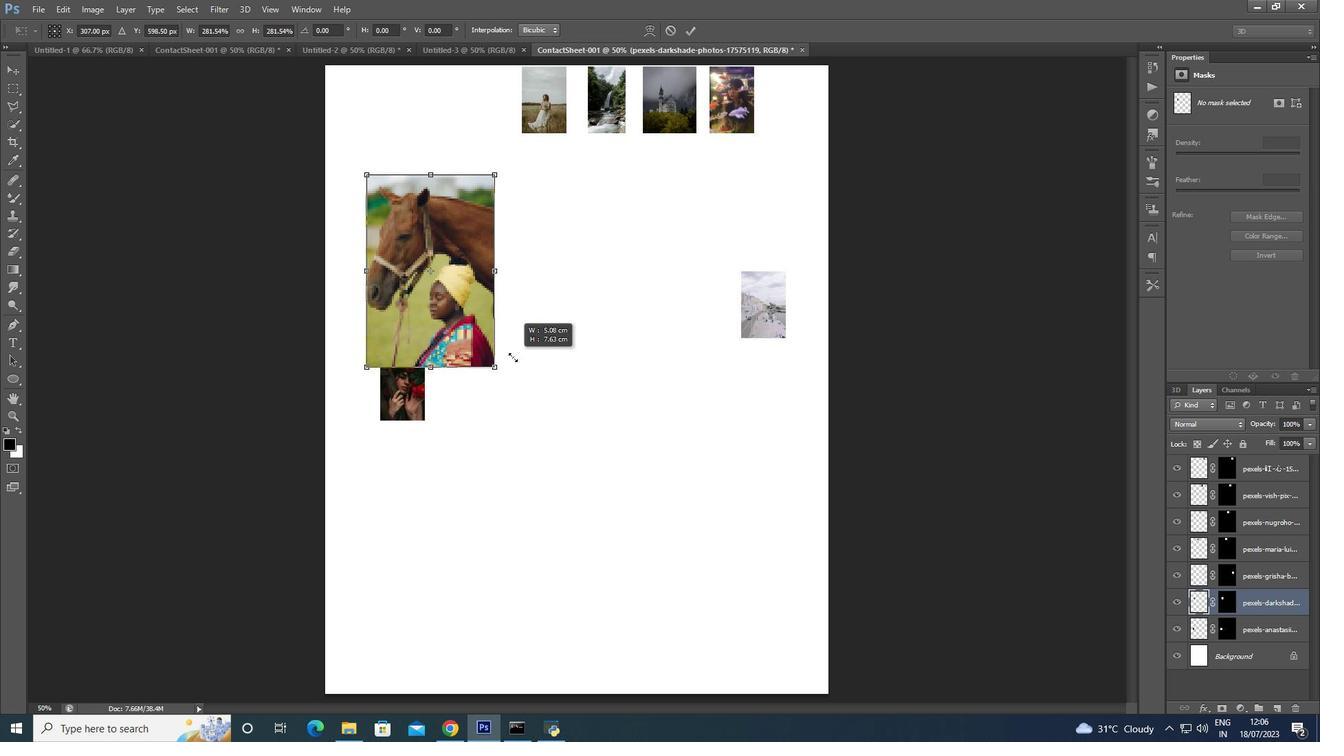
Action: Key pressed <Key.shift>
Screenshot: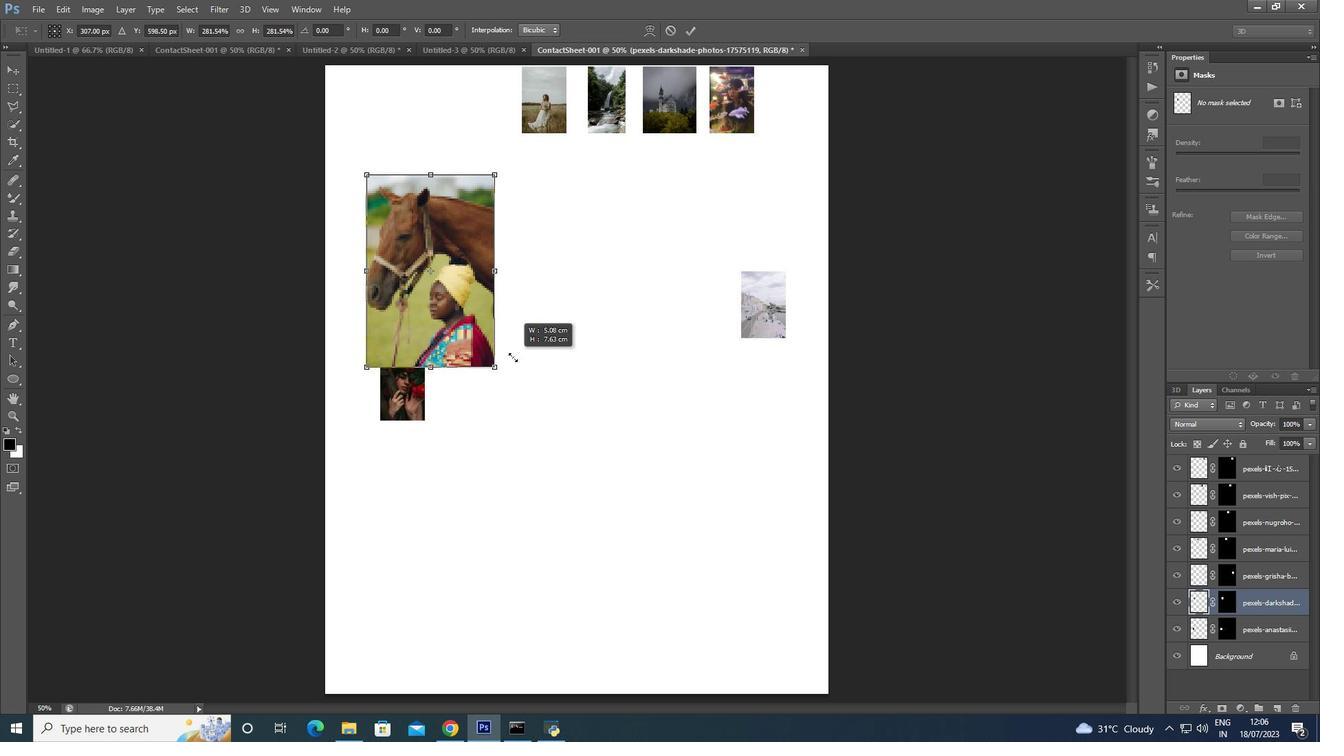 
Action: Mouse moved to (519, 360)
Screenshot: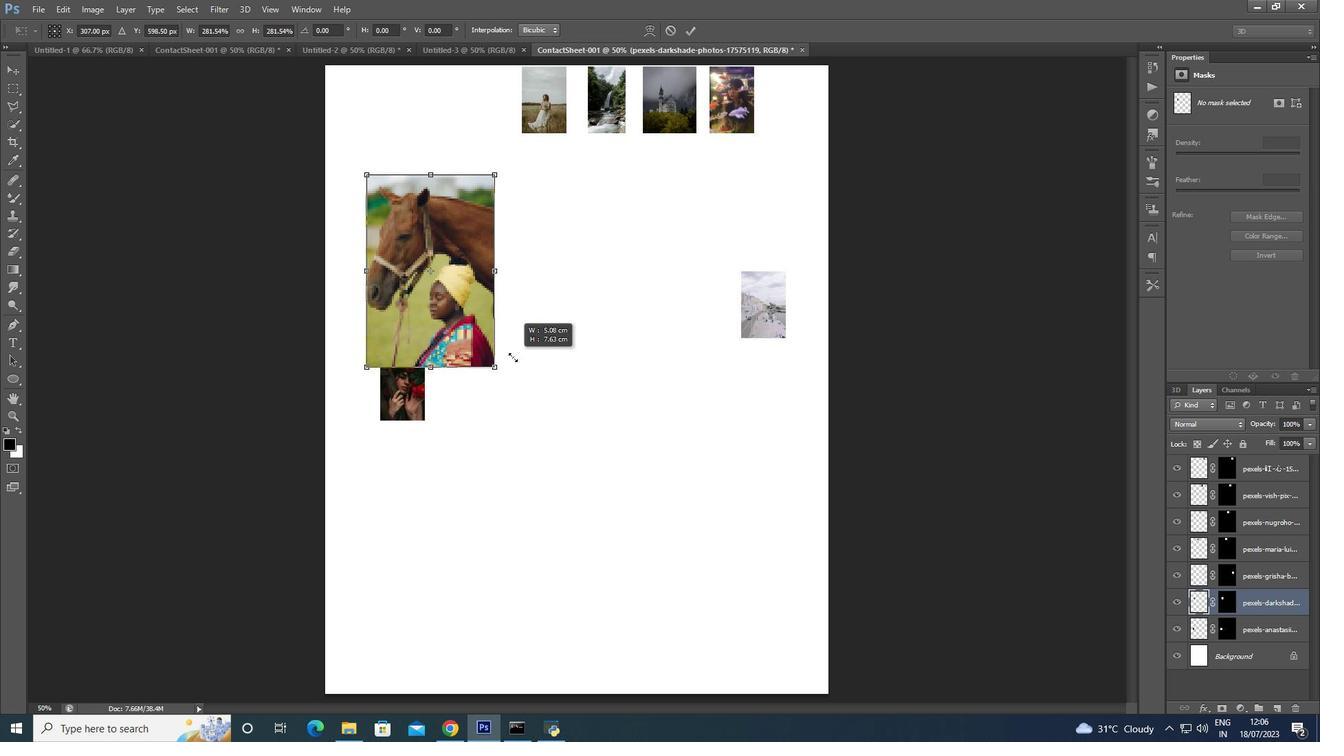 
Action: Key pressed <Key.shift><Key.shift>
Screenshot: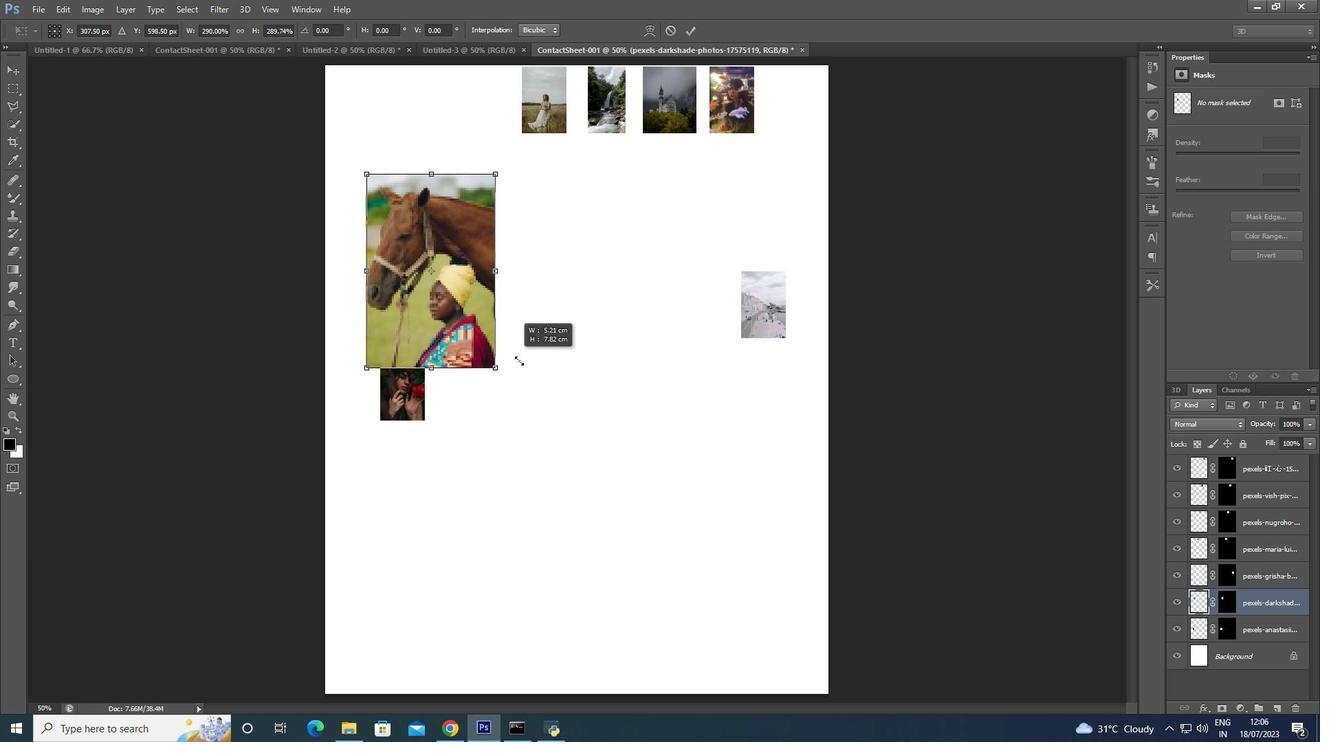 
Action: Mouse moved to (519, 360)
Screenshot: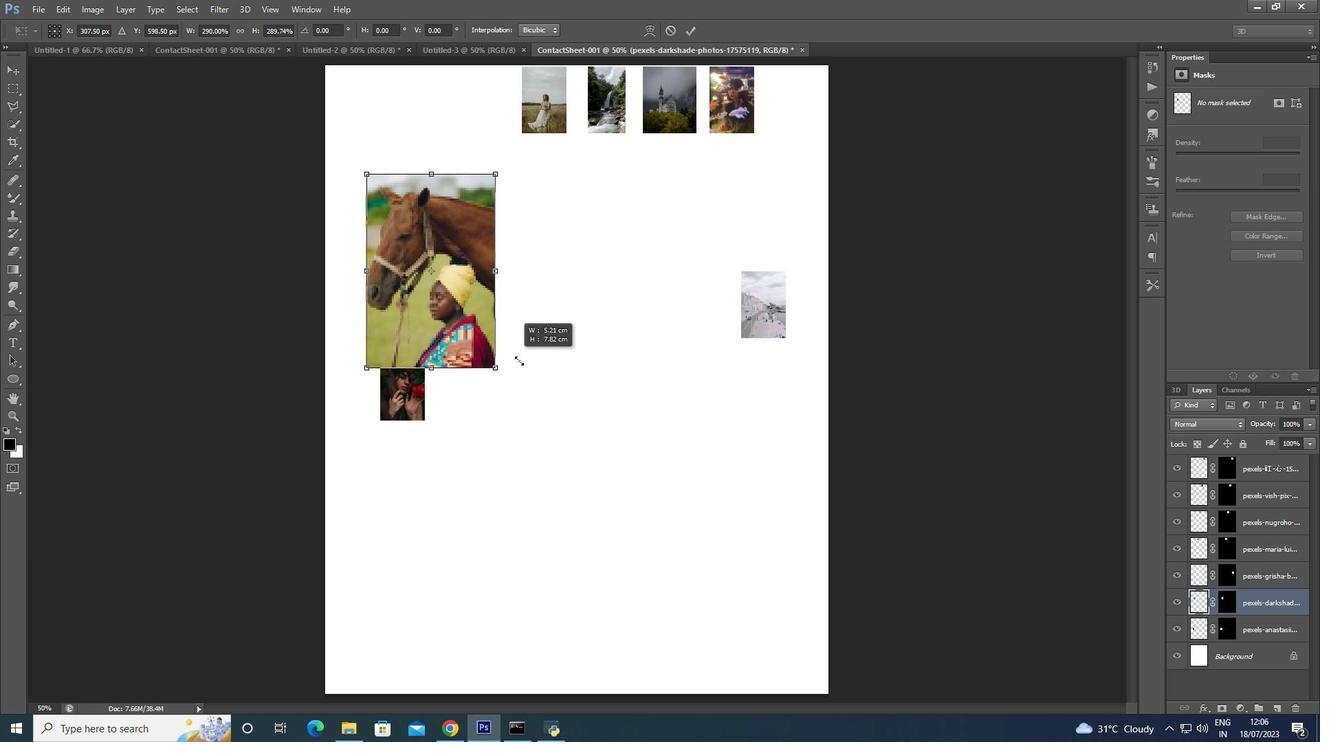 
Action: Key pressed <Key.shift>
Screenshot: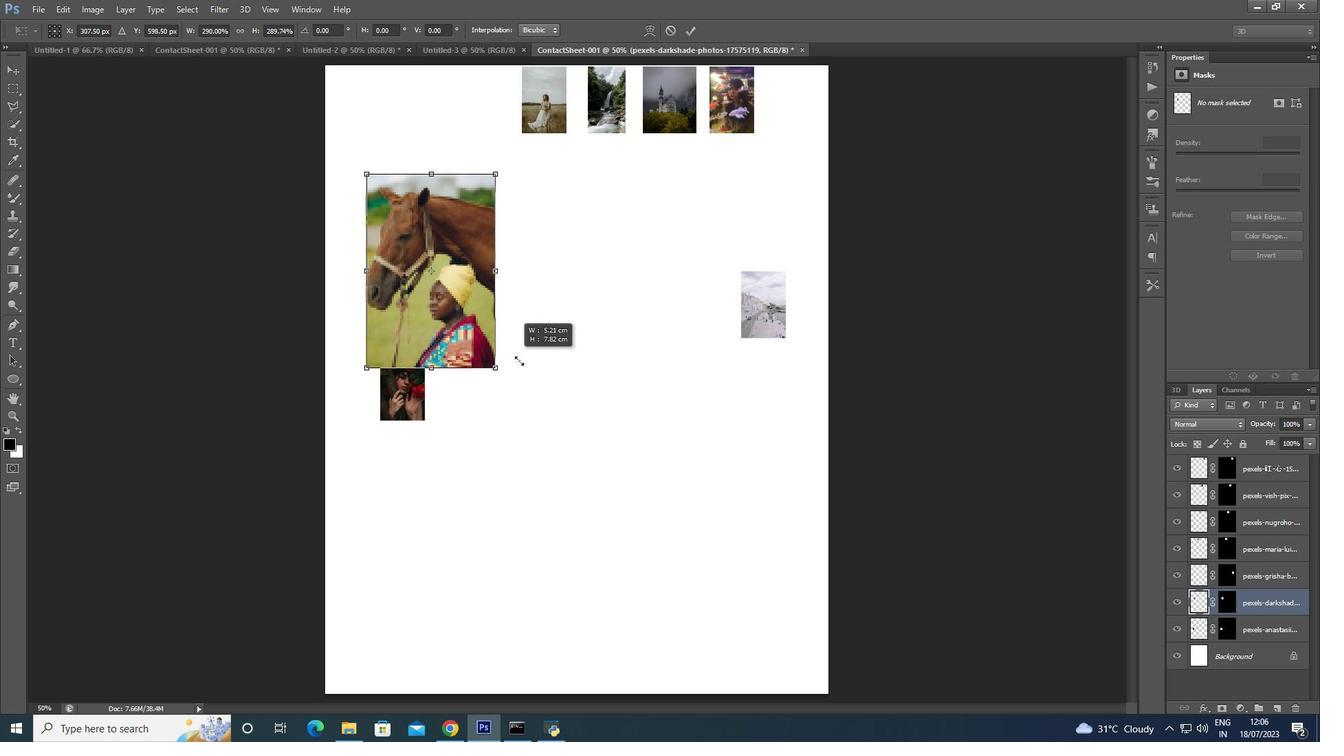 
Action: Mouse moved to (519, 360)
Screenshot: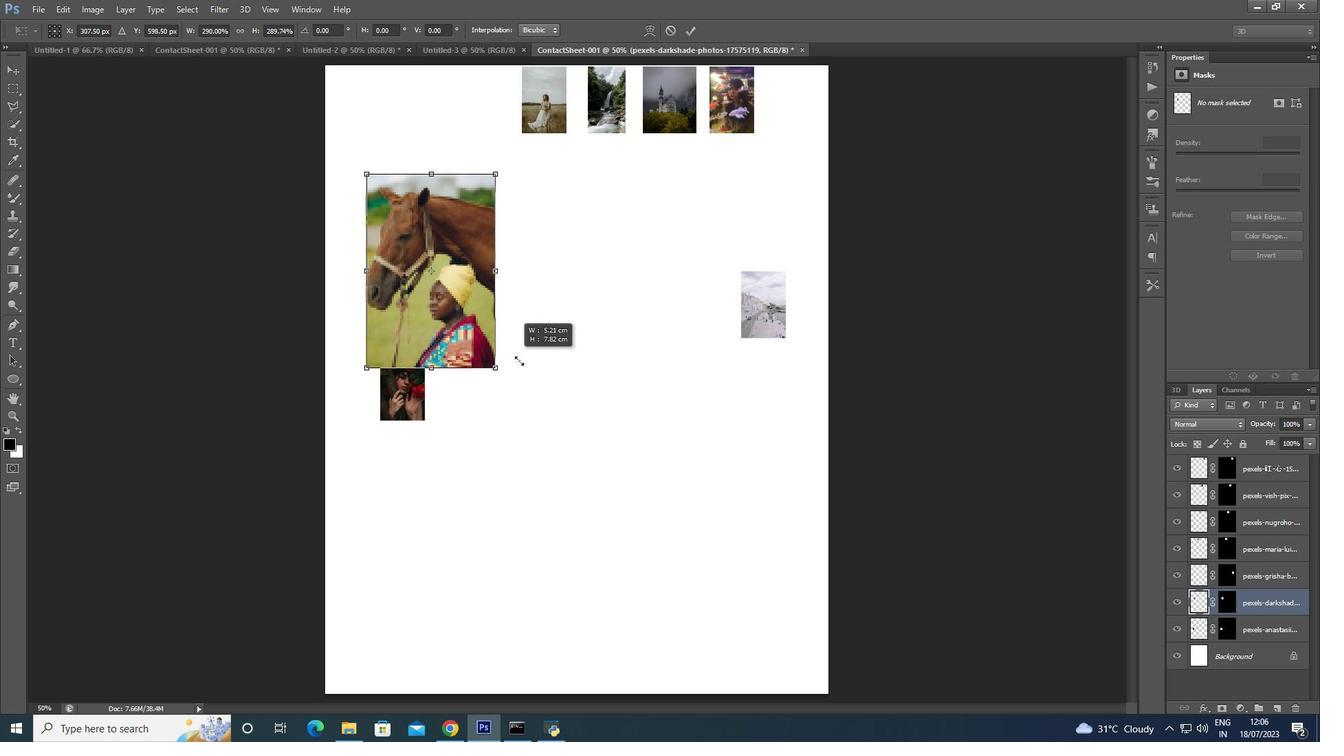 
Action: Key pressed <Key.shift>
Screenshot: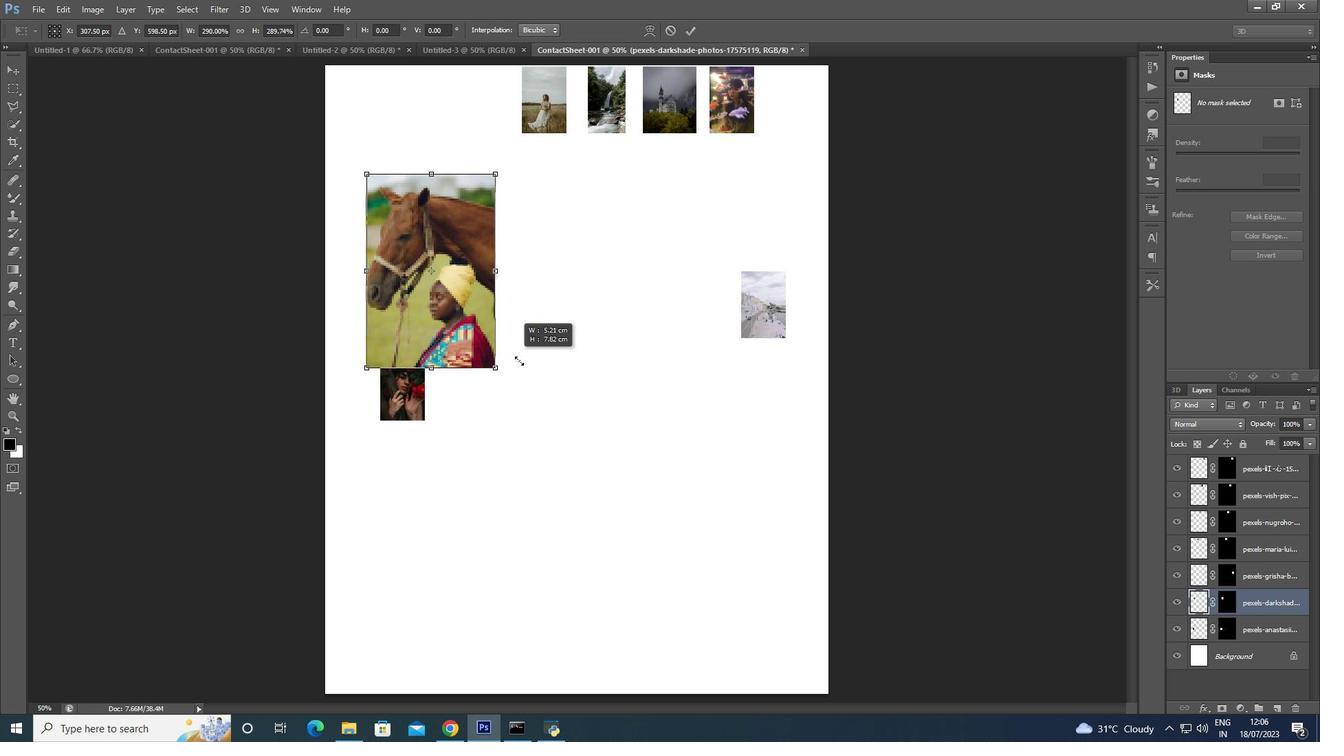 
Action: Mouse moved to (520, 360)
Screenshot: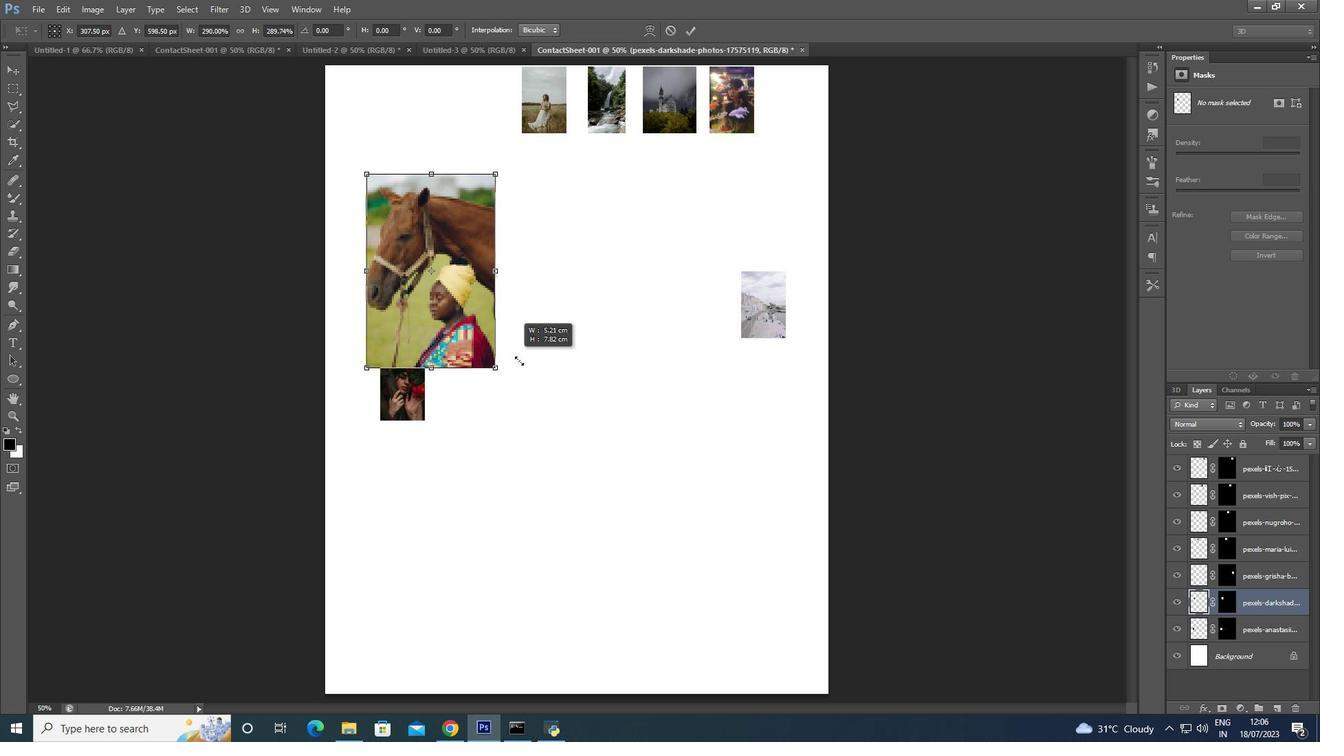 
Action: Key pressed <Key.shift>
Screenshot: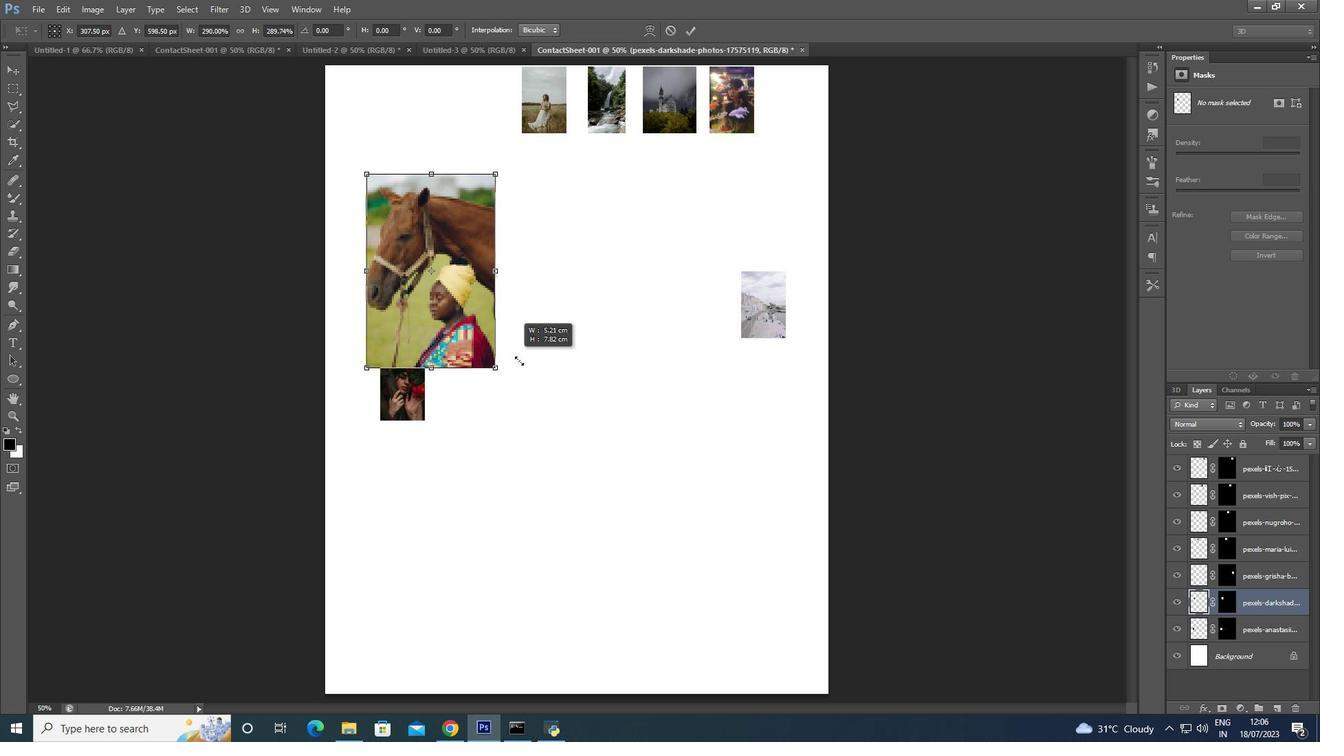 
Action: Mouse moved to (525, 361)
Screenshot: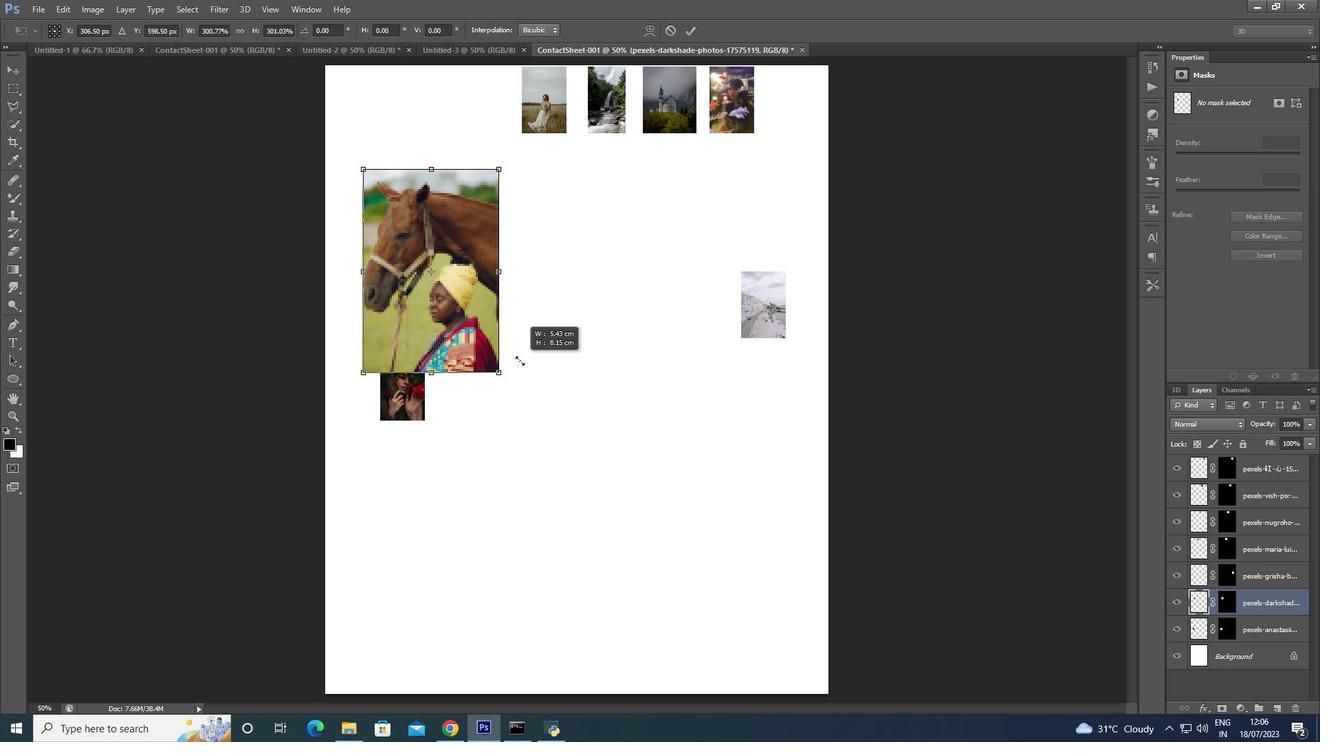 
Action: Key pressed <Key.shift>
Screenshot: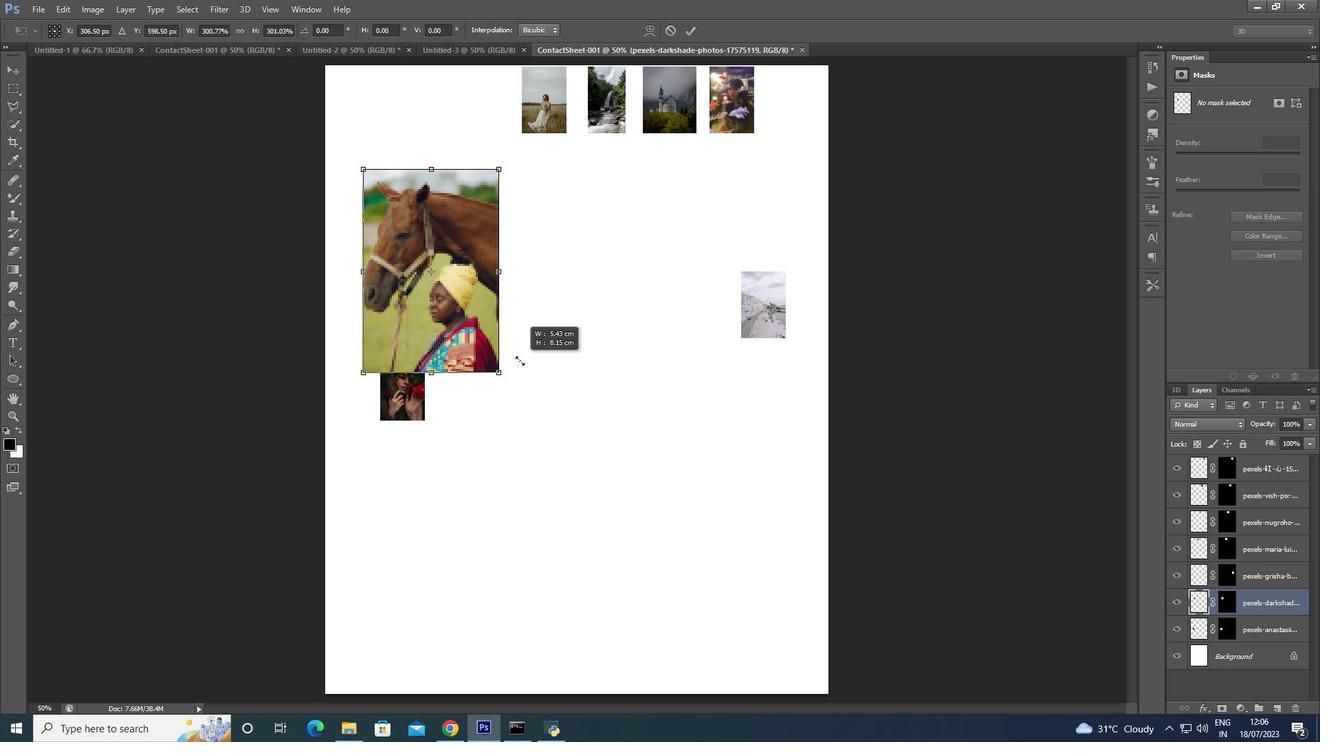 
Action: Mouse moved to (525, 362)
Screenshot: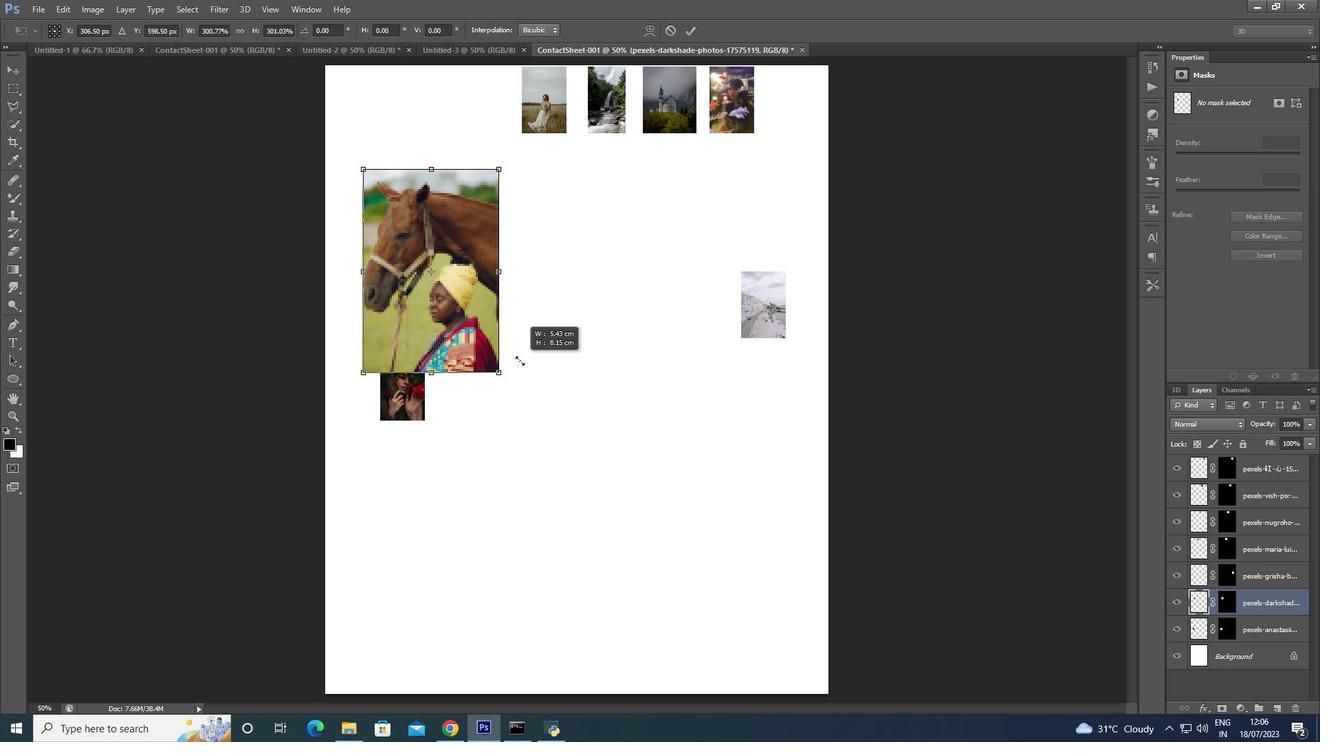 
Action: Key pressed <Key.shift><Key.shift><Key.shift><Key.shift>
Screenshot: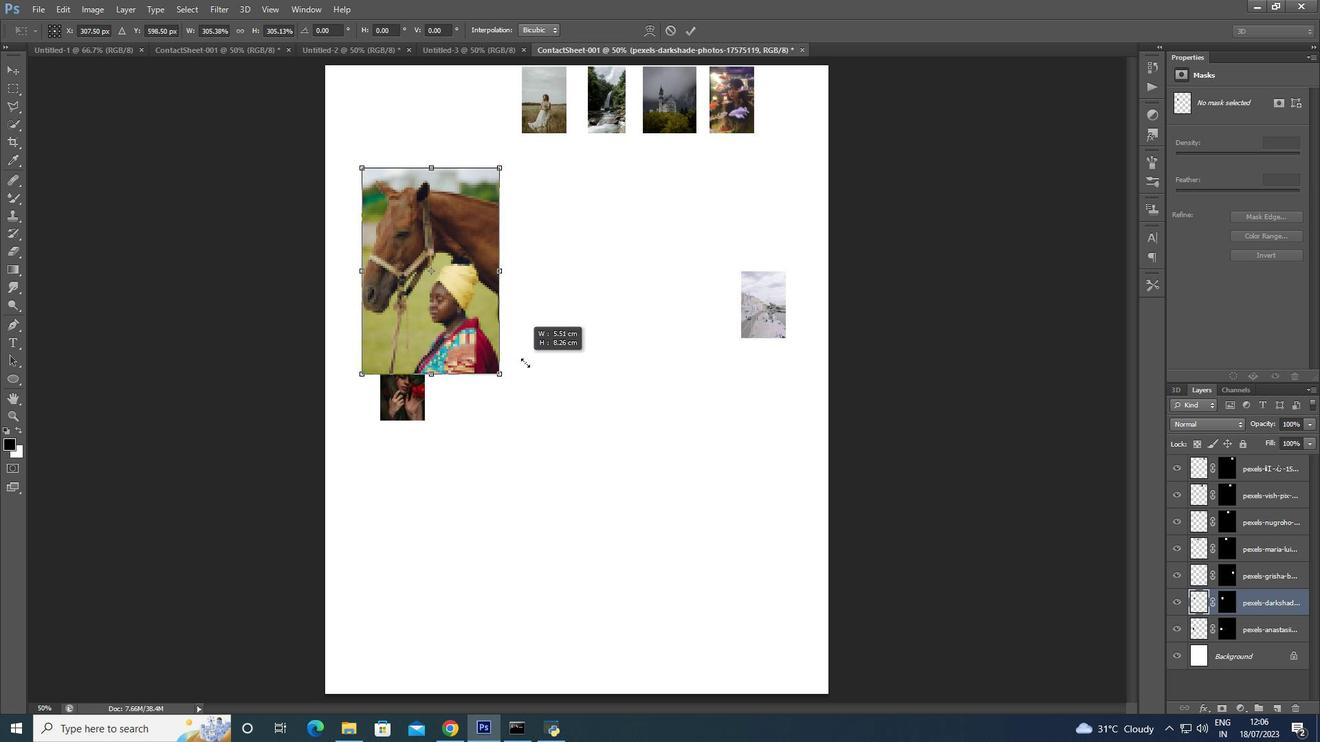 
Action: Mouse moved to (526, 362)
Screenshot: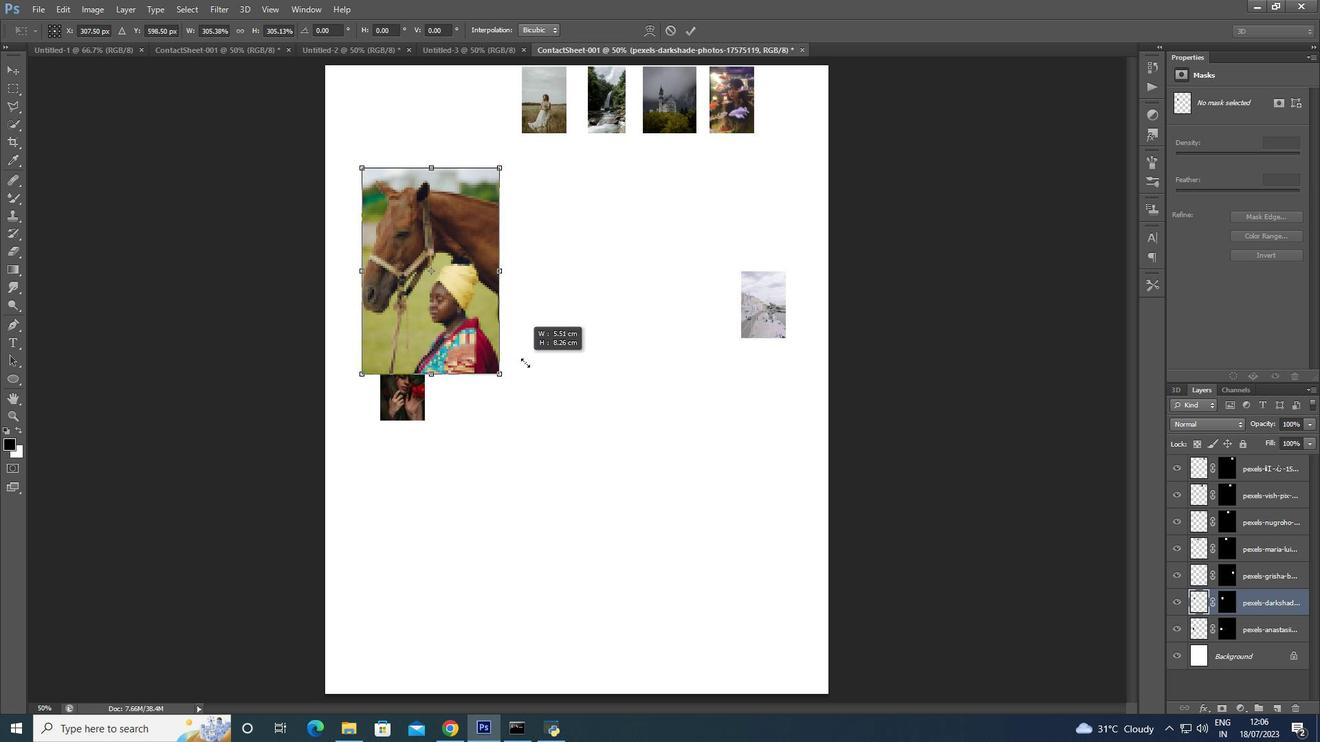 
Action: Key pressed <Key.shift>
Screenshot: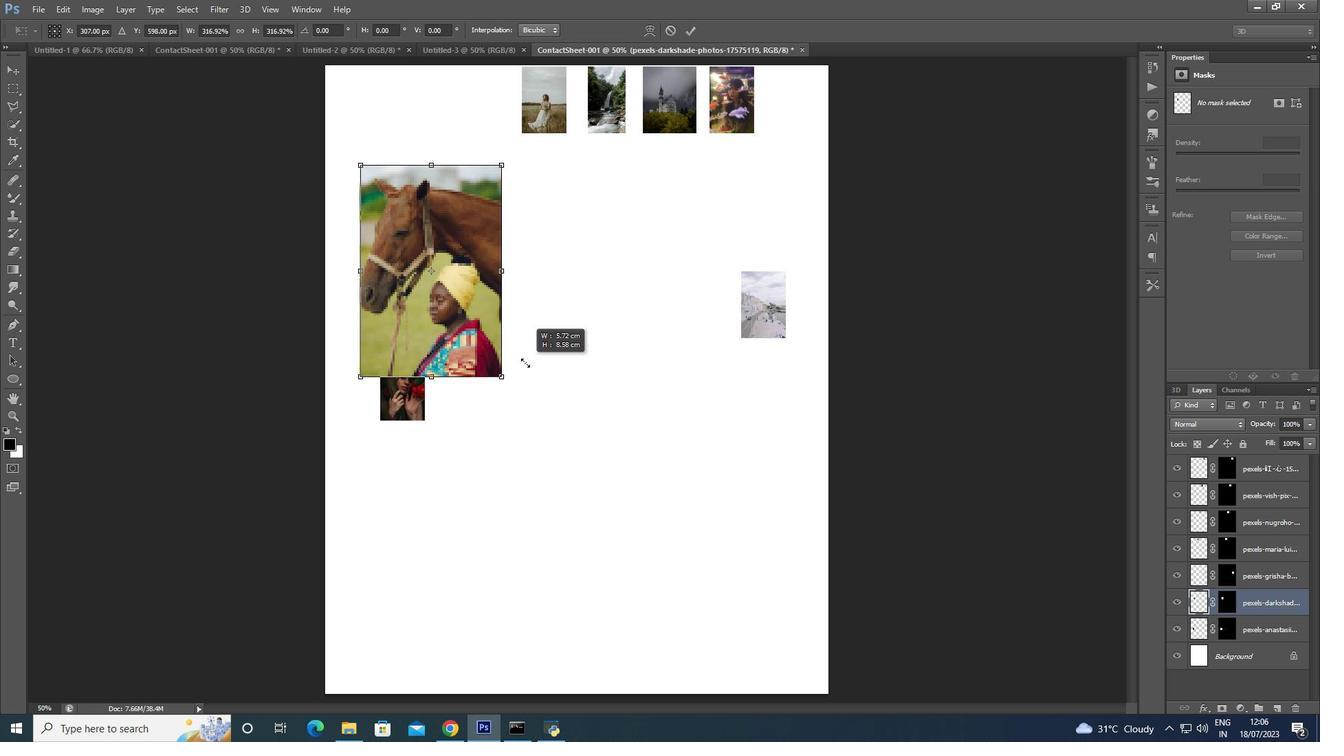 
Action: Mouse moved to (529, 363)
Screenshot: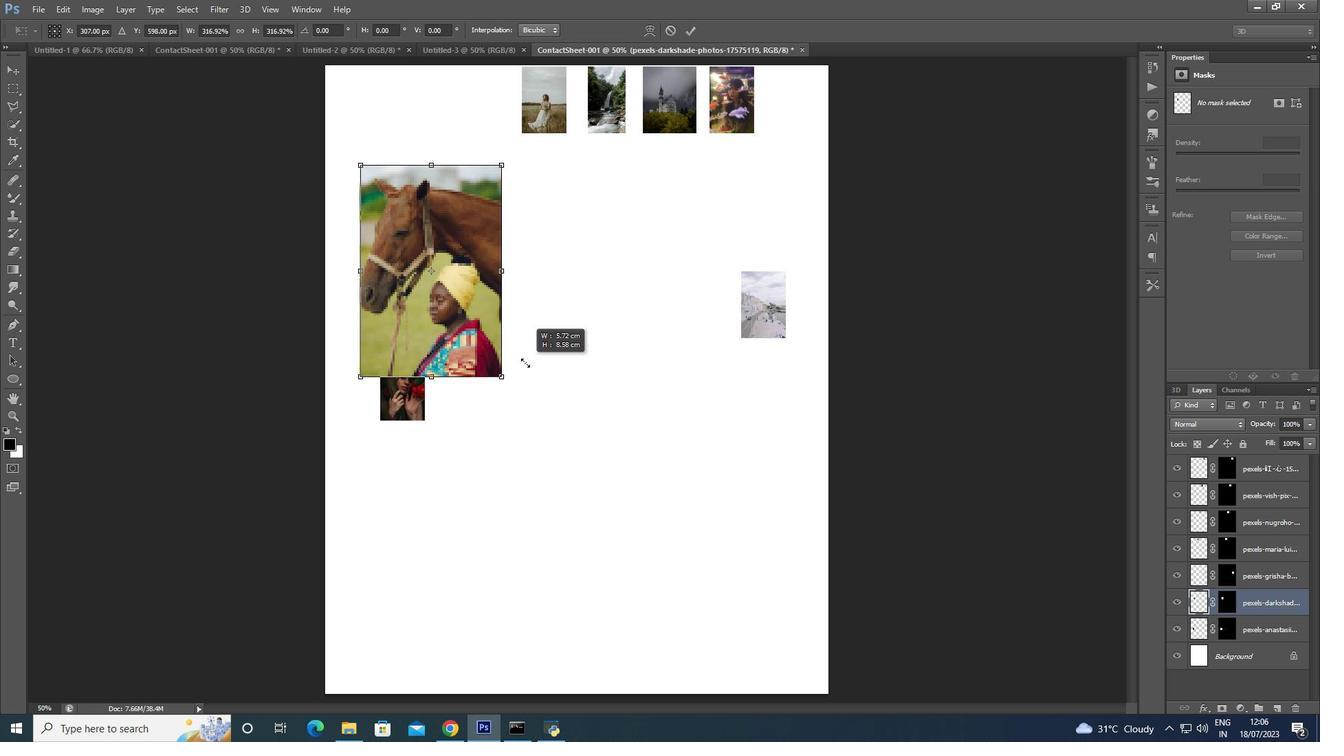 
Action: Key pressed <Key.shift><Key.shift><Key.shift>
Screenshot: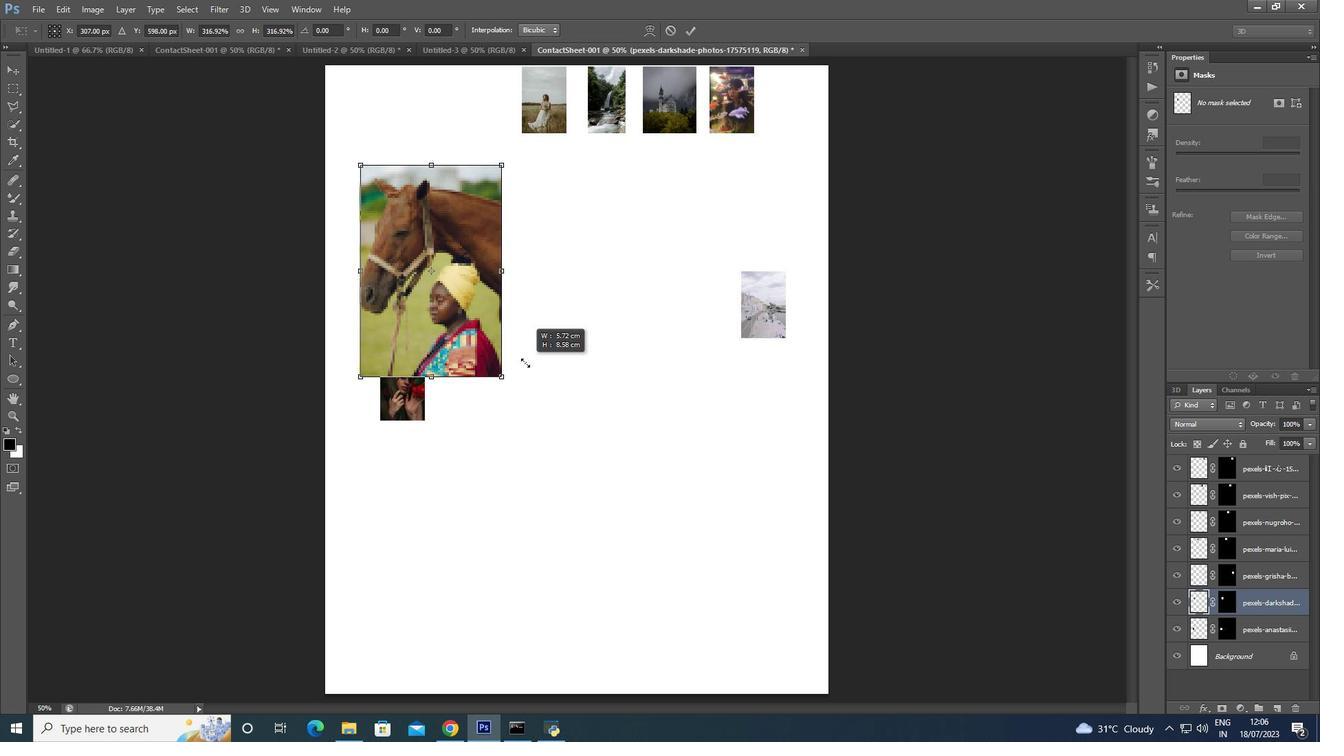 
Action: Mouse moved to (530, 363)
Screenshot: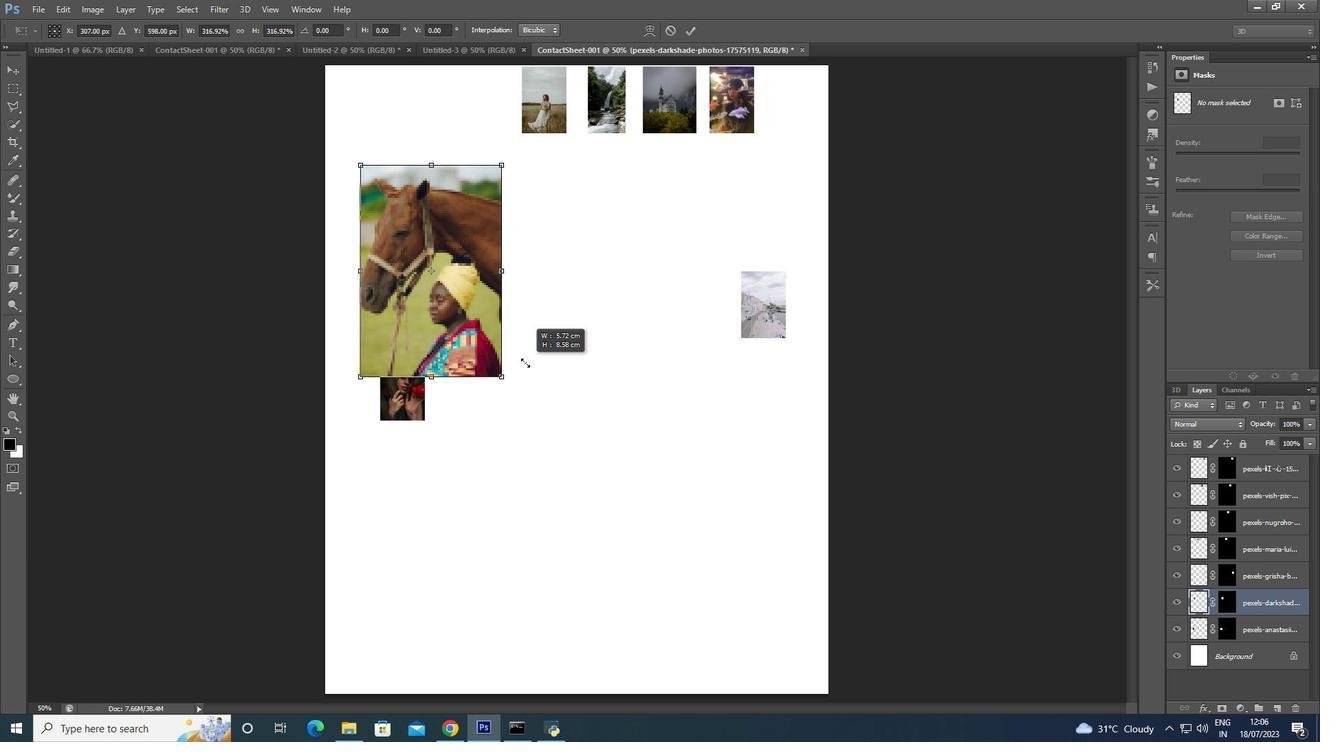 
Action: Key pressed <Key.shift><Key.shift><Key.shift>
Screenshot: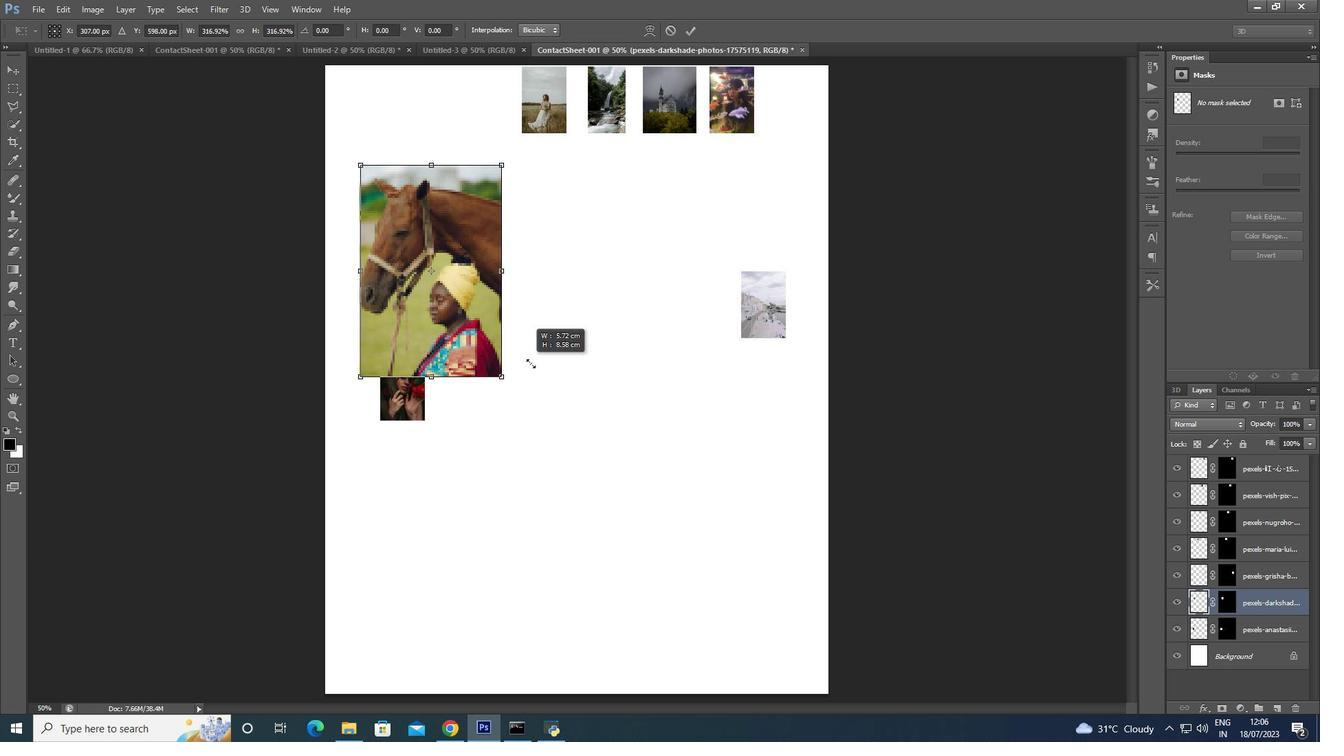 
Action: Mouse moved to (531, 363)
Screenshot: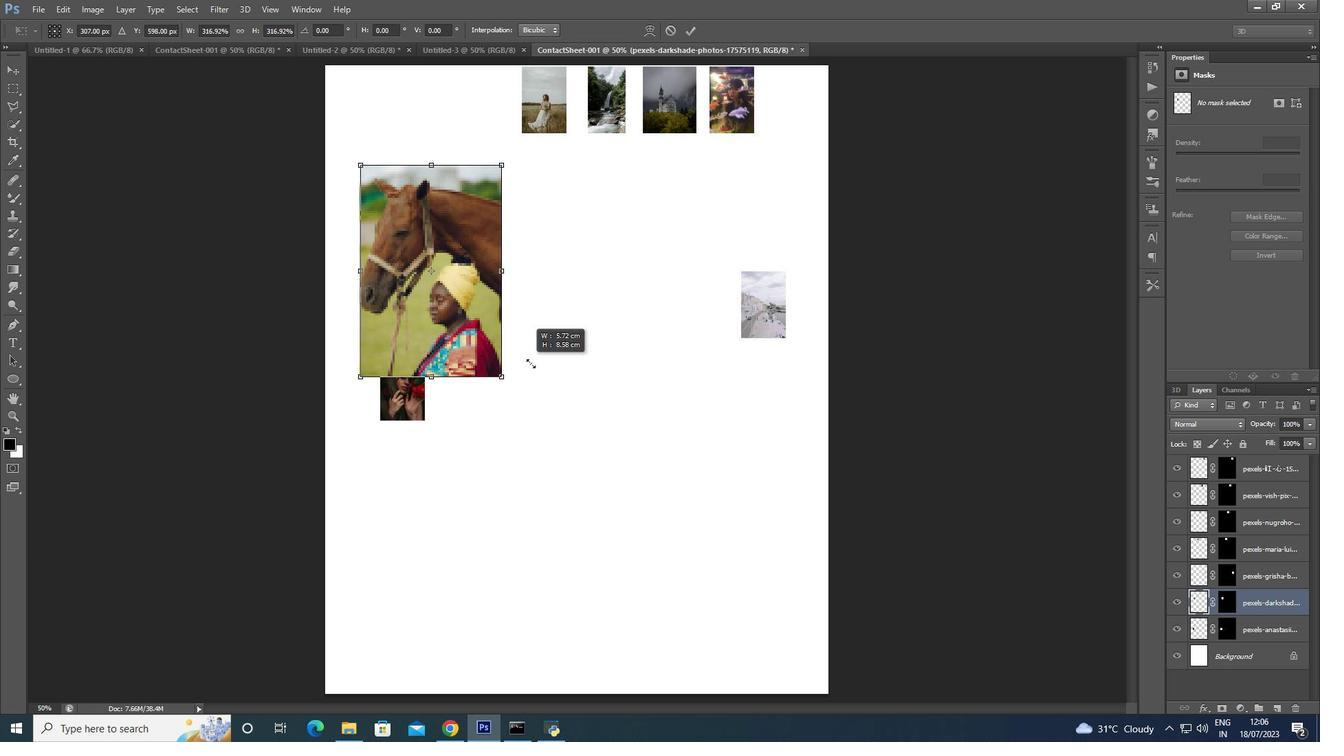 
Action: Key pressed <Key.shift><Key.shift><Key.shift>
Screenshot: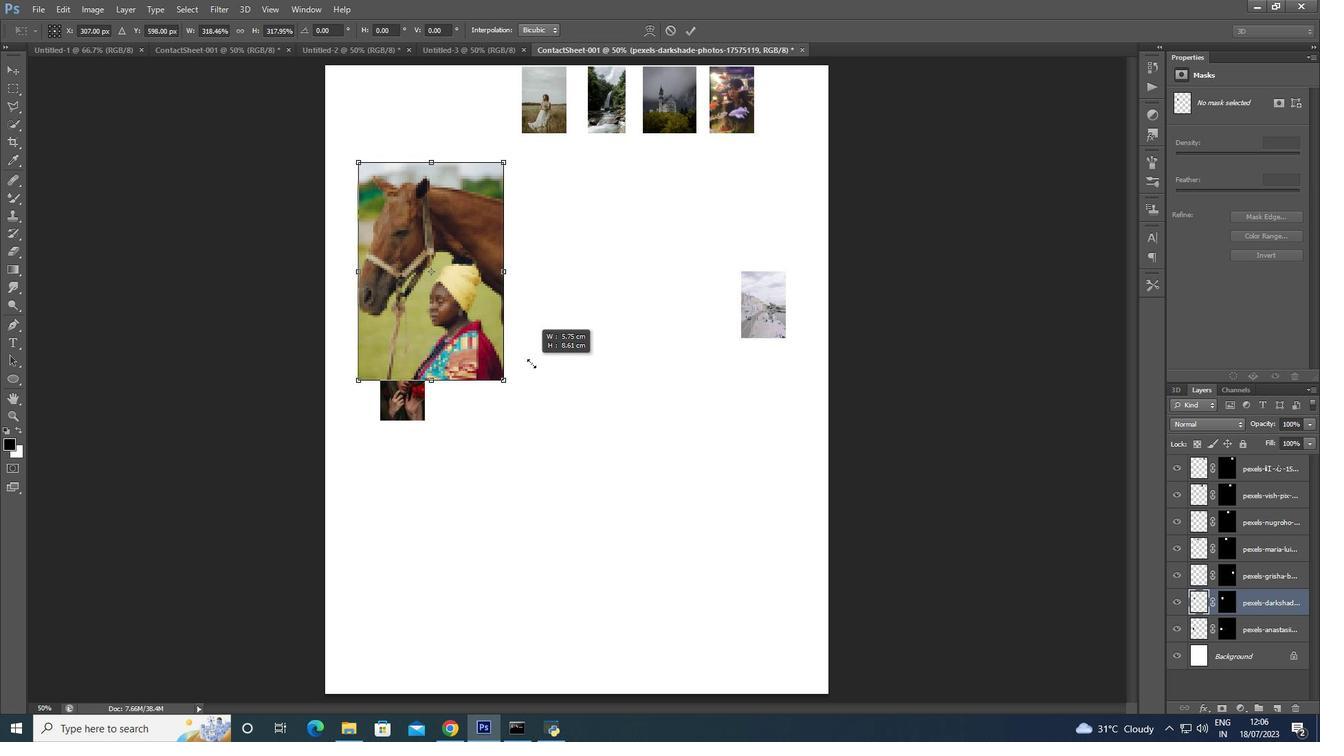 
Action: Mouse moved to (532, 363)
Screenshot: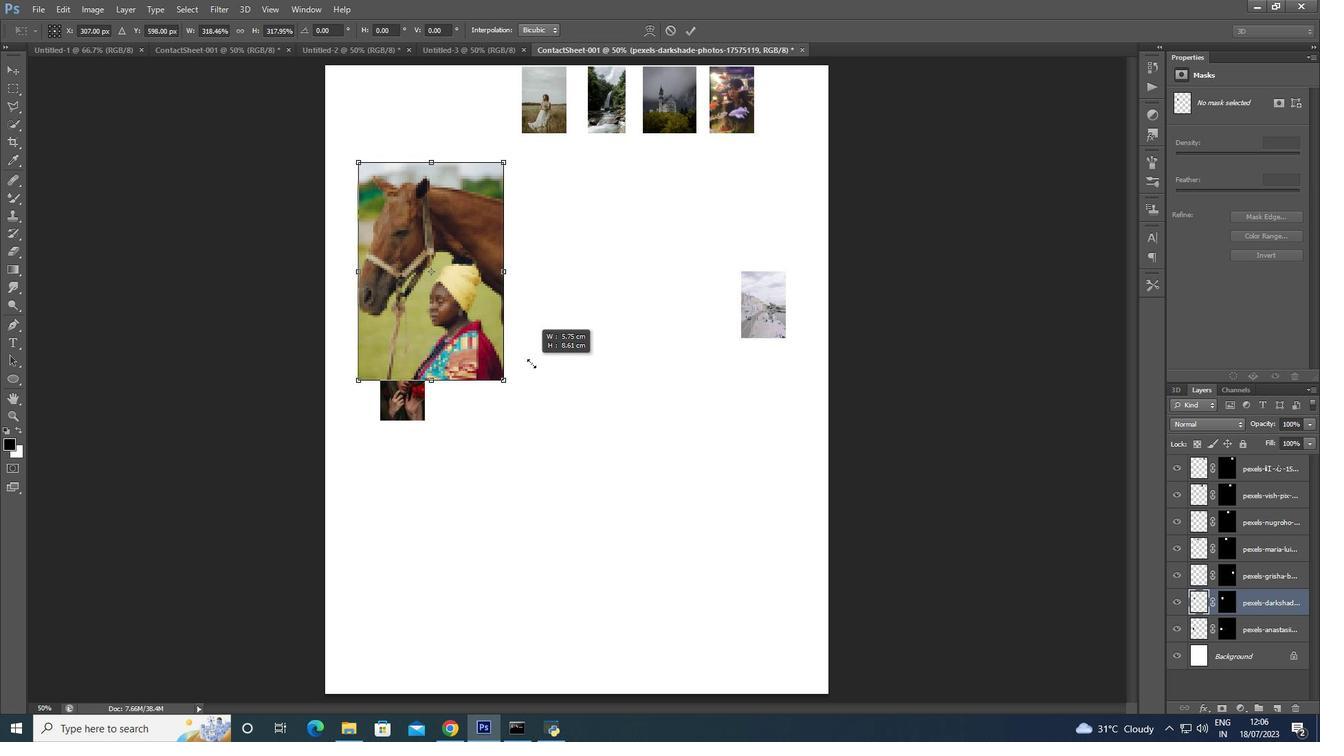 
Action: Key pressed <Key.shift>
Screenshot: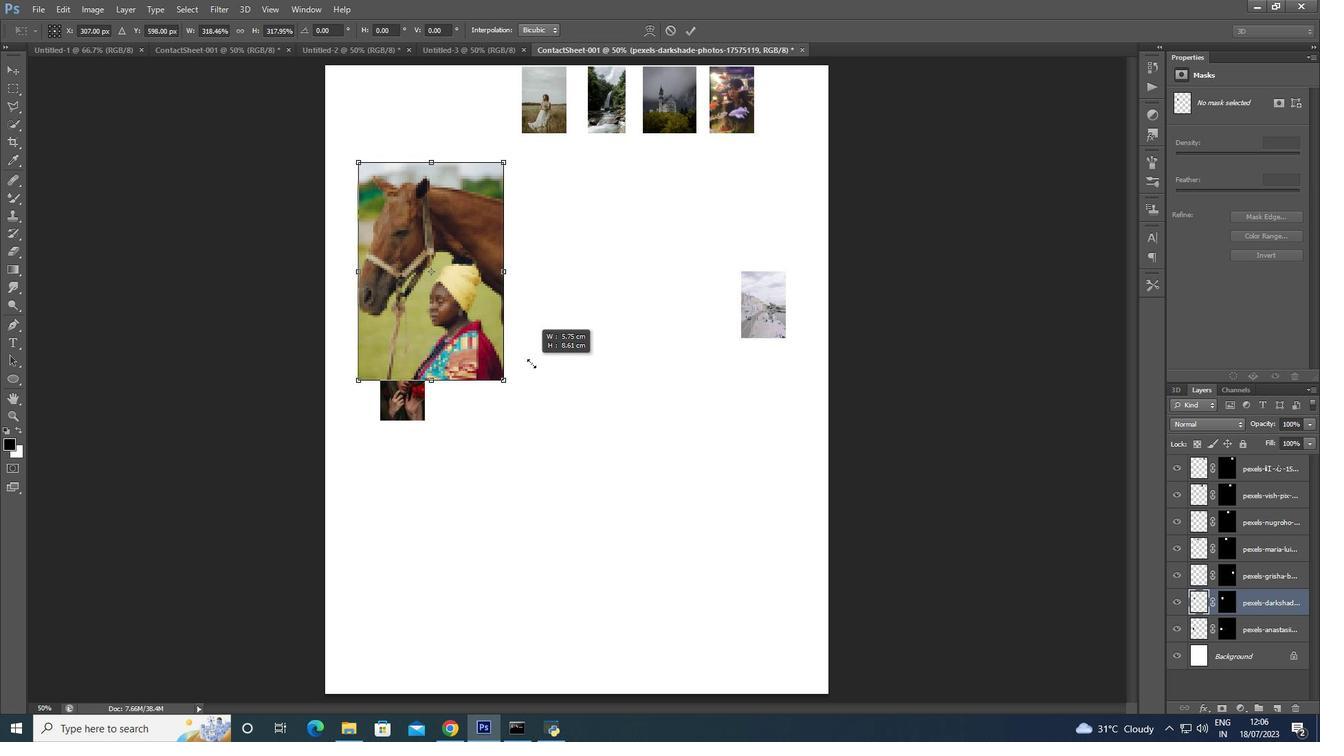 
Action: Mouse moved to (532, 363)
Screenshot: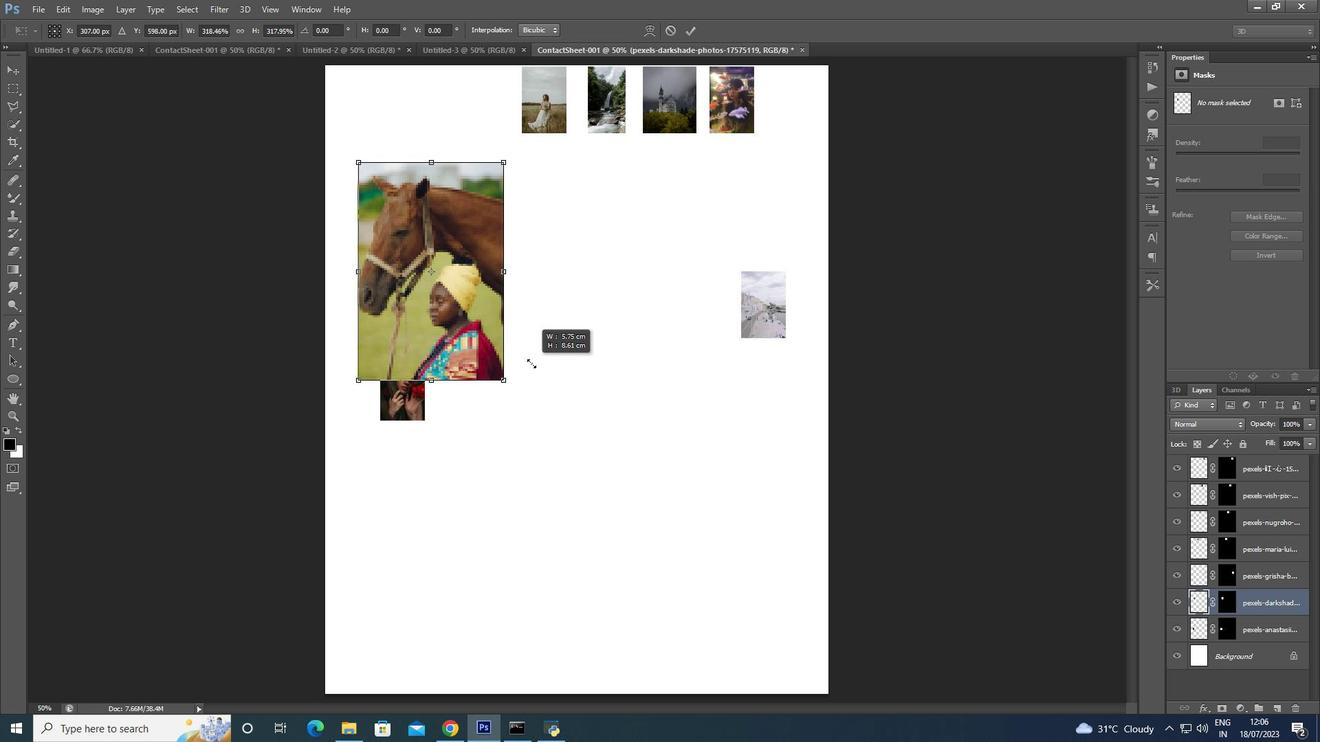 
Action: Key pressed <Key.shift>
Screenshot: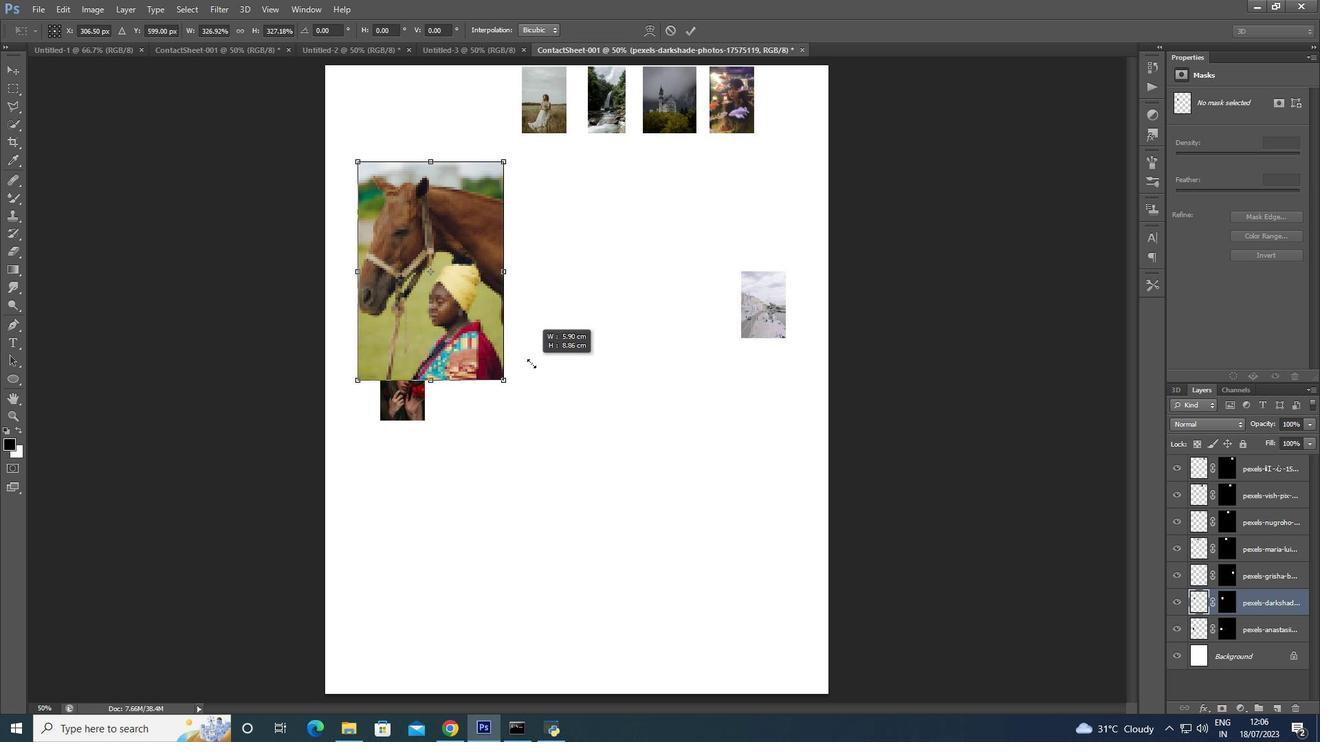 
Action: Mouse moved to (533, 363)
Screenshot: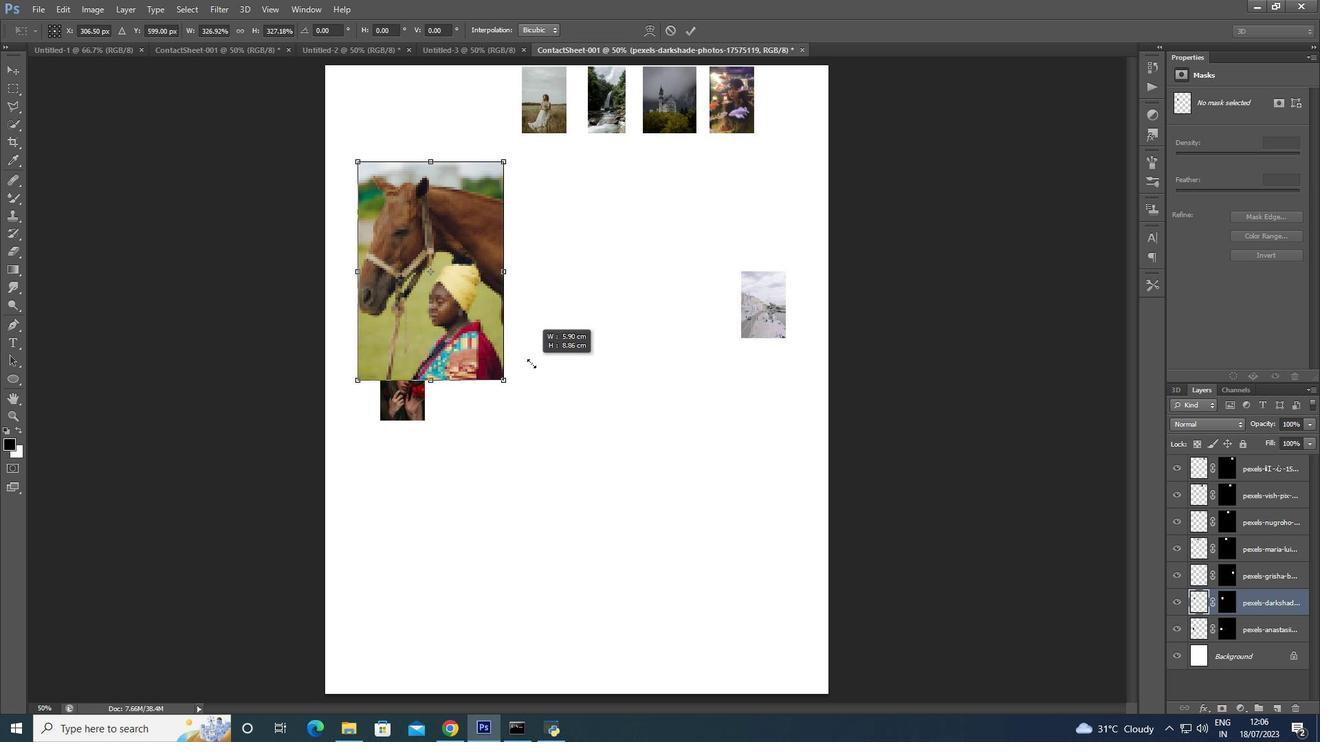 
Action: Key pressed <Key.shift>
Screenshot: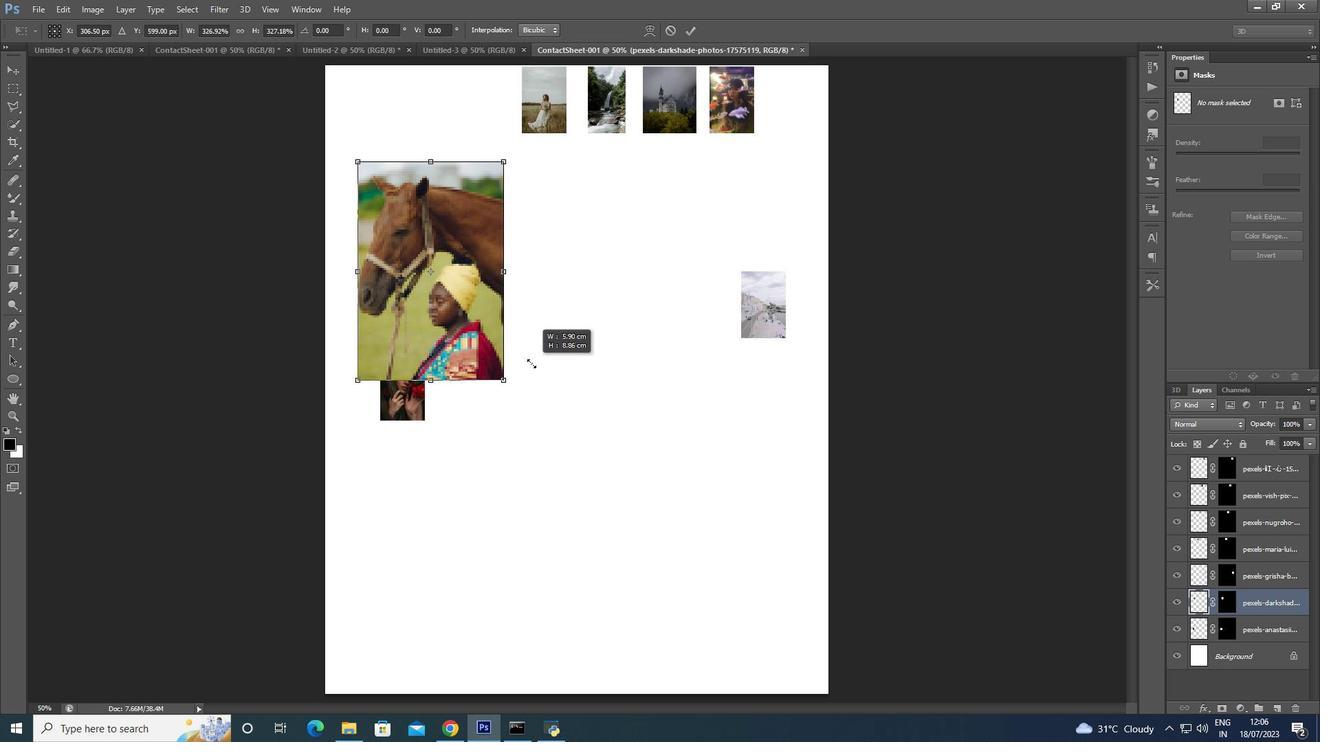 
Action: Mouse moved to (534, 363)
Screenshot: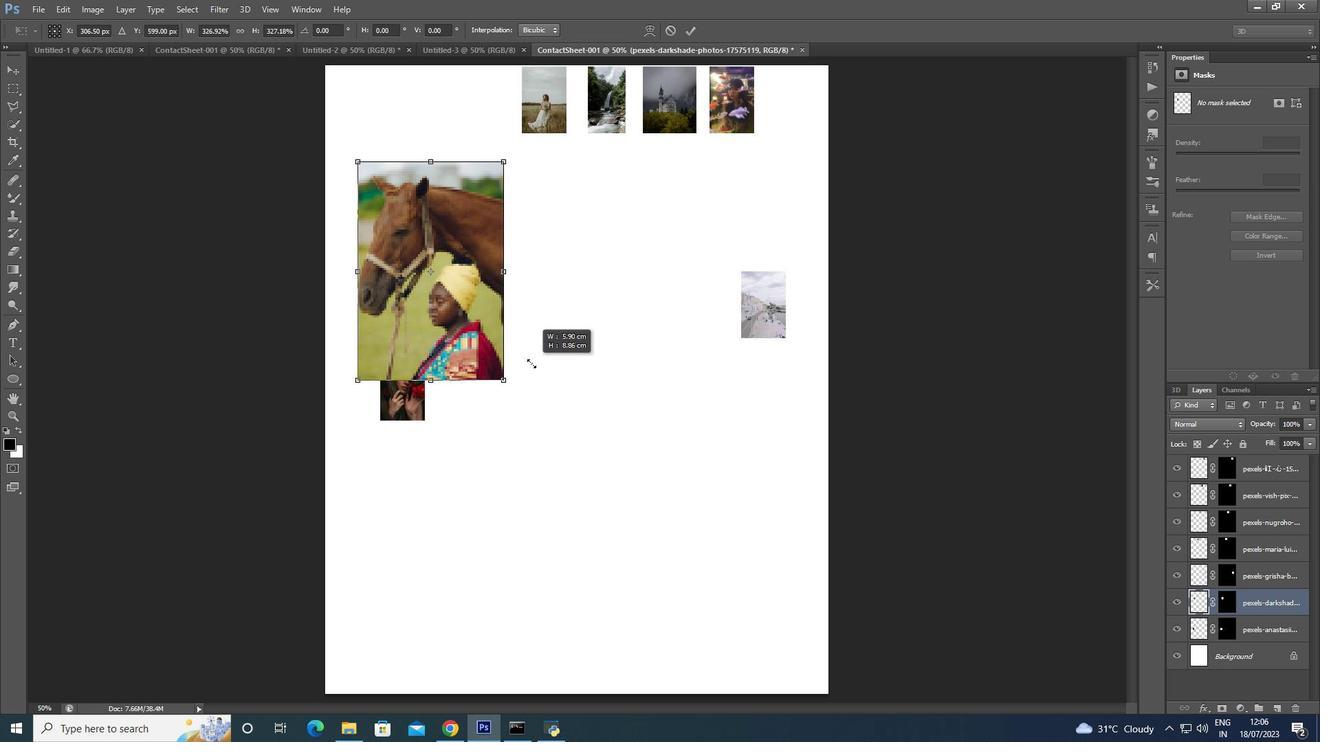 
Action: Key pressed <Key.shift><Key.shift><Key.shift><Key.shift><Key.shift><Key.shift><Key.shift><Key.shift><Key.shift><Key.shift><Key.shift><Key.shift><Key.shift><Key.shift><Key.shift><Key.shift><Key.shift><Key.shift><Key.shift>
Screenshot: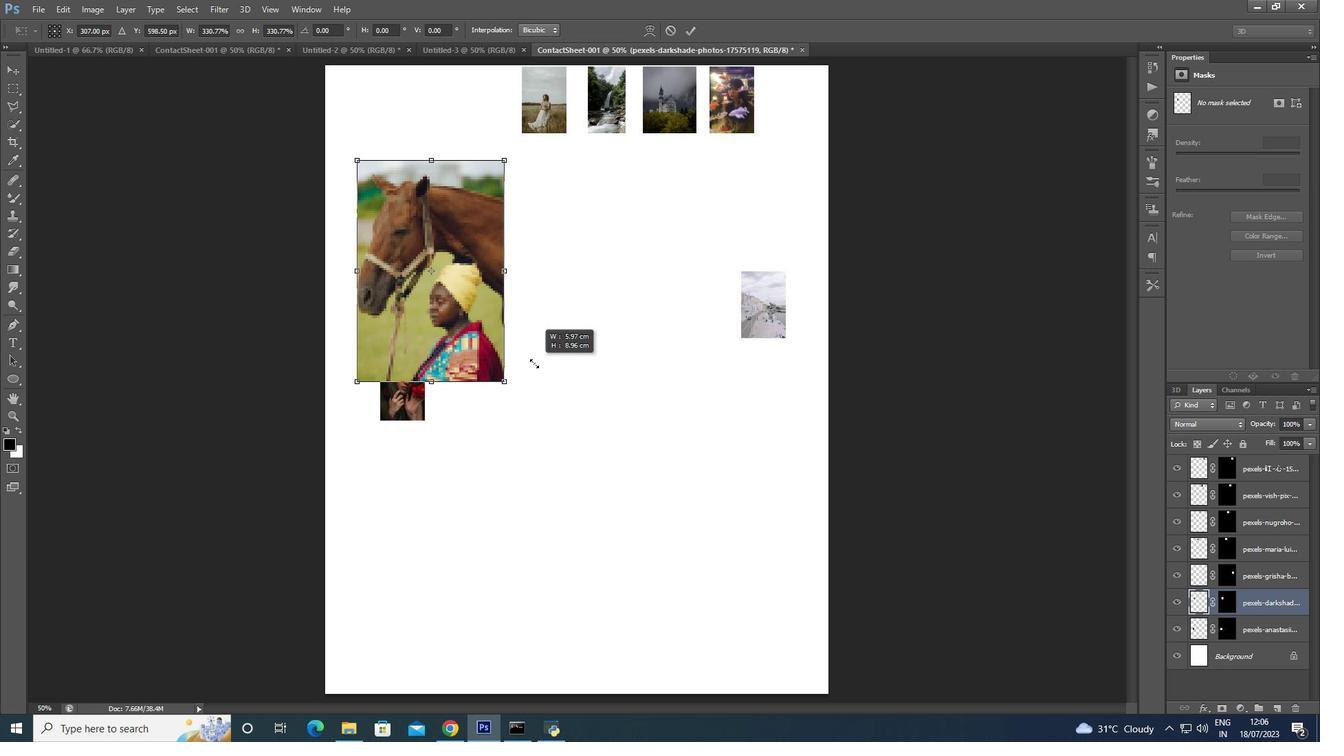 
Action: Mouse moved to (534, 362)
Screenshot: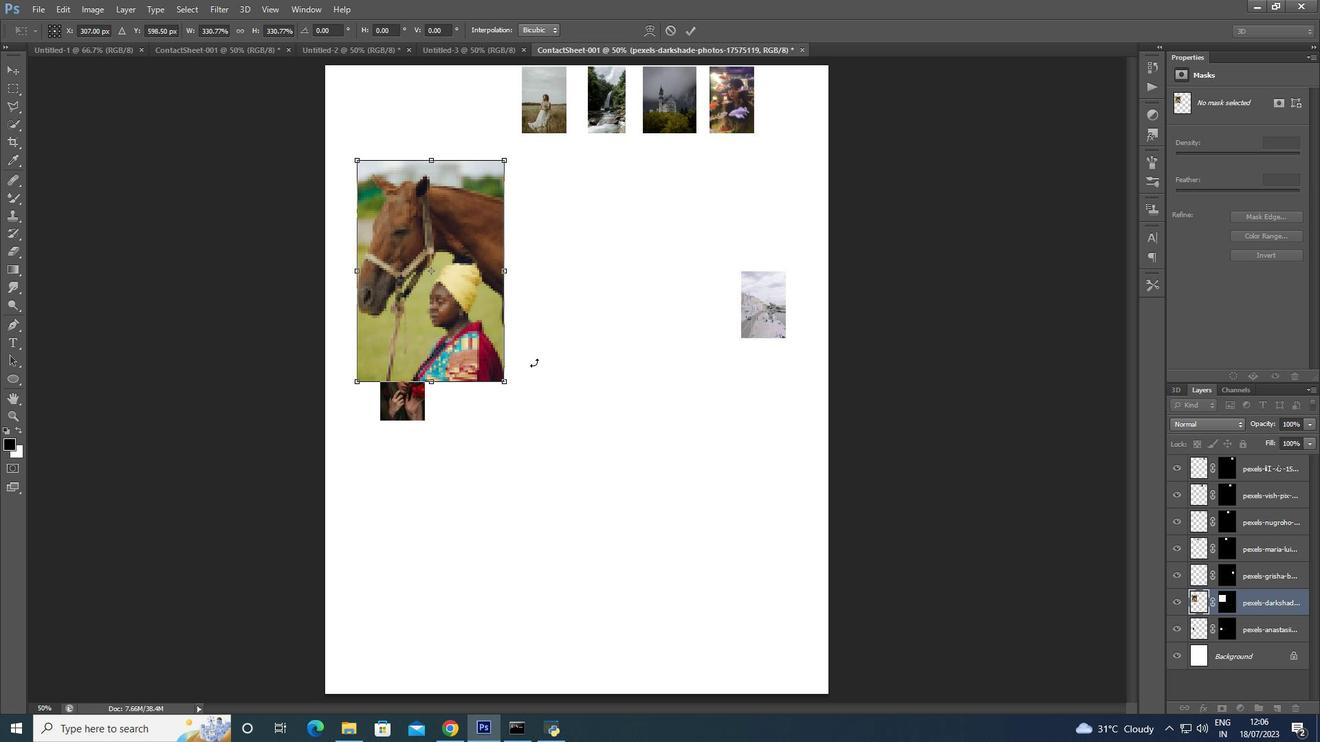
Action: Key pressed <Key.enter>
Screenshot: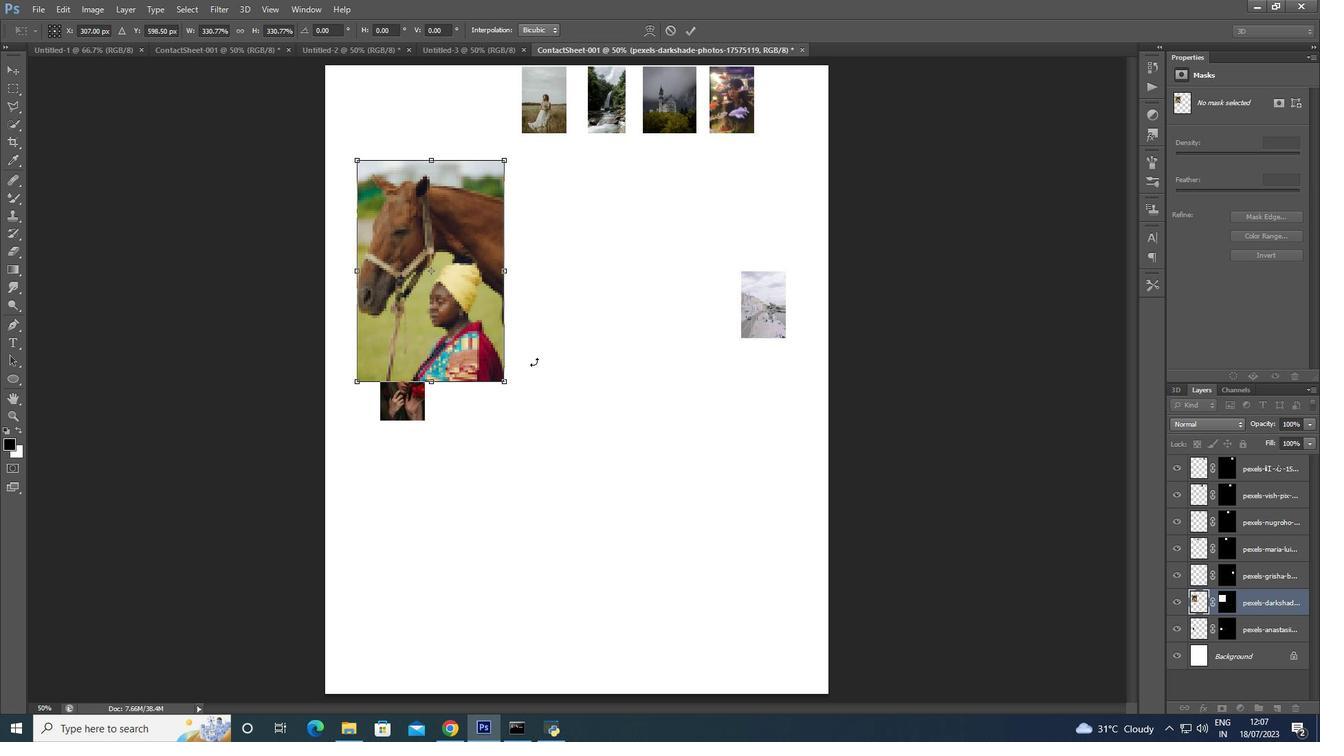 
Action: Mouse moved to (471, 312)
Screenshot: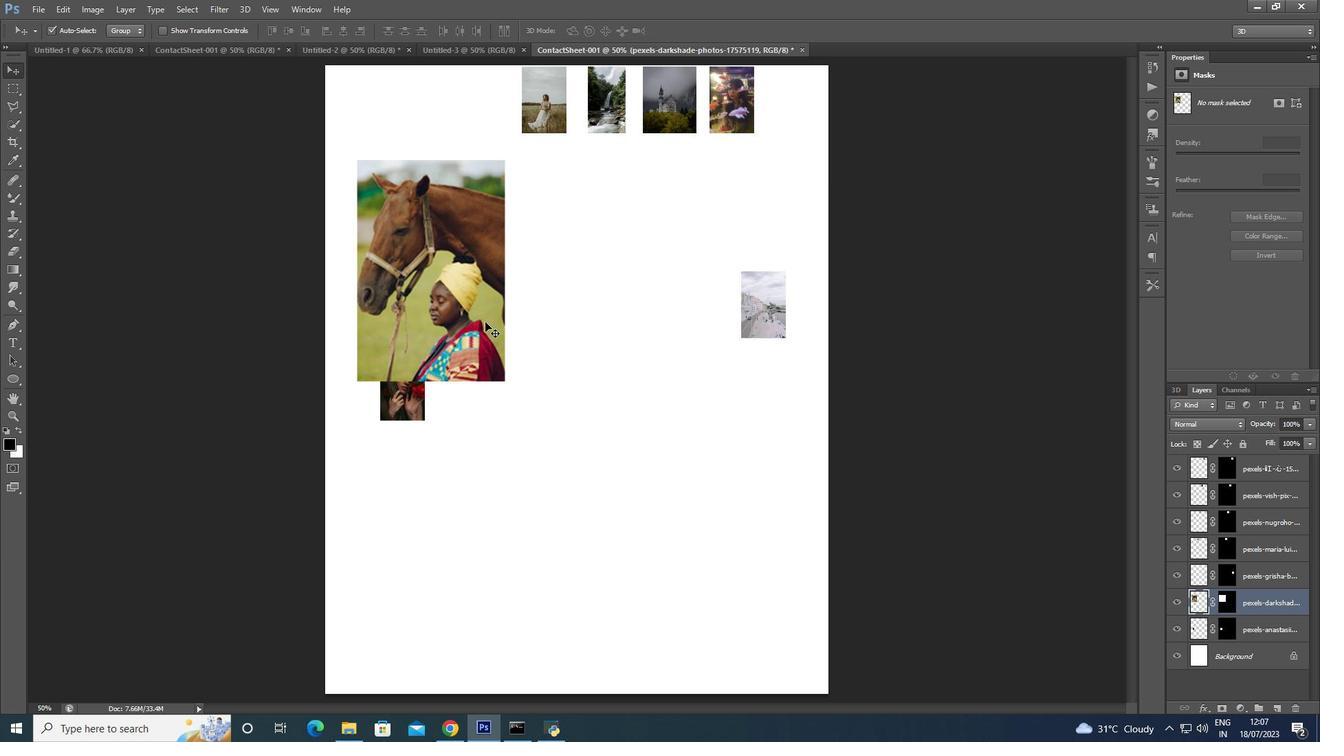 
Action: Mouse pressed left at (471, 312)
Screenshot: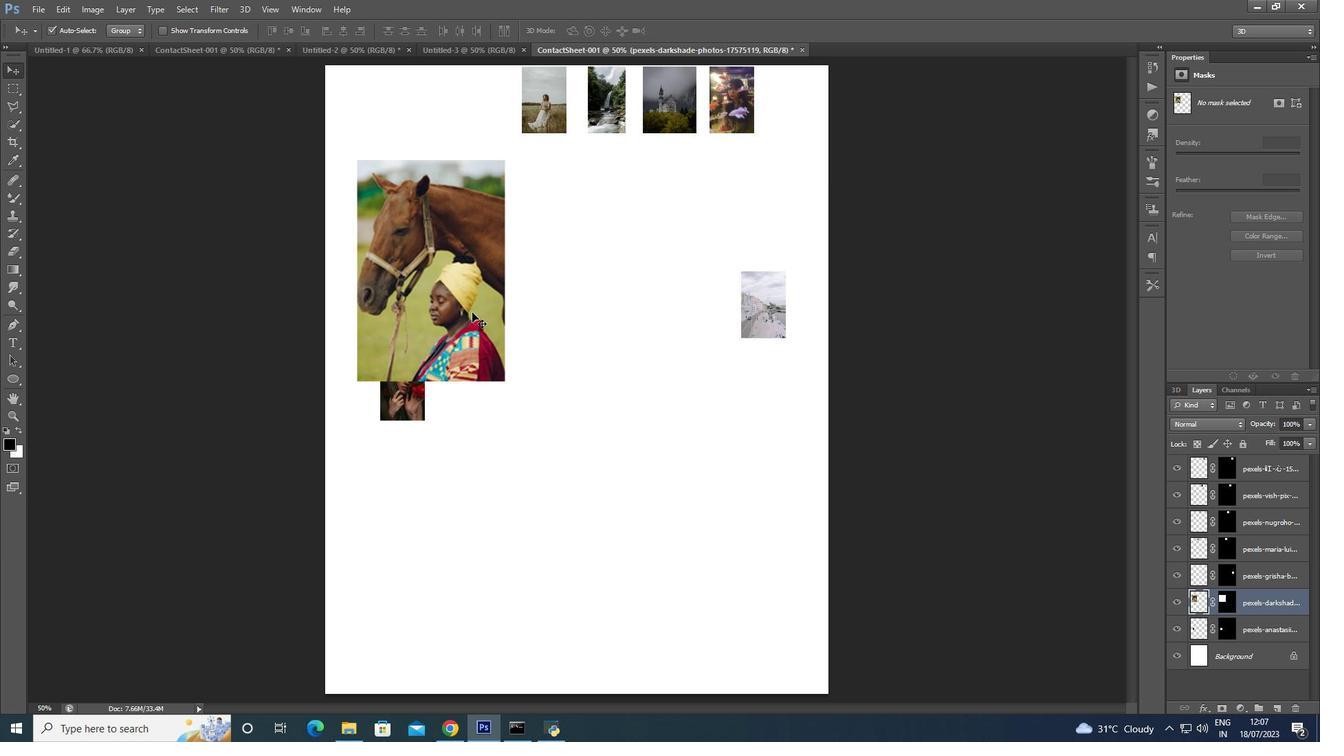 
Action: Mouse moved to (417, 394)
Screenshot: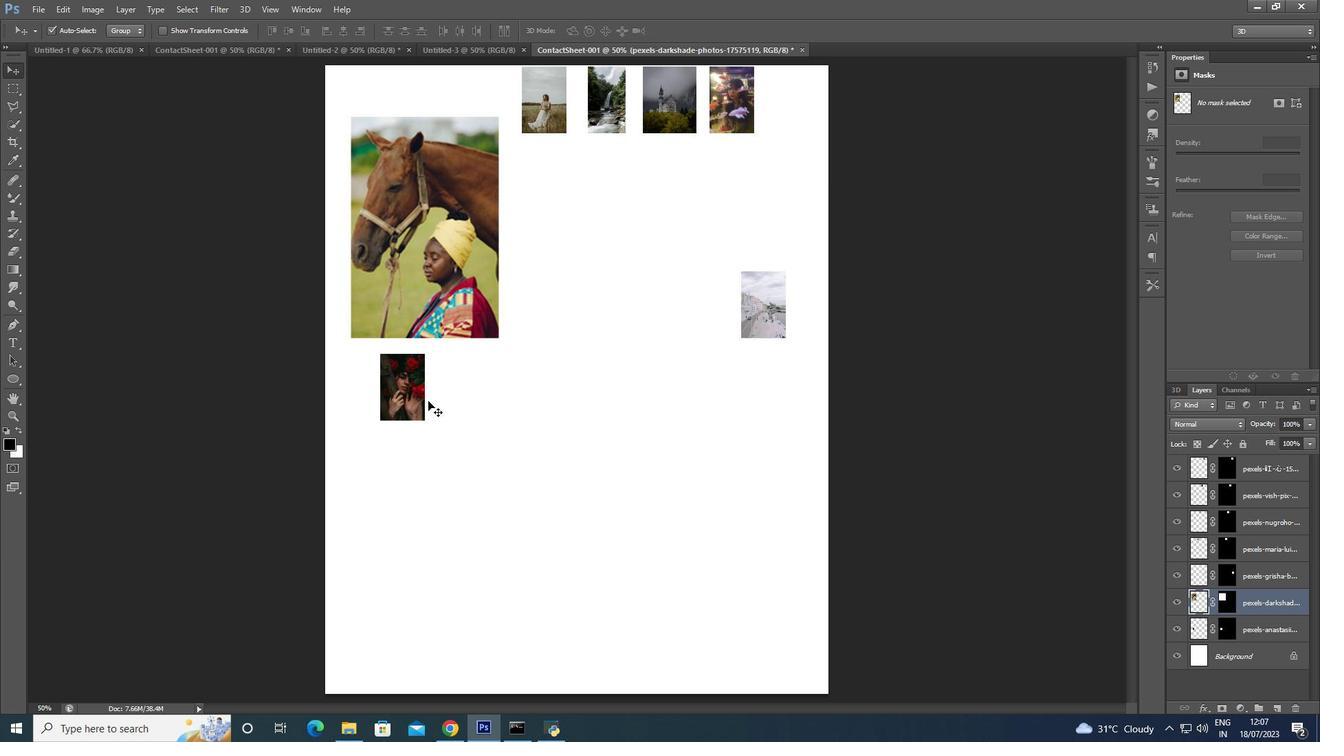 
Action: Mouse pressed left at (417, 394)
Screenshot: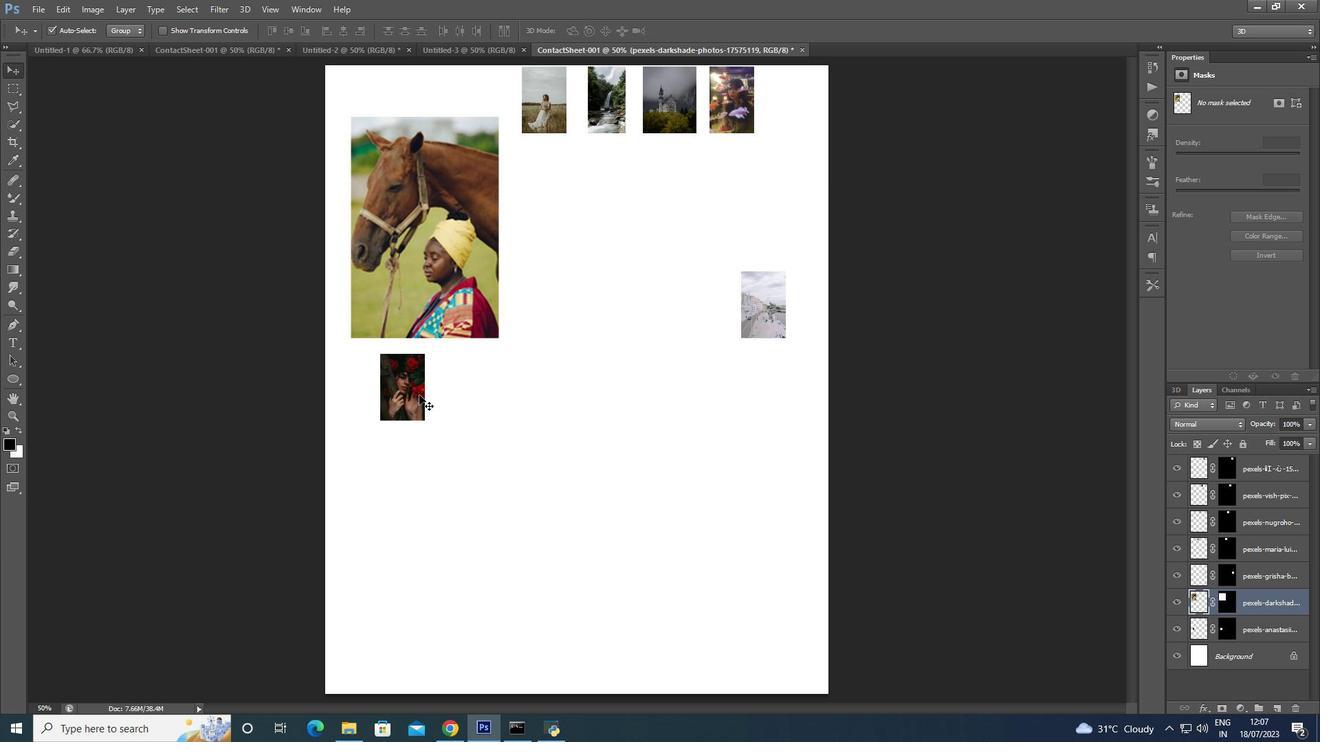 
Action: Mouse moved to (407, 390)
Screenshot: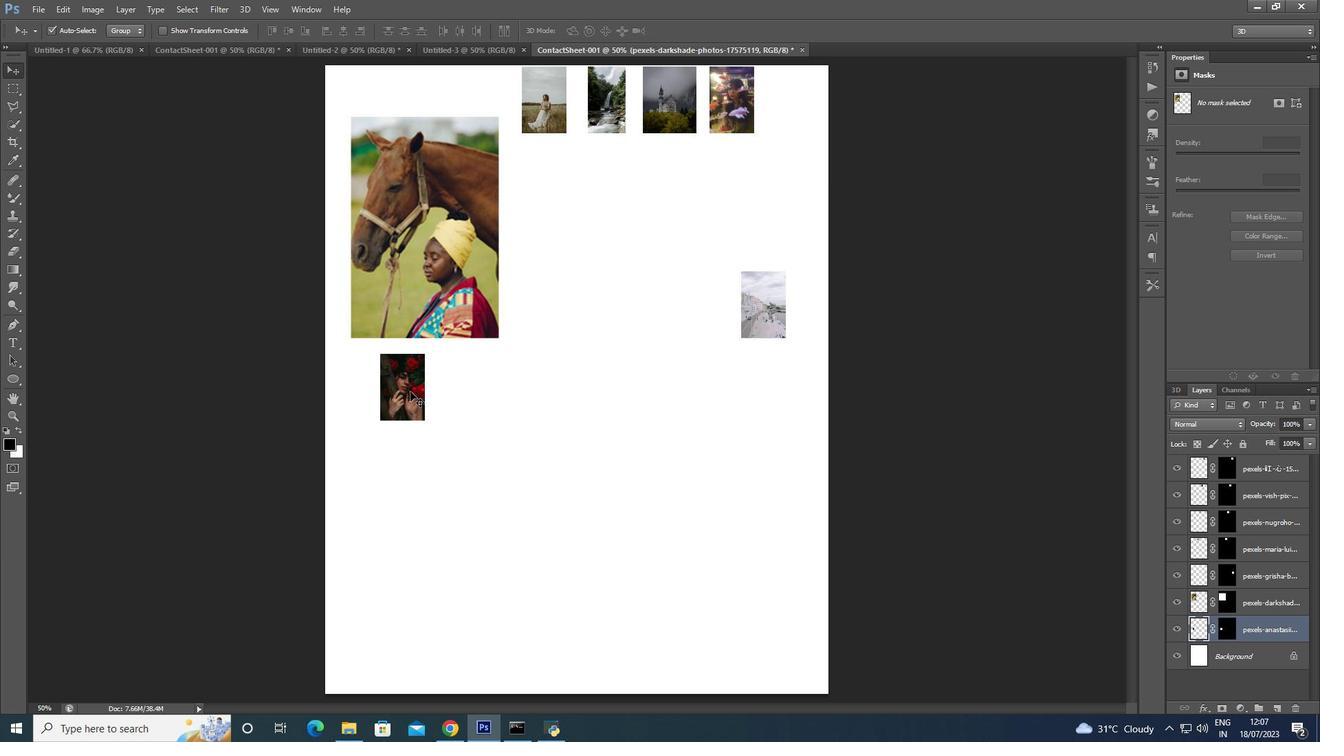 
Action: Mouse pressed left at (407, 390)
Screenshot: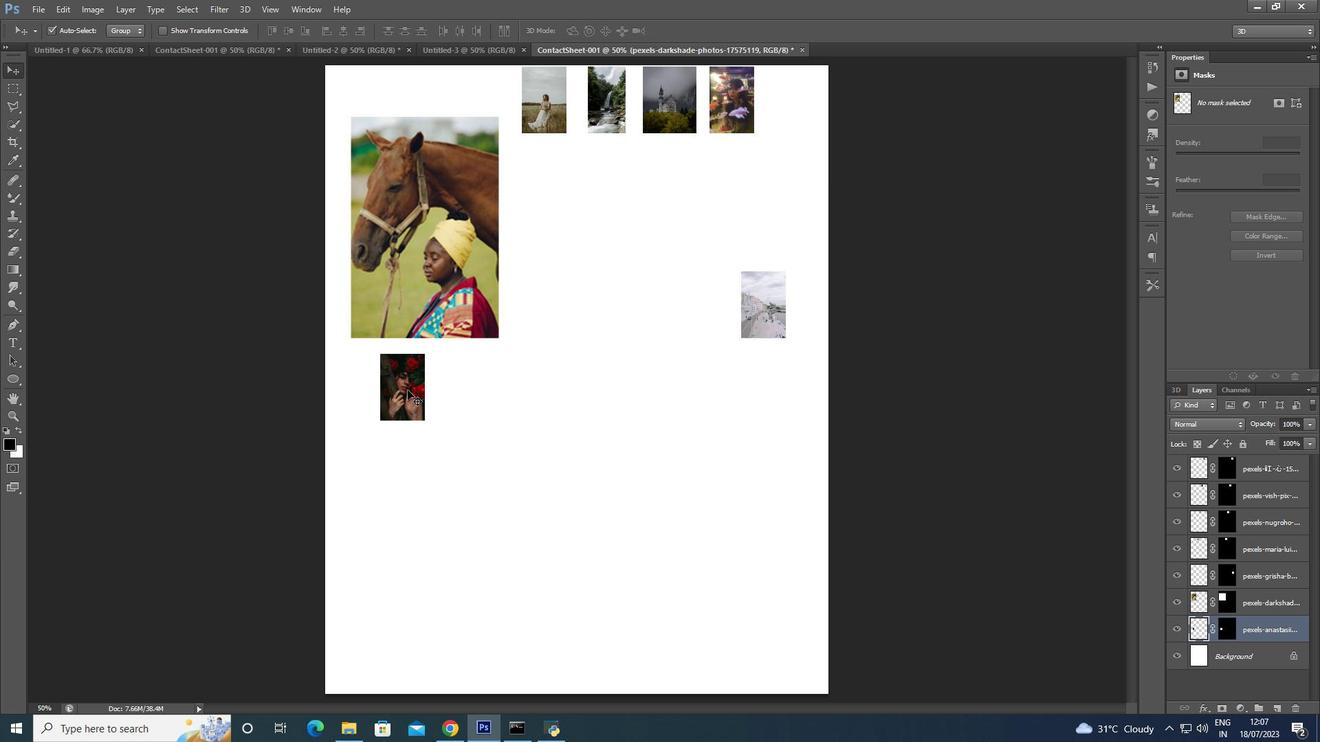 
Action: Mouse moved to (449, 495)
Screenshot: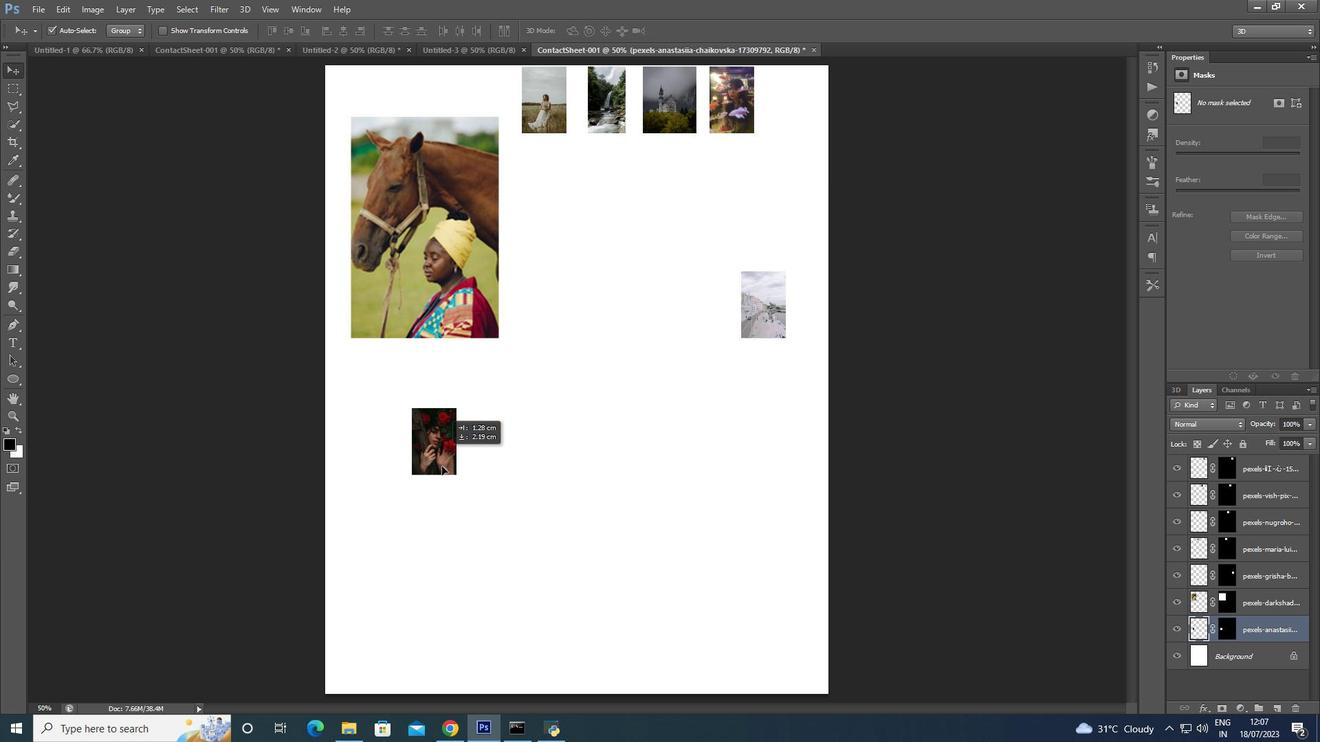 
Action: Key pressed ctrl+T
Screenshot: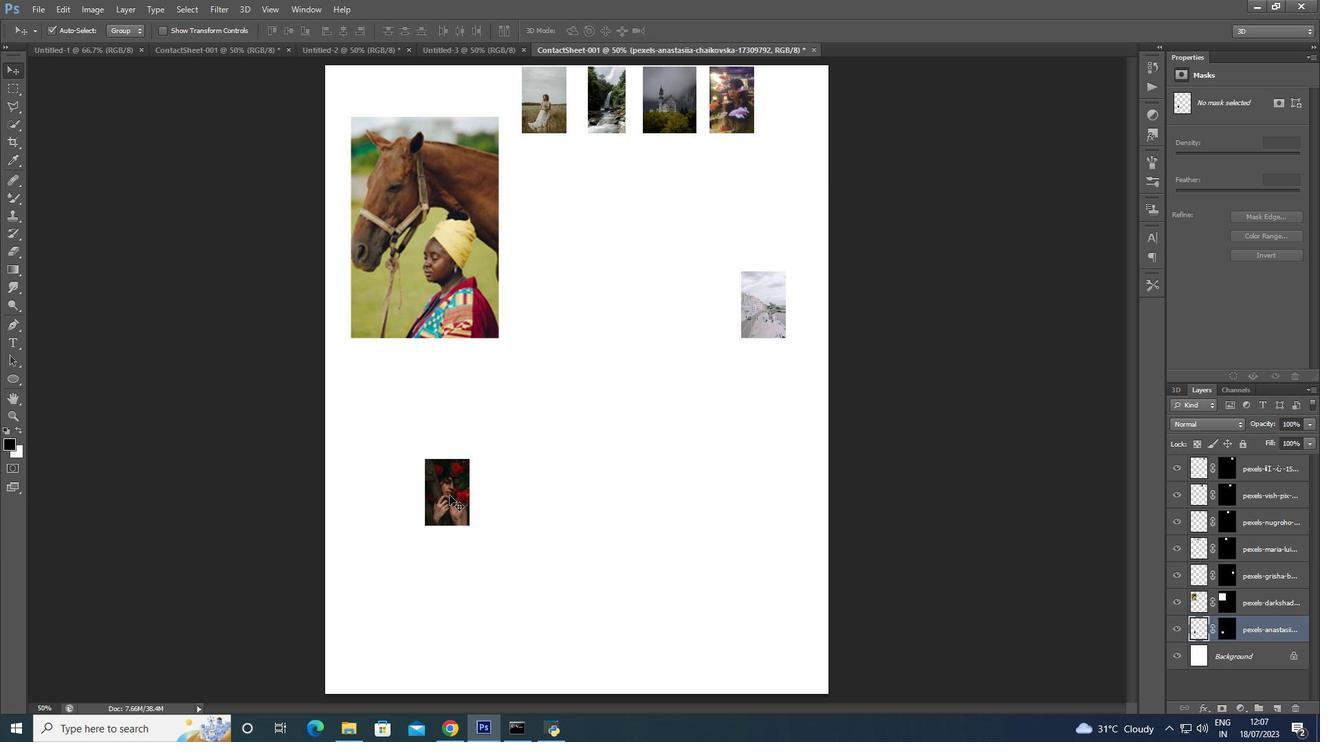 
Action: Mouse moved to (422, 460)
Screenshot: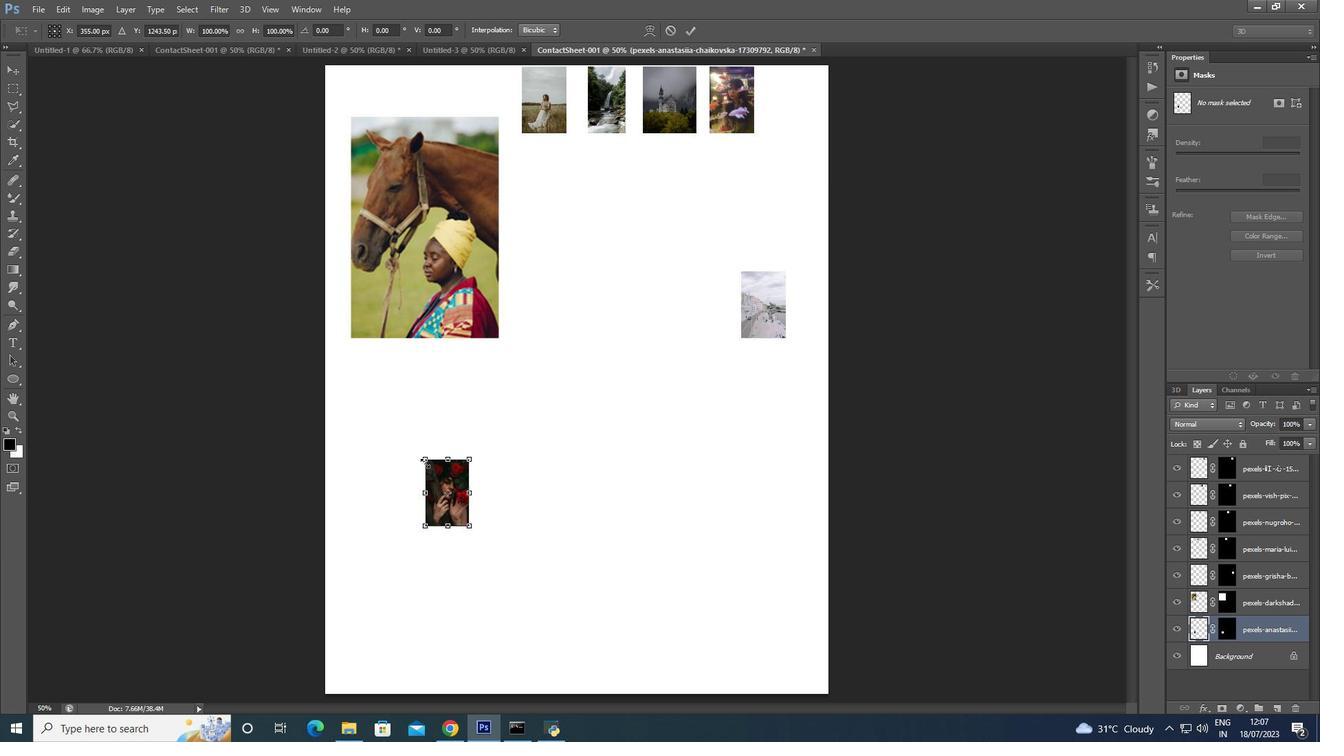 
Action: Key pressed <Key.alt_l>
Screenshot: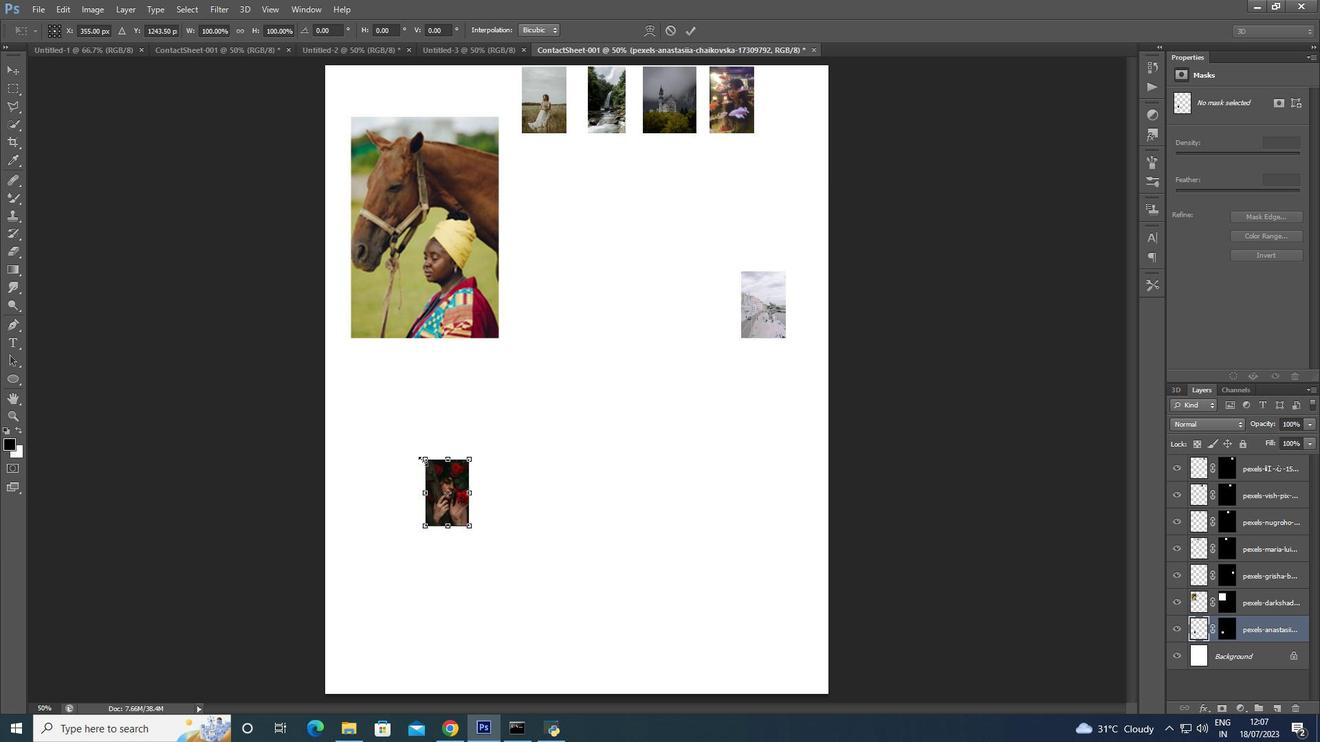 
Action: Mouse pressed left at (422, 460)
Screenshot: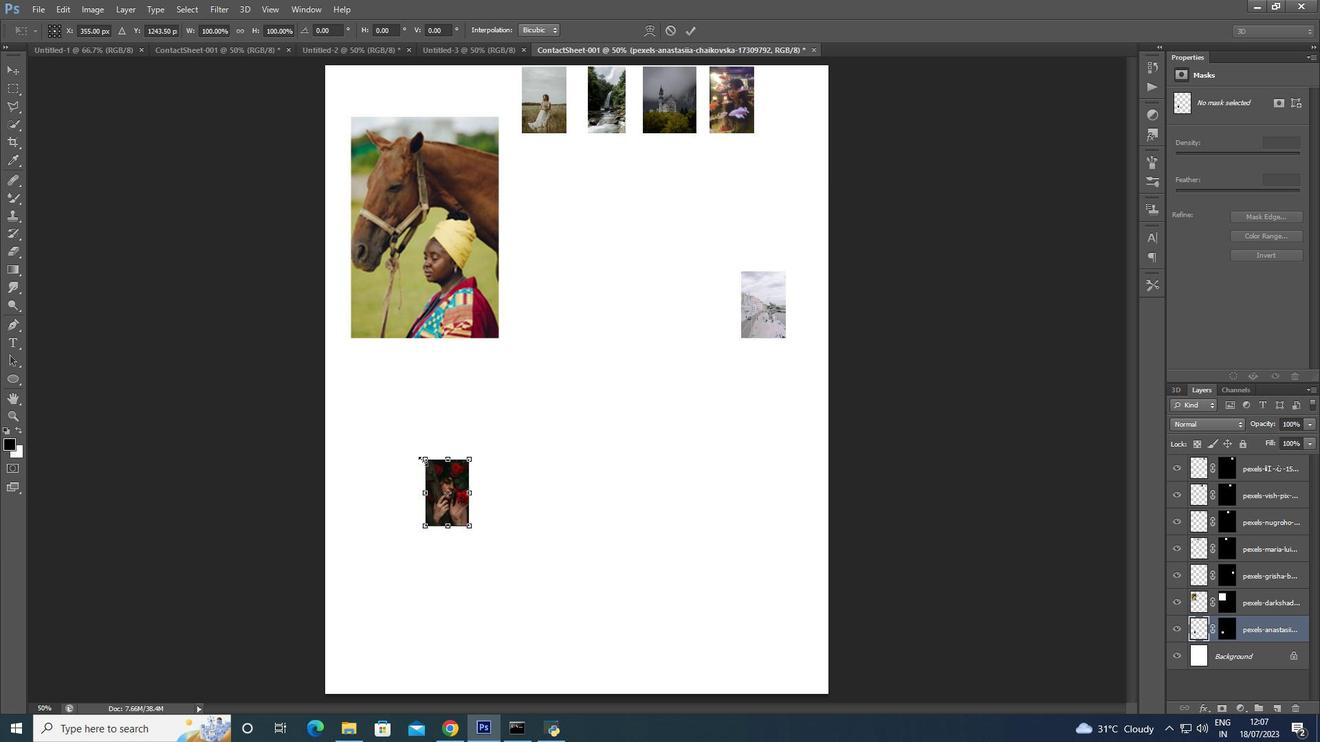 
Action: Key pressed <Key.shift>
Screenshot: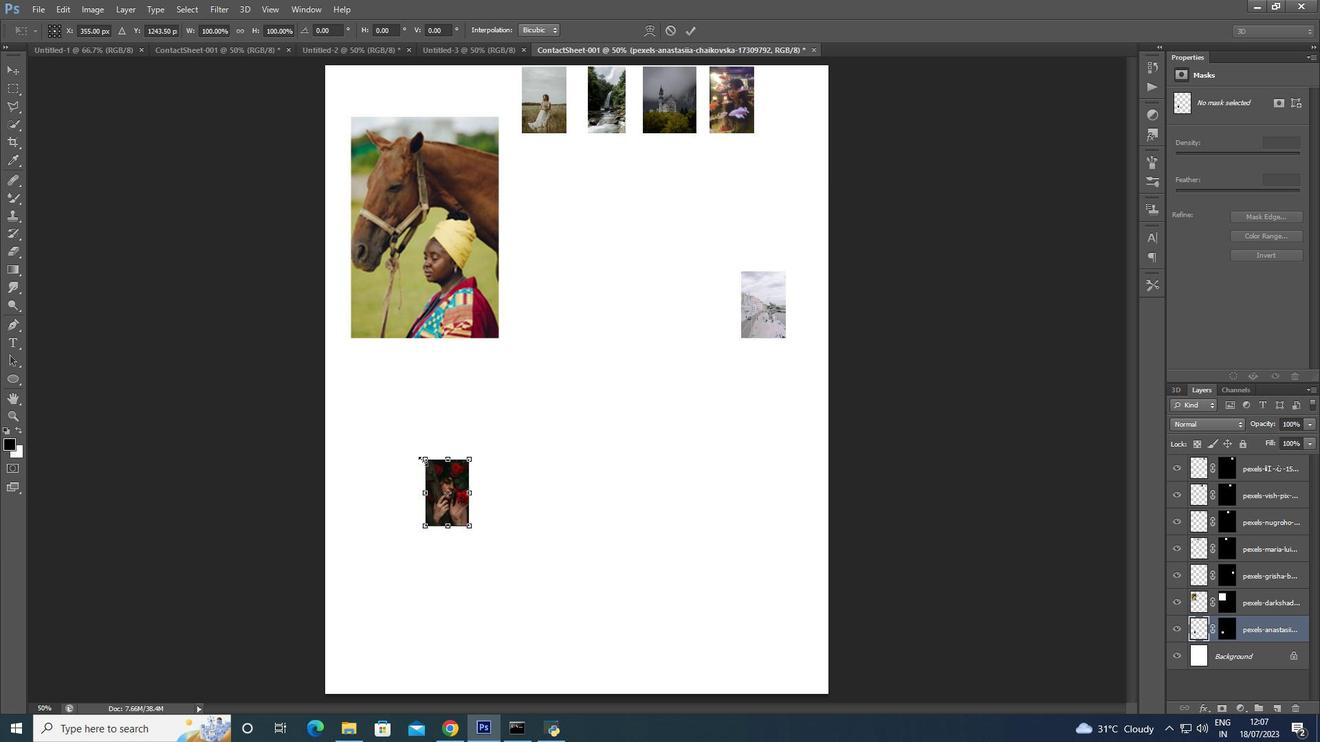 
Action: Mouse moved to (372, 395)
Screenshot: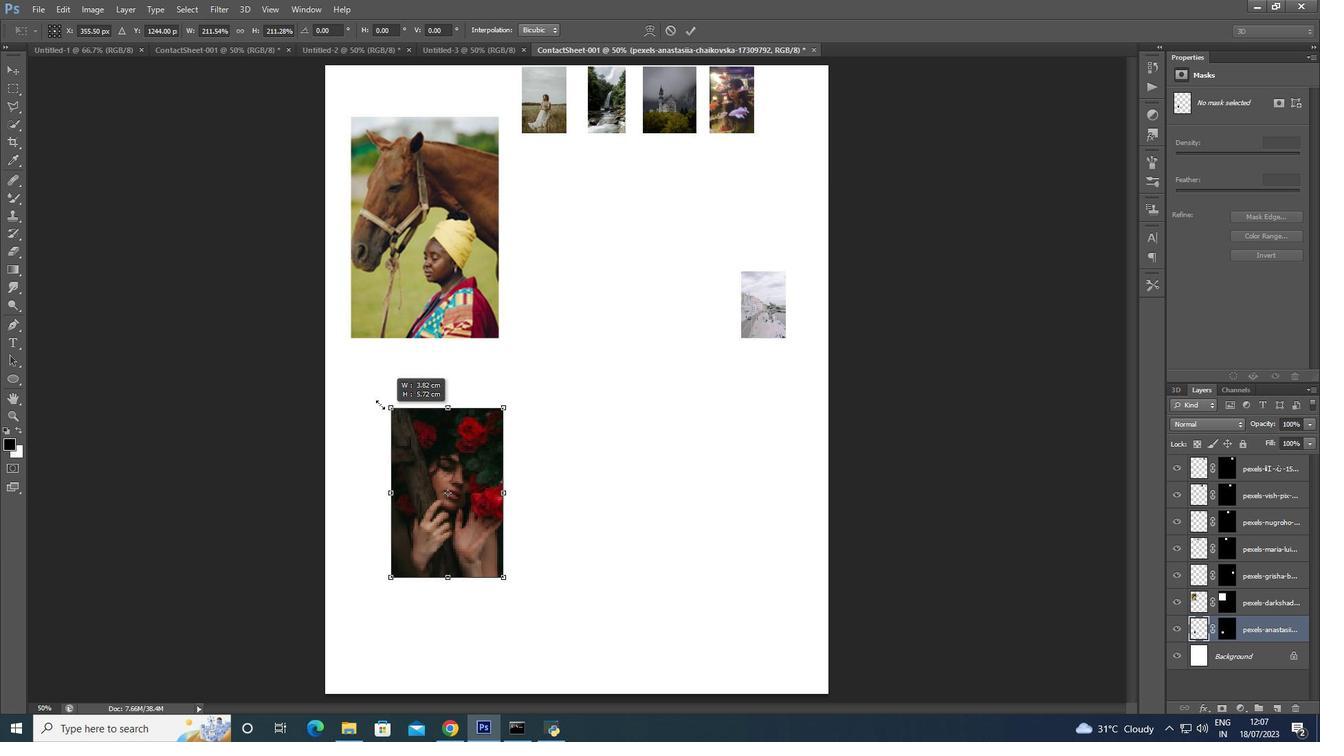 
Action: Key pressed <Key.shift>
Screenshot: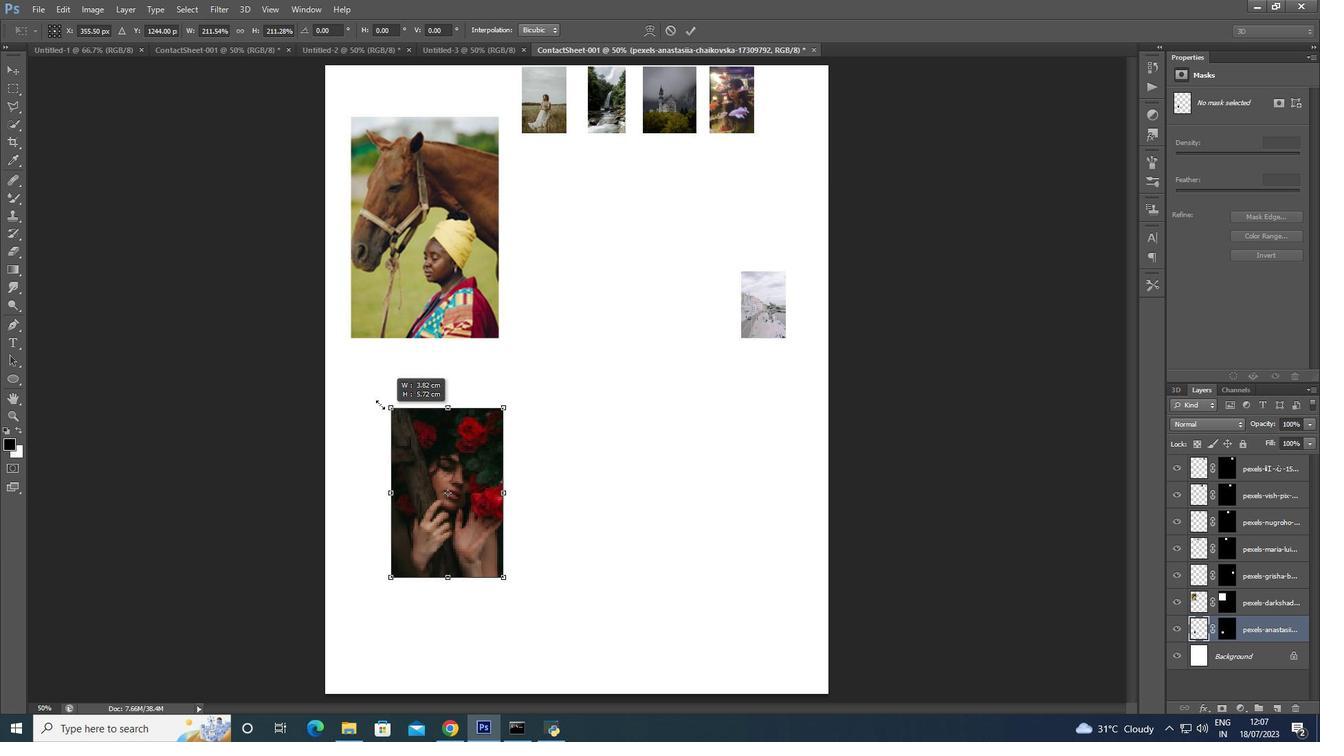 
Action: Mouse moved to (371, 394)
Screenshot: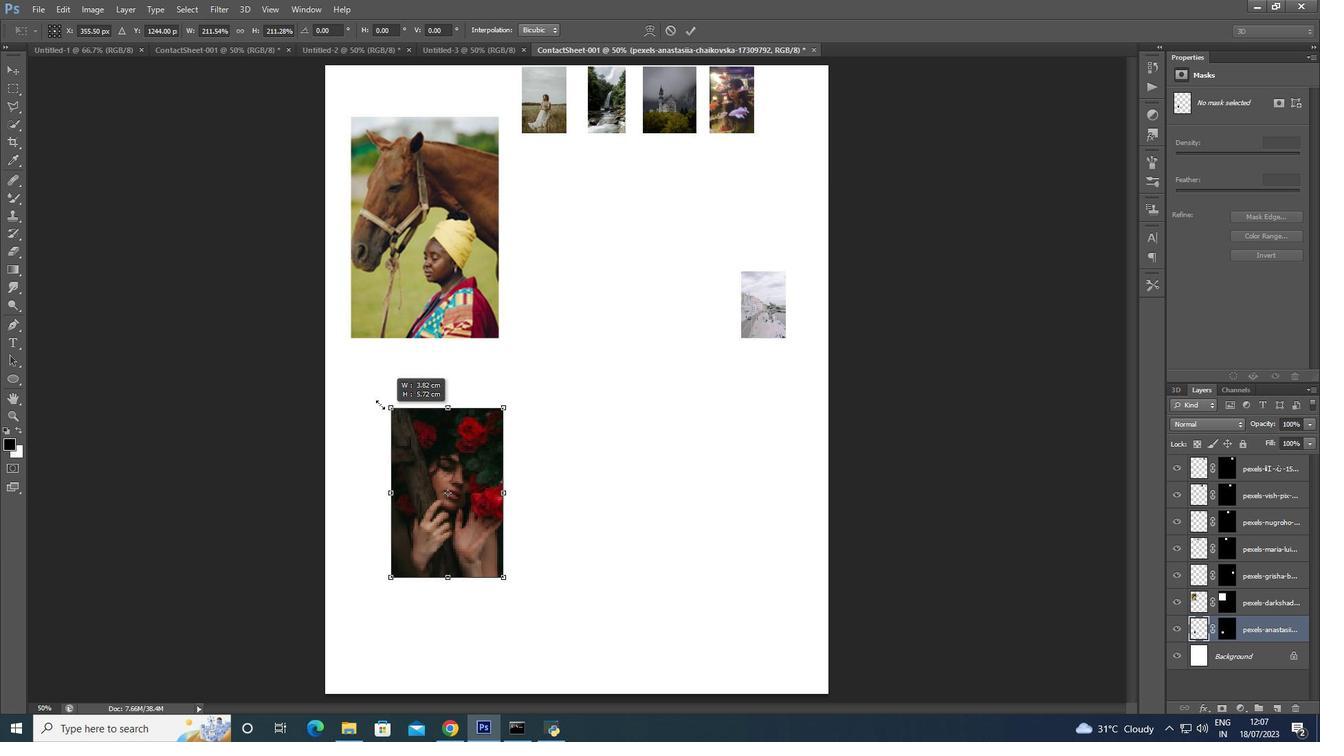
Action: Key pressed <Key.shift><Key.shift><Key.shift><Key.shift><Key.shift><Key.shift>
Screenshot: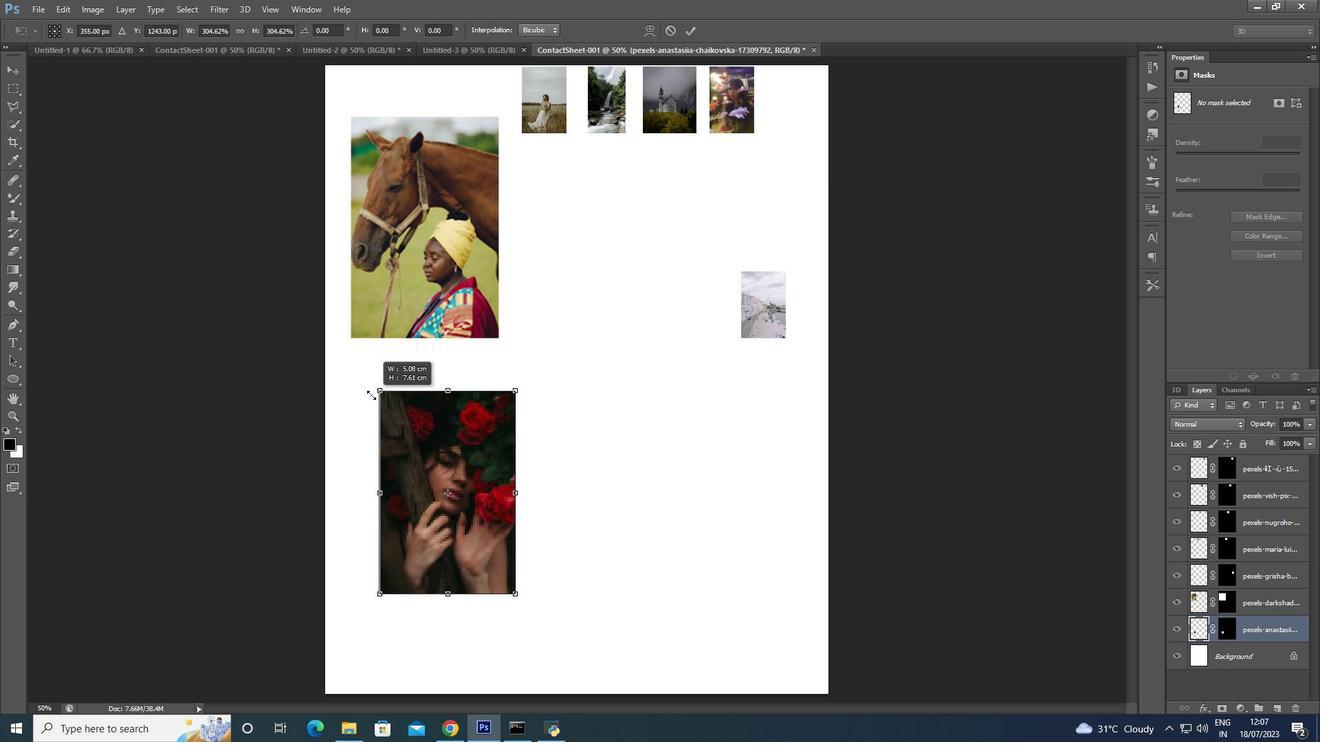 
Action: Mouse moved to (370, 394)
Screenshot: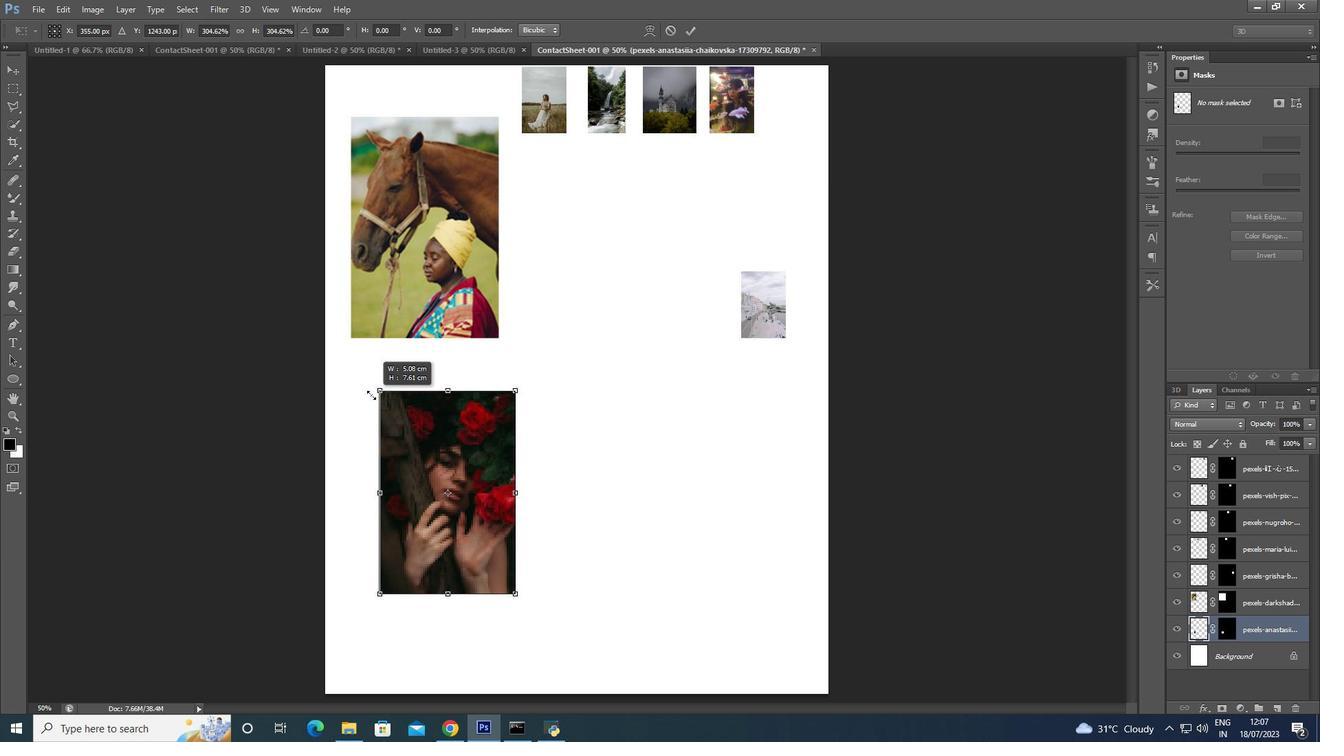 
Action: Key pressed <Key.shift>
Screenshot: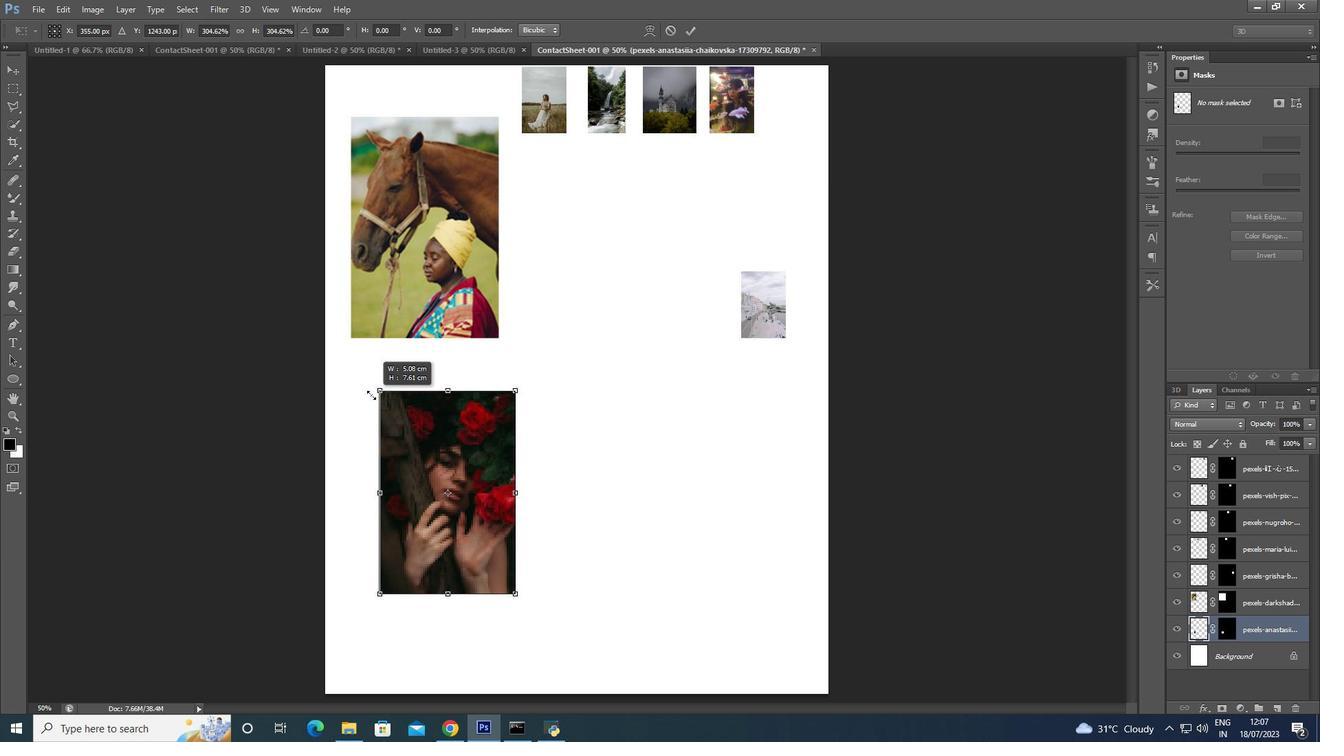 
Action: Mouse moved to (368, 392)
Screenshot: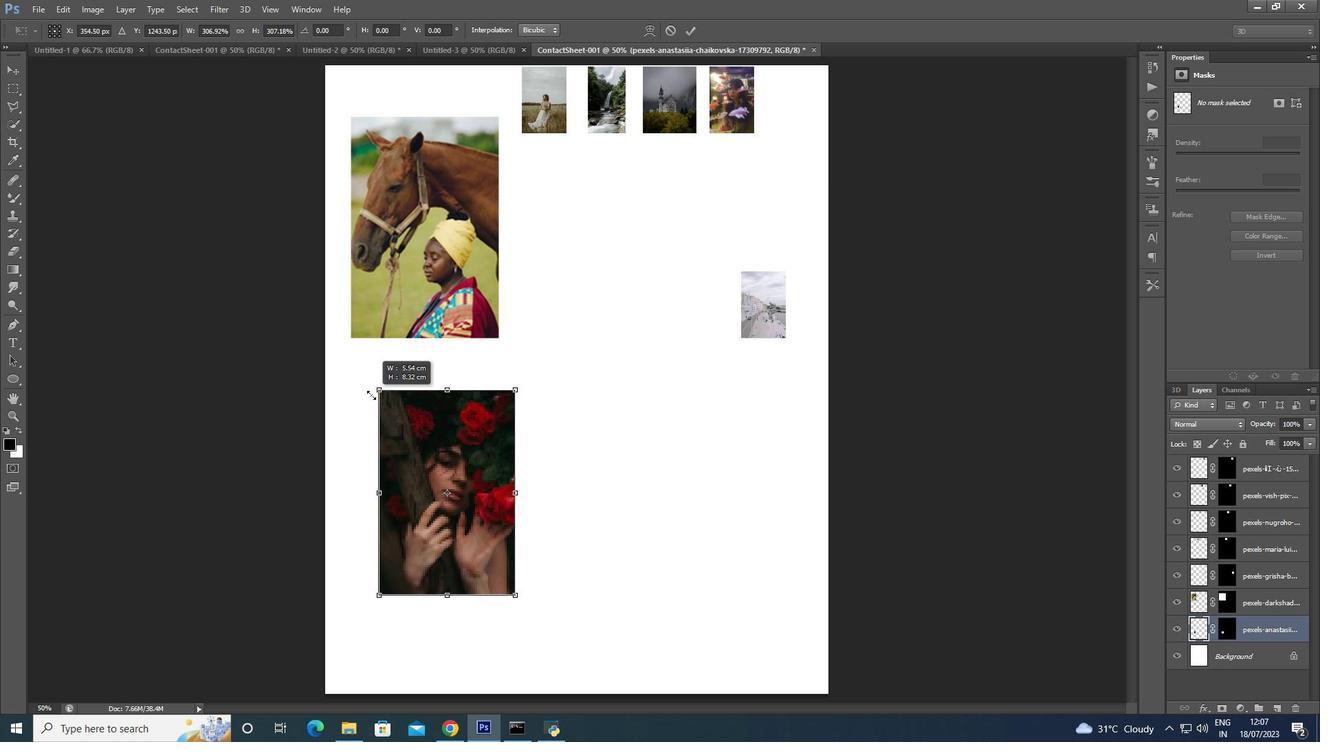 
Action: Key pressed <Key.shift><Key.shift>
Screenshot: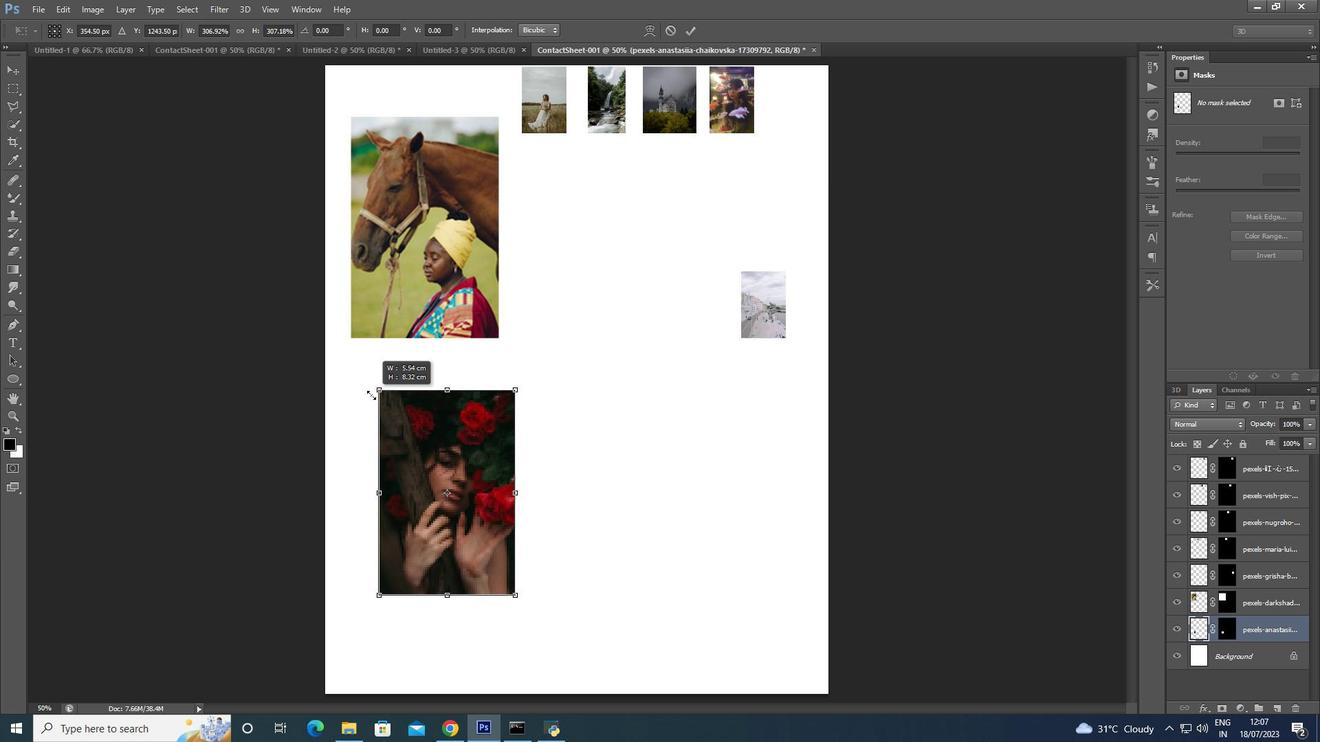
Action: Mouse moved to (367, 392)
Screenshot: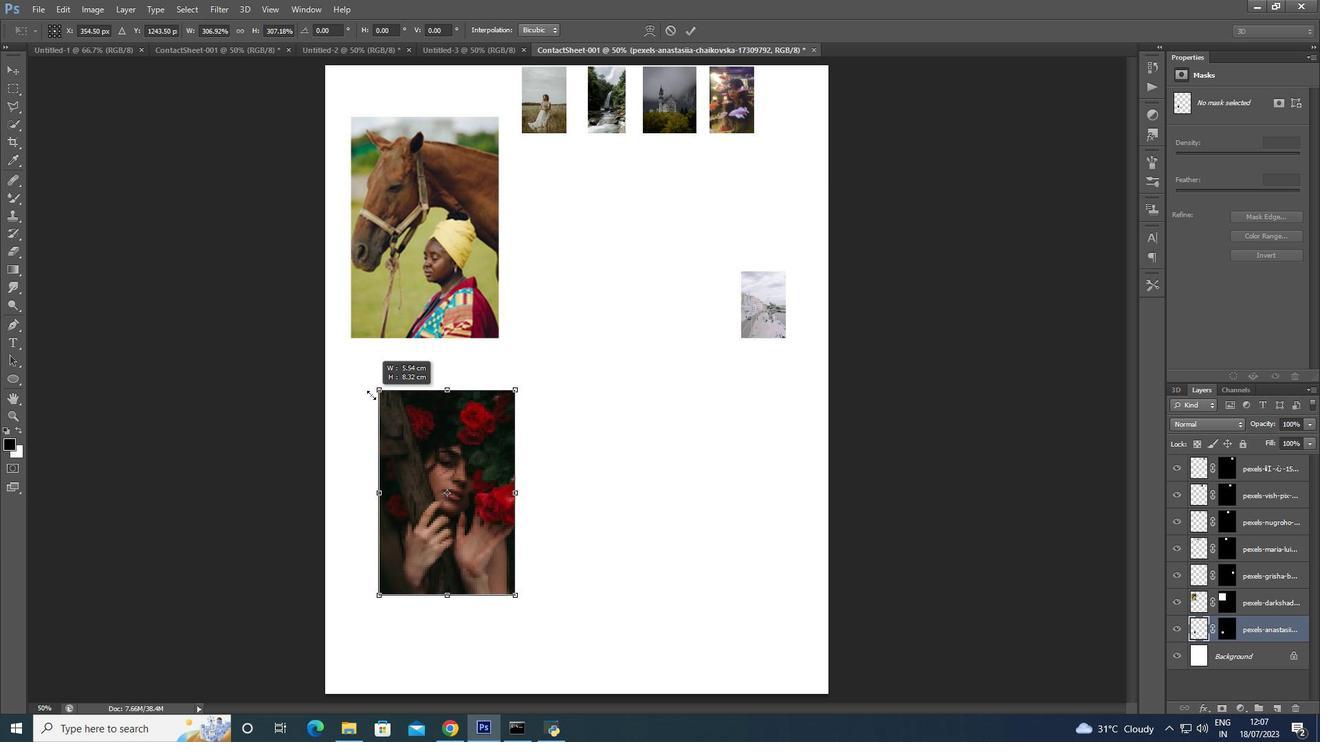 
Action: Key pressed <Key.shift><Key.shift>
Screenshot: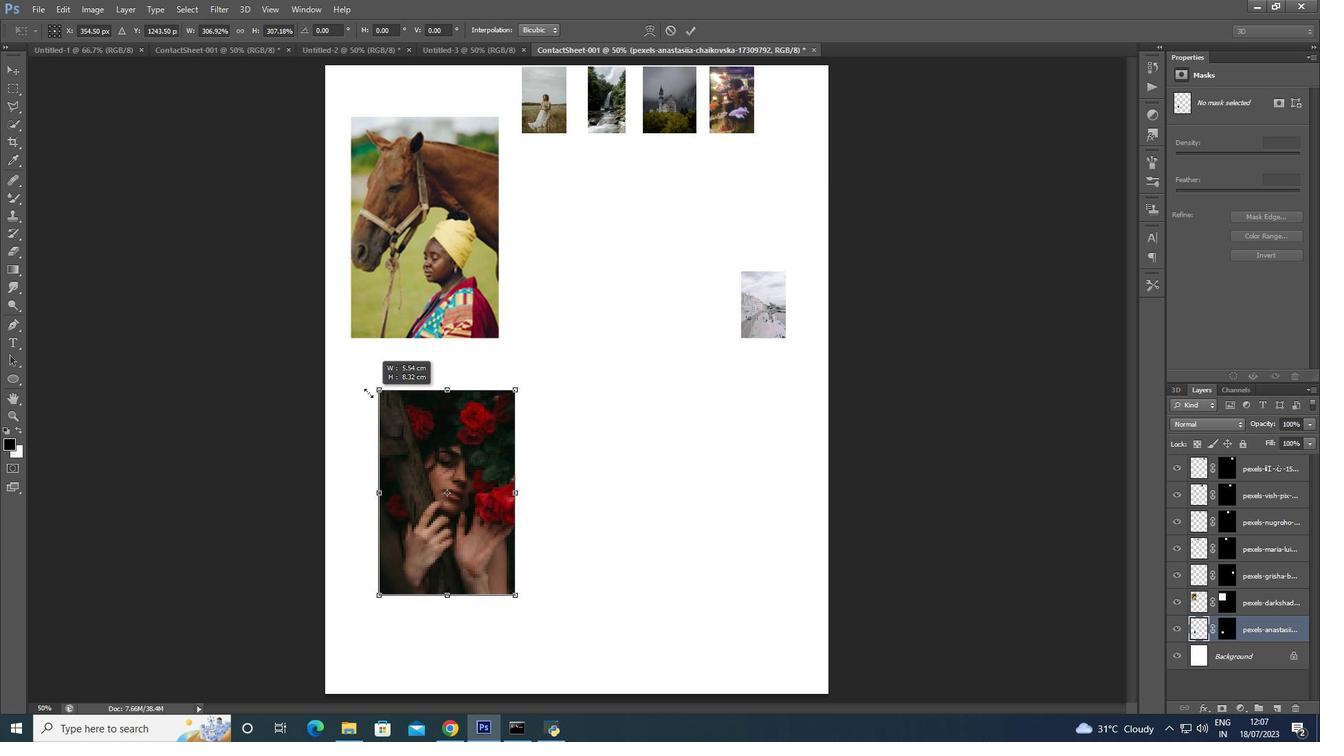 
Action: Mouse moved to (363, 390)
Screenshot: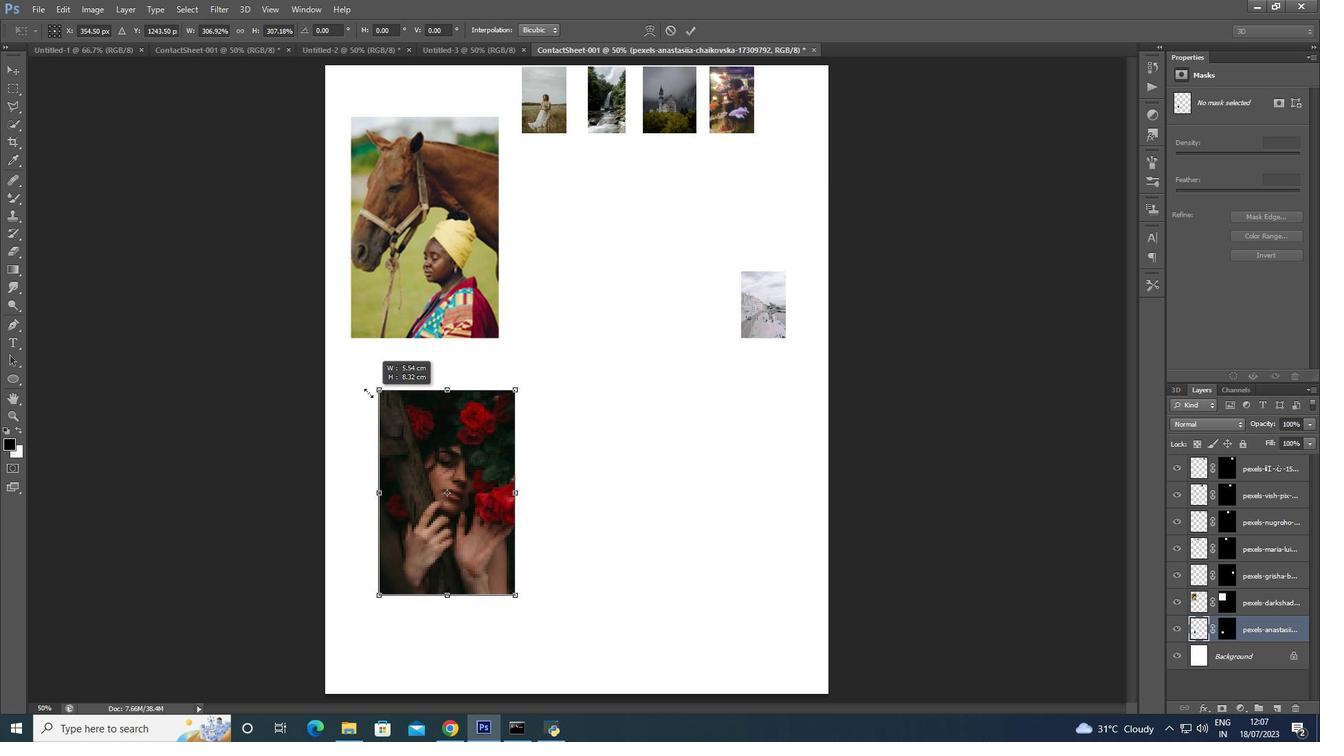 
Action: Key pressed <Key.shift>
Screenshot: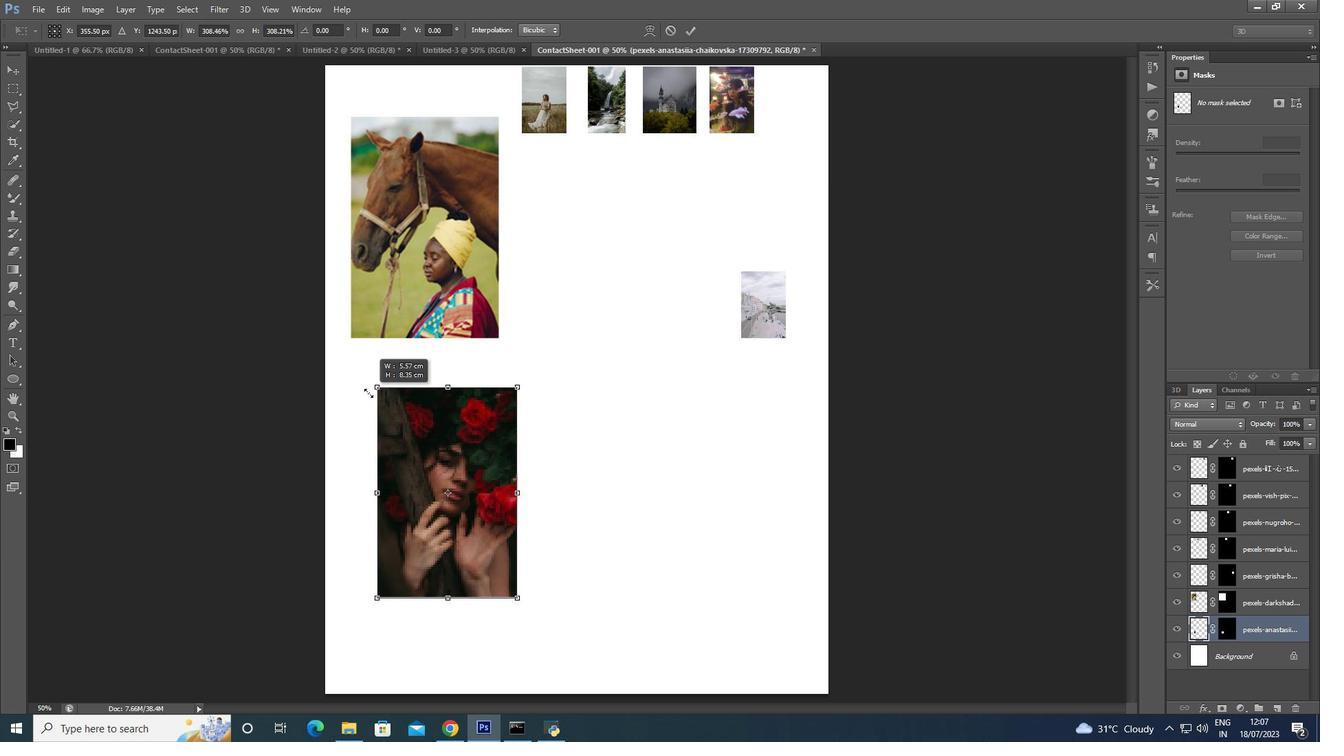 
Action: Mouse moved to (363, 390)
Screenshot: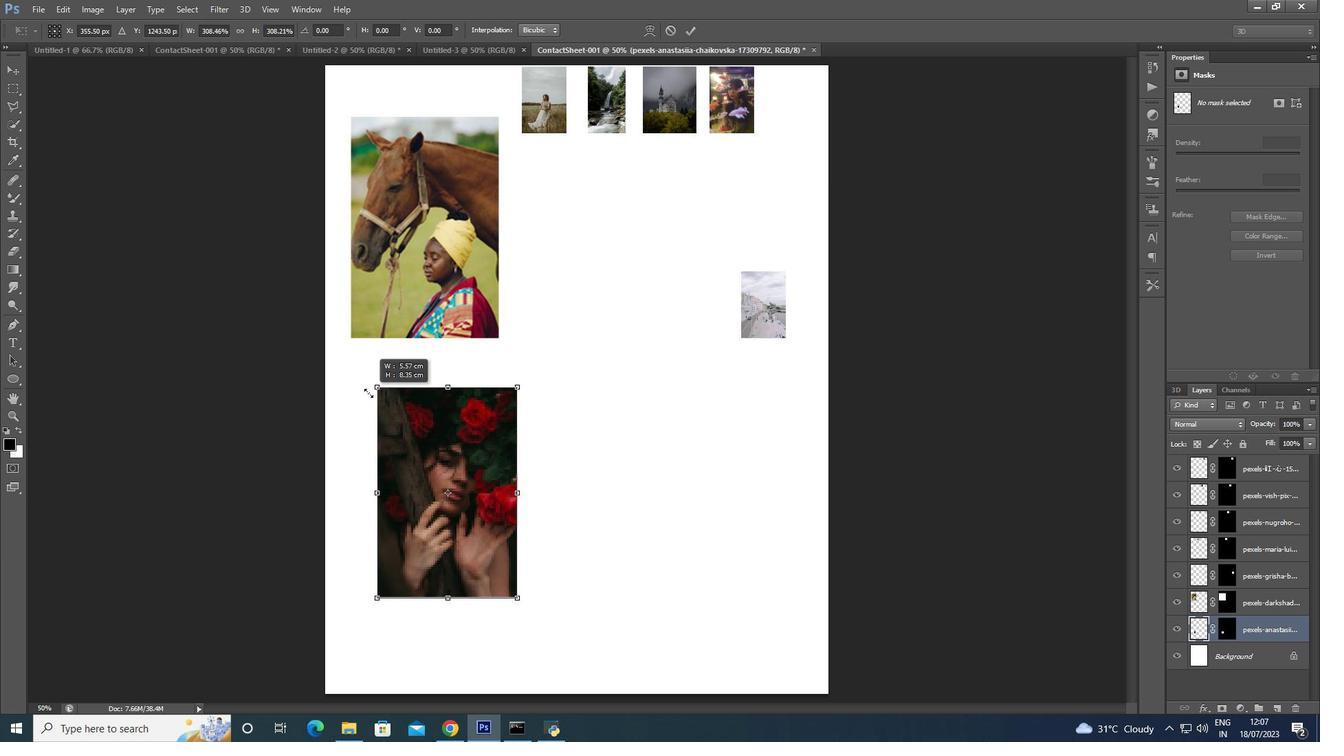 
Action: Key pressed <Key.shift>
Screenshot: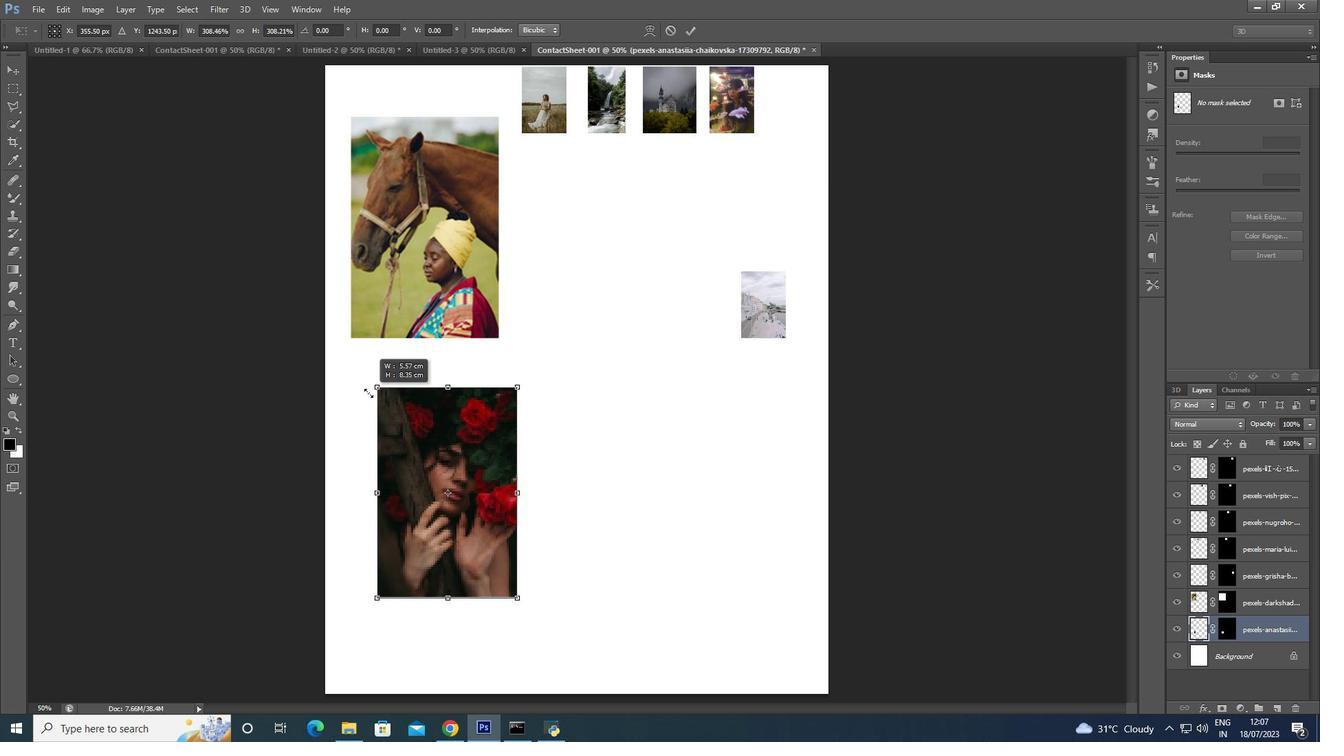 
Action: Mouse moved to (362, 389)
Screenshot: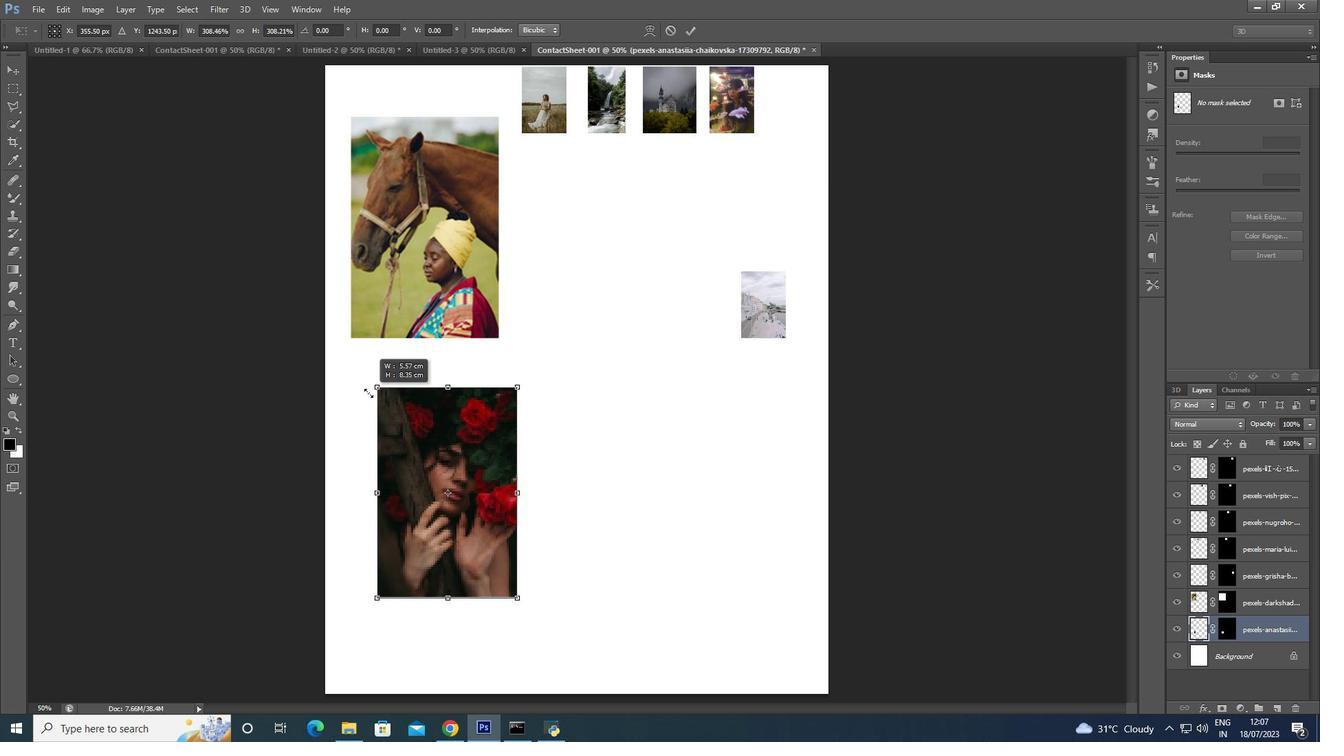 
Action: Key pressed <Key.shift>
Screenshot: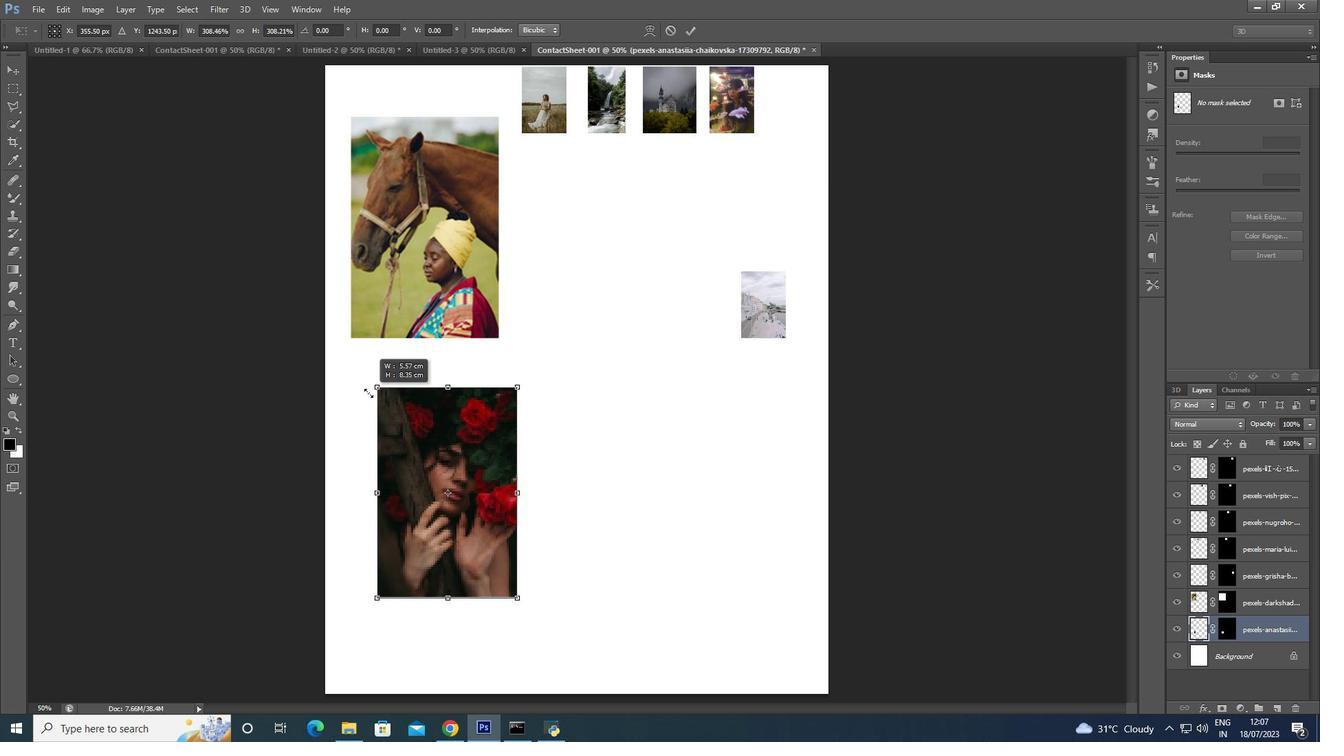 
Action: Mouse moved to (361, 389)
Screenshot: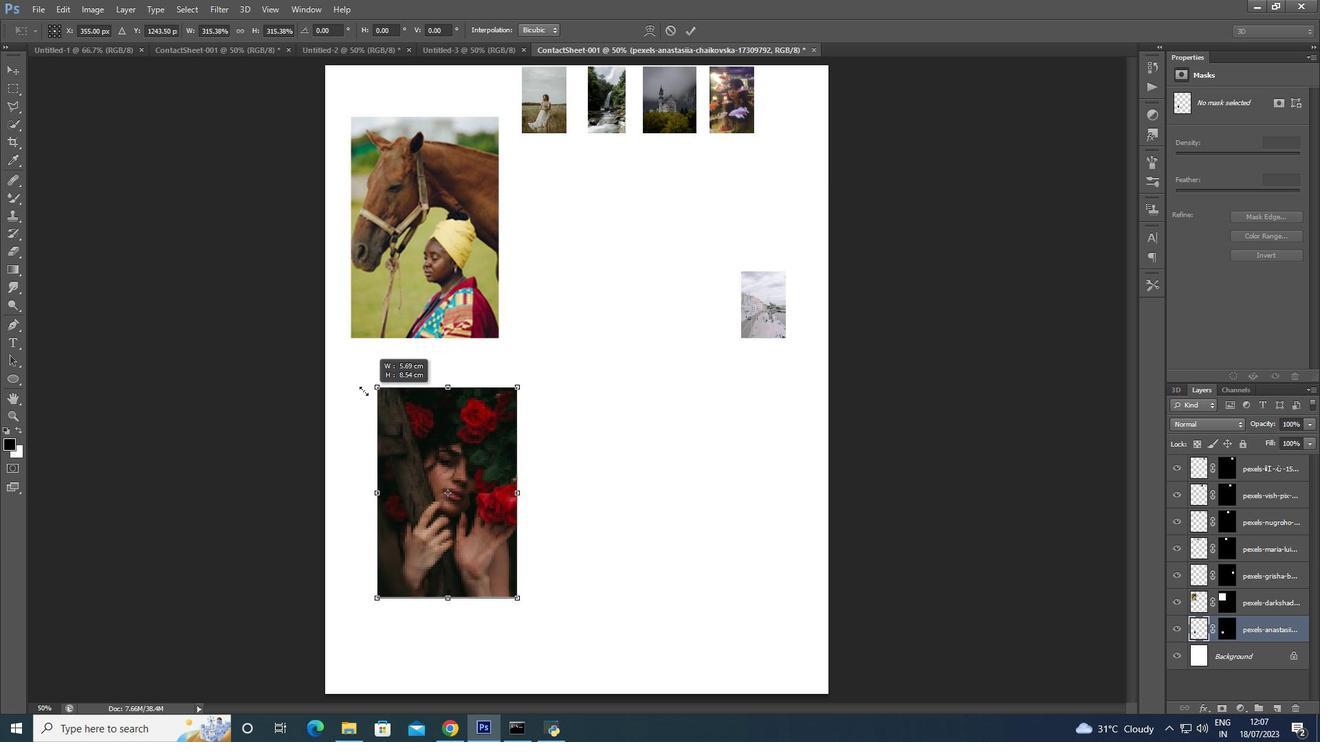 
Action: Key pressed <Key.shift>
Screenshot: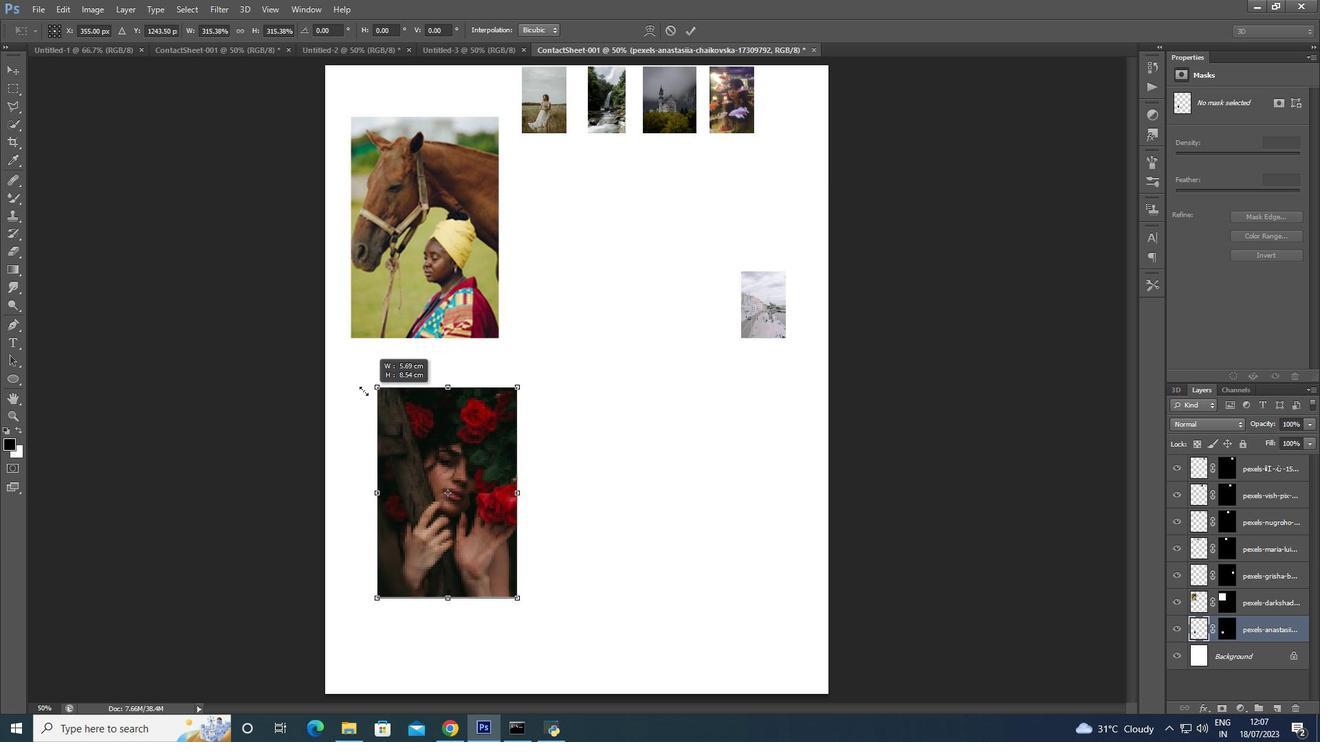 
Action: Mouse moved to (358, 388)
Screenshot: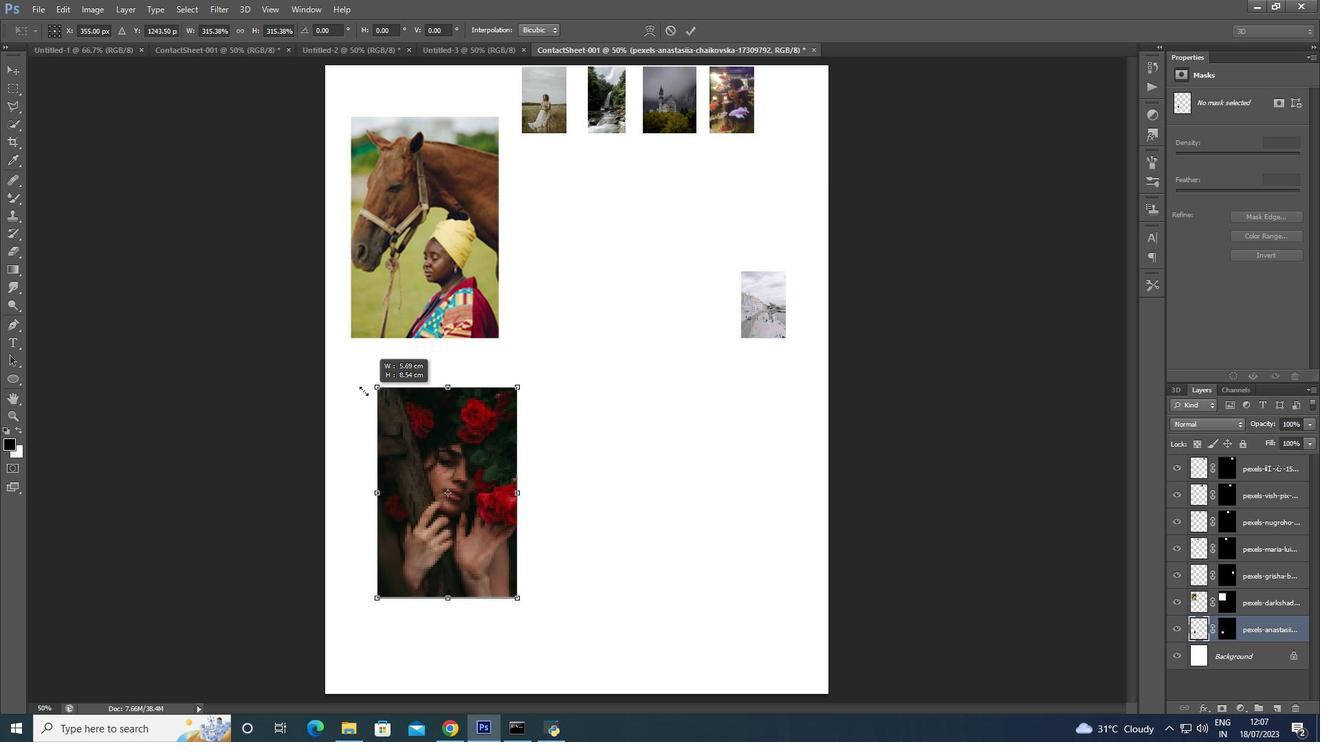 
Action: Key pressed <Key.shift>
Screenshot: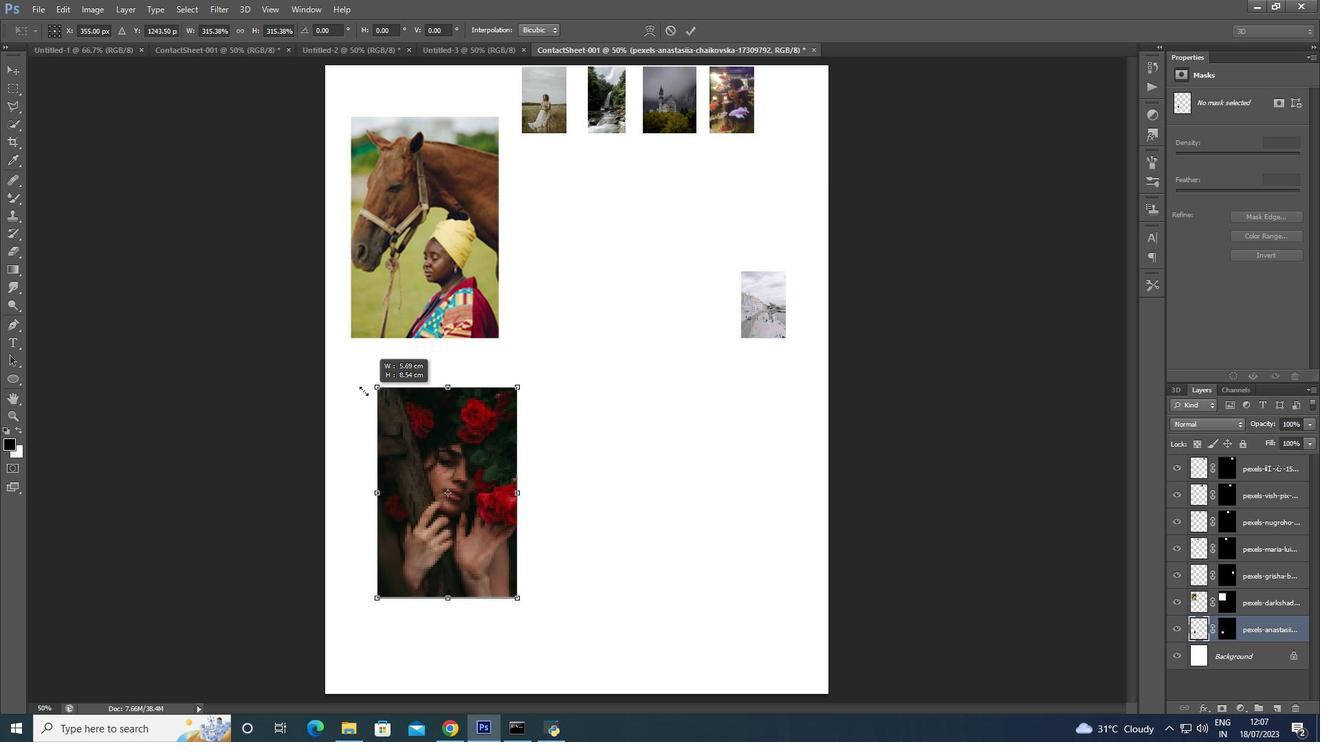 
Action: Mouse moved to (358, 387)
Screenshot: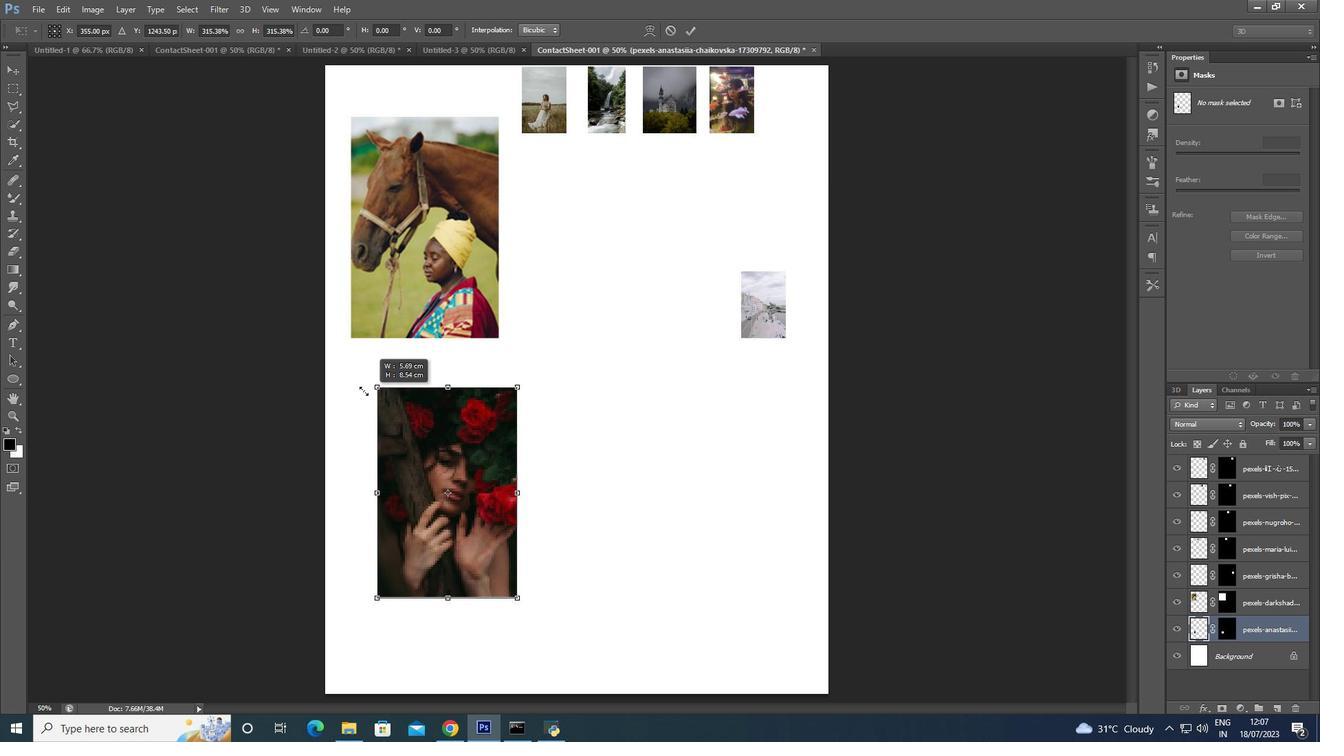 
Action: Key pressed <Key.shift><Key.shift>
Screenshot: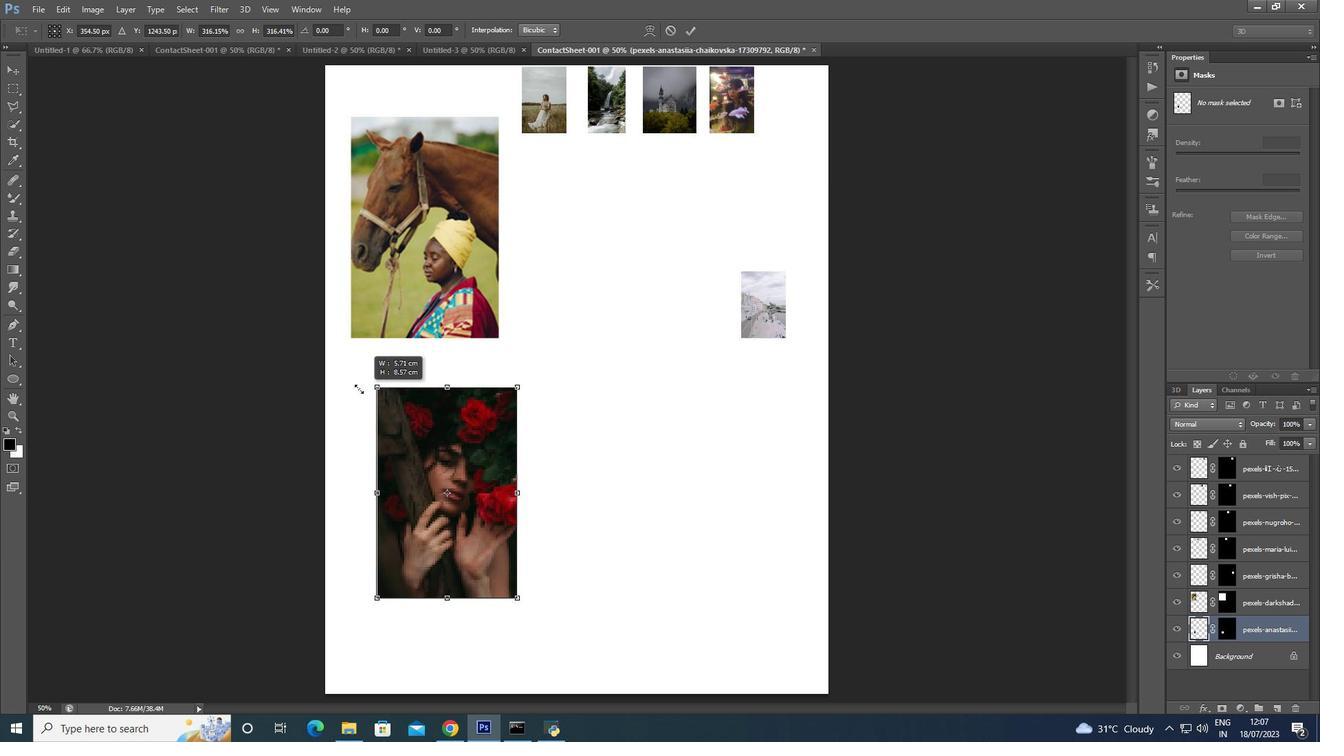 
Action: Mouse moved to (357, 387)
Screenshot: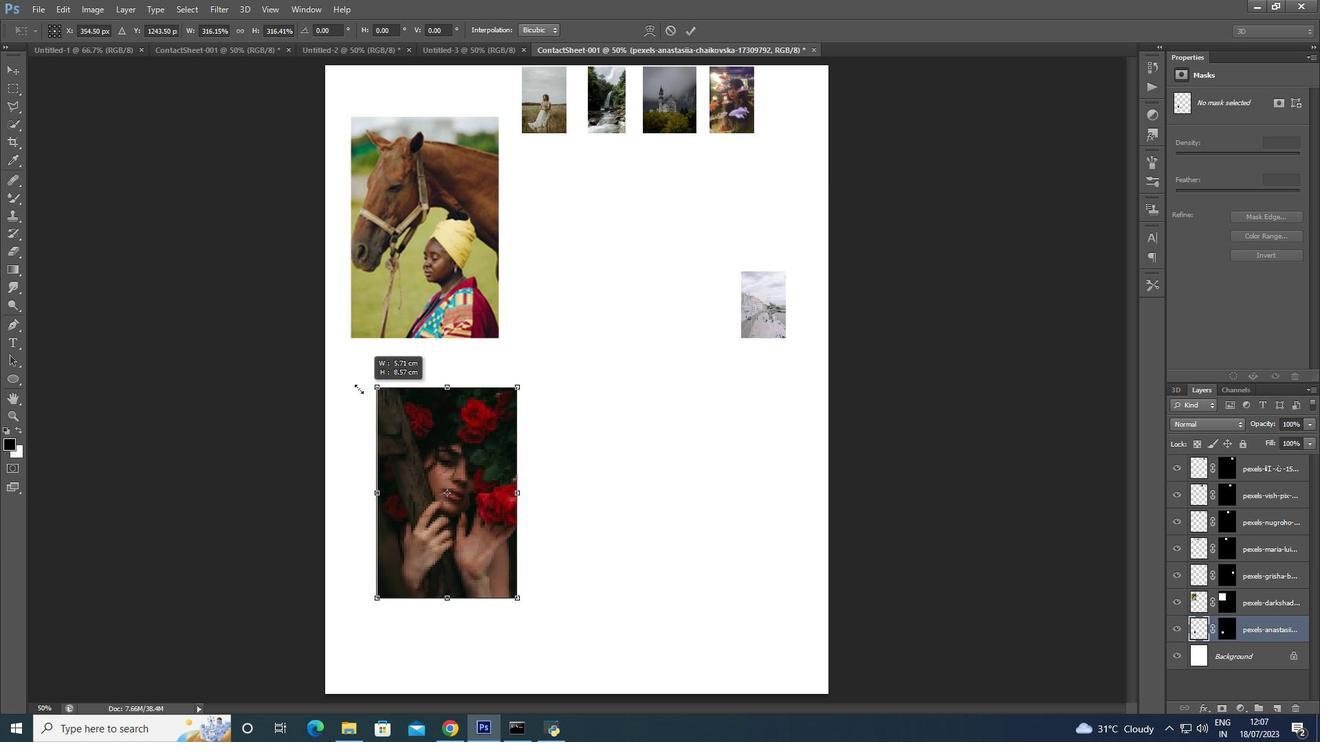 
Action: Key pressed <Key.shift>
Screenshot: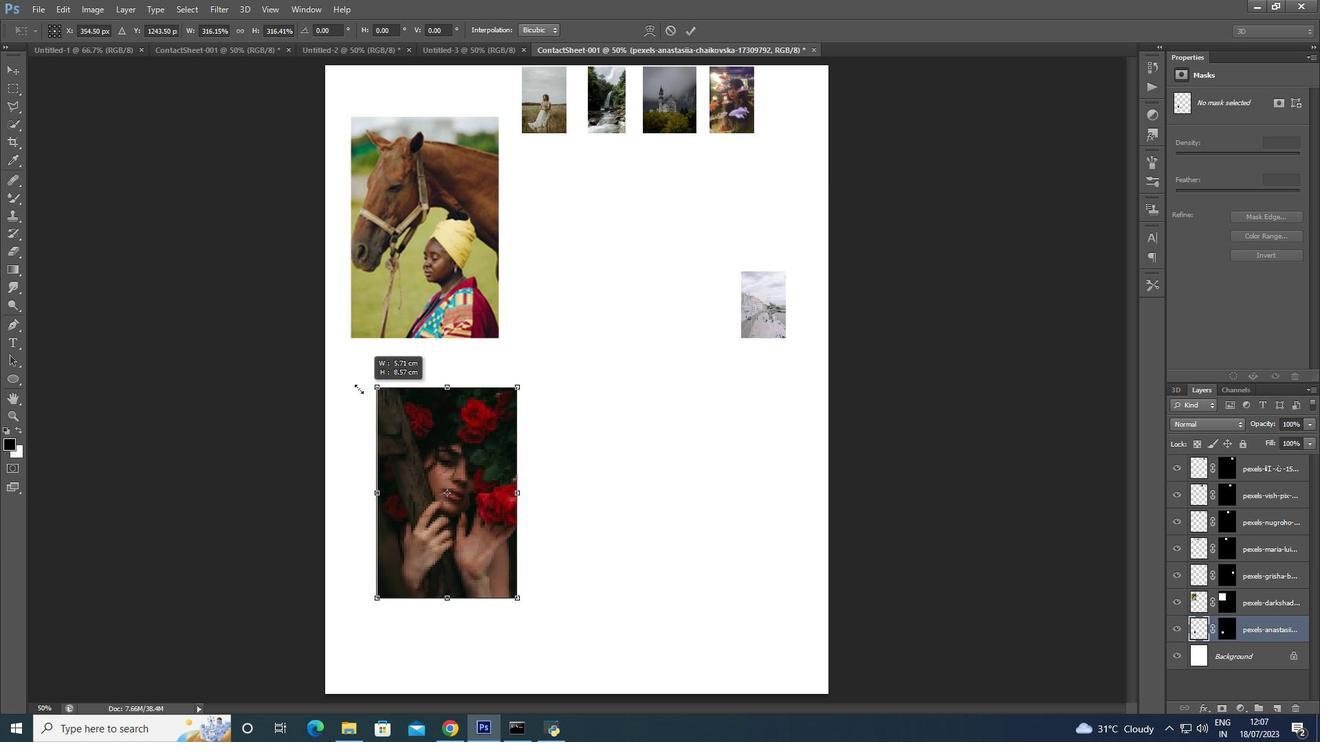 
Action: Mouse moved to (356, 387)
Screenshot: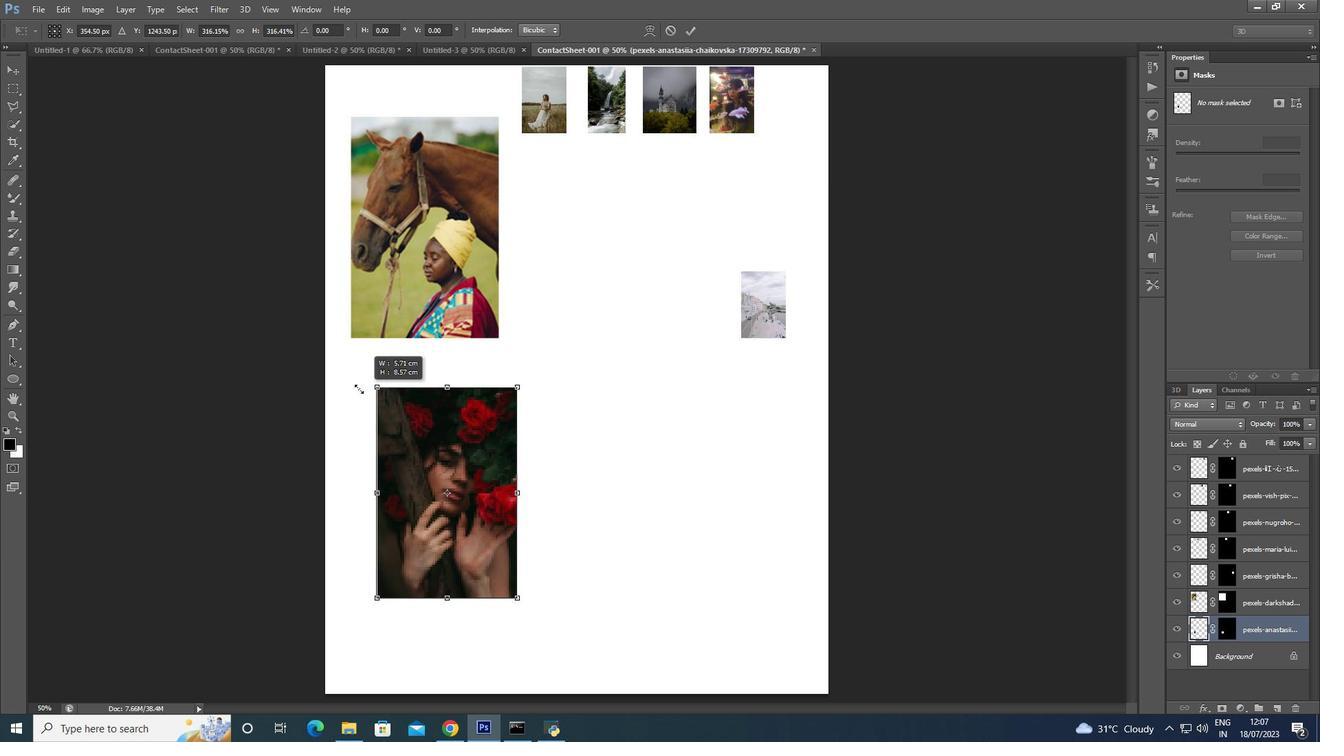 
Action: Key pressed <Key.shift>
Screenshot: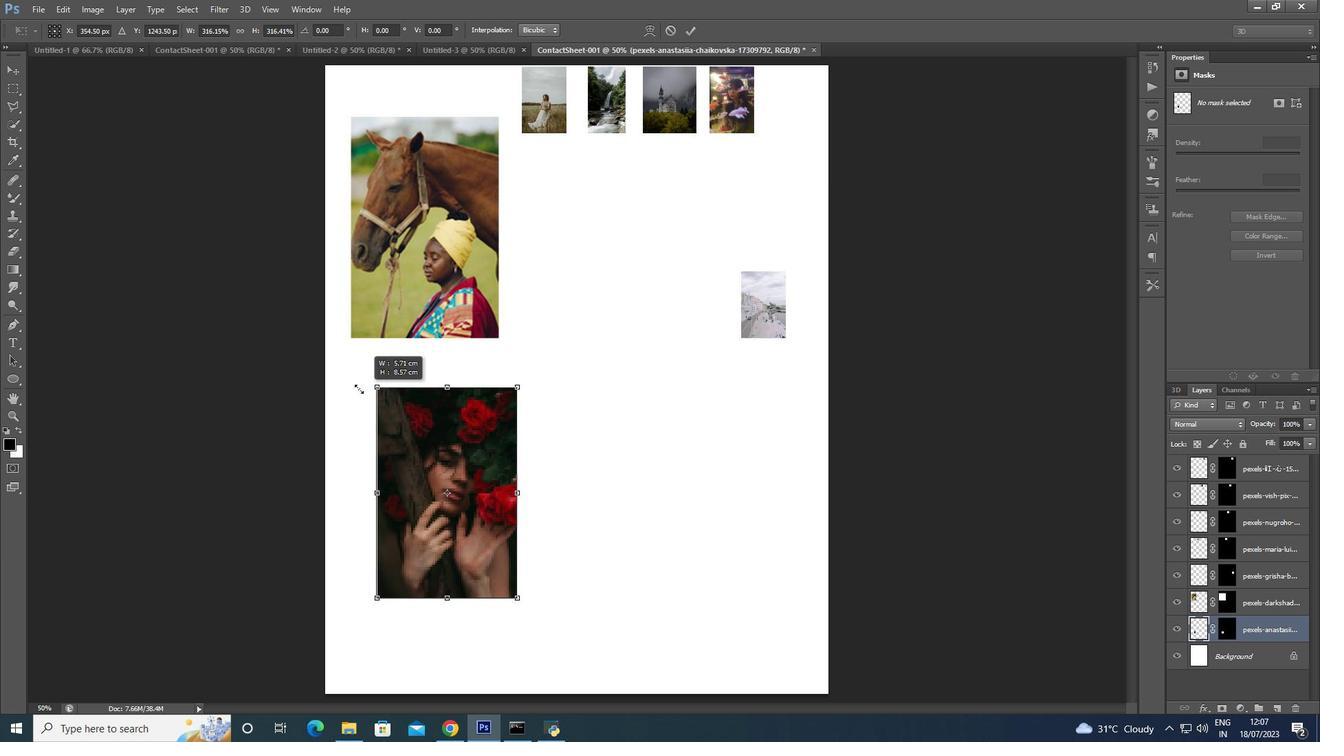 
Action: Mouse moved to (356, 387)
Screenshot: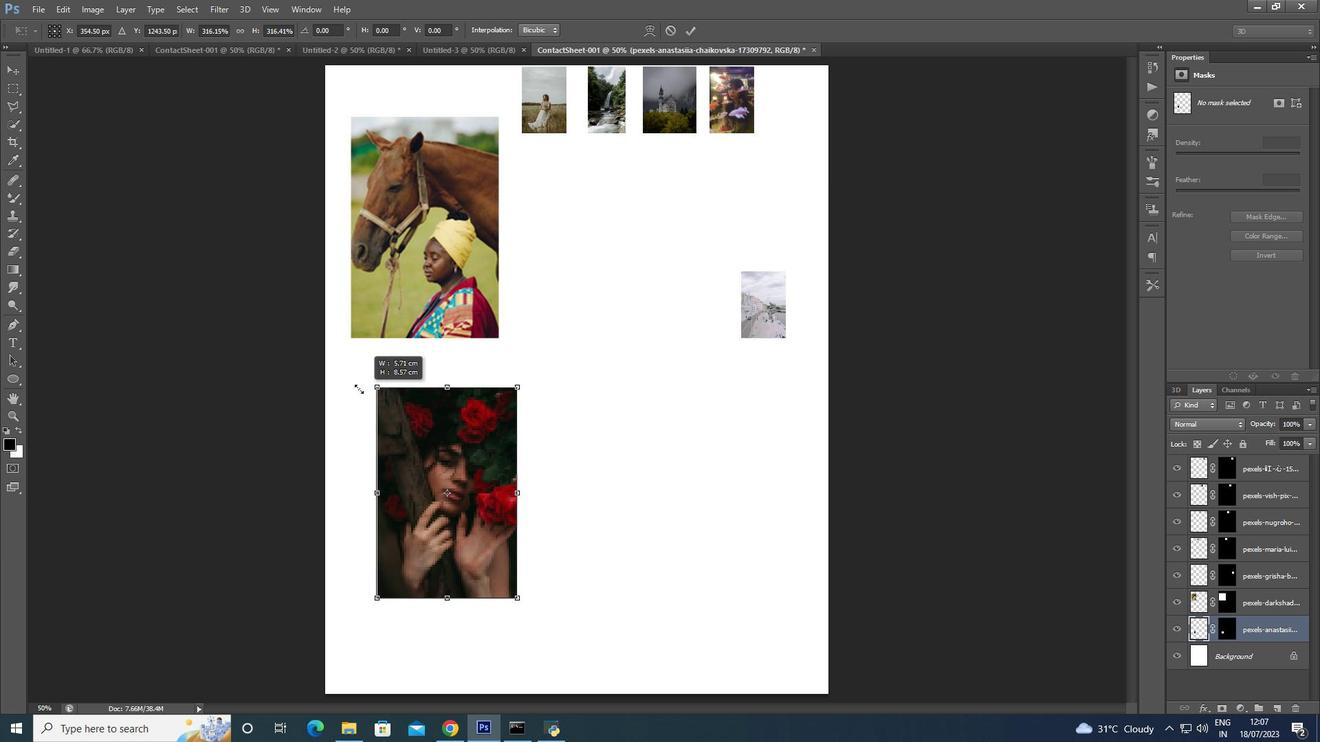 
Action: Key pressed <Key.shift>
Screenshot: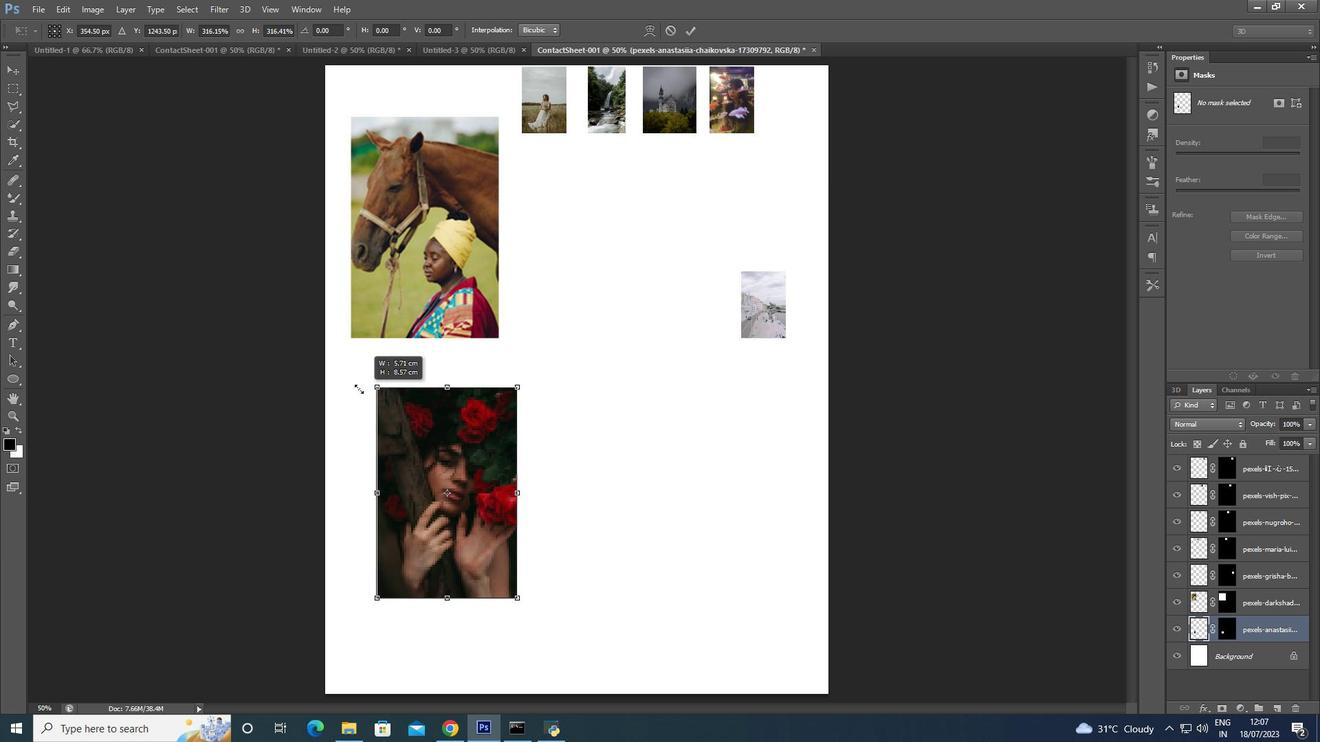 
Action: Mouse moved to (354, 387)
Screenshot: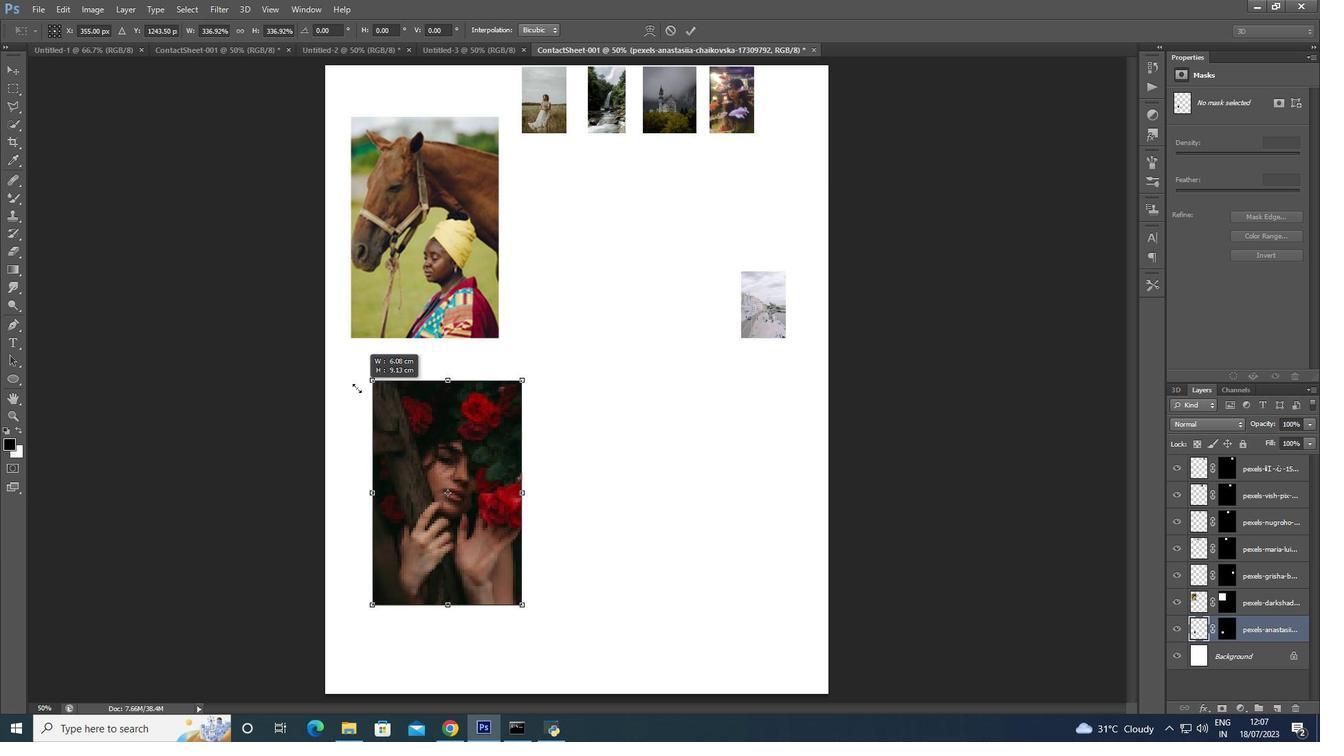 
Action: Key pressed <Key.shift>
Screenshot: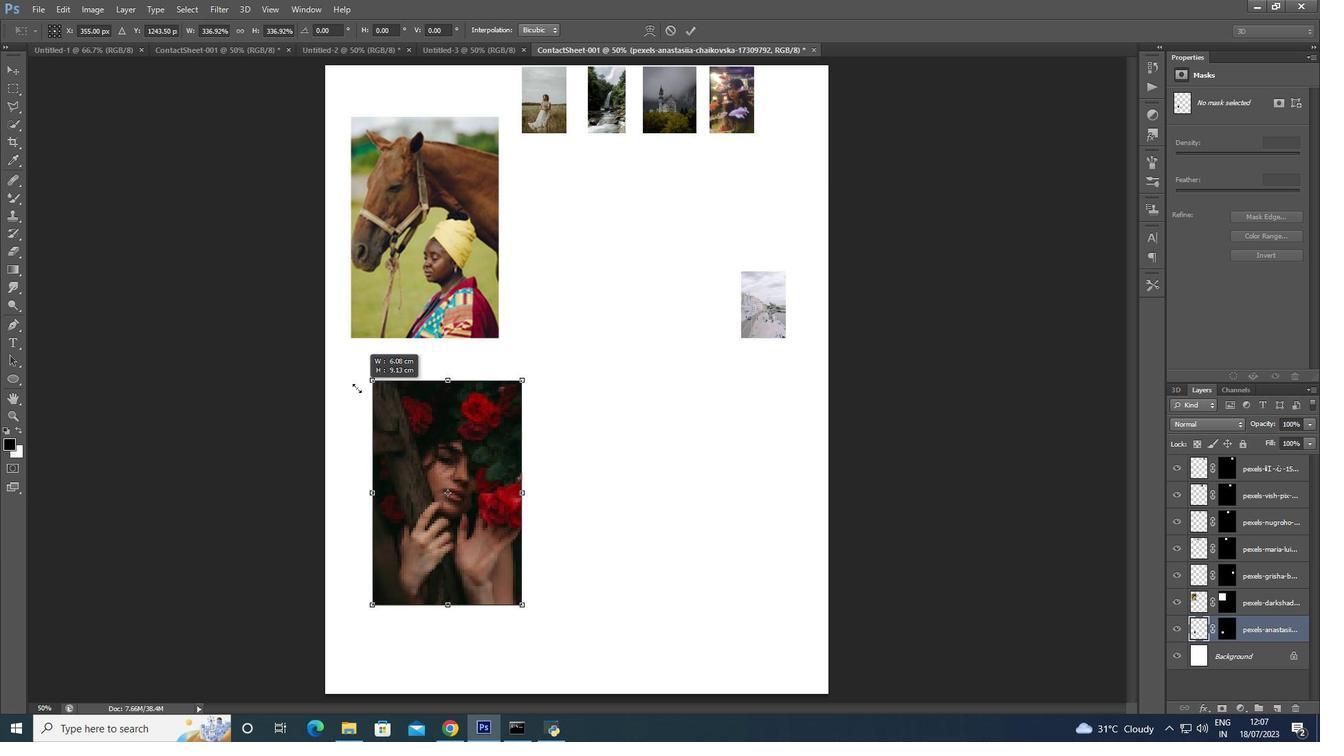 
Action: Mouse moved to (354, 387)
Screenshot: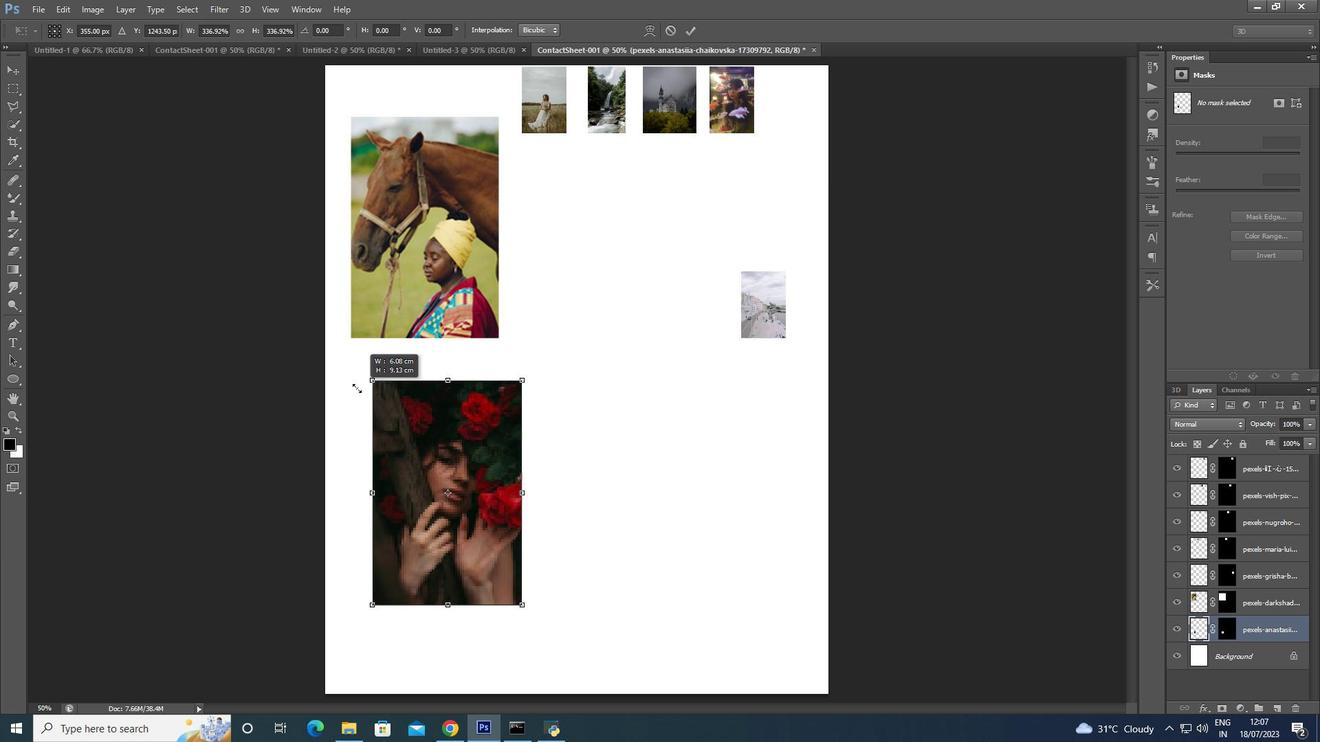 
Action: Key pressed <Key.shift>
Screenshot: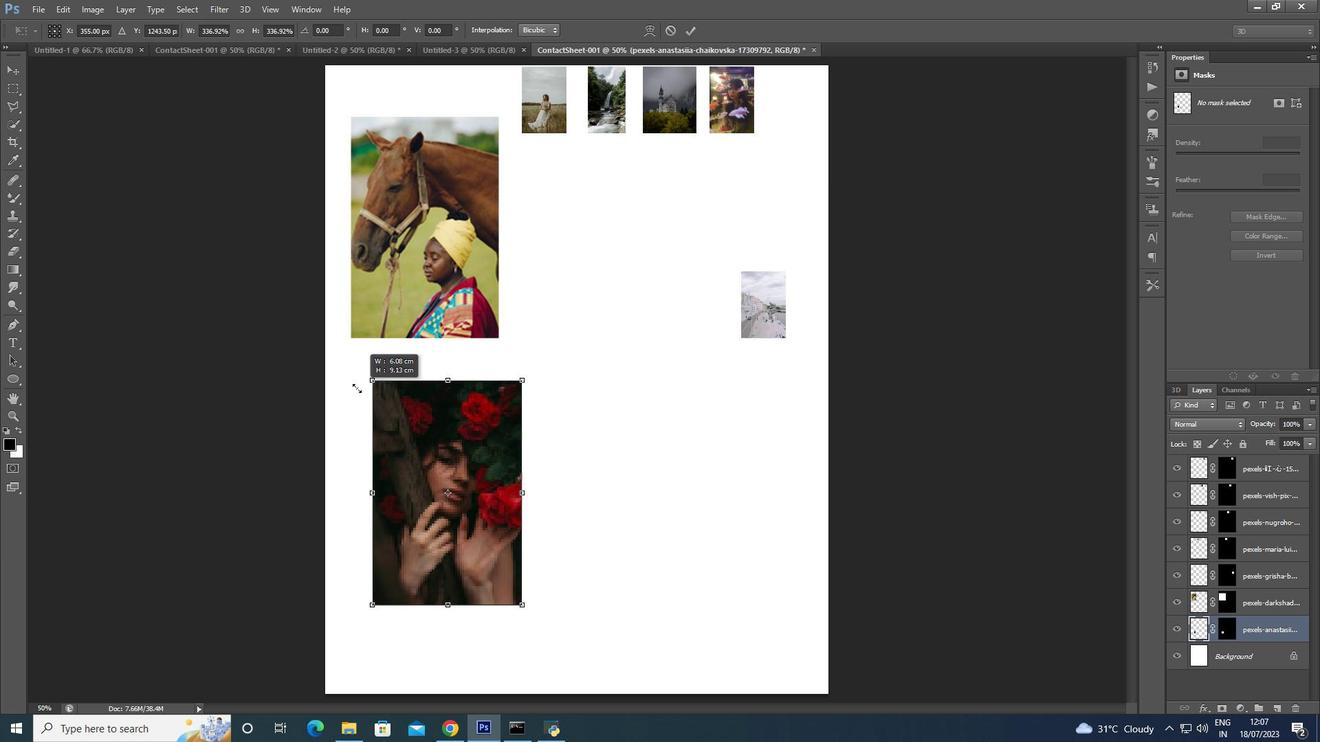 
Action: Mouse moved to (352, 387)
Screenshot: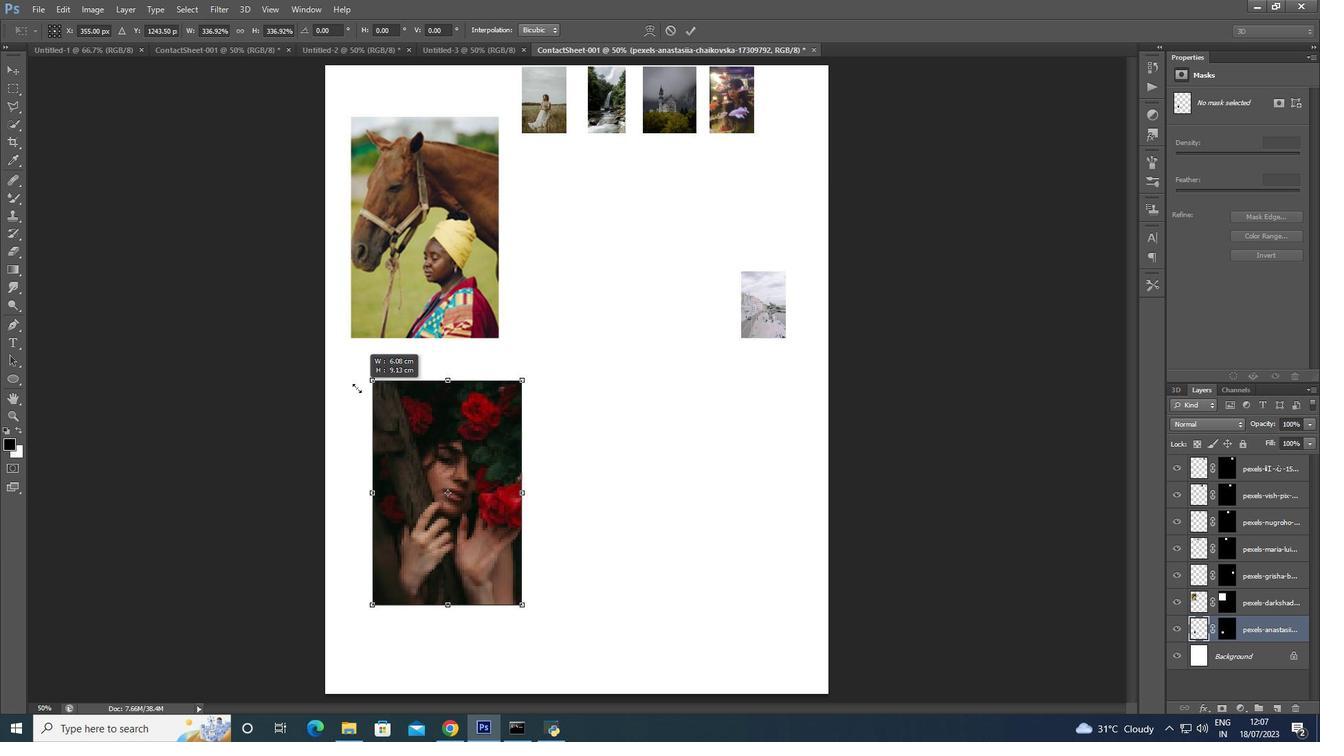 
Action: Key pressed <Key.shift>
Screenshot: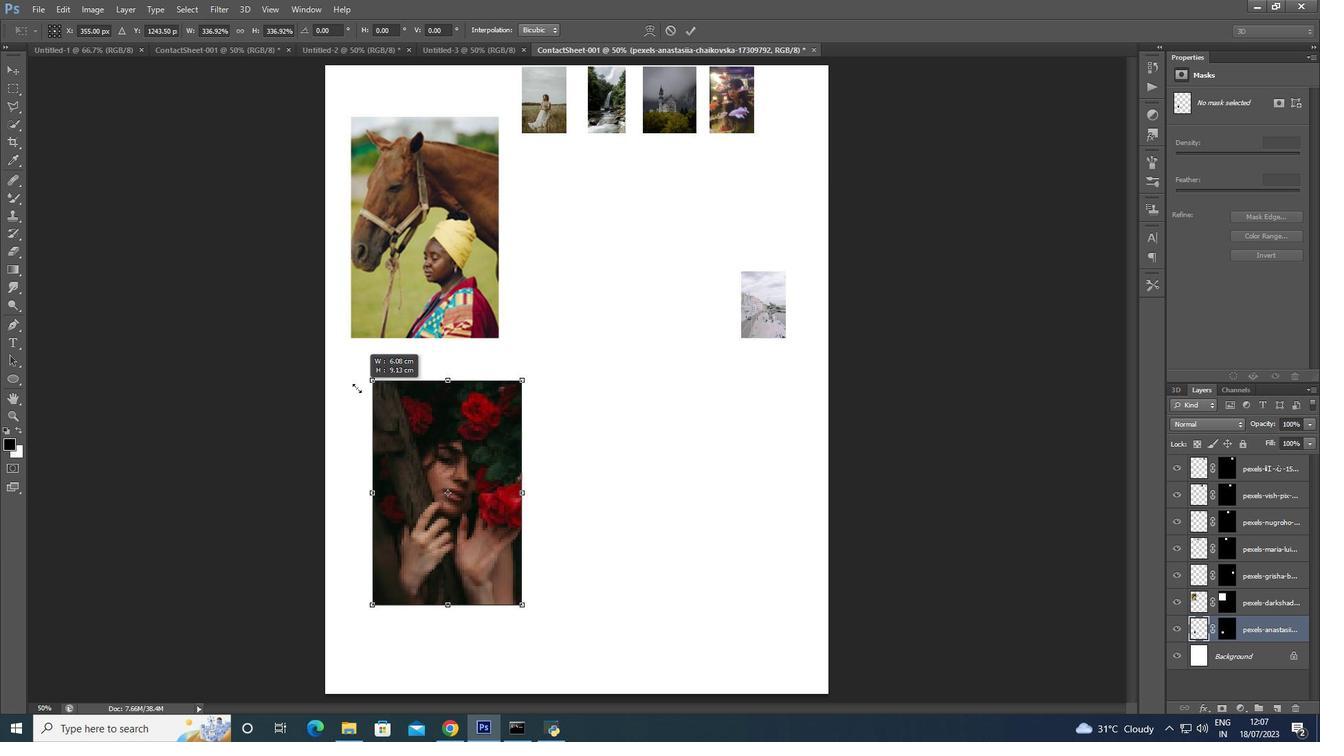 
Action: Mouse moved to (351, 386)
Screenshot: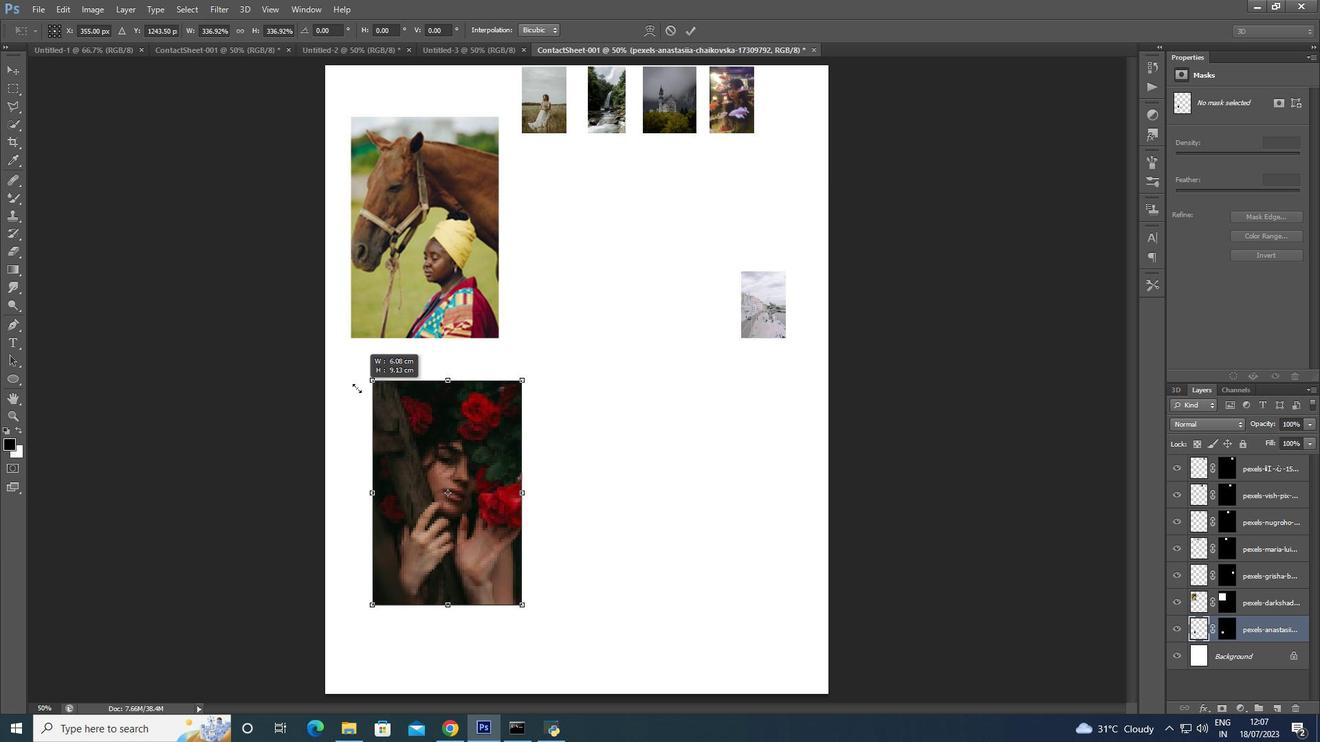 
Action: Key pressed <Key.shift>
Screenshot: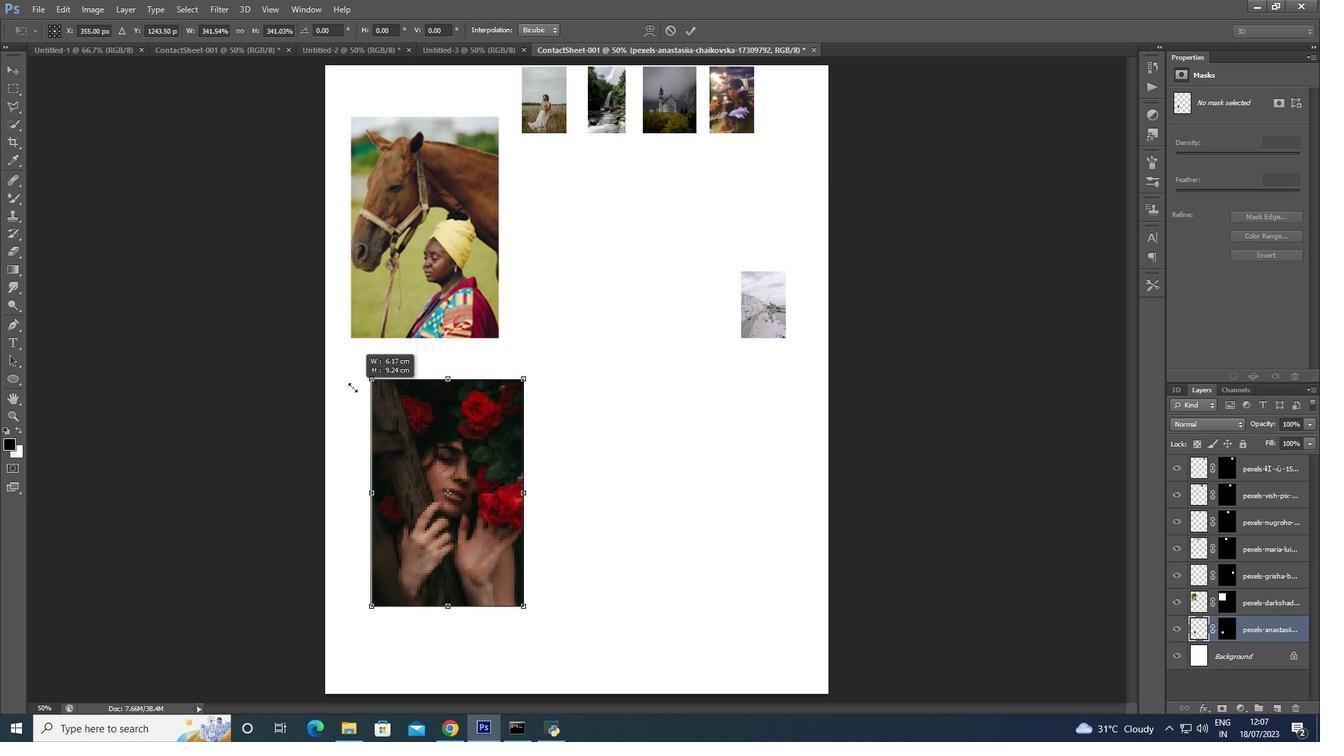 
Action: Mouse moved to (350, 385)
Screenshot: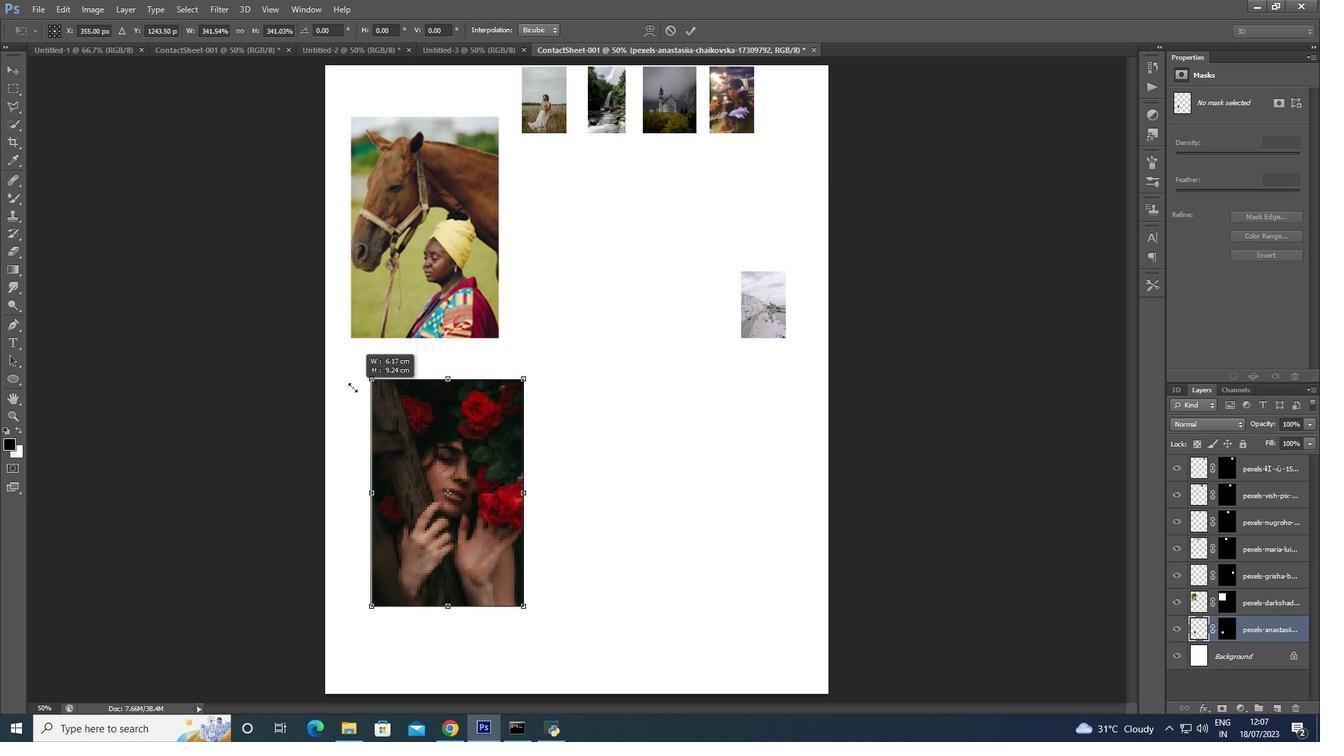 
Action: Key pressed <Key.shift><Key.shift>
Screenshot: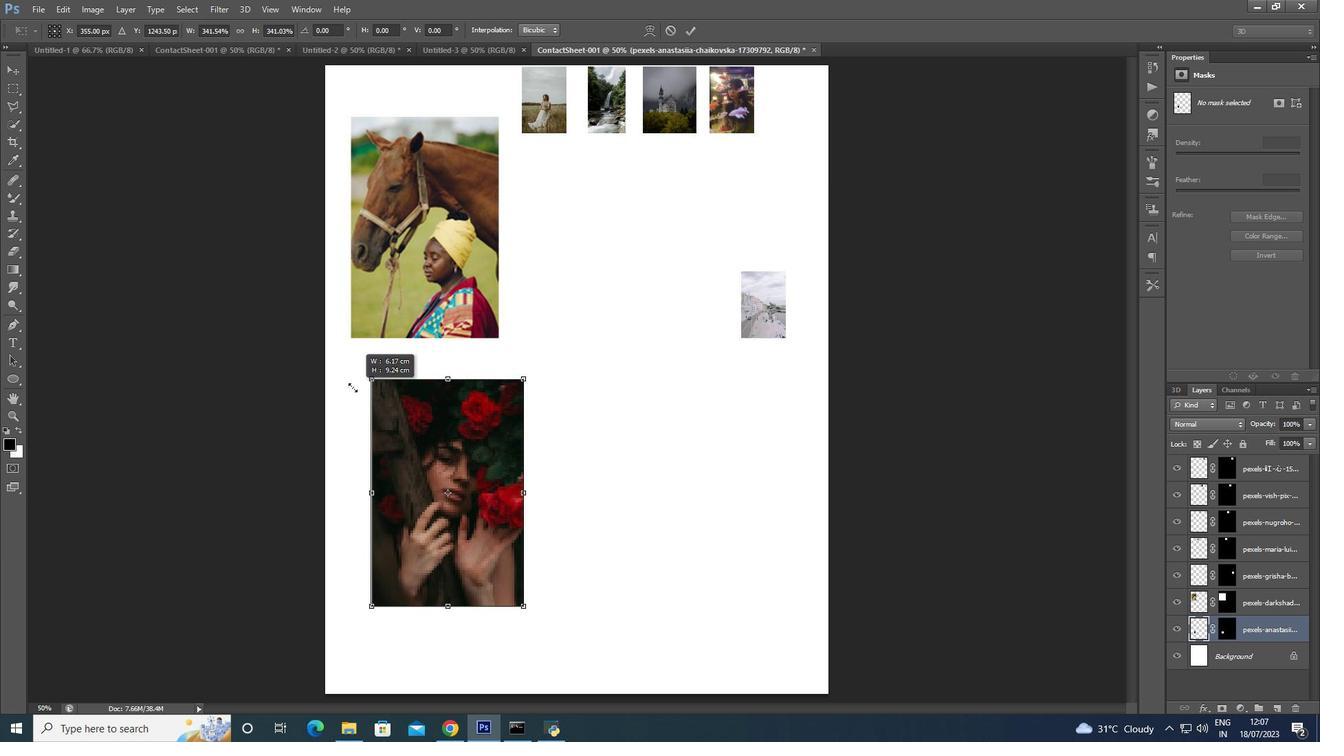 
Action: Mouse moved to (349, 385)
Screenshot: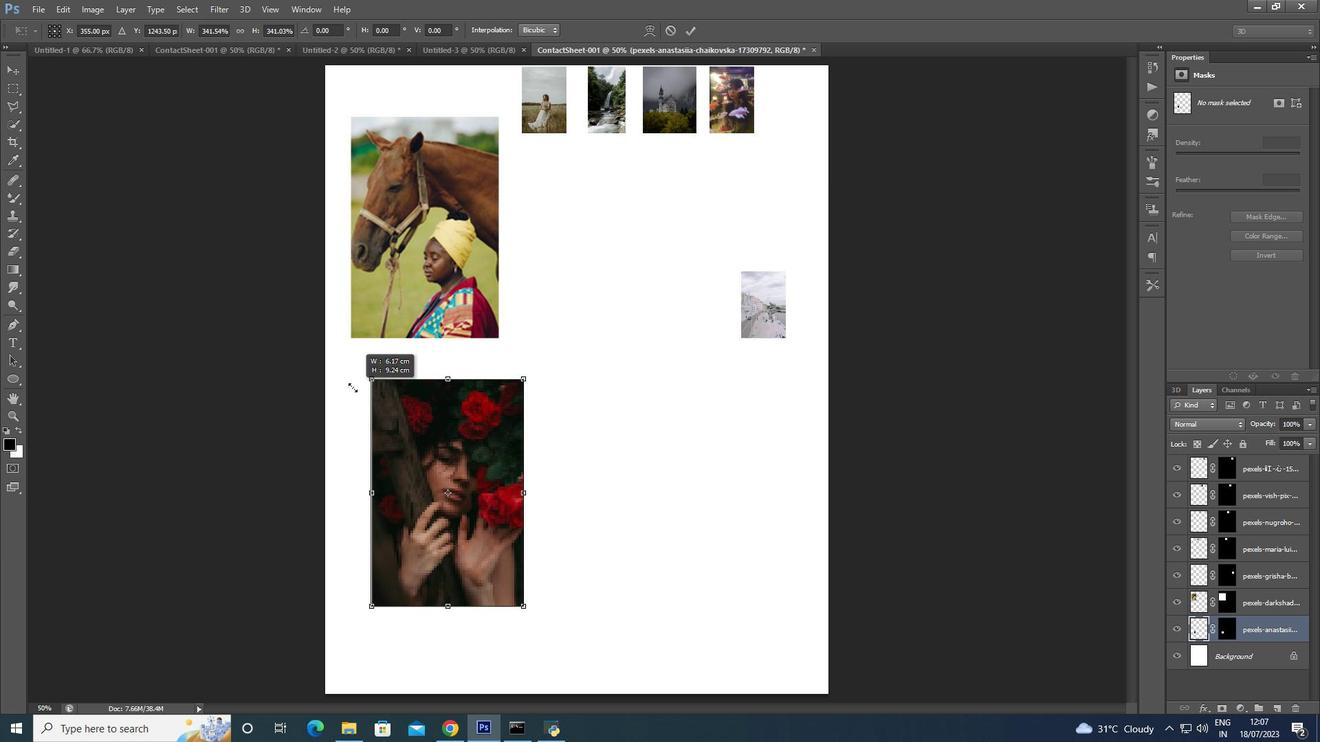 
Action: Key pressed <Key.shift>
Screenshot: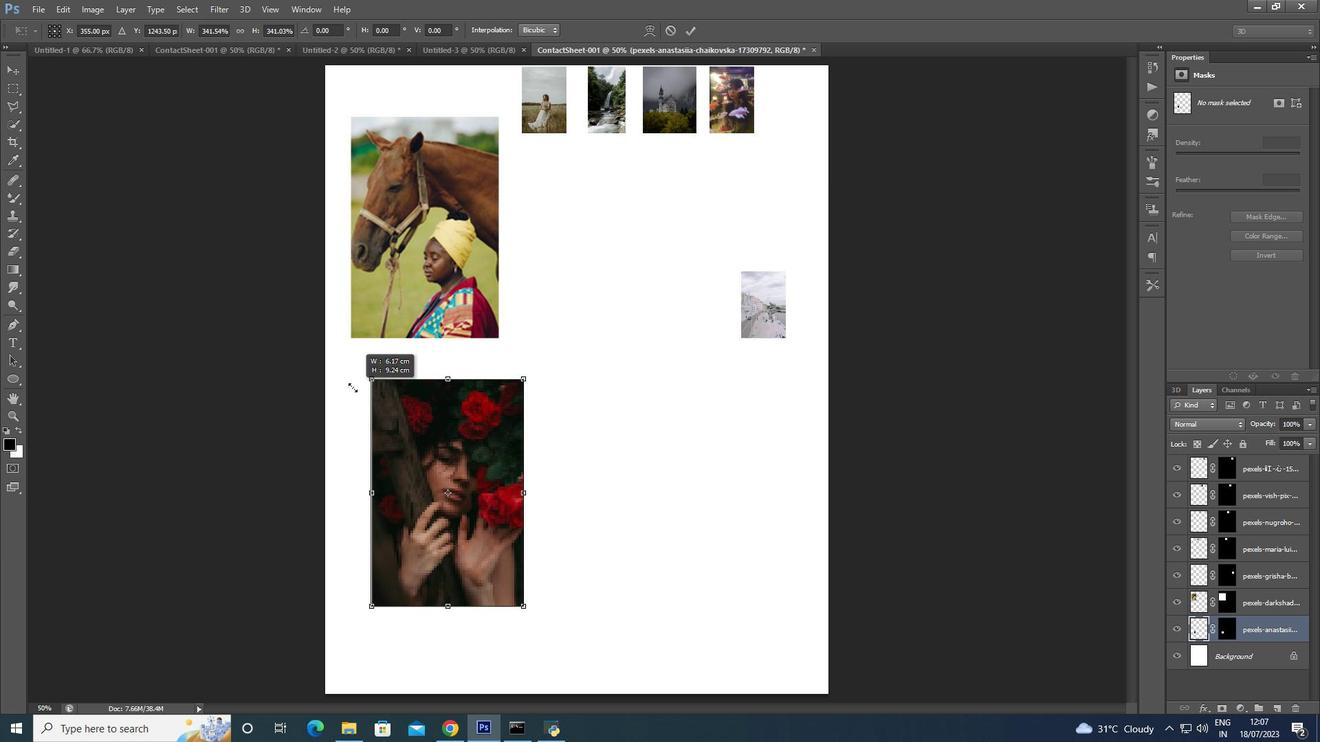 
Action: Mouse moved to (349, 385)
Screenshot: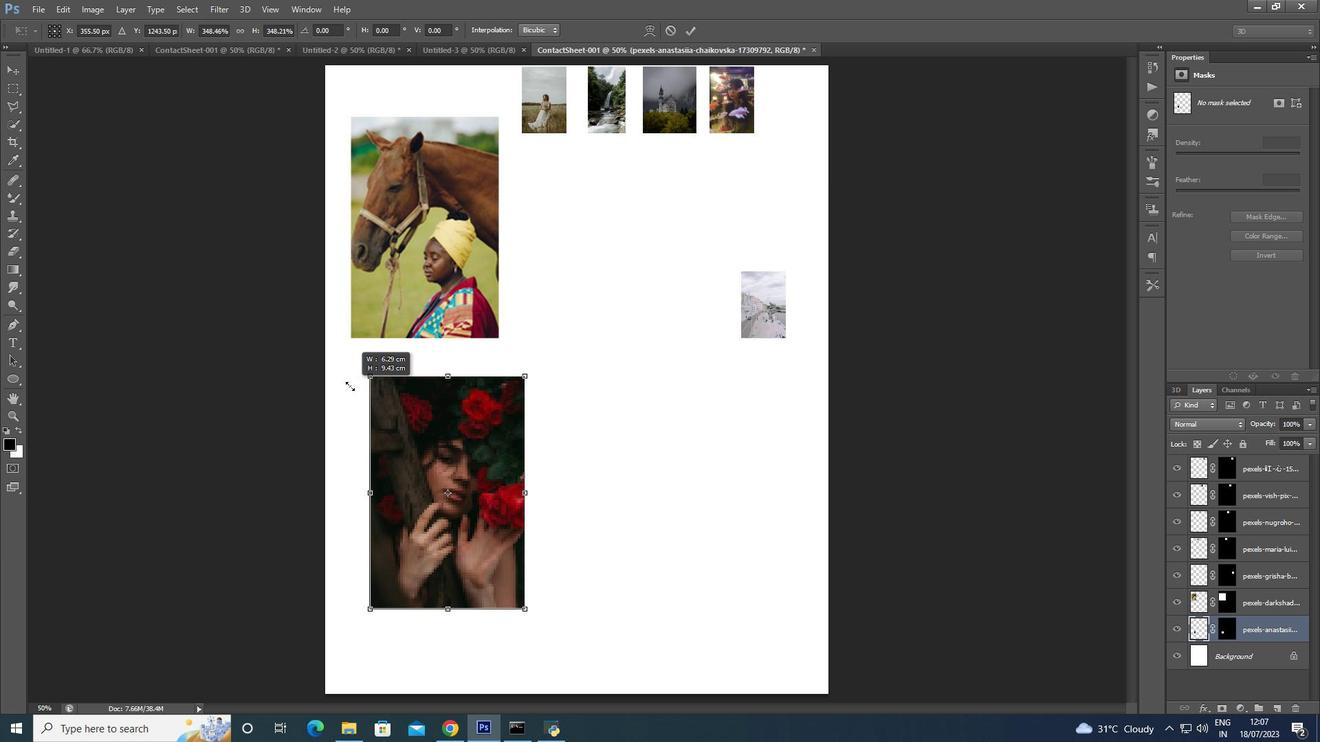 
Action: Key pressed <Key.shift>
Screenshot: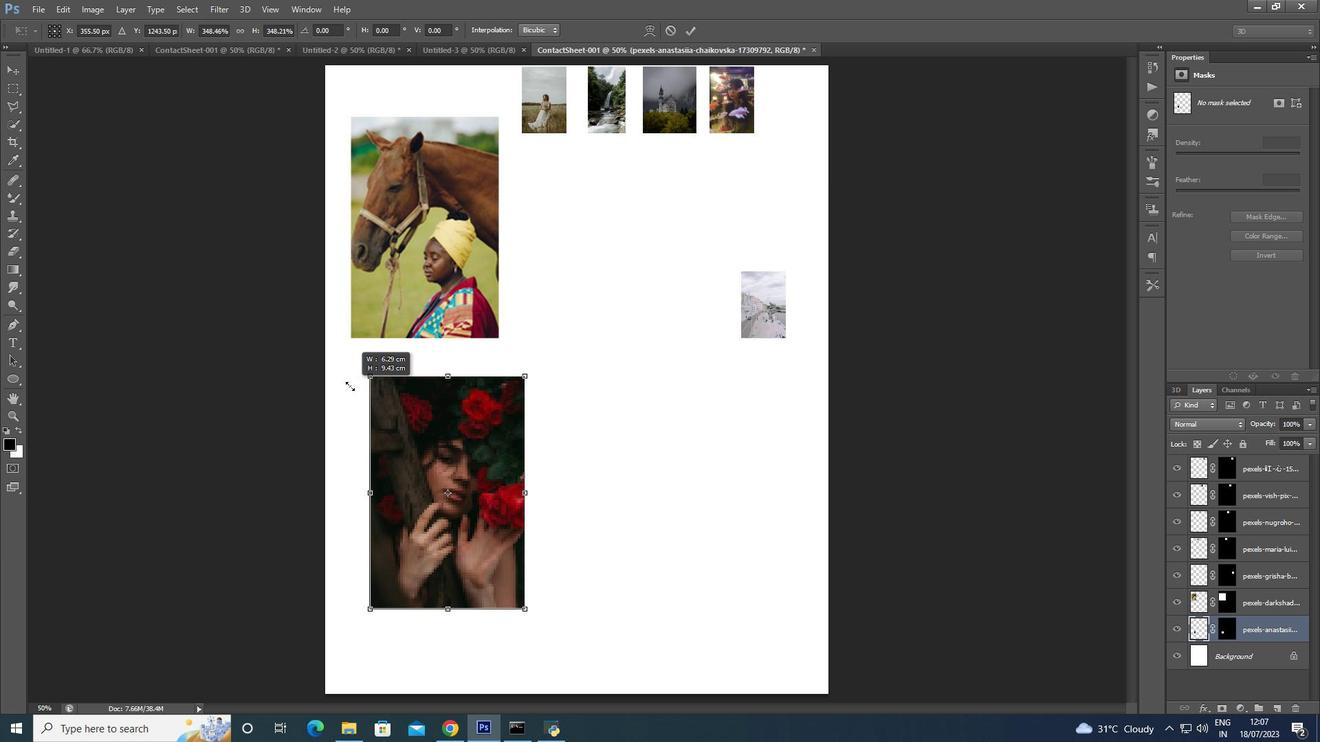 
Action: Mouse moved to (348, 385)
Screenshot: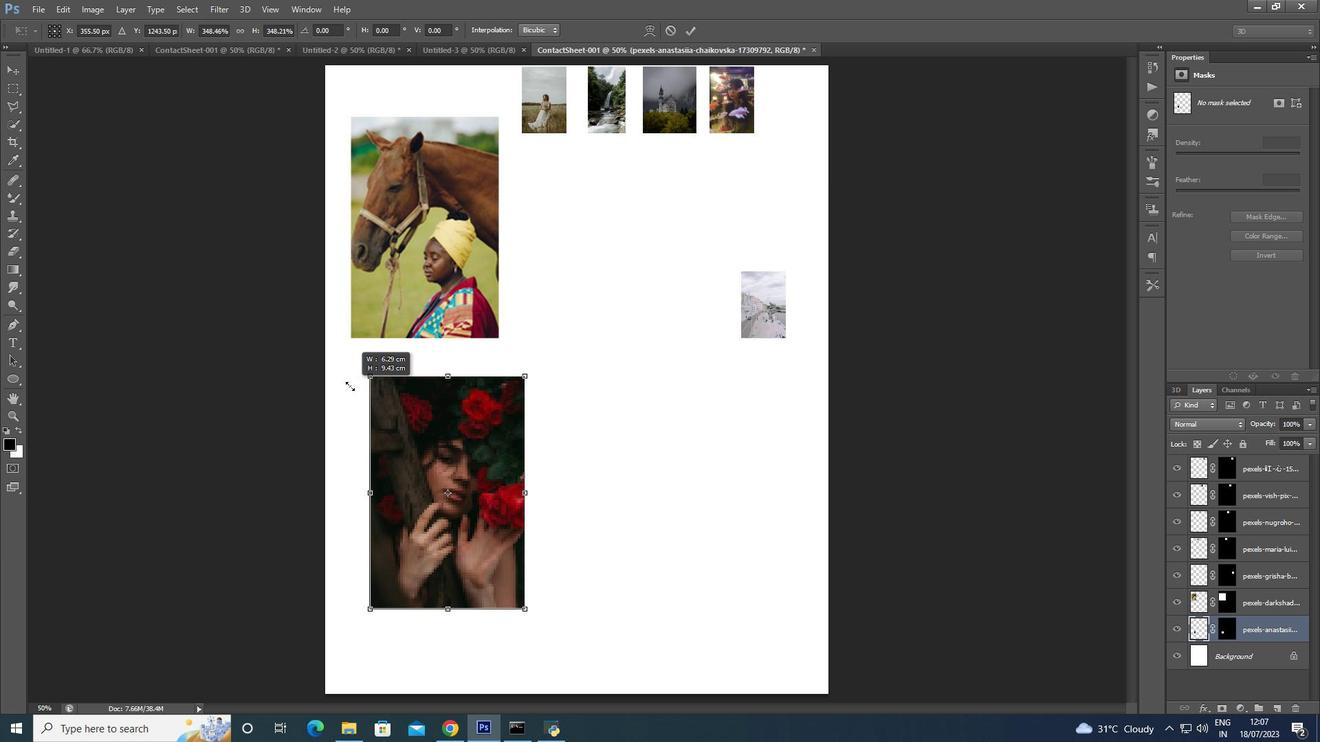 
Action: Key pressed <Key.shift>
Screenshot: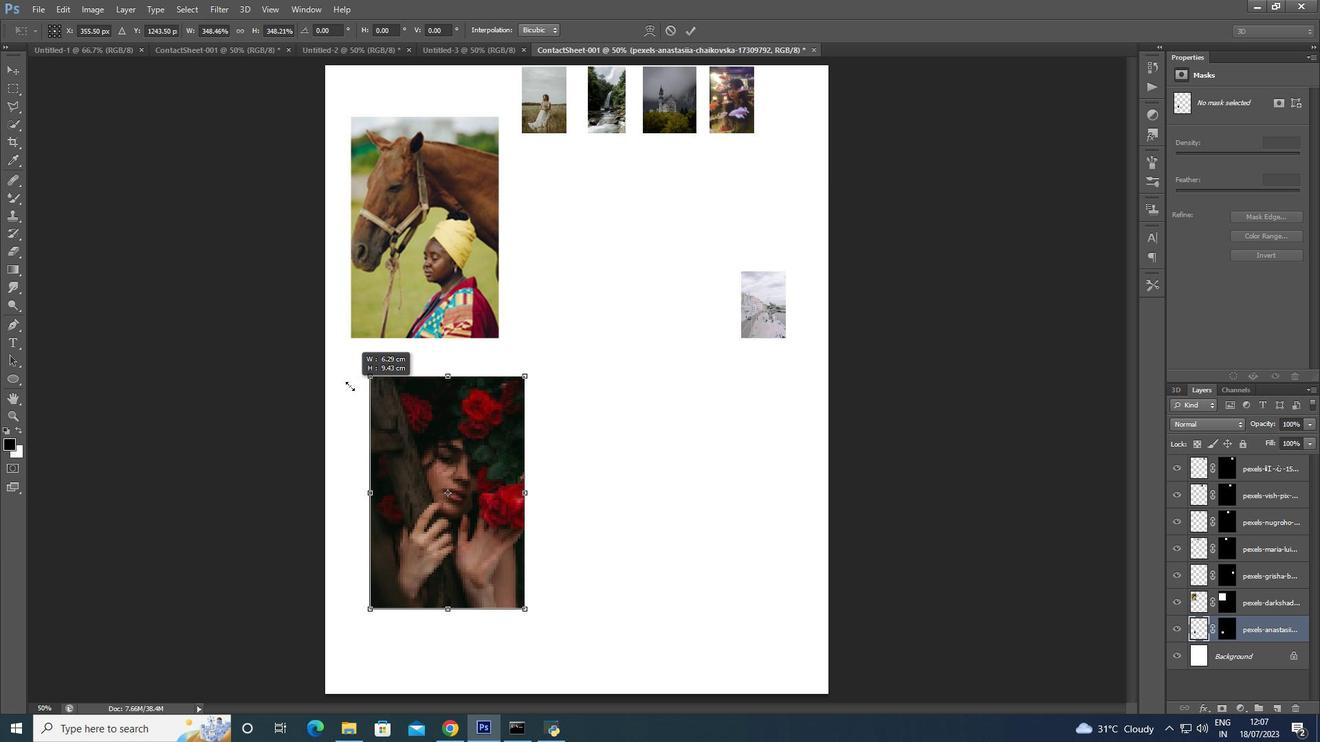 
Action: Mouse moved to (347, 385)
Screenshot: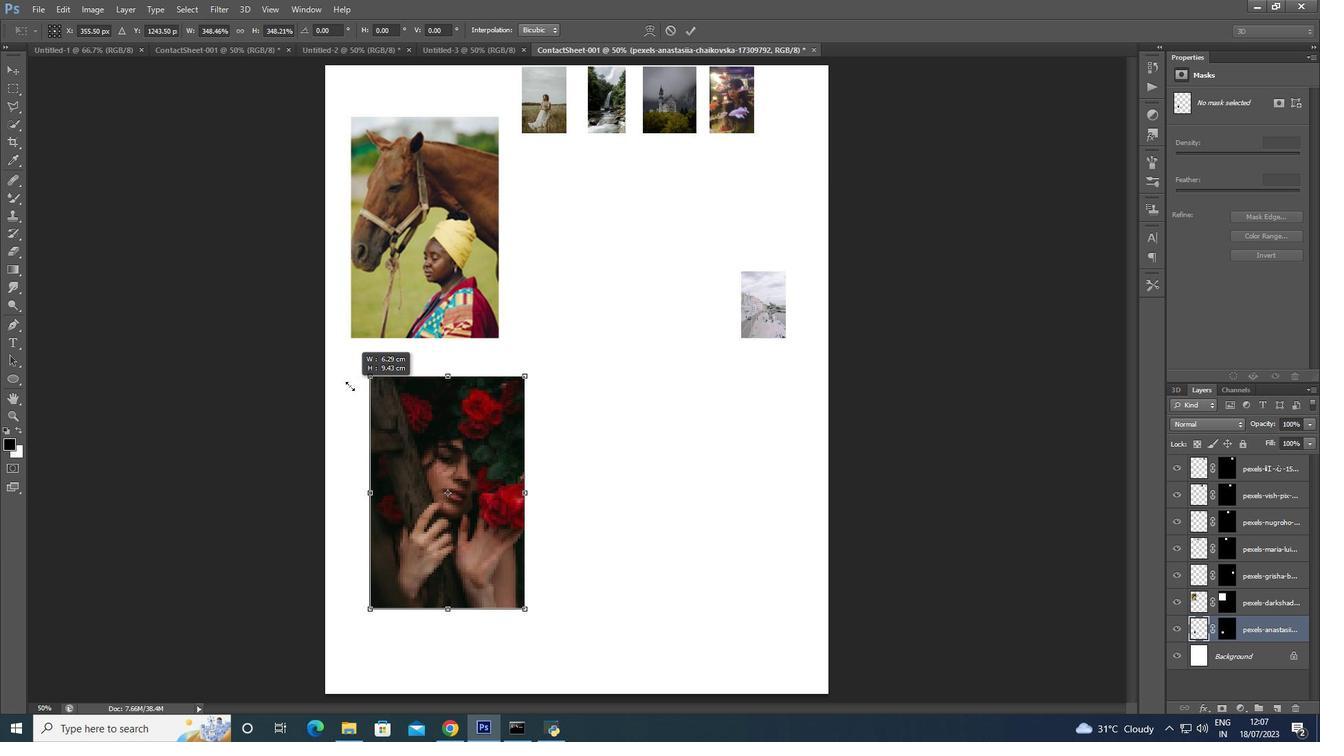 
Action: Key pressed <Key.shift>
Screenshot: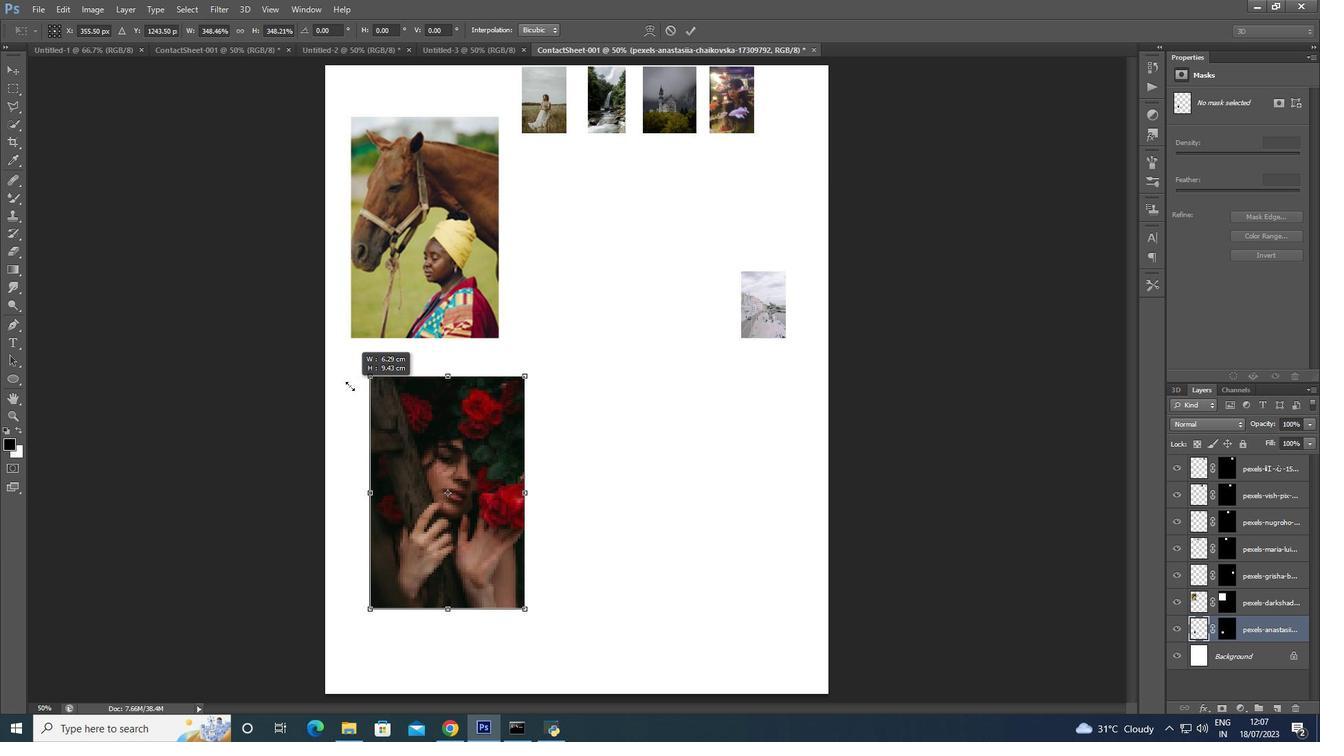 
Action: Mouse moved to (347, 385)
Screenshot: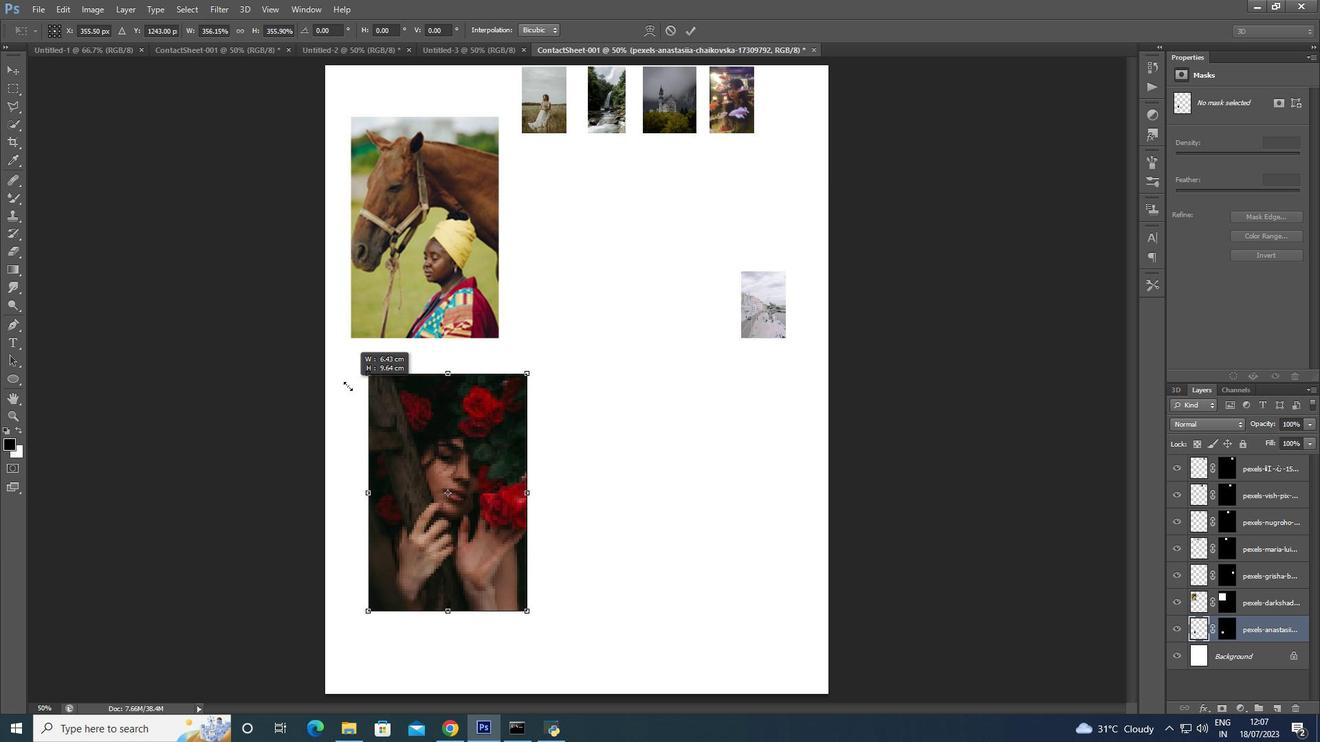 
Action: Key pressed <Key.shift><Key.shift><Key.shift><Key.shift><Key.shift><Key.shift><Key.shift><Key.shift><Key.shift><Key.shift>
Screenshot: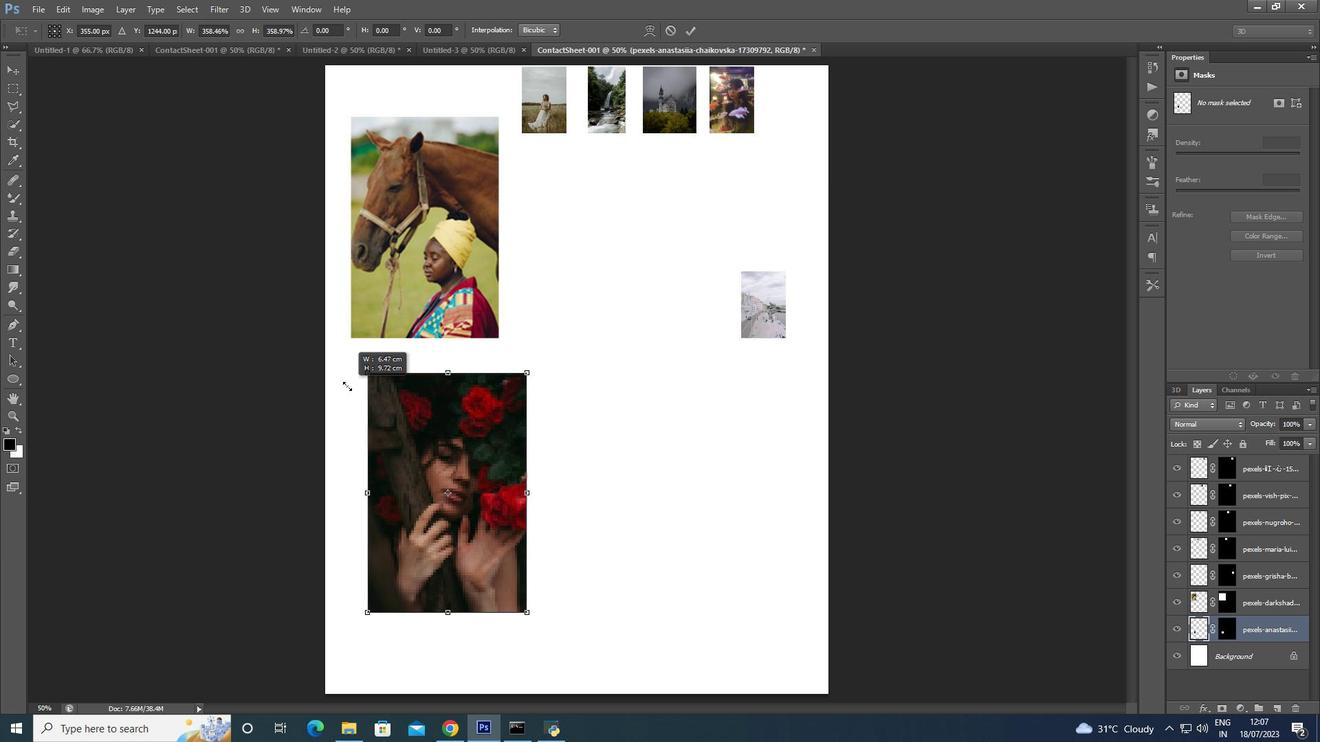 
Action: Mouse moved to (590, 449)
Screenshot: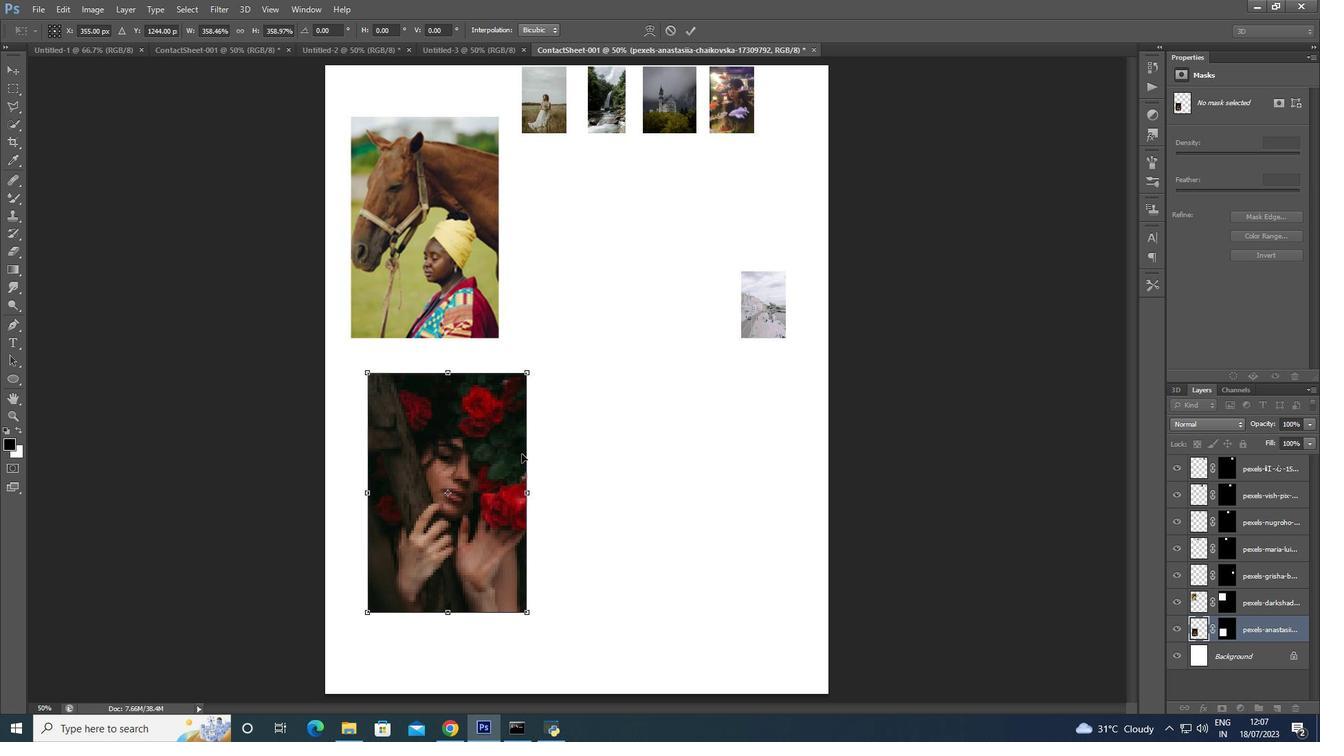 
Action: Key pressed <Key.enter>
Screenshot: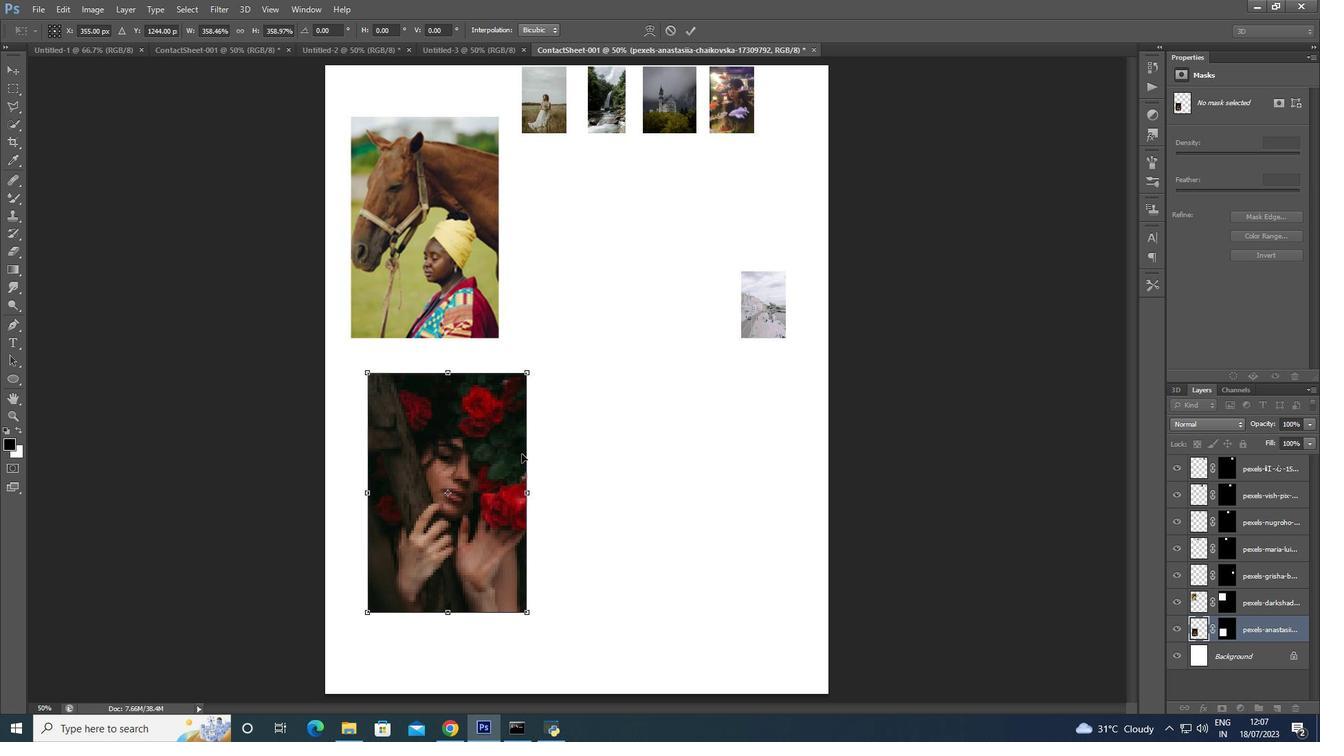 
Action: Mouse moved to (754, 322)
Screenshot: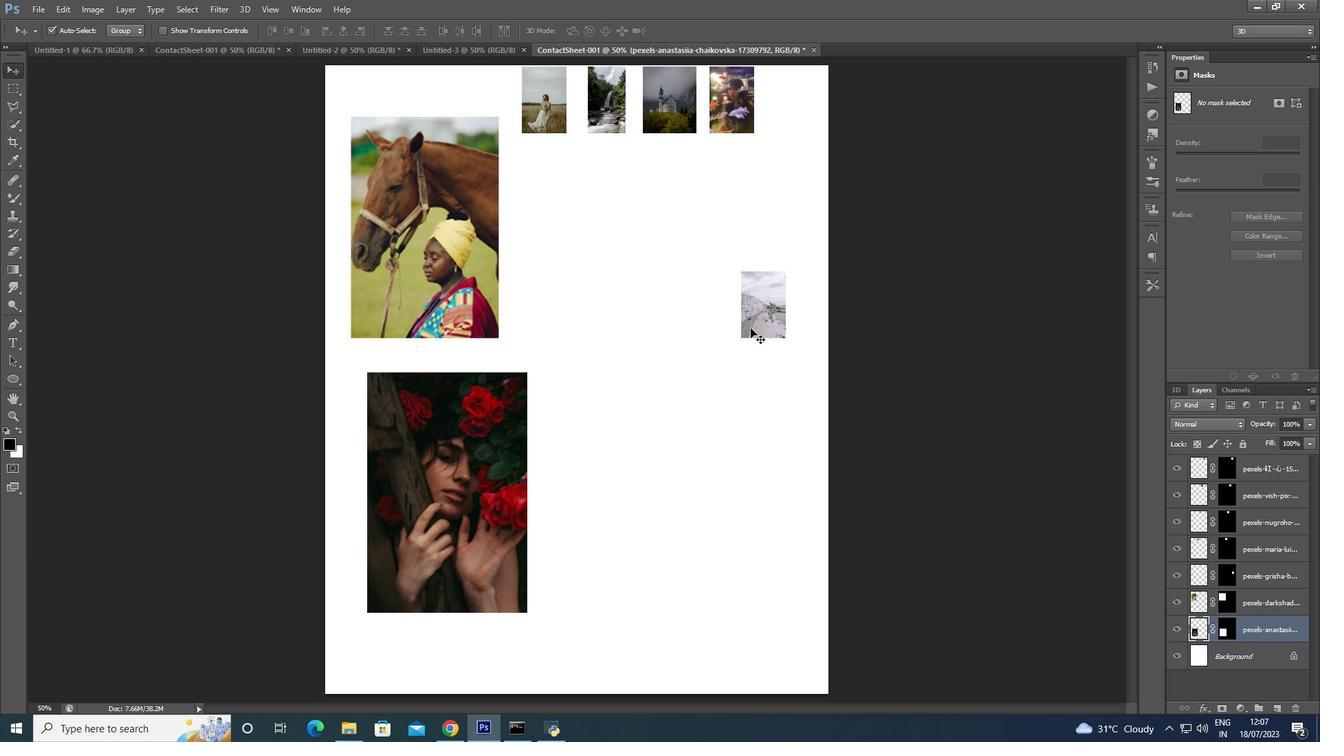 
Action: Mouse pressed left at (754, 322)
Screenshot: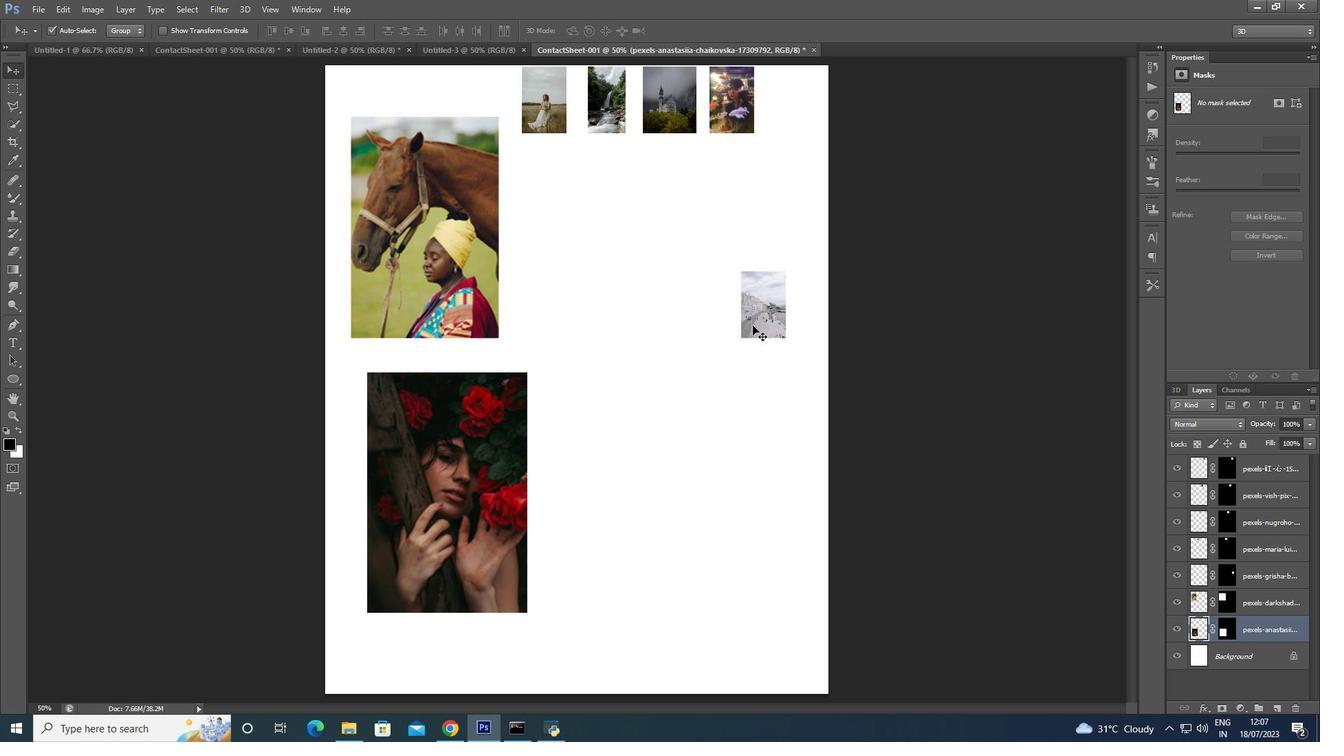 
Action: Mouse moved to (682, 354)
Screenshot: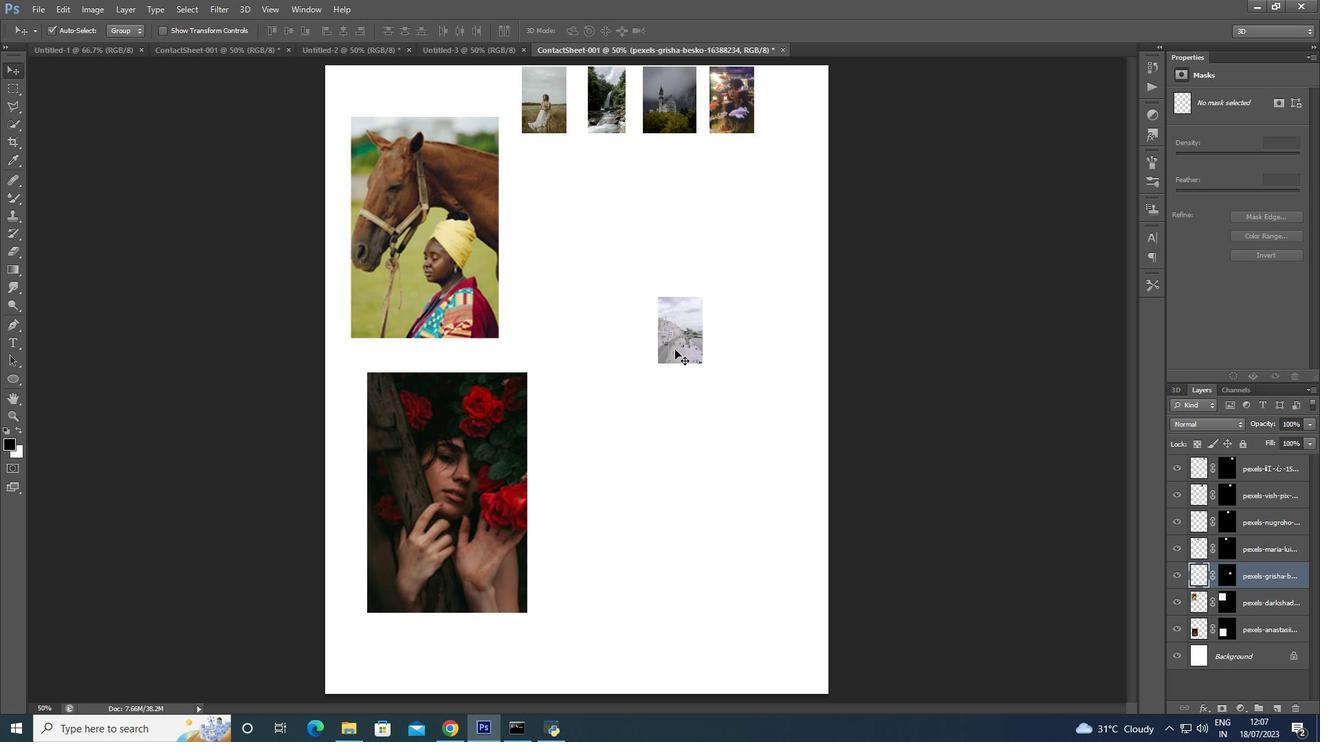 
Action: Key pressed ctrl+T
Screenshot: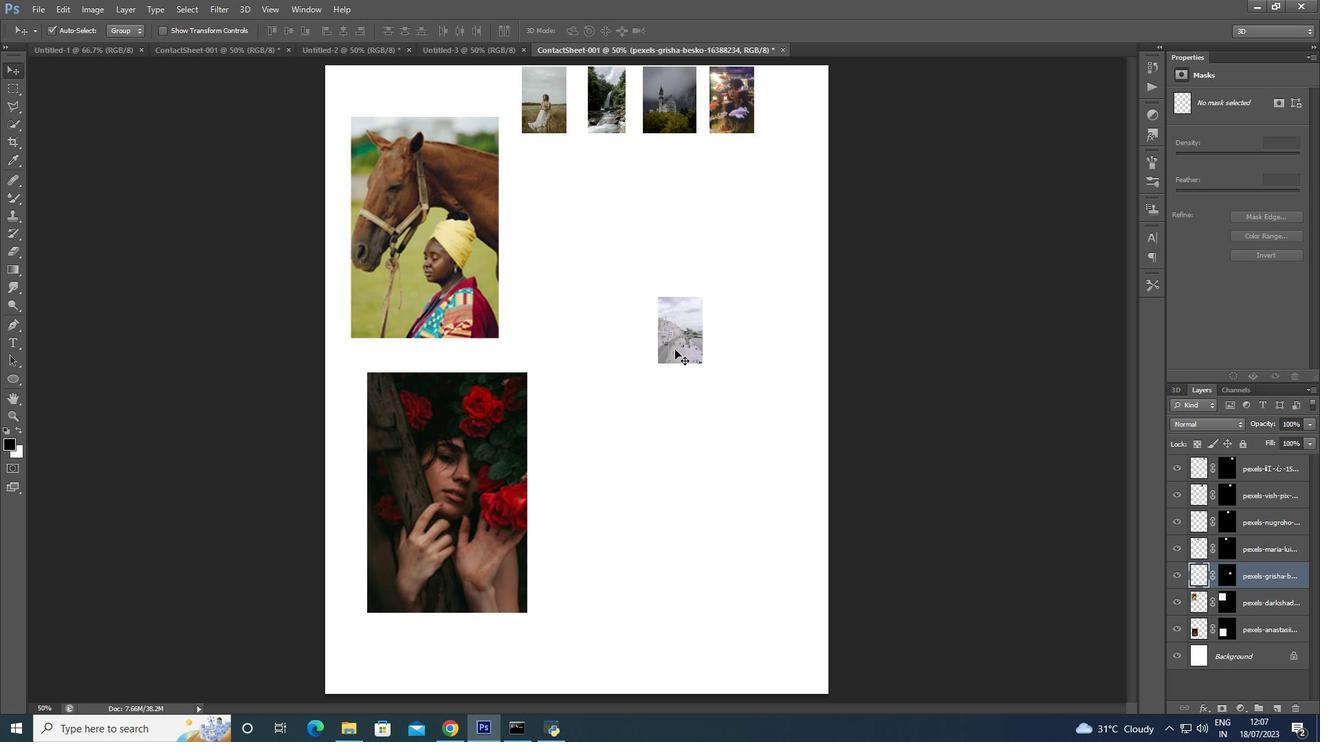 
Action: Mouse moved to (703, 363)
Screenshot: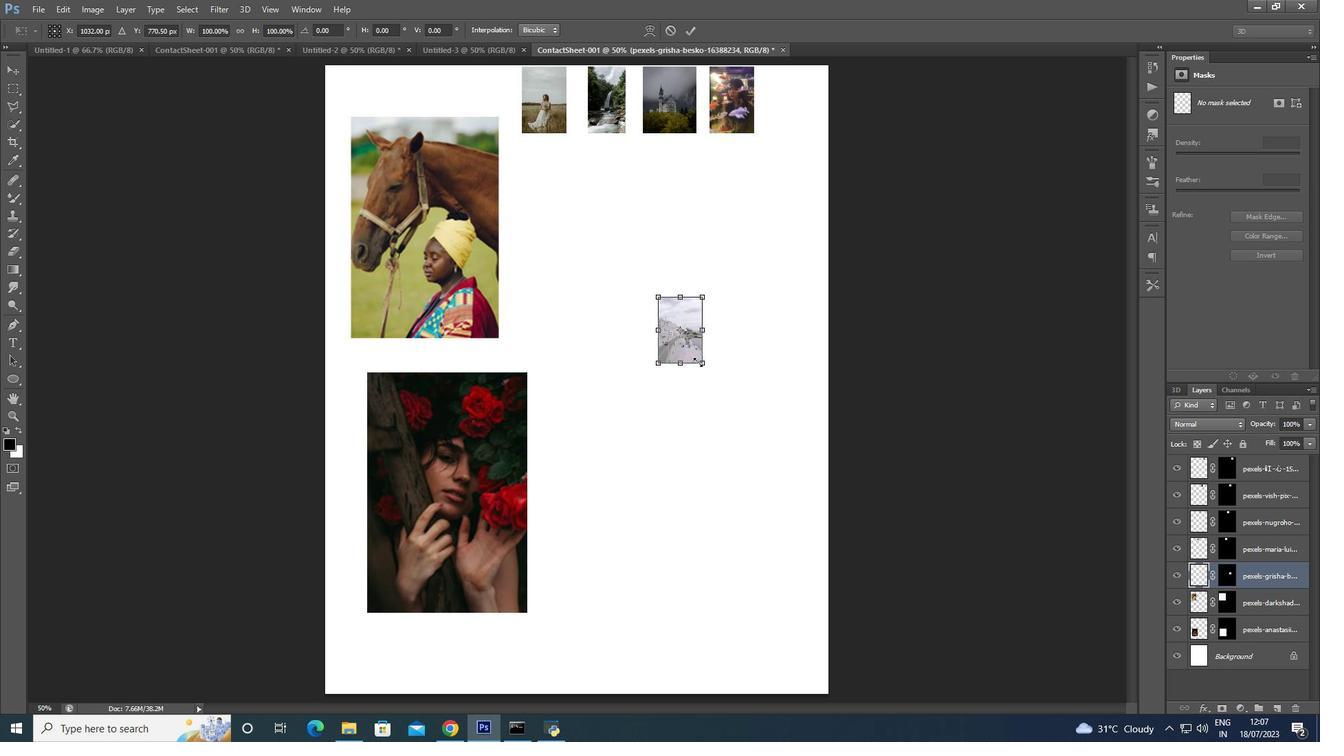 
Action: Key pressed <Key.shift>
Screenshot: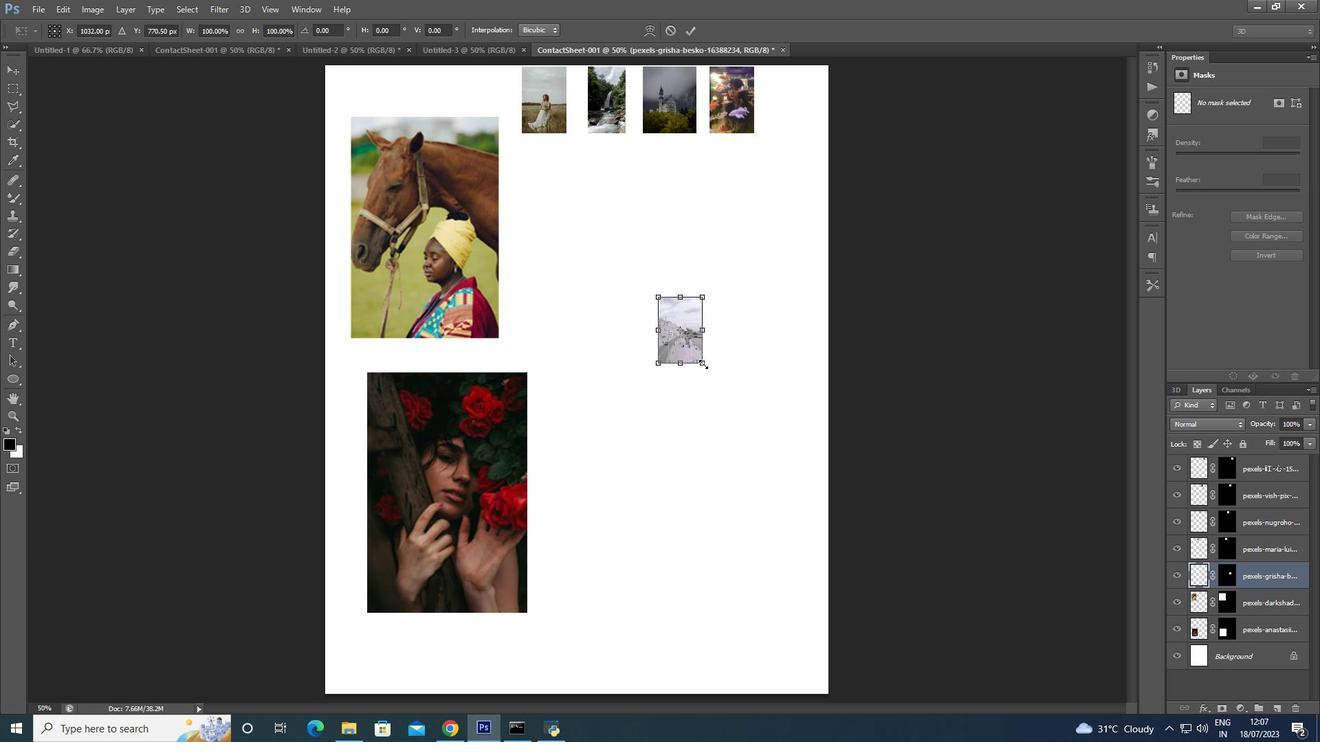 
Action: Mouse pressed left at (703, 363)
Screenshot: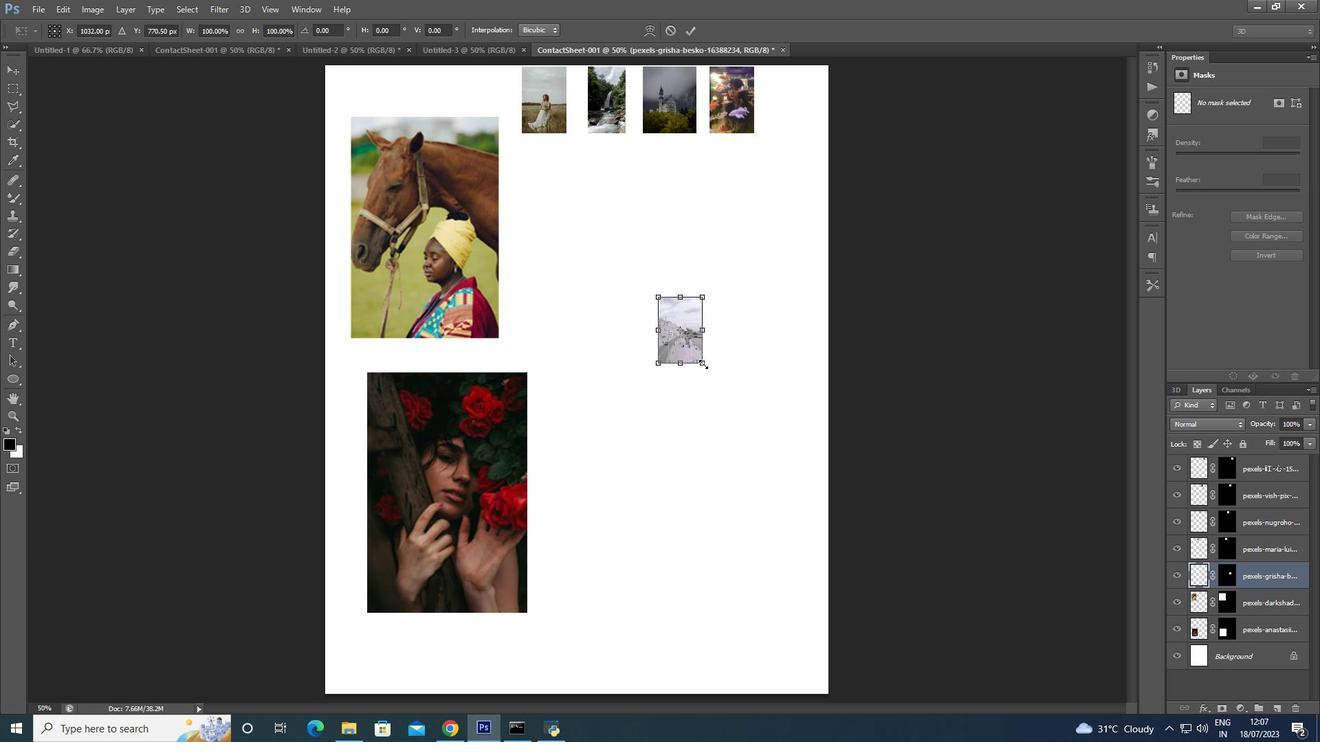 
Action: Key pressed <Key.alt_l>
Screenshot: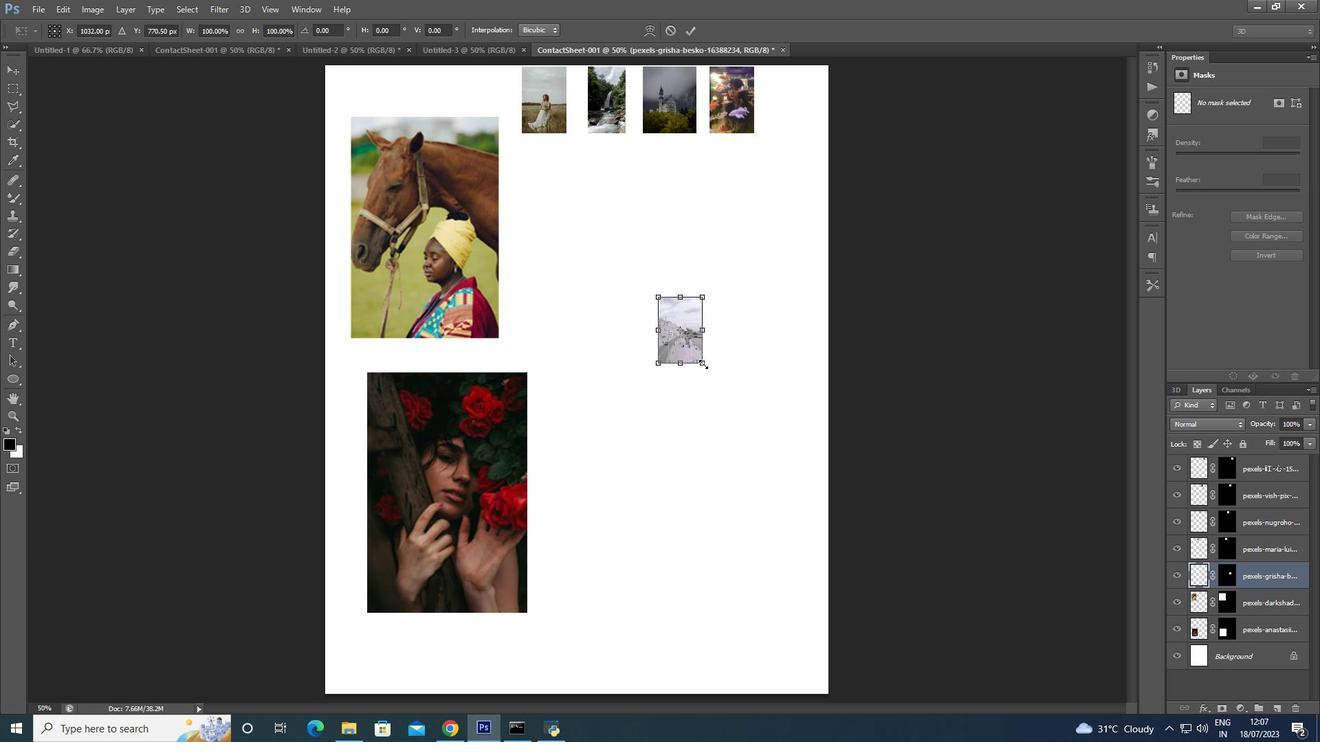 
Action: Mouse moved to (748, 448)
